 Task: Set up a new hire's desk with all necessary office supplies and equipment.
Action: Mouse moved to (543, 465)
Screenshot: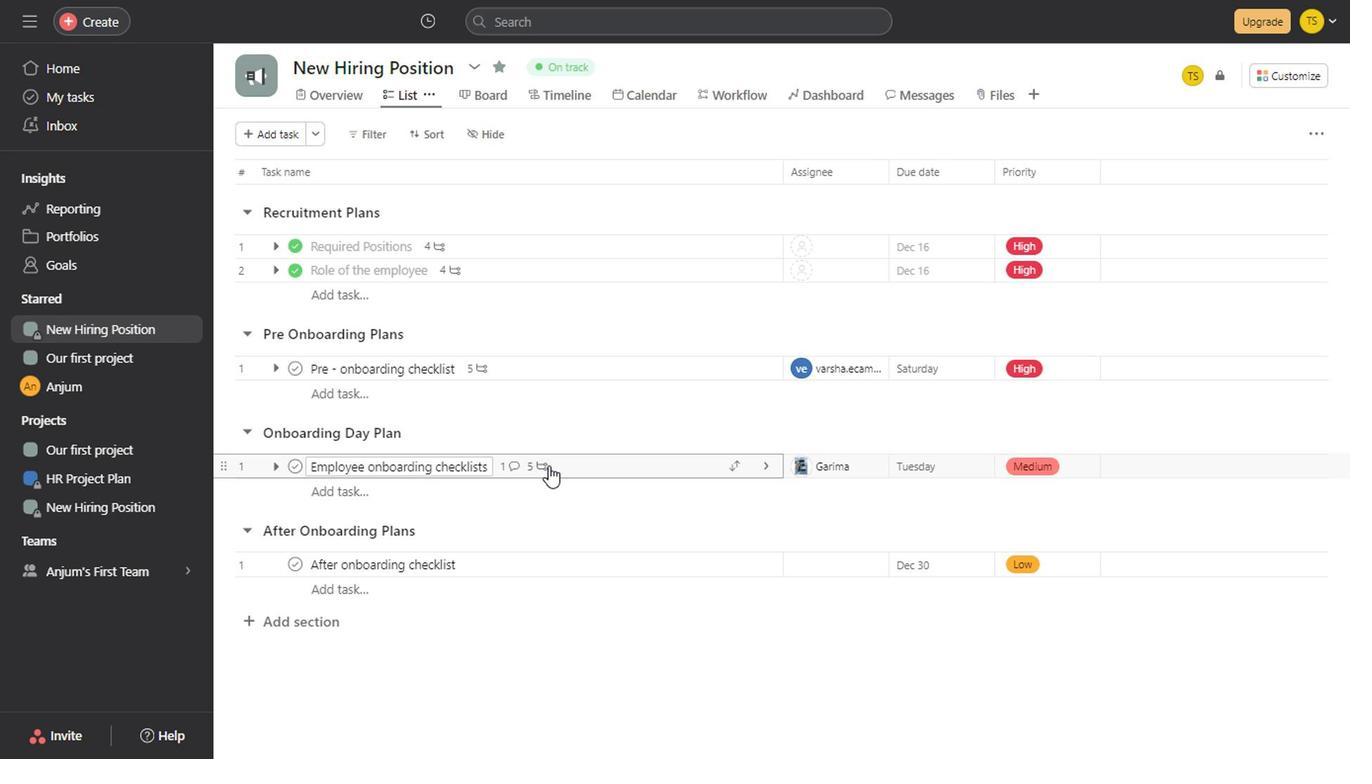 
Action: Mouse pressed left at (543, 465)
Screenshot: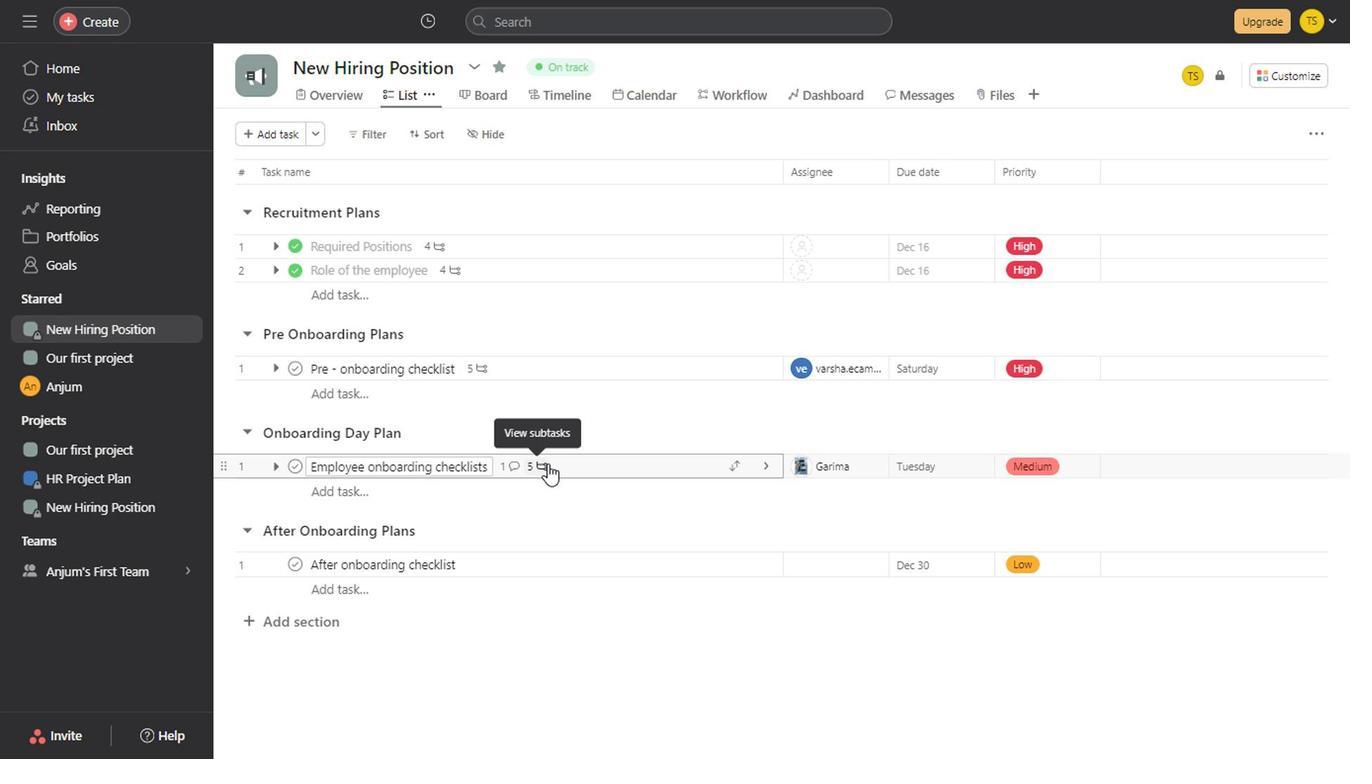 
Action: Mouse moved to (105, 453)
Screenshot: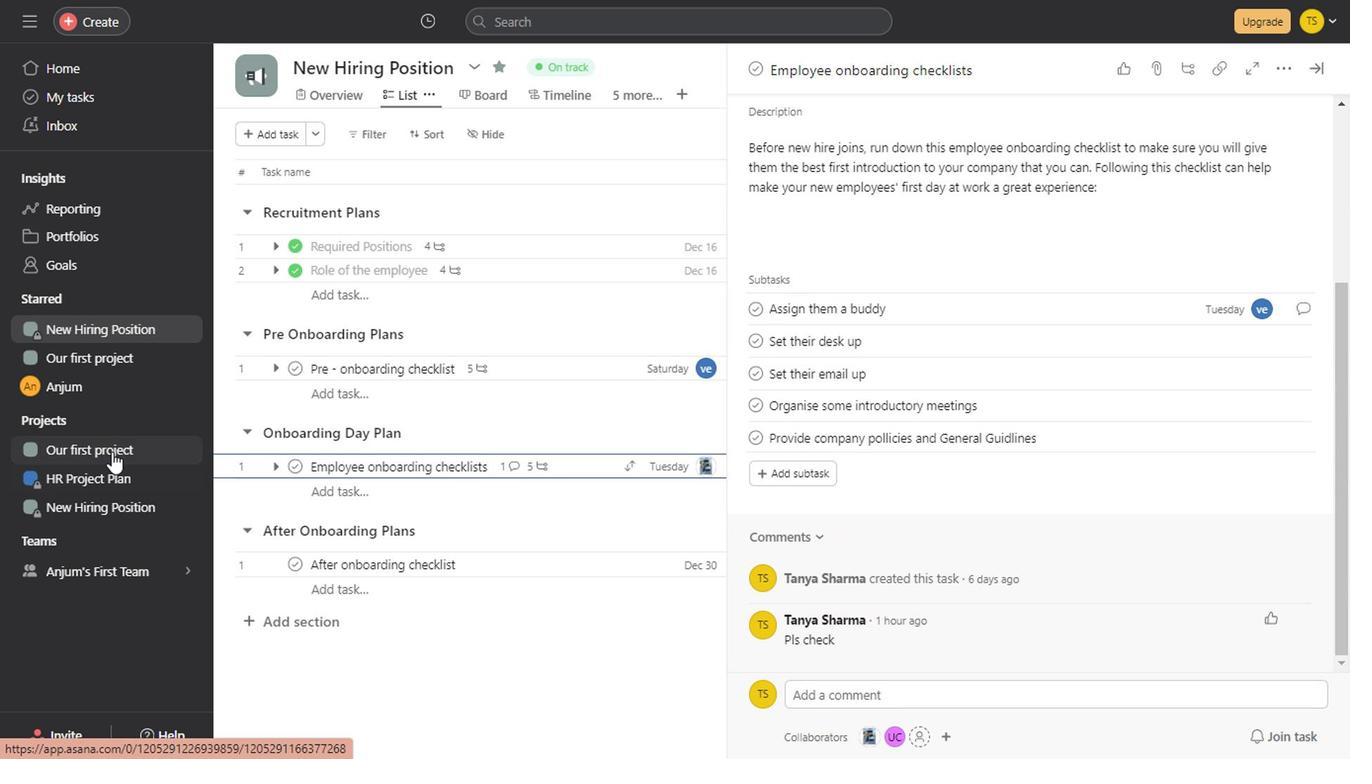 
Action: Mouse pressed left at (105, 453)
Screenshot: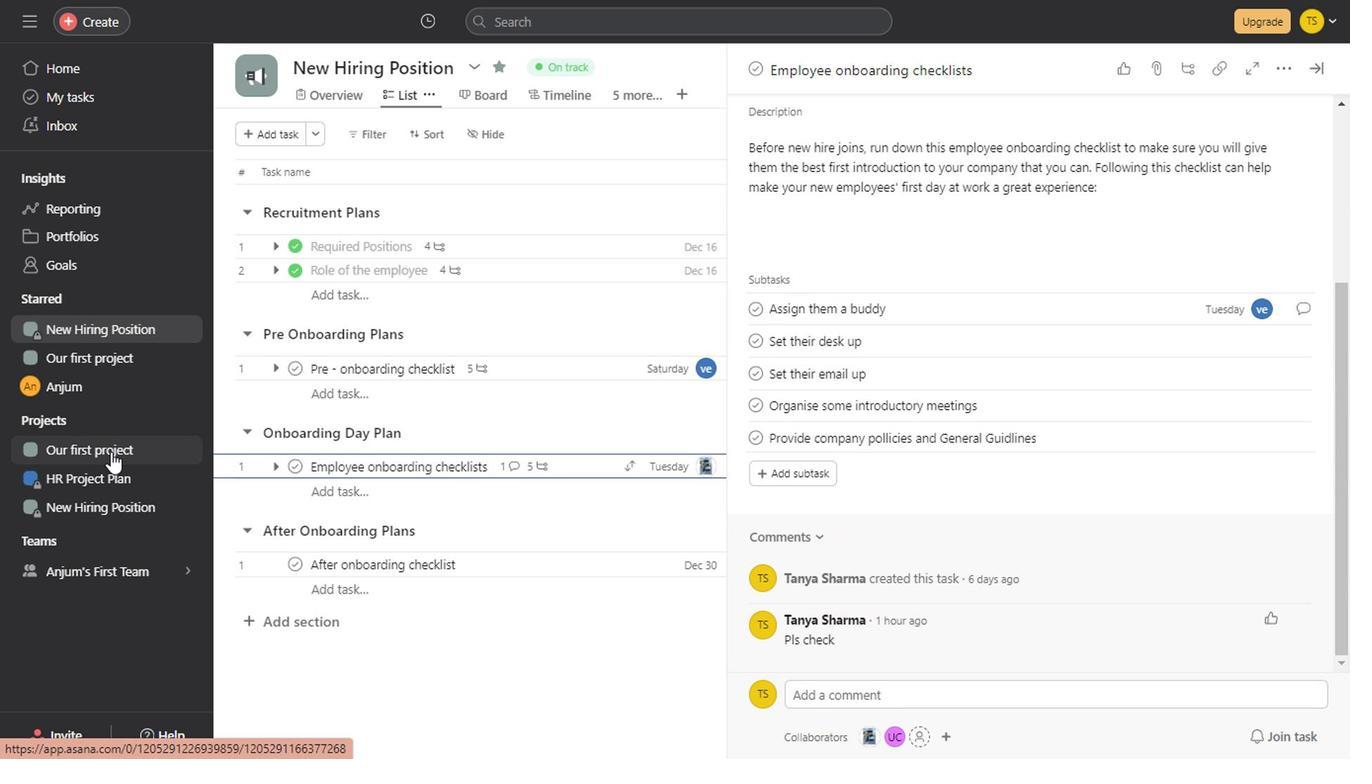 
Action: Mouse moved to (399, 106)
Screenshot: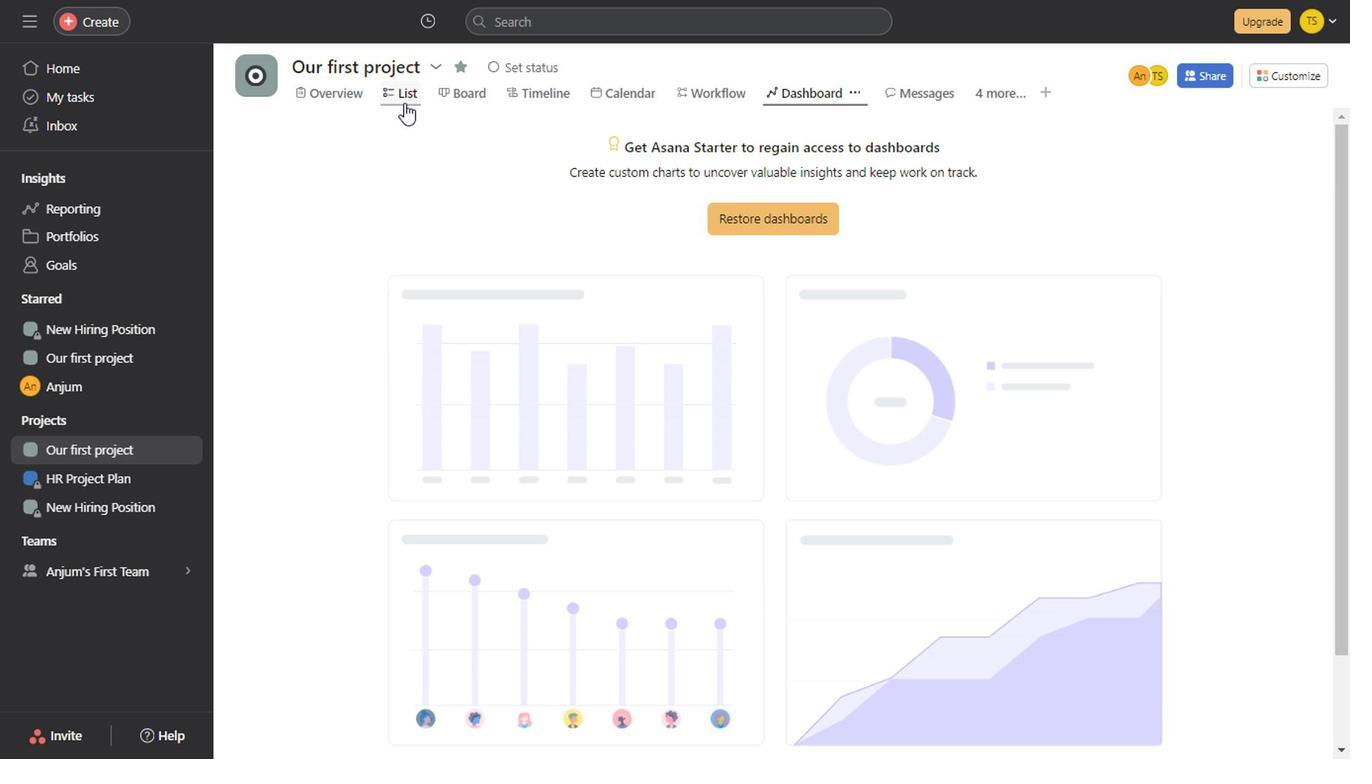 
Action: Mouse pressed left at (399, 106)
Screenshot: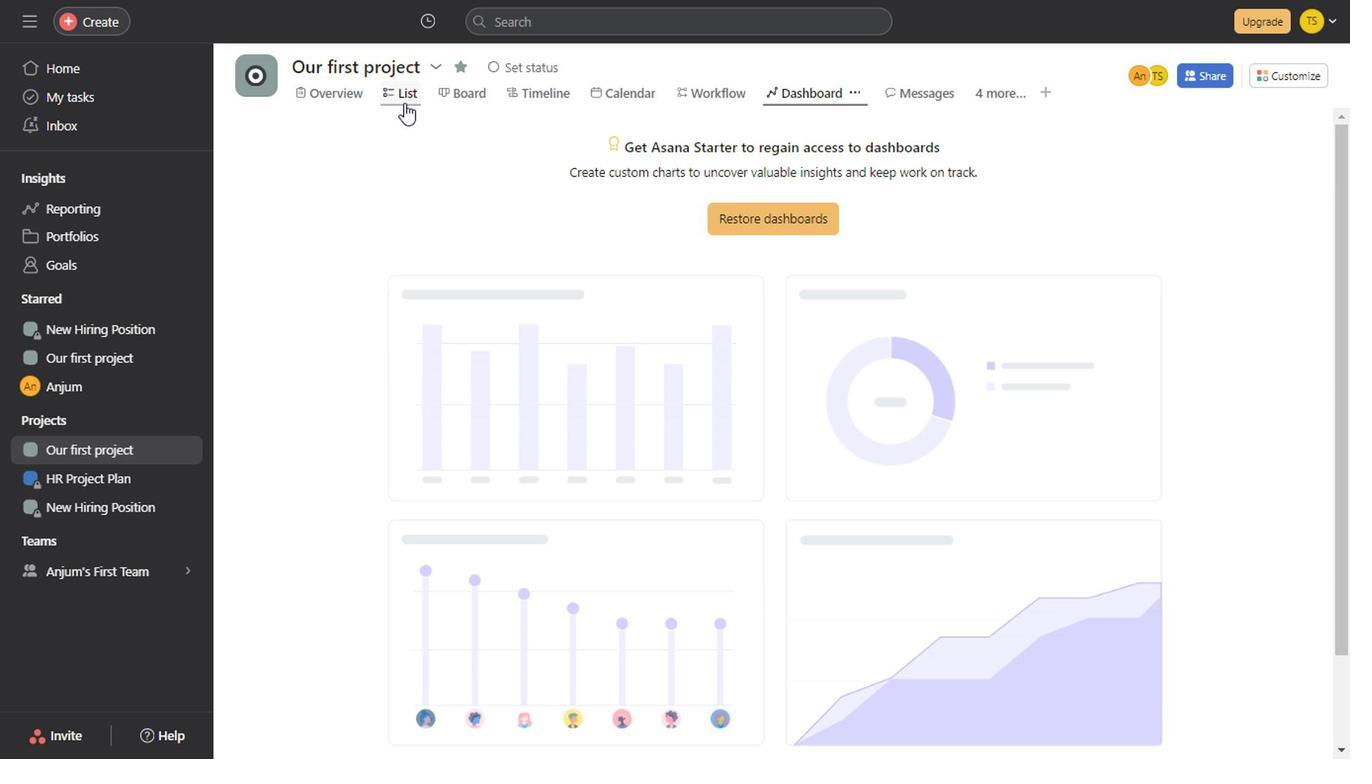 
Action: Mouse moved to (399, 93)
Screenshot: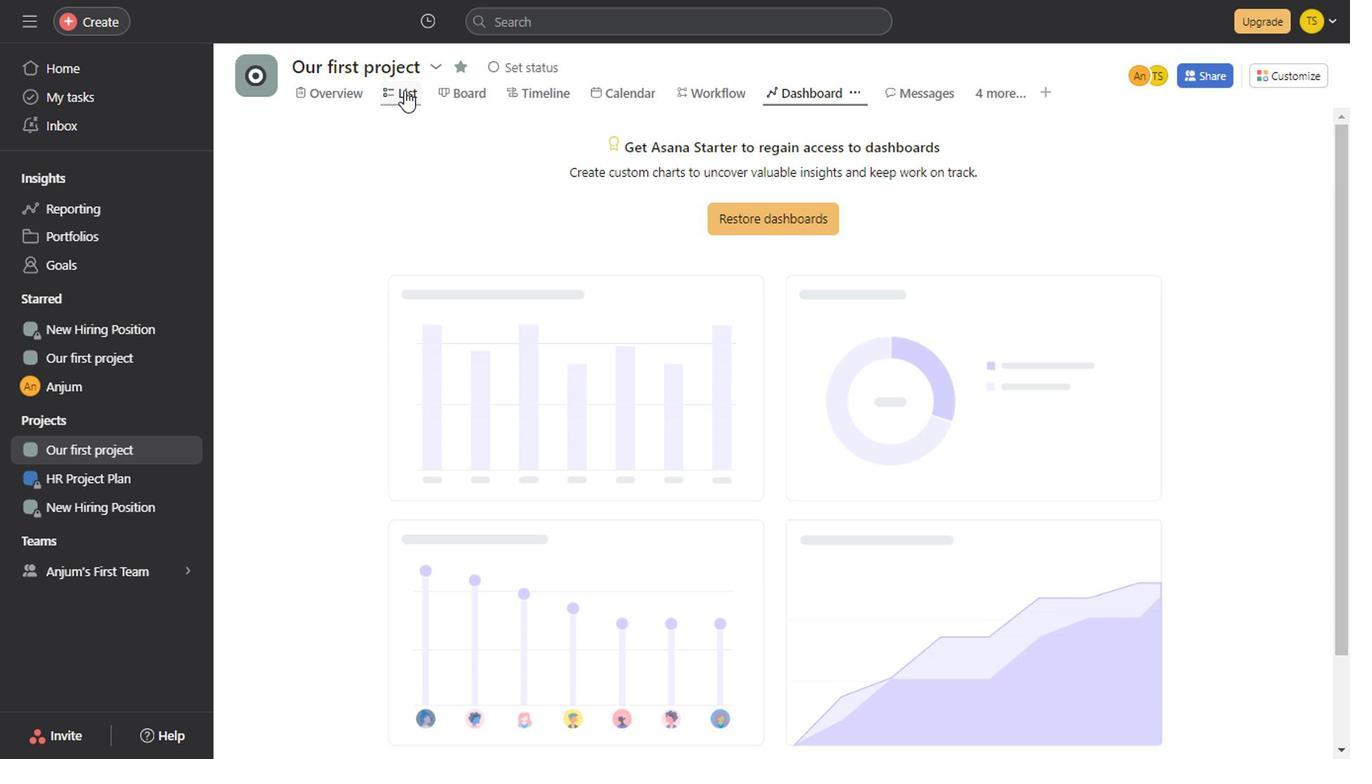 
Action: Mouse pressed left at (399, 93)
Screenshot: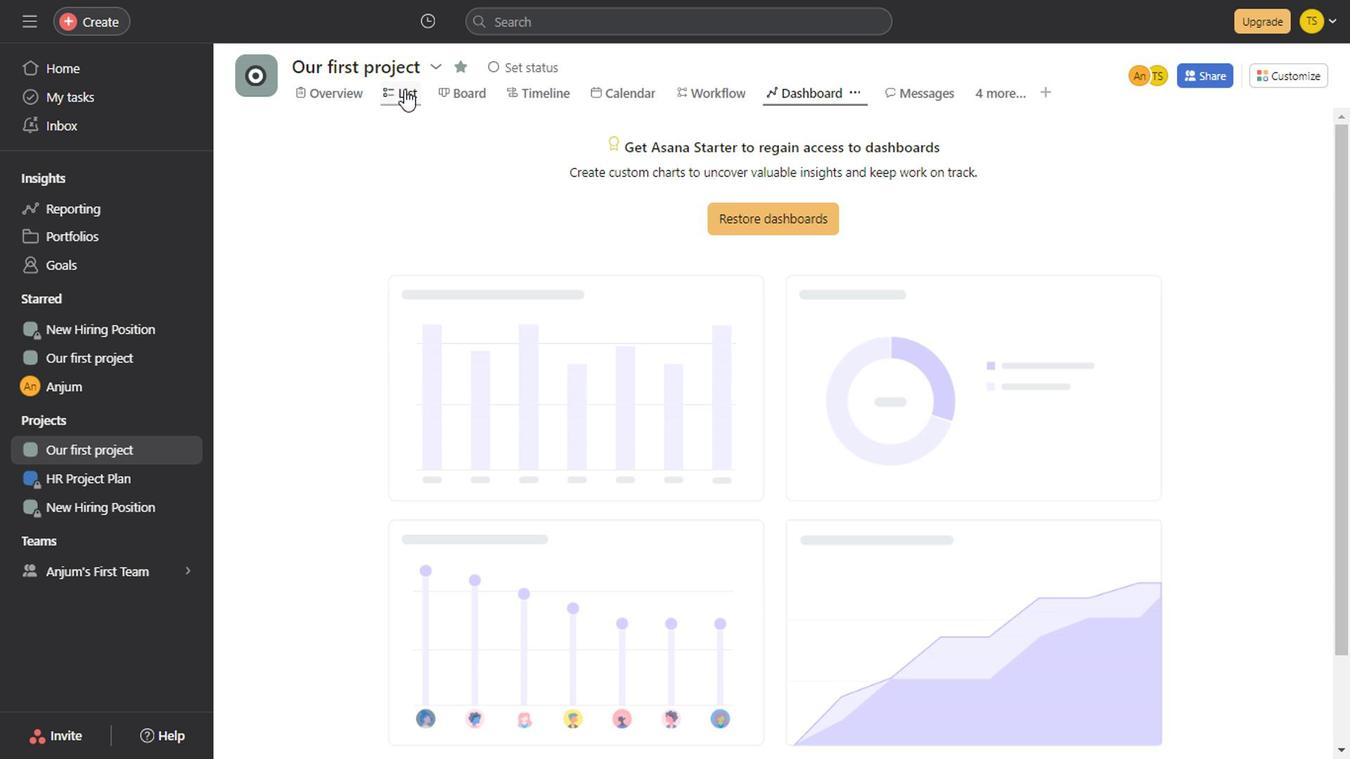 
Action: Mouse moved to (455, 248)
Screenshot: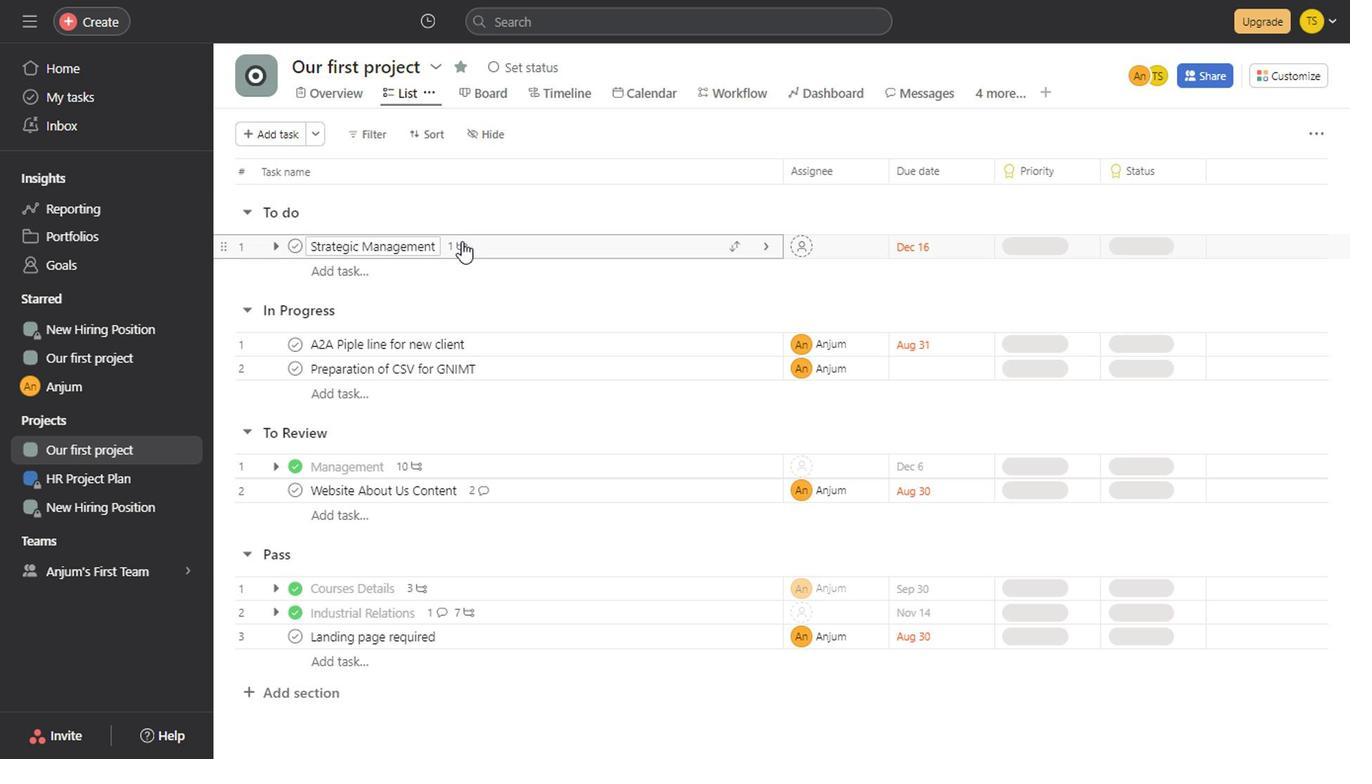 
Action: Mouse pressed left at (455, 248)
Screenshot: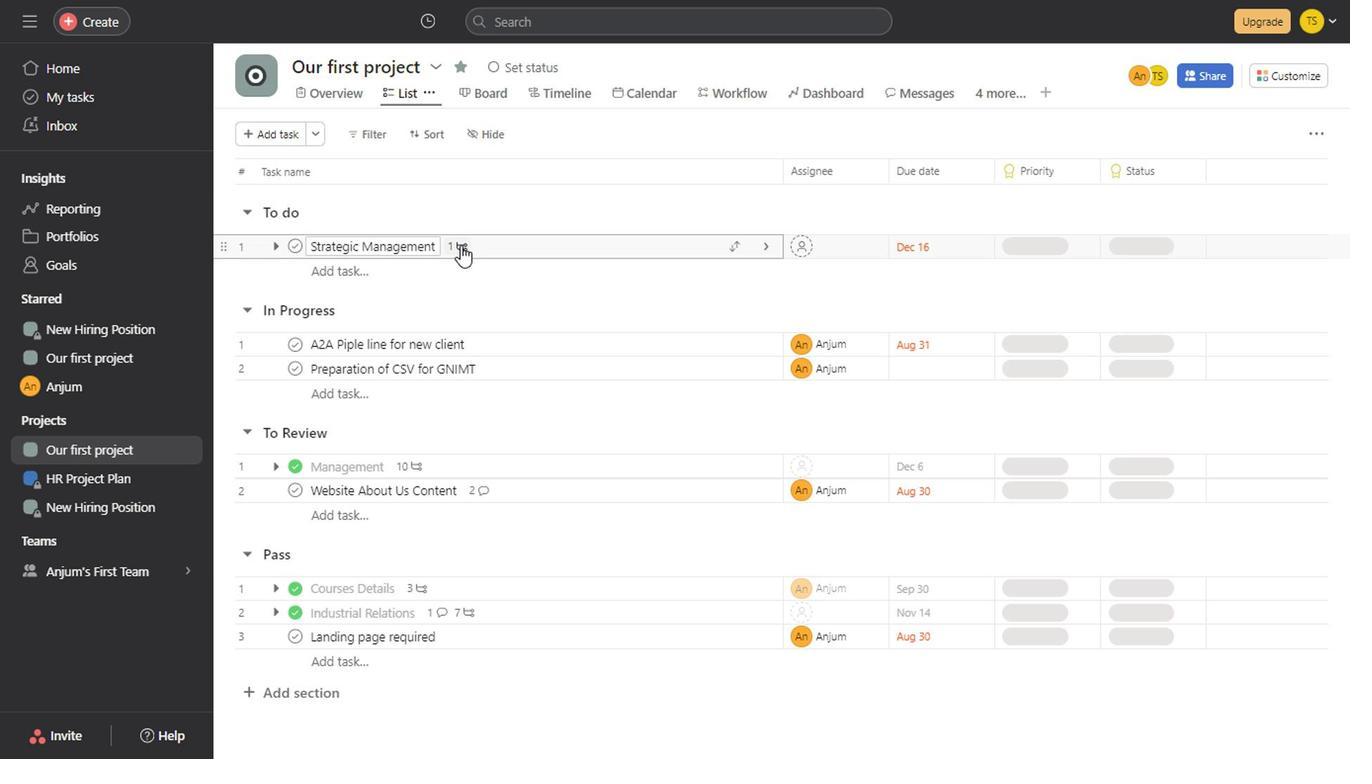 
Action: Mouse moved to (992, 322)
Screenshot: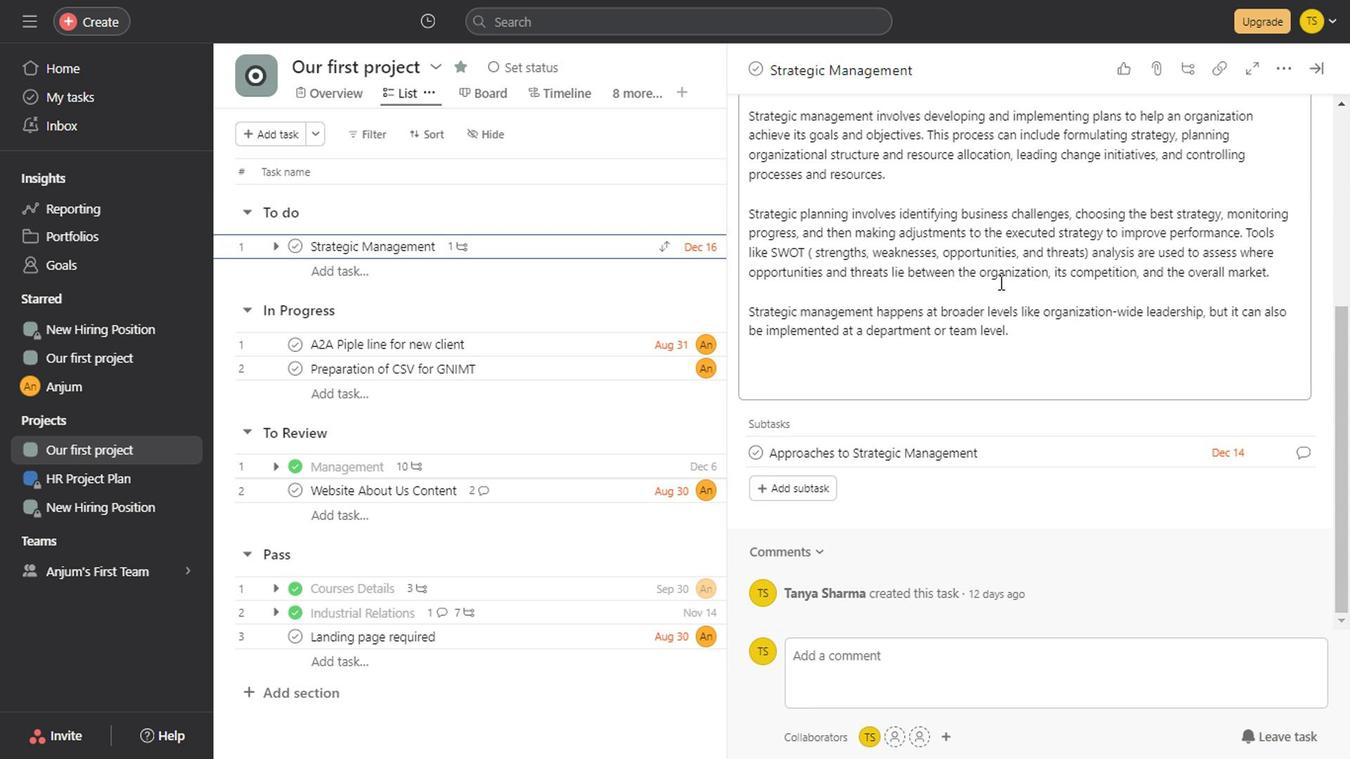 
Action: Mouse scrolled (992, 324) with delta (0, 1)
Screenshot: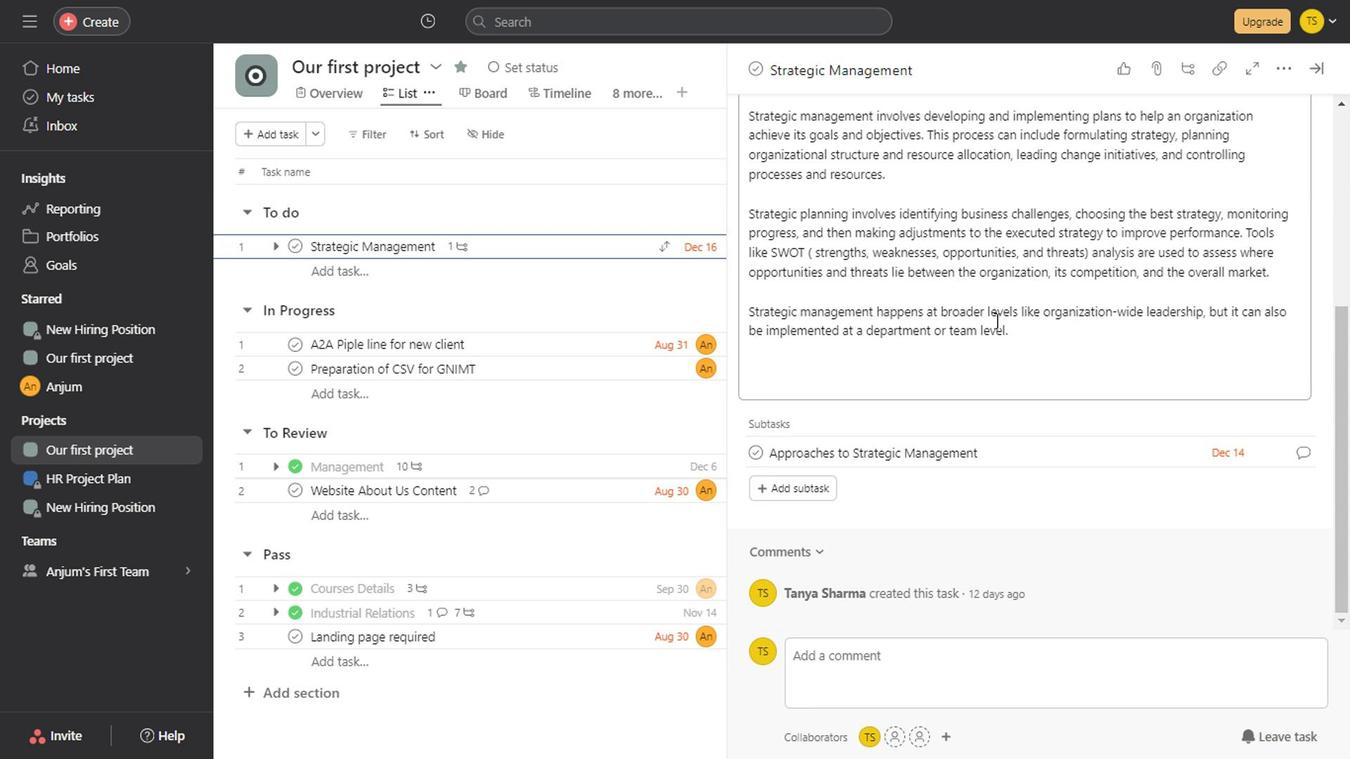 
Action: Mouse scrolled (992, 322) with delta (0, 0)
Screenshot: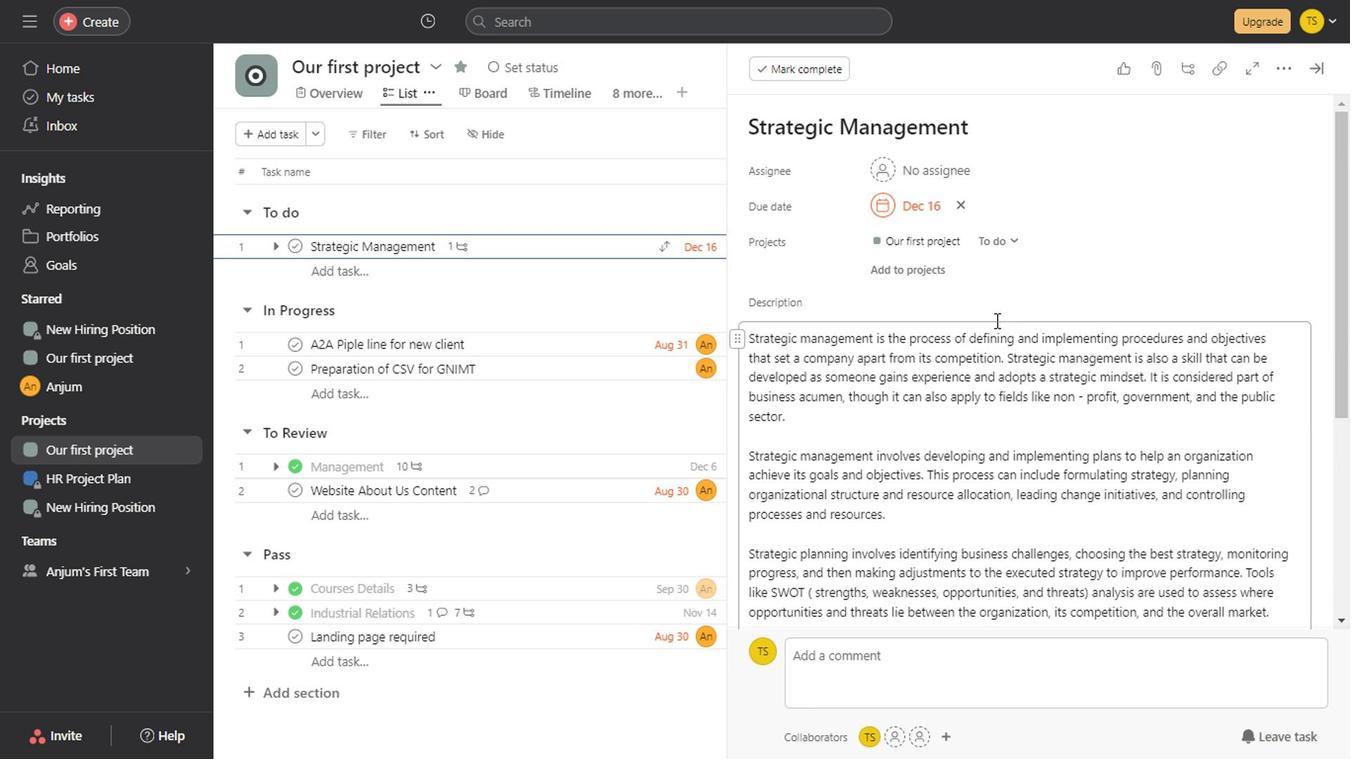 
Action: Mouse scrolled (992, 322) with delta (0, 0)
Screenshot: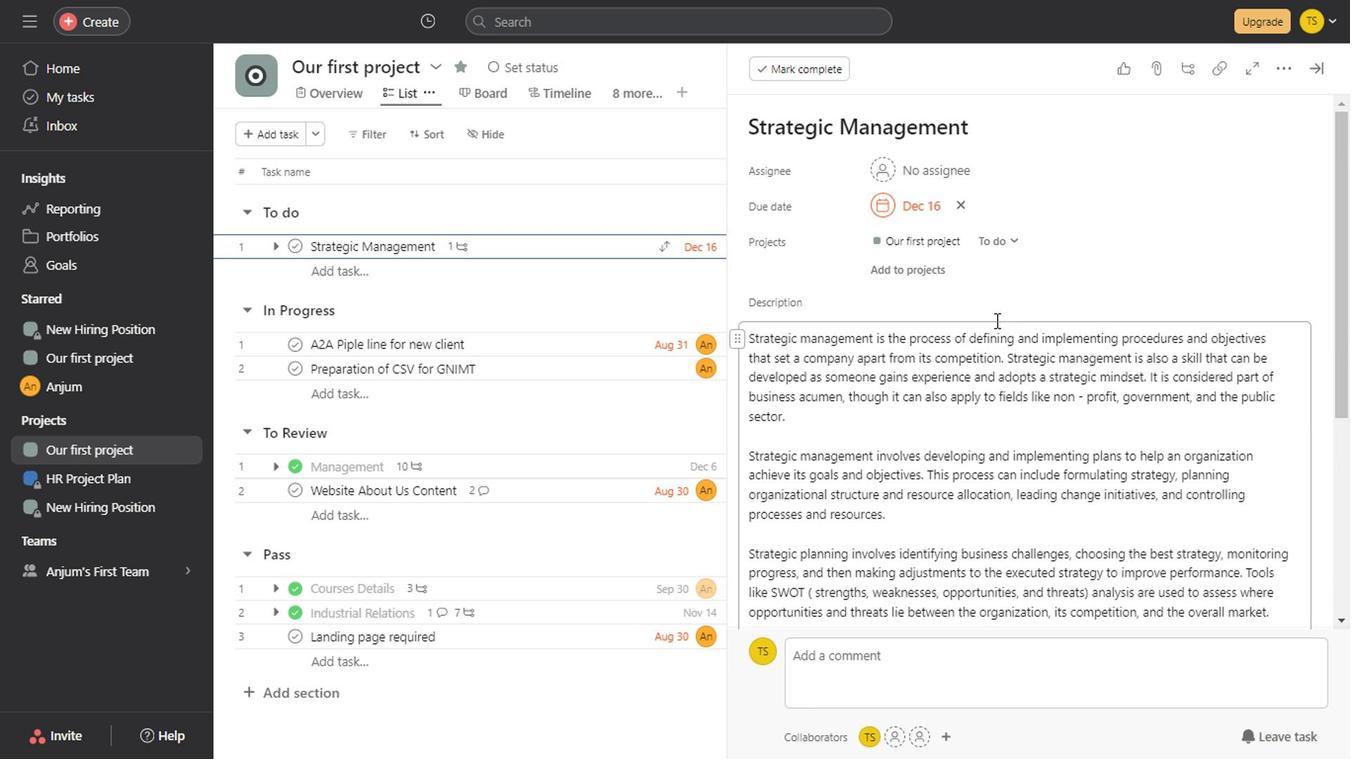
Action: Mouse scrolled (992, 322) with delta (0, 0)
Screenshot: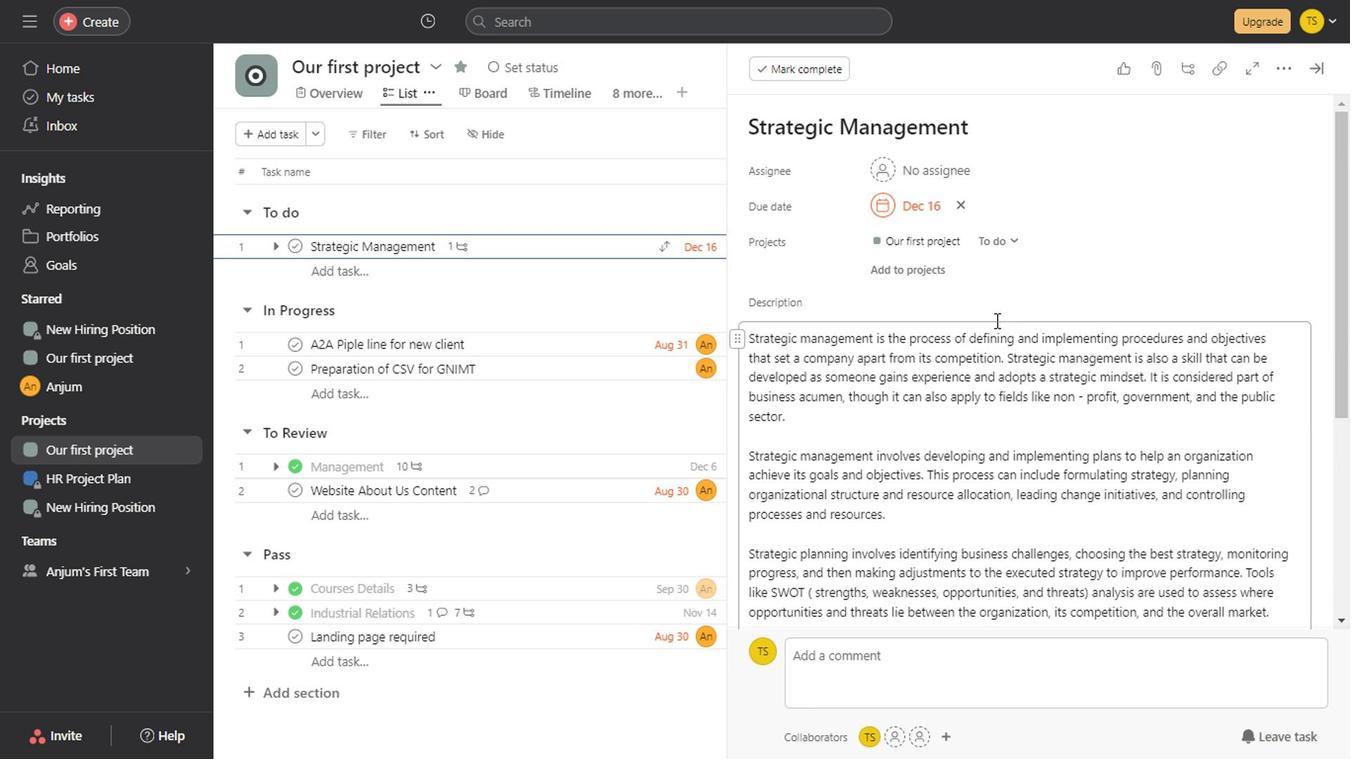 
Action: Mouse scrolled (992, 322) with delta (0, 0)
Screenshot: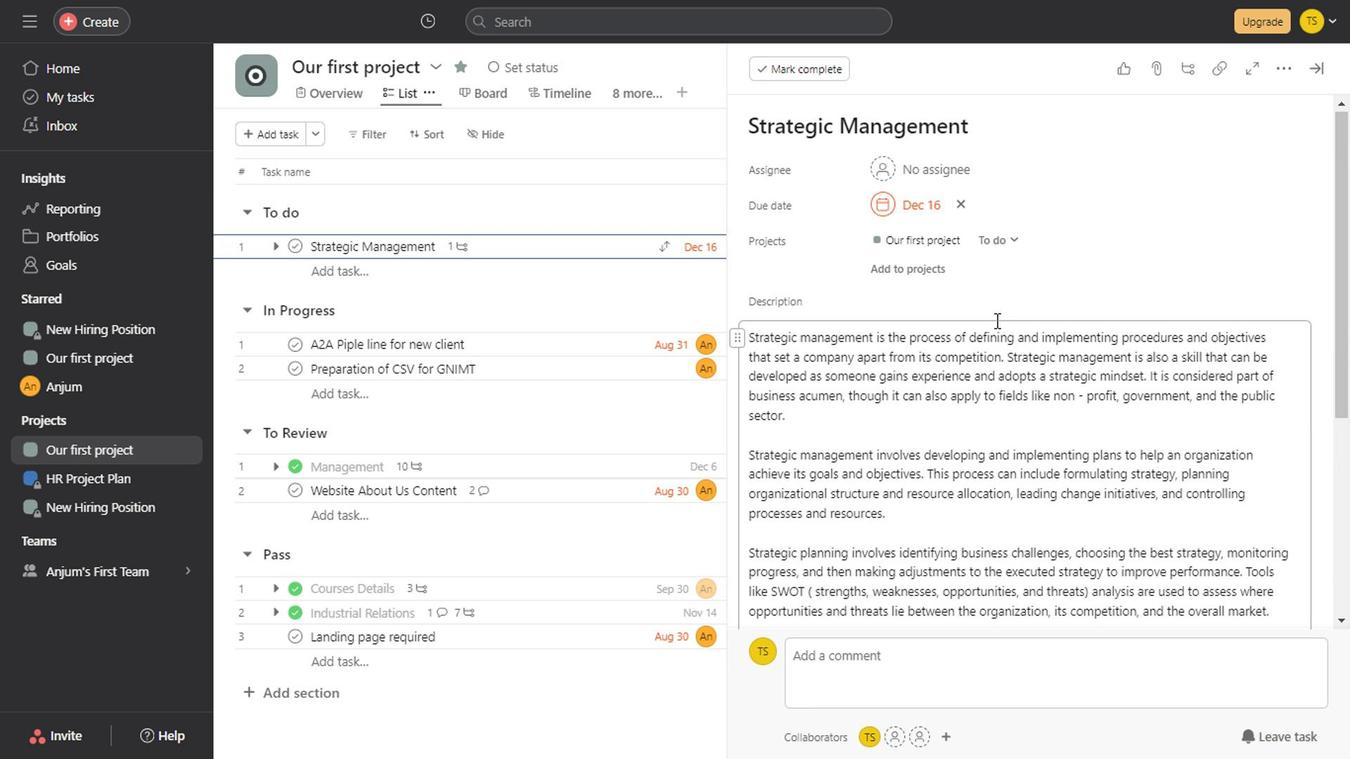 
Action: Mouse scrolled (992, 322) with delta (0, 0)
Screenshot: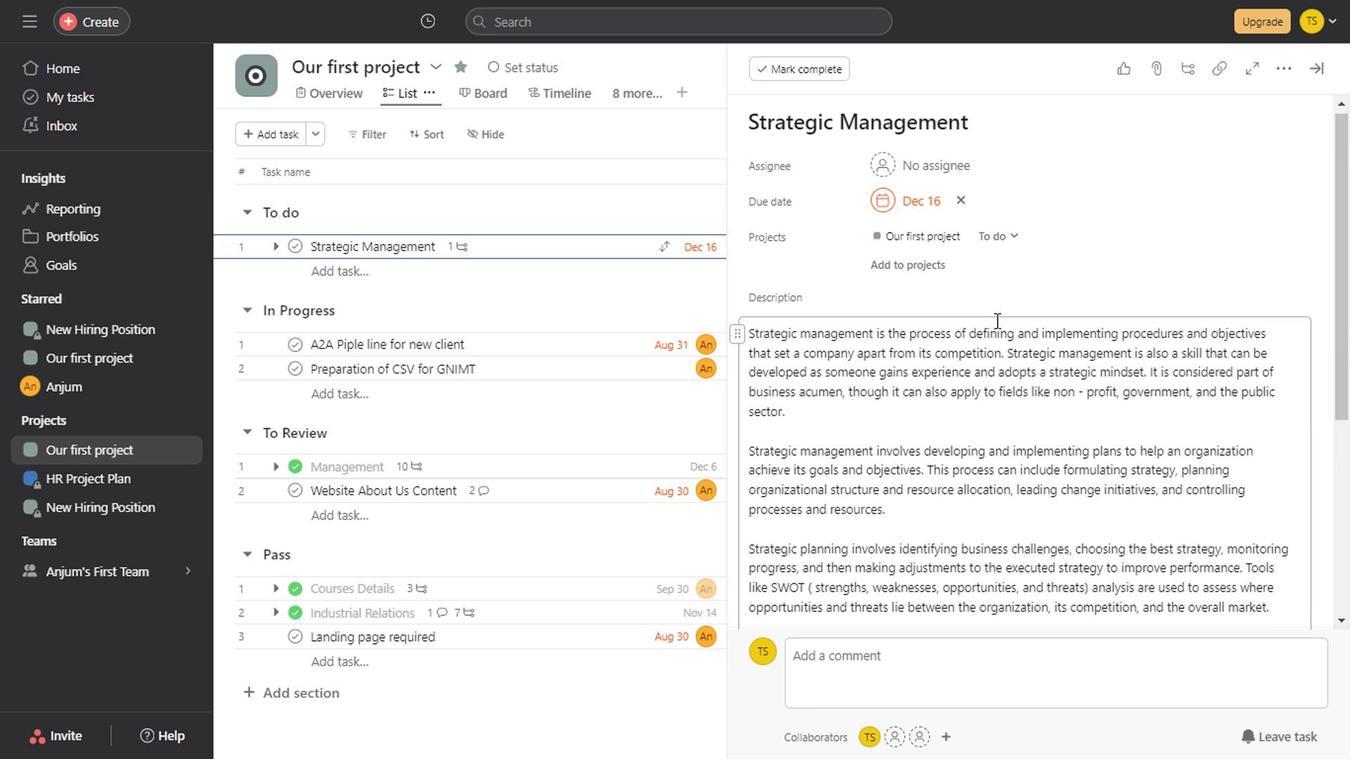 
Action: Mouse scrolled (992, 322) with delta (0, 0)
Screenshot: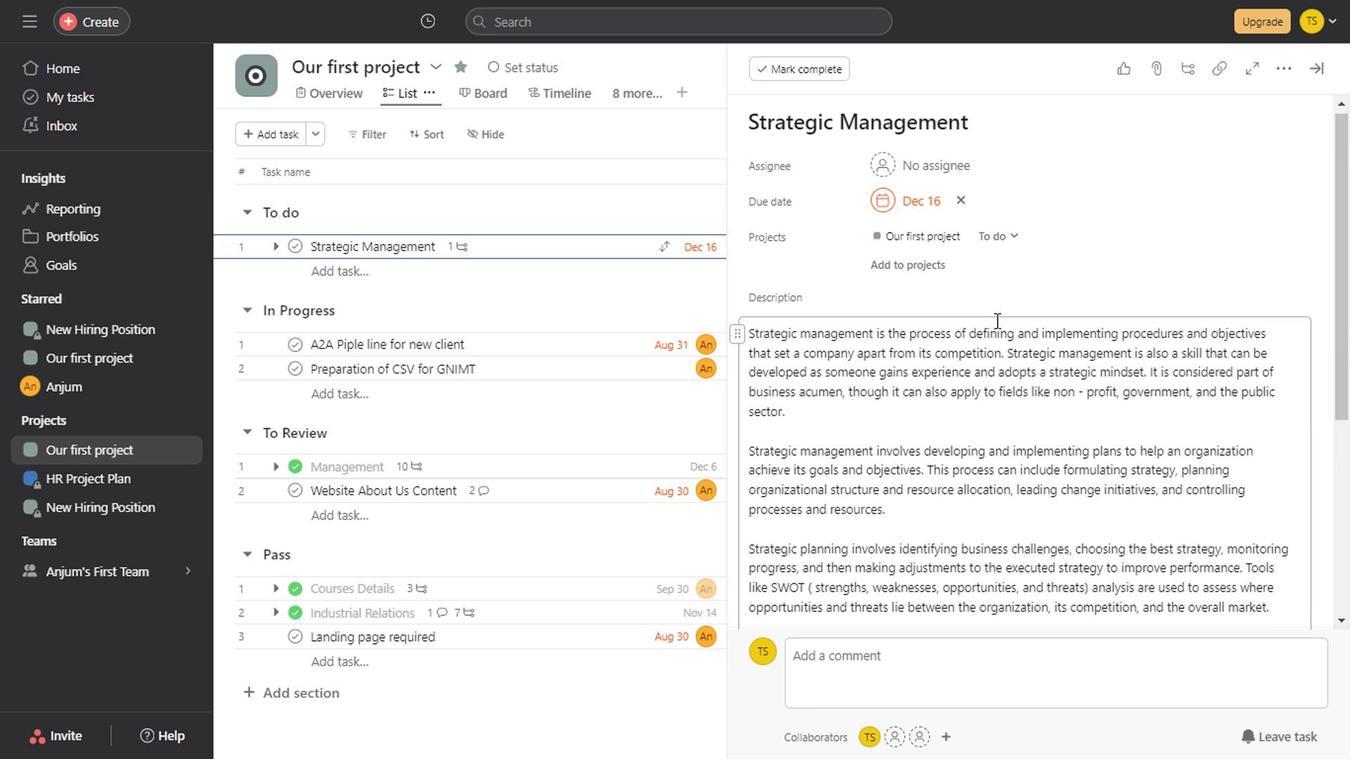 
Action: Mouse scrolled (992, 322) with delta (0, 0)
Screenshot: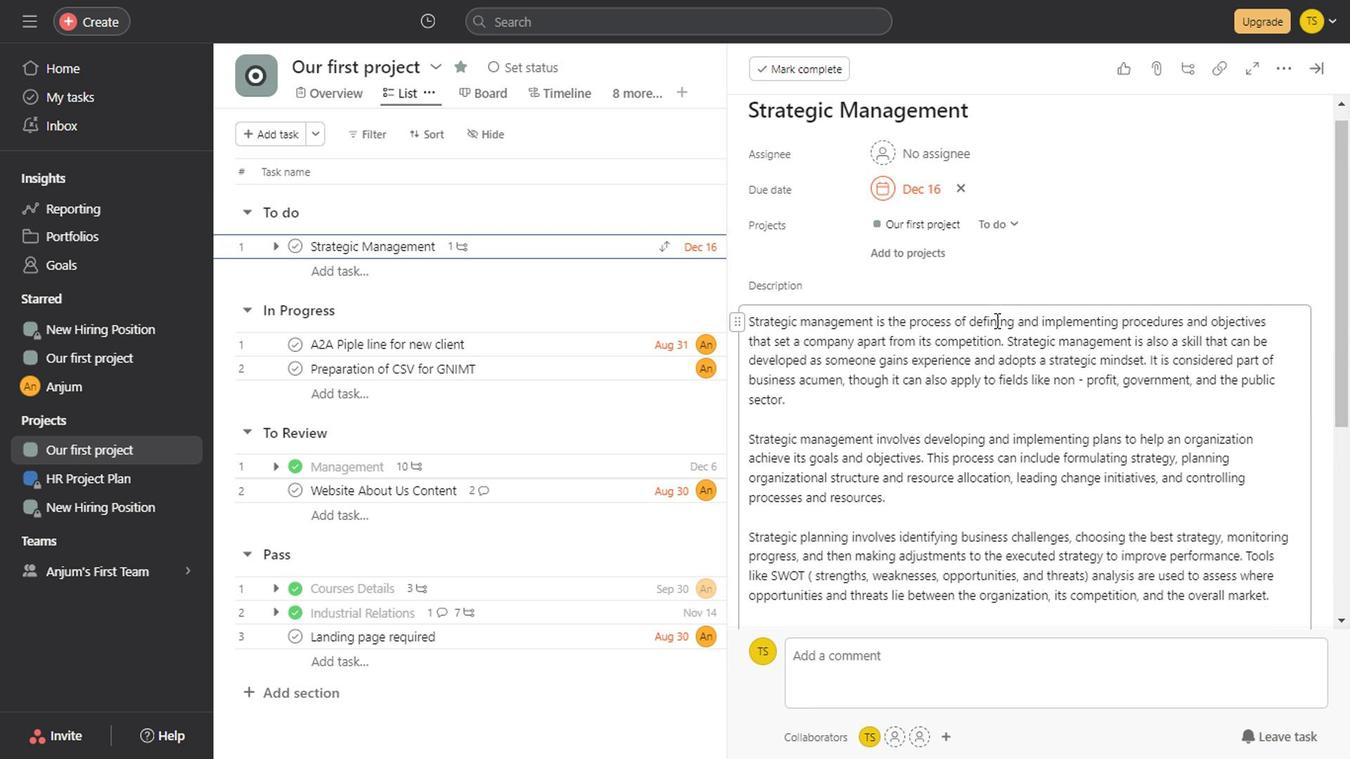 
Action: Mouse scrolled (992, 322) with delta (0, 0)
Screenshot: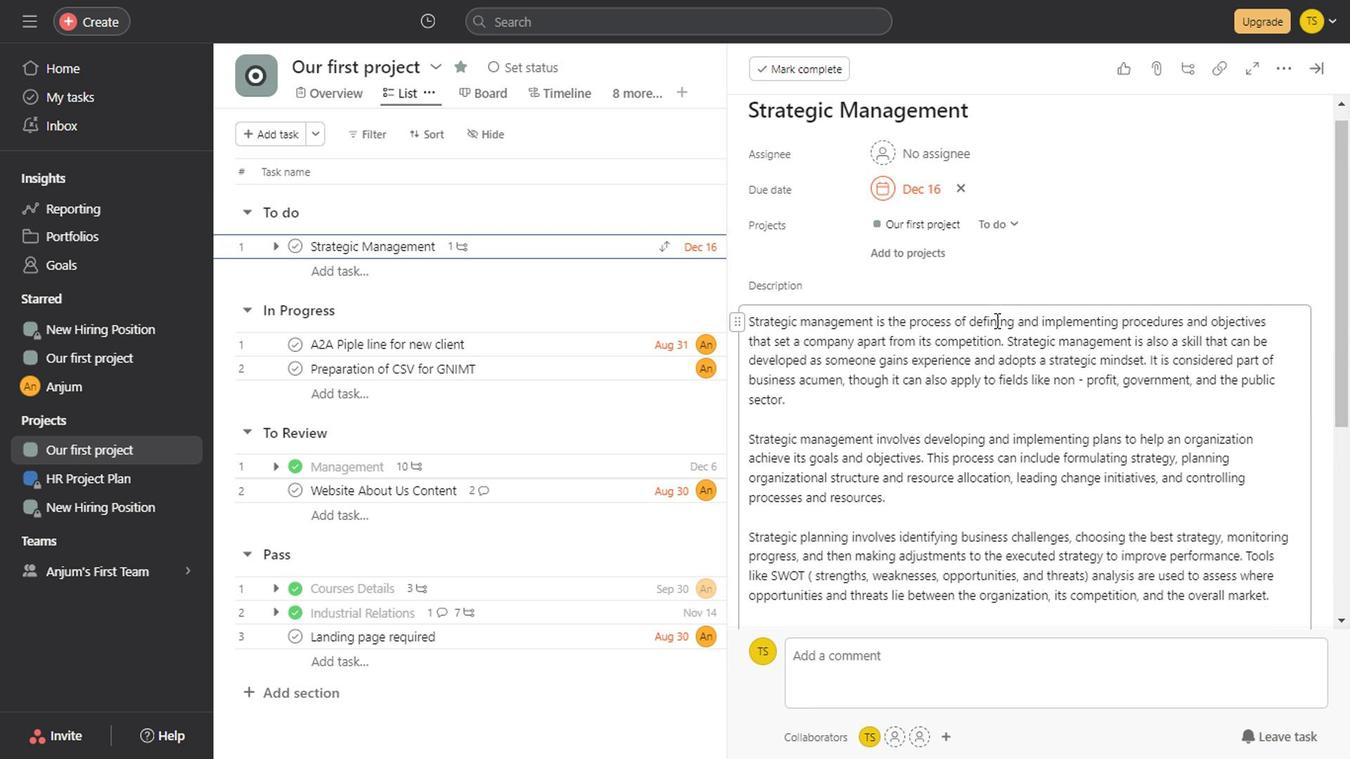 
Action: Mouse scrolled (992, 322) with delta (0, 0)
Screenshot: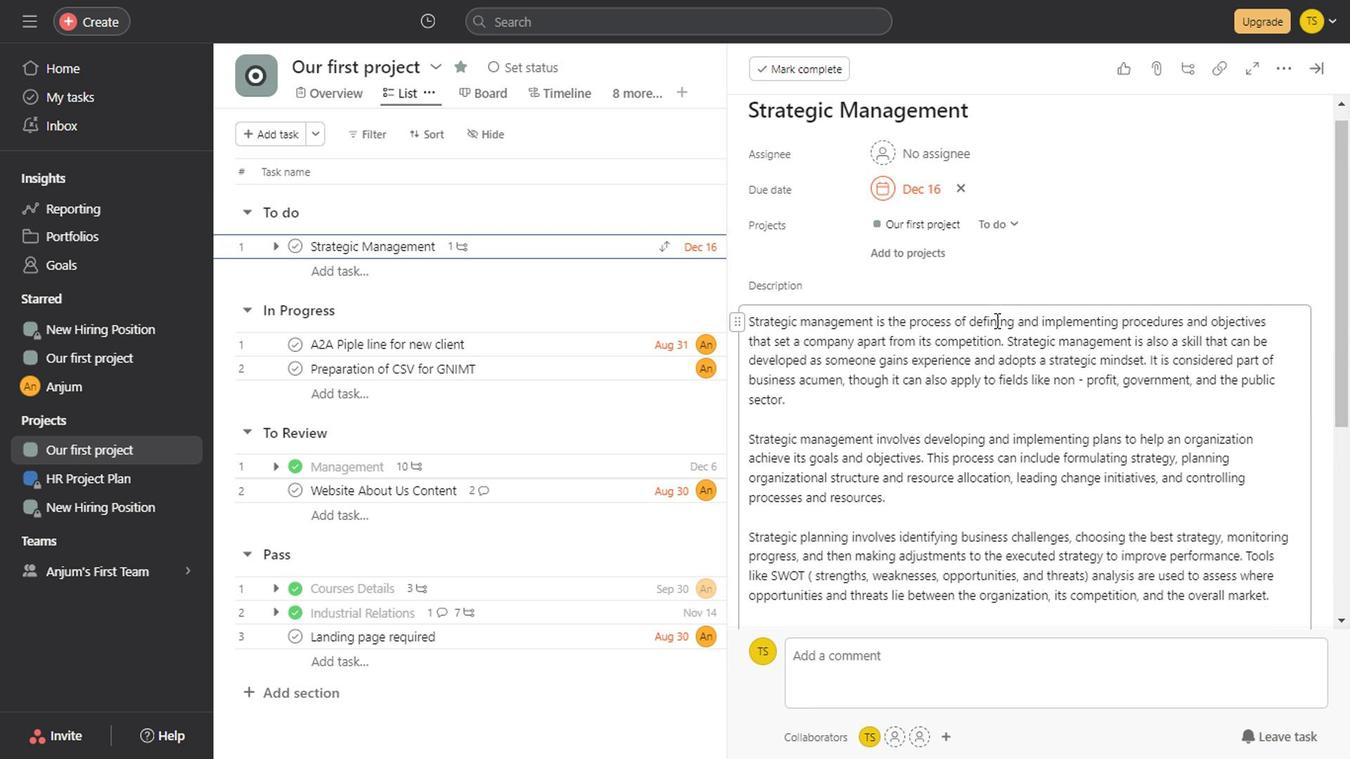 
Action: Mouse scrolled (992, 322) with delta (0, 0)
Screenshot: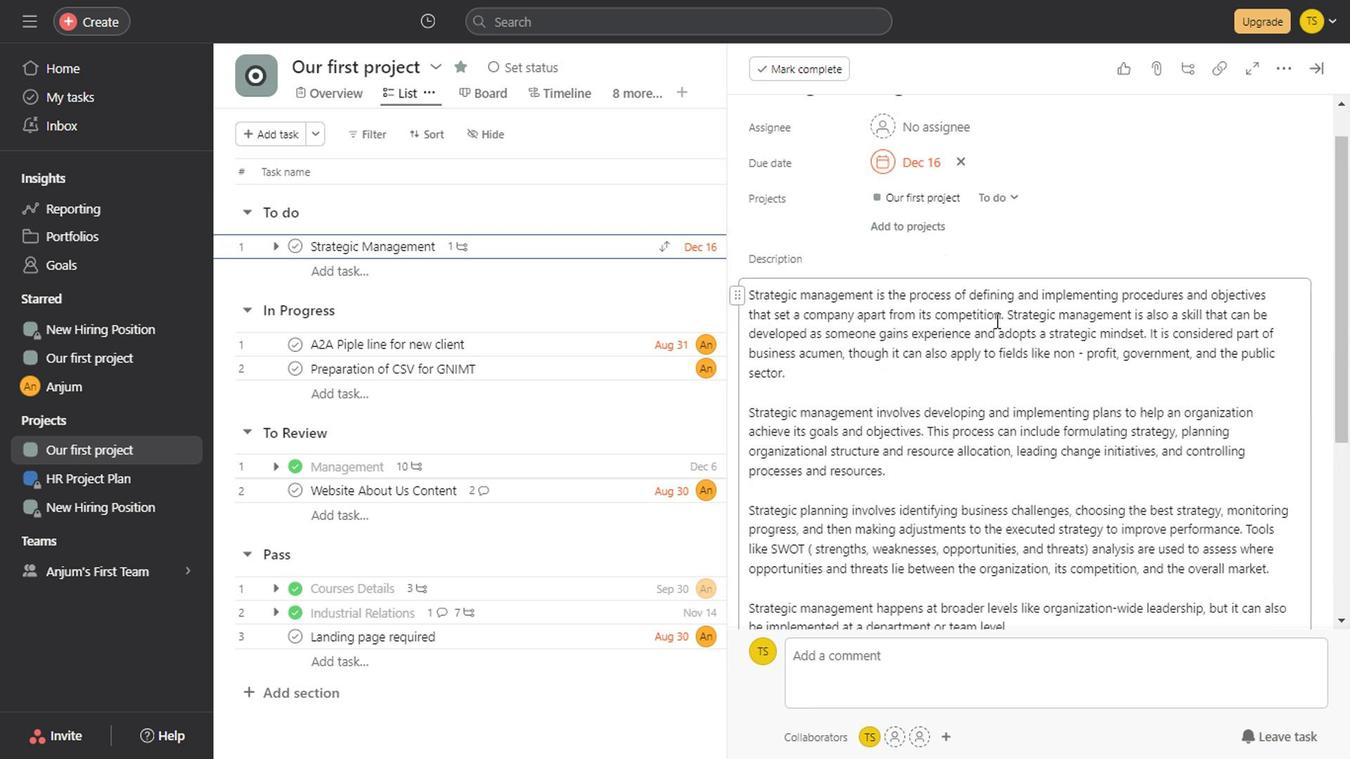 
Action: Mouse scrolled (992, 322) with delta (0, 0)
Screenshot: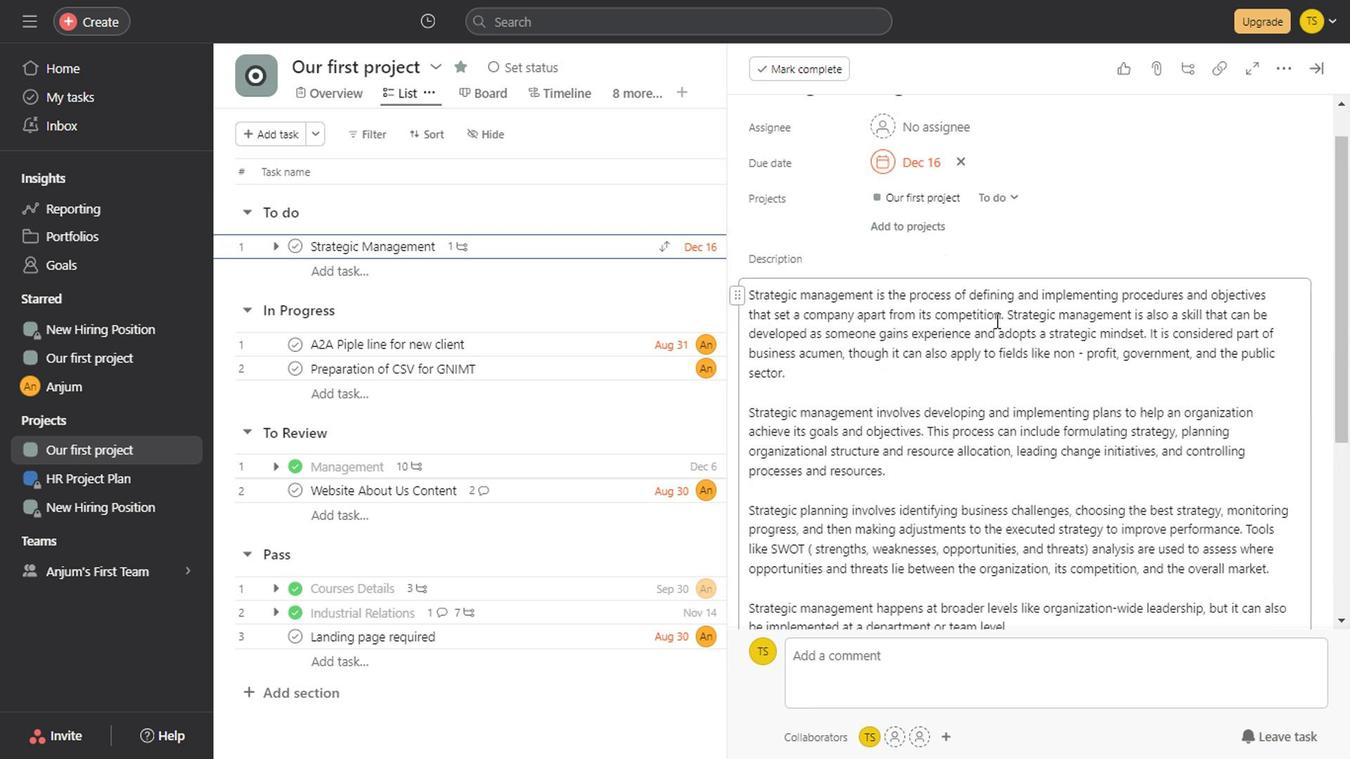 
Action: Mouse scrolled (992, 322) with delta (0, 0)
Screenshot: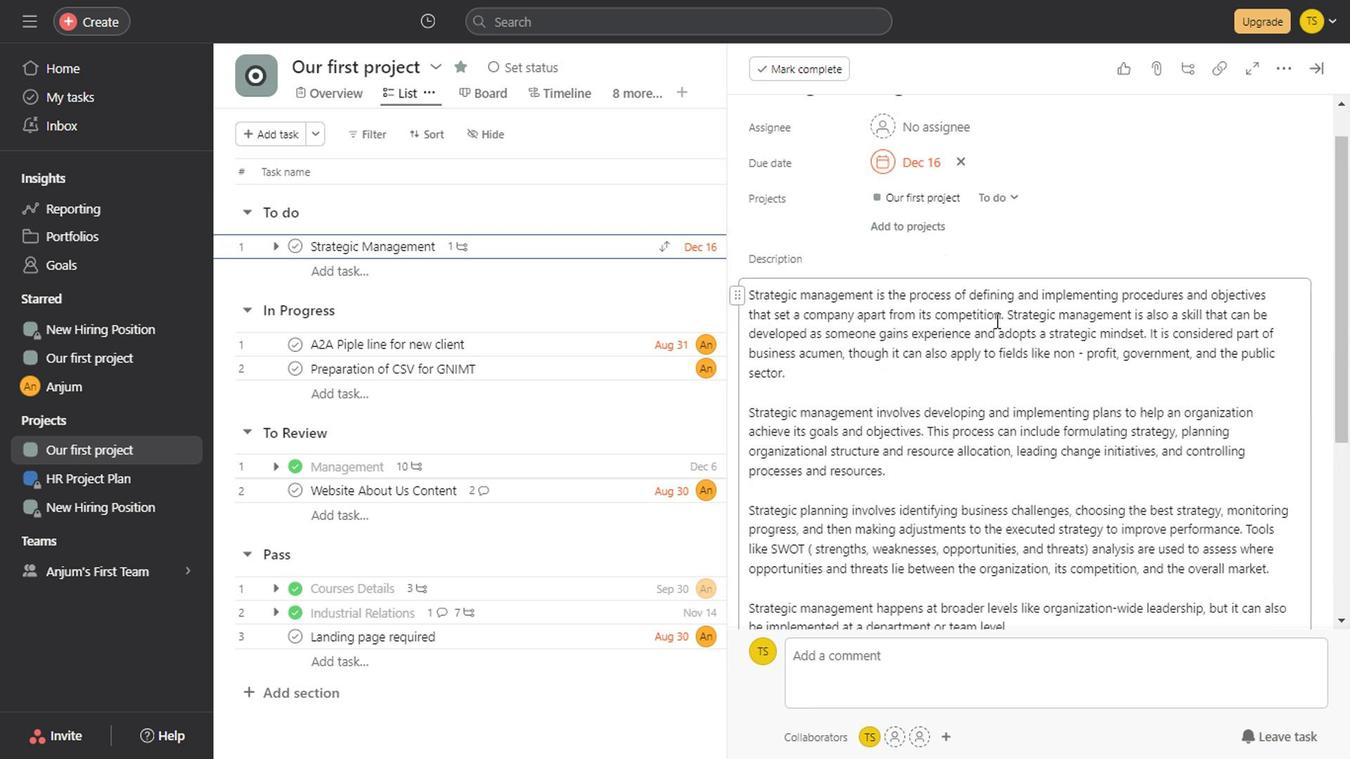 
Action: Mouse scrolled (992, 322) with delta (0, 0)
Screenshot: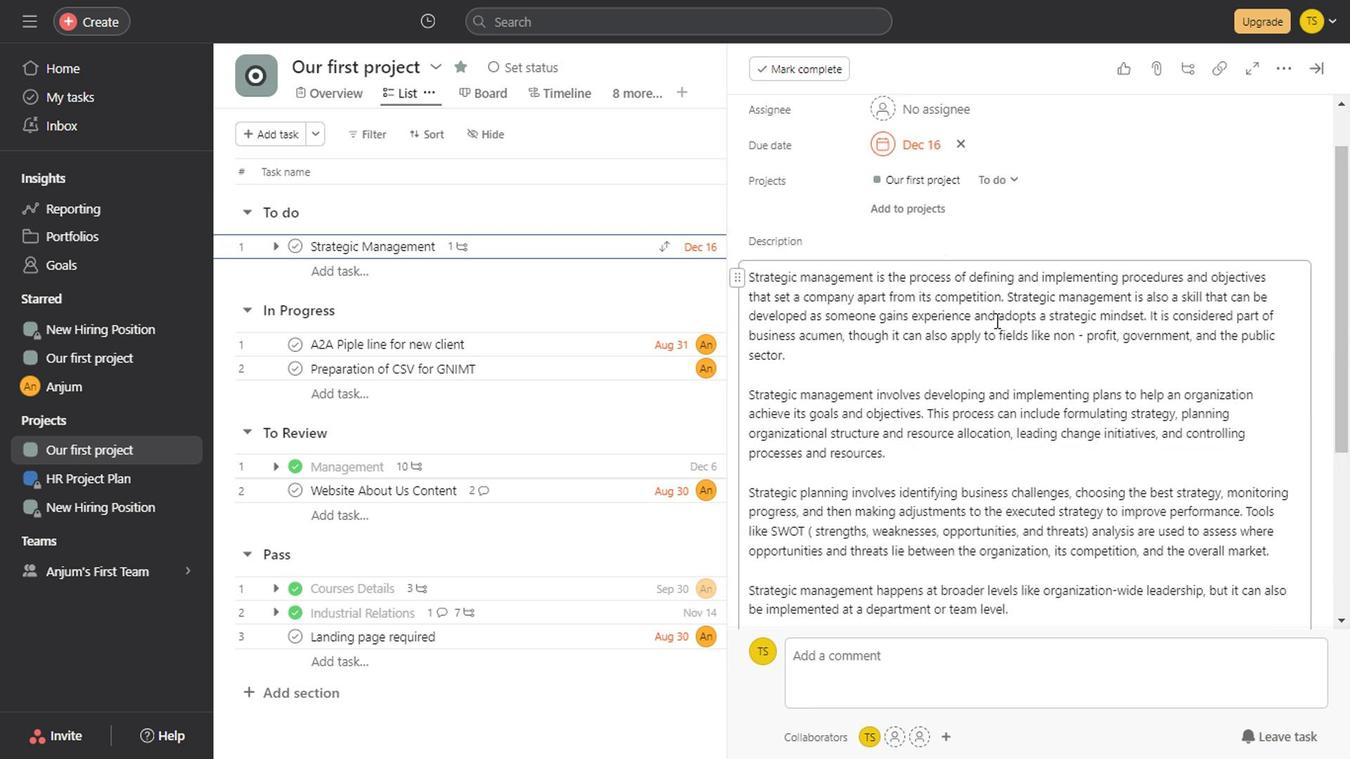 
Action: Mouse scrolled (992, 322) with delta (0, 0)
Screenshot: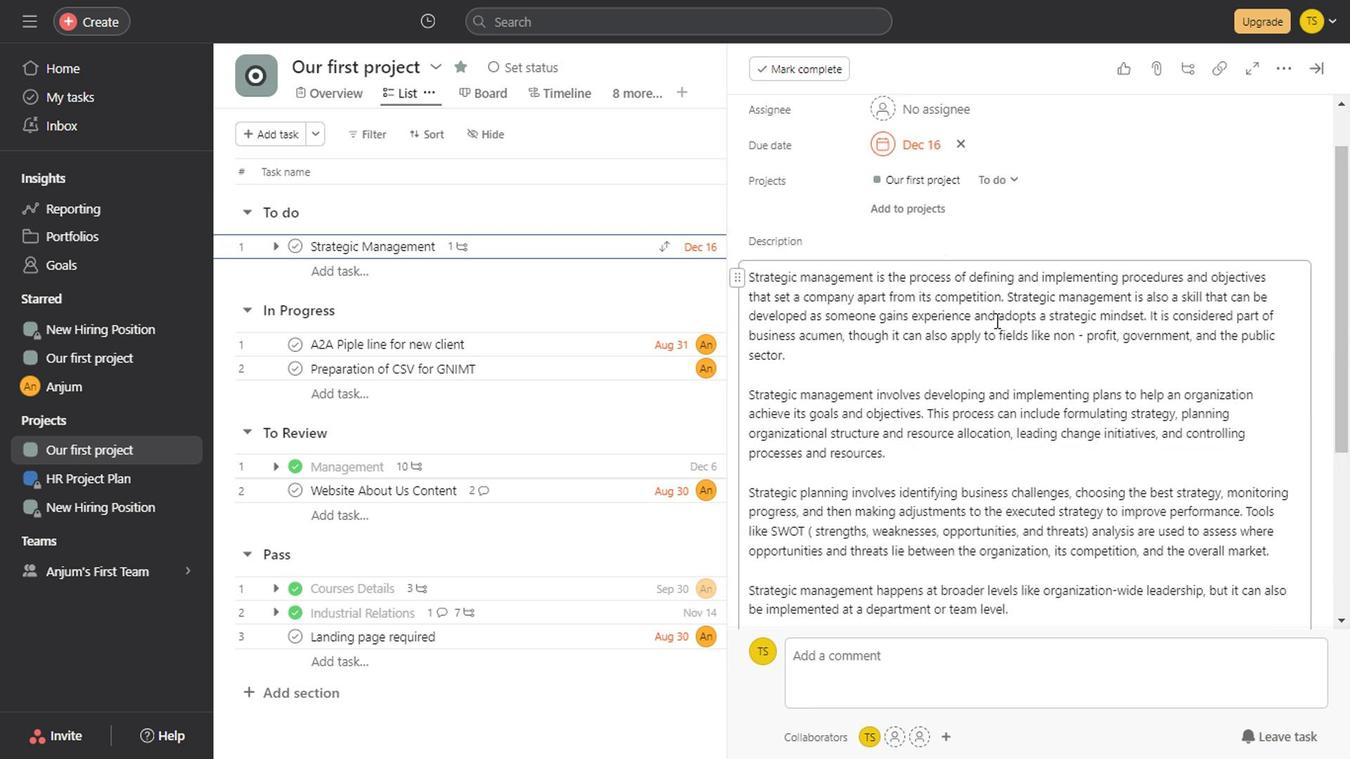 
Action: Mouse scrolled (992, 322) with delta (0, 0)
Screenshot: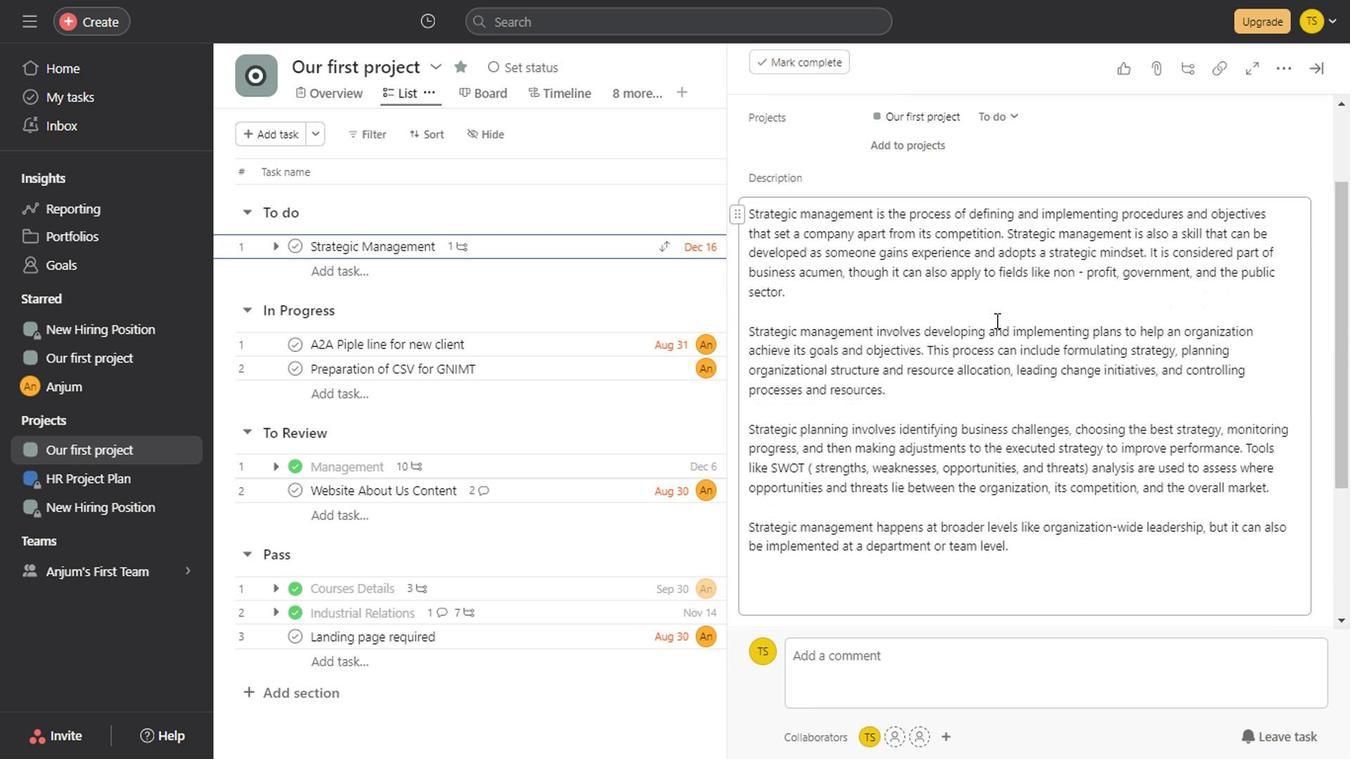 
Action: Mouse scrolled (992, 322) with delta (0, 0)
Screenshot: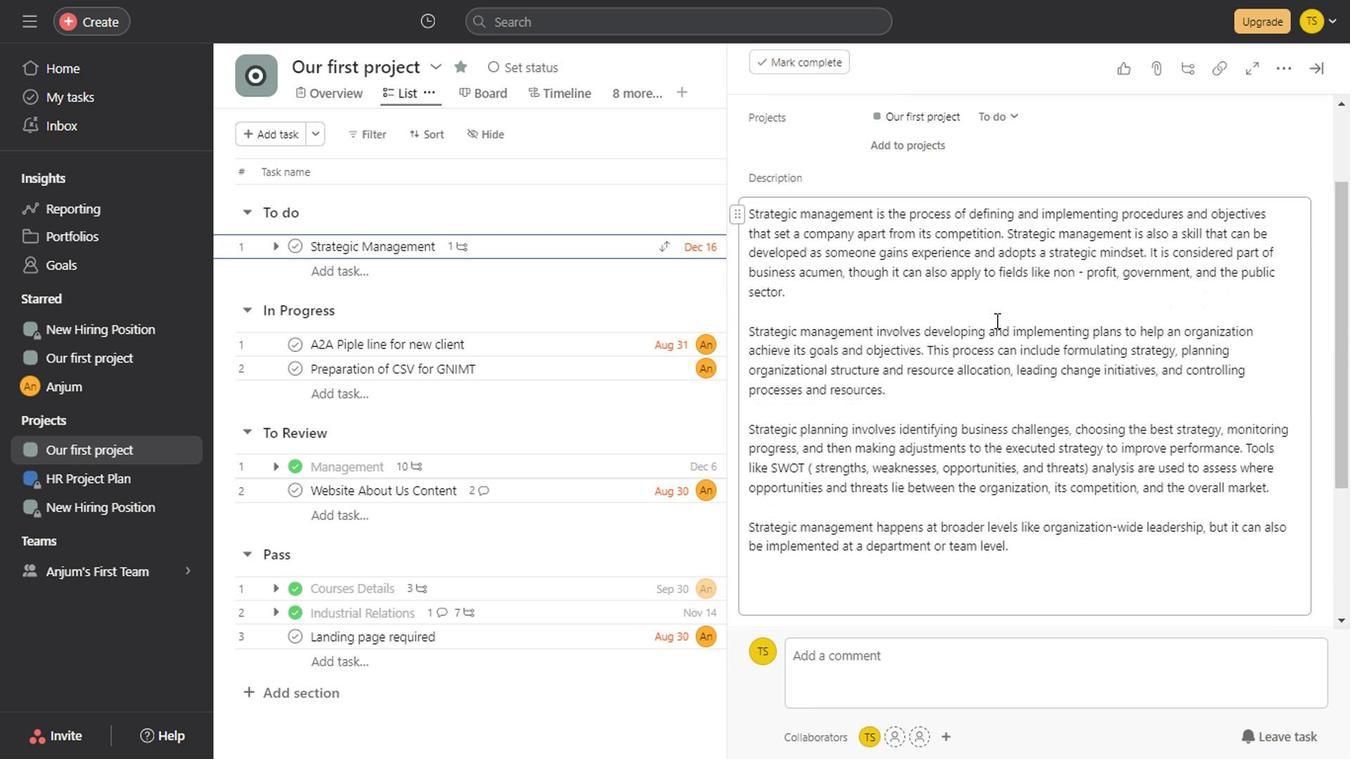 
Action: Mouse scrolled (992, 322) with delta (0, 0)
Screenshot: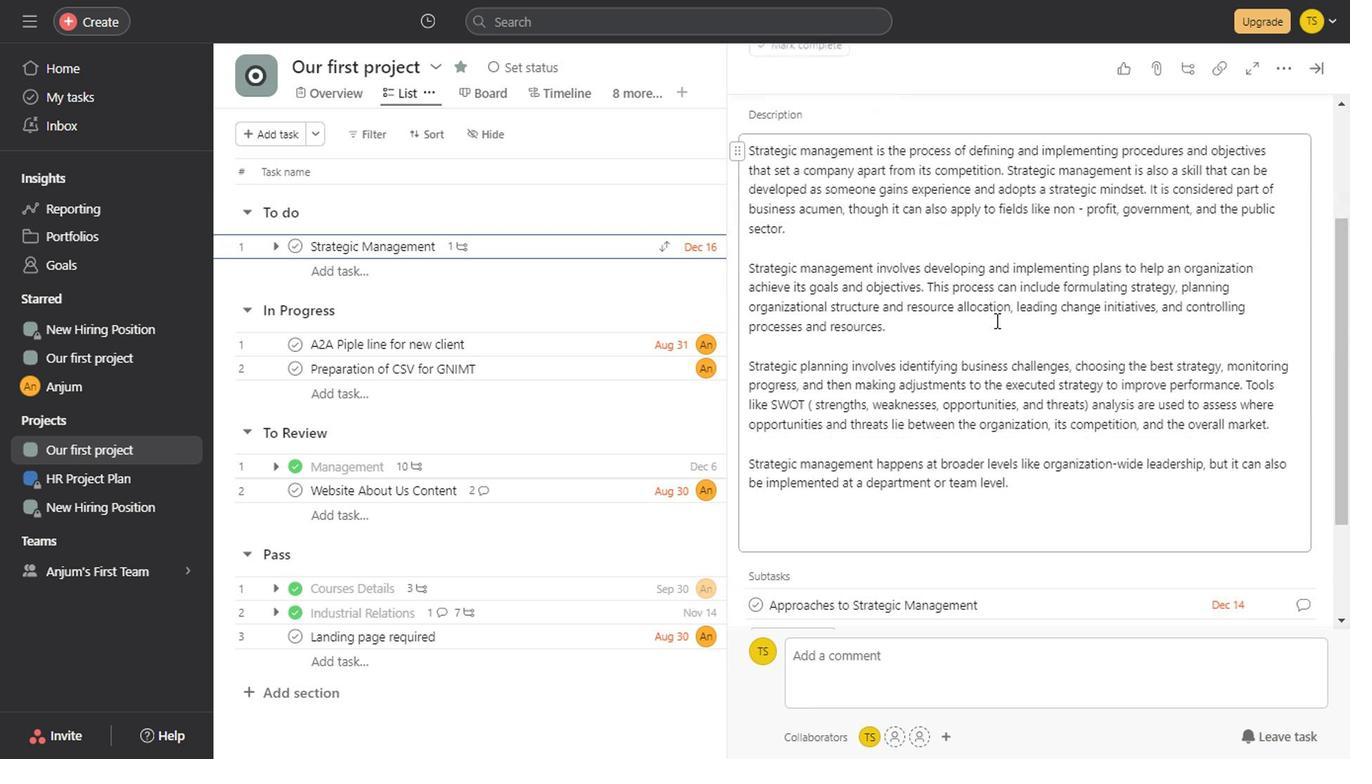 
Action: Mouse scrolled (992, 322) with delta (0, 0)
Screenshot: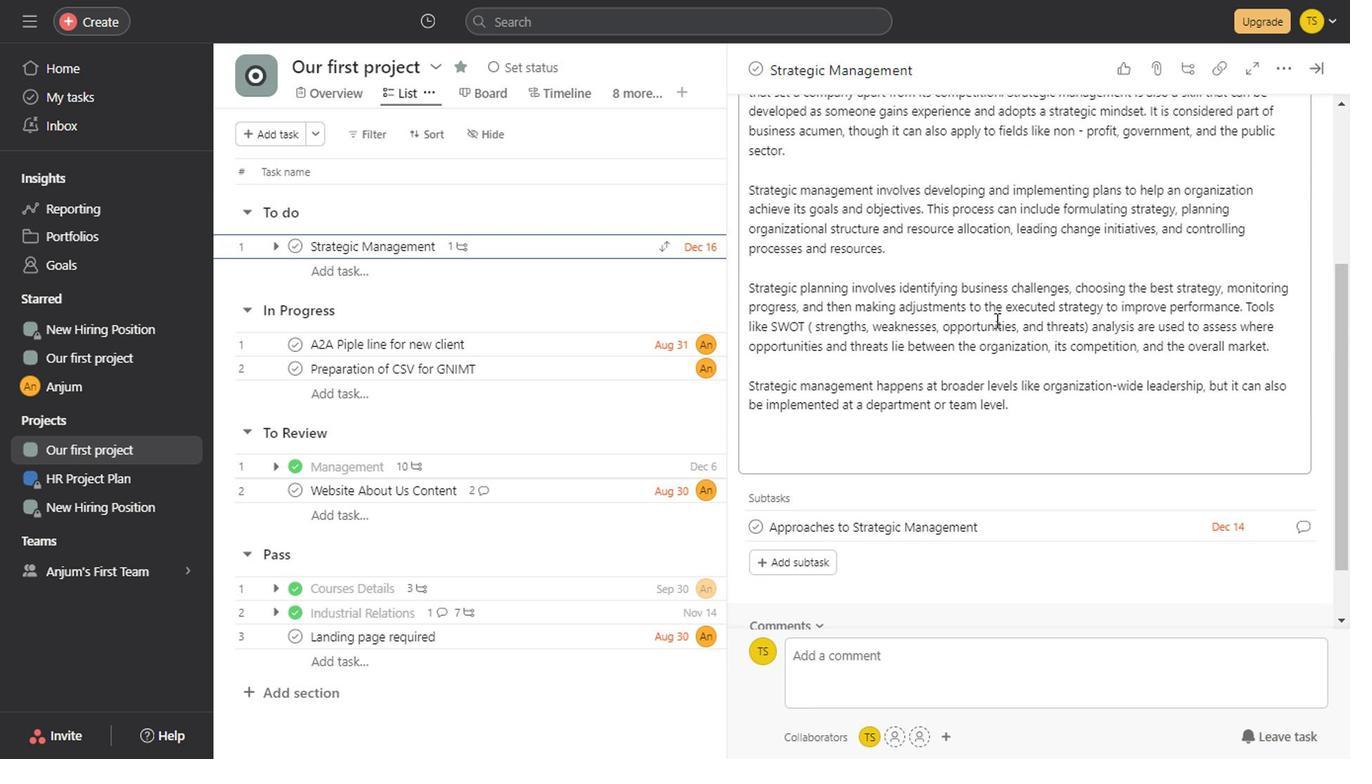 
Action: Mouse scrolled (992, 322) with delta (0, 0)
Screenshot: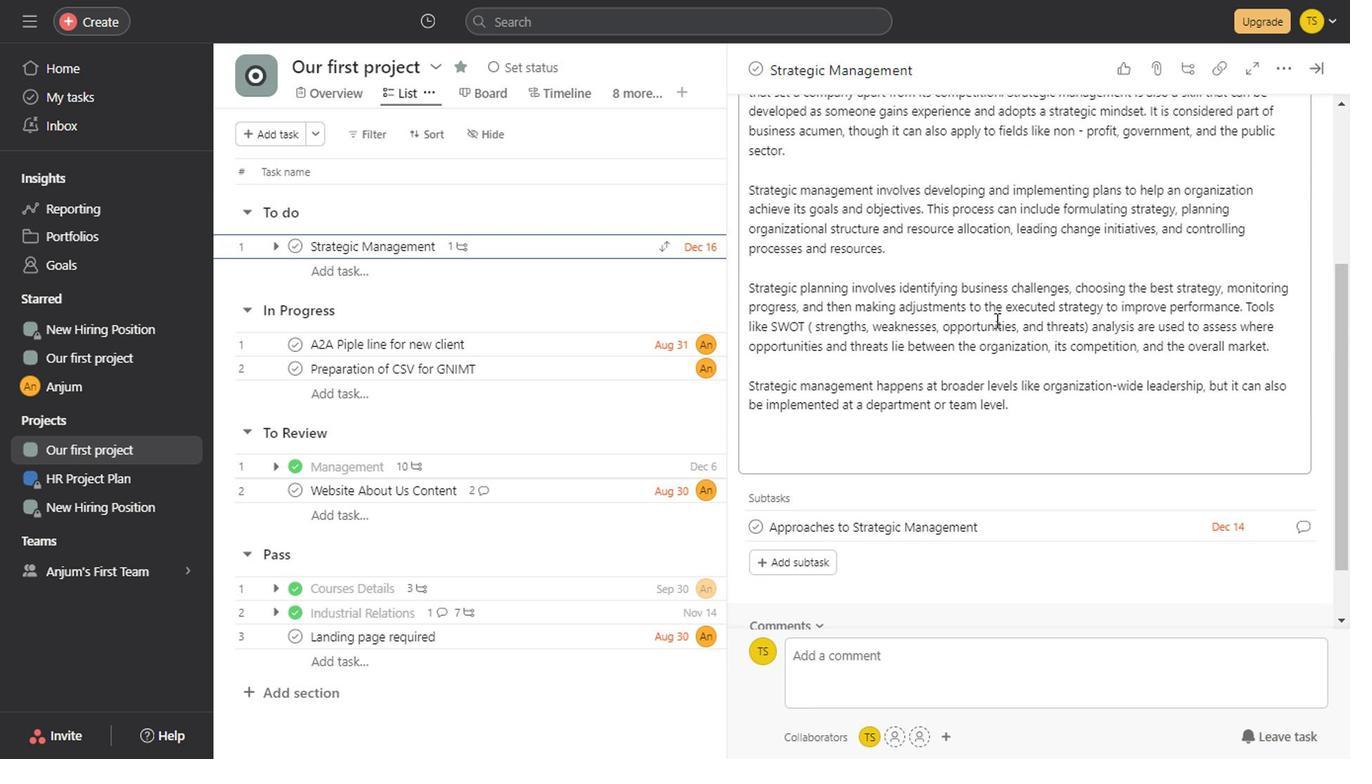 
Action: Mouse scrolled (992, 322) with delta (0, 0)
Screenshot: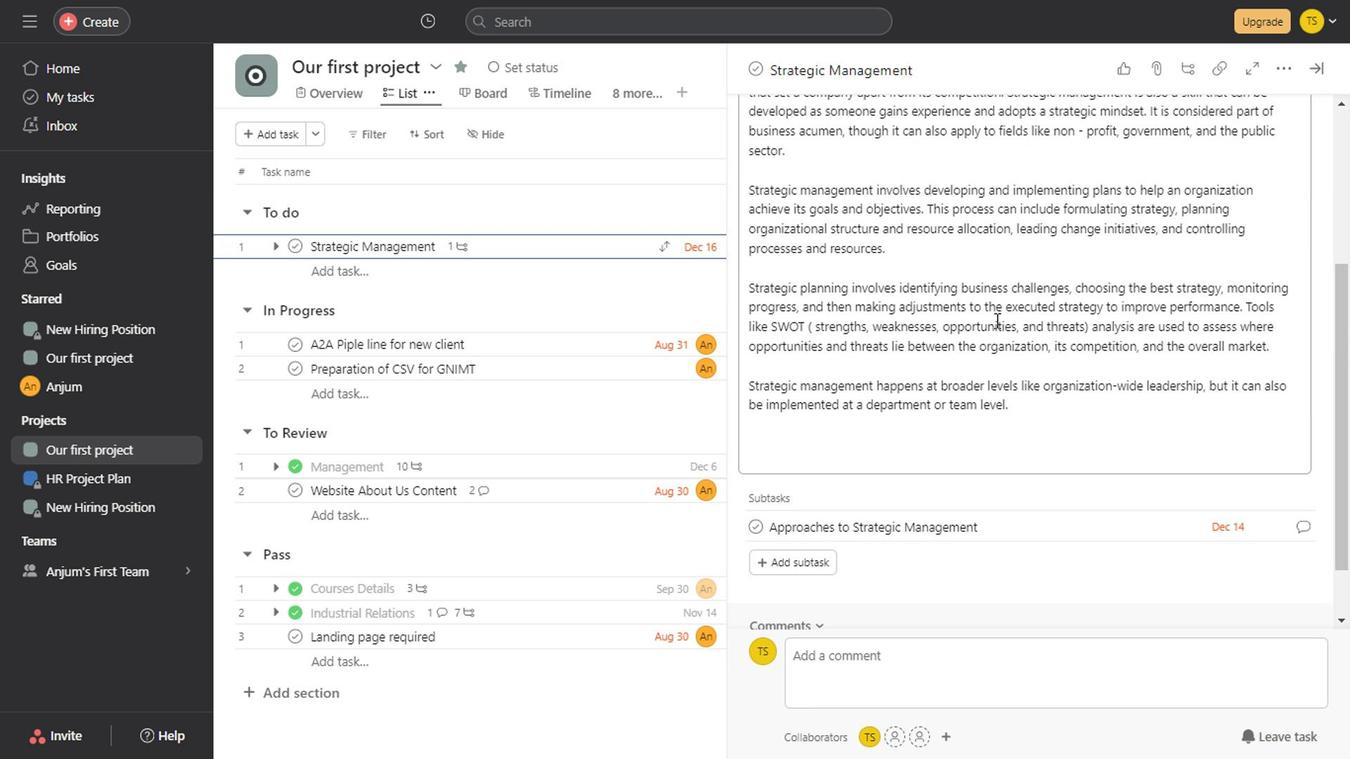 
Action: Mouse scrolled (992, 322) with delta (0, 0)
Screenshot: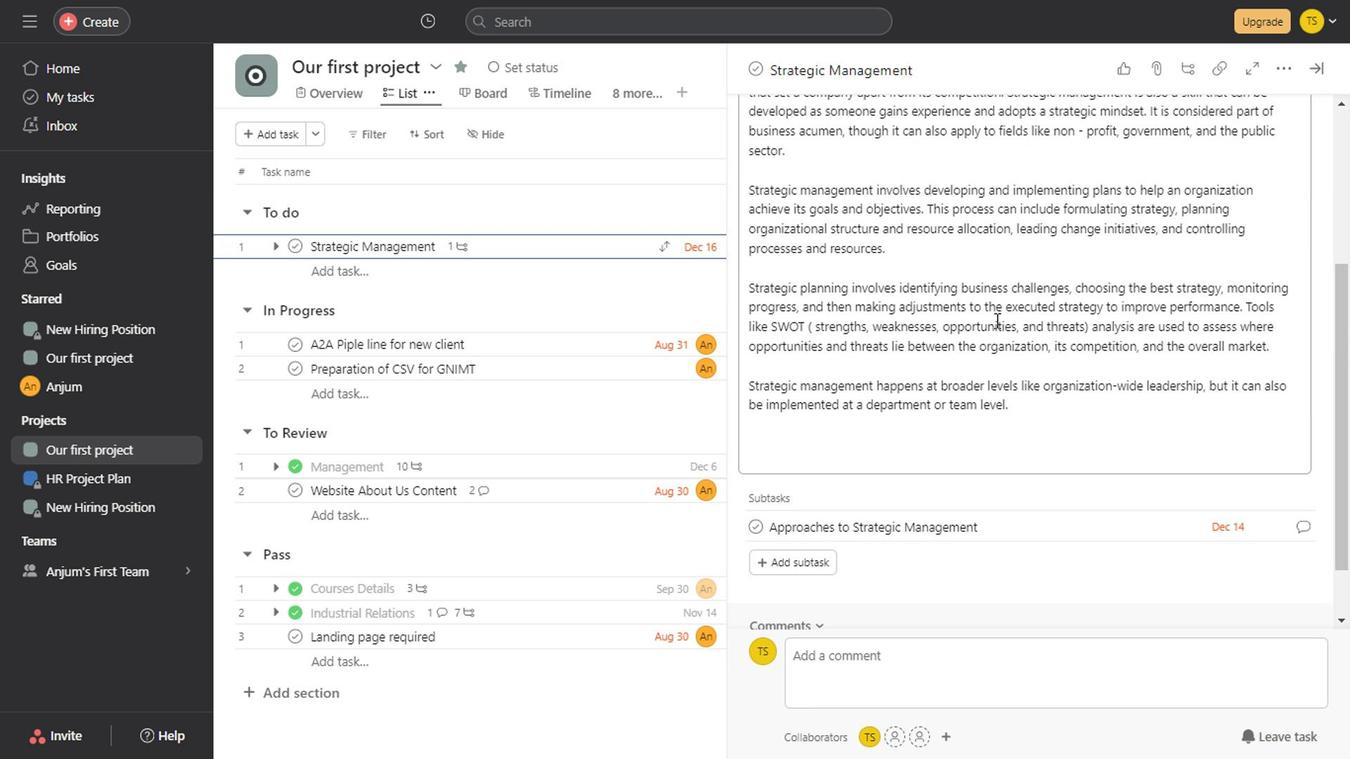 
Action: Mouse scrolled (992, 322) with delta (0, 0)
Screenshot: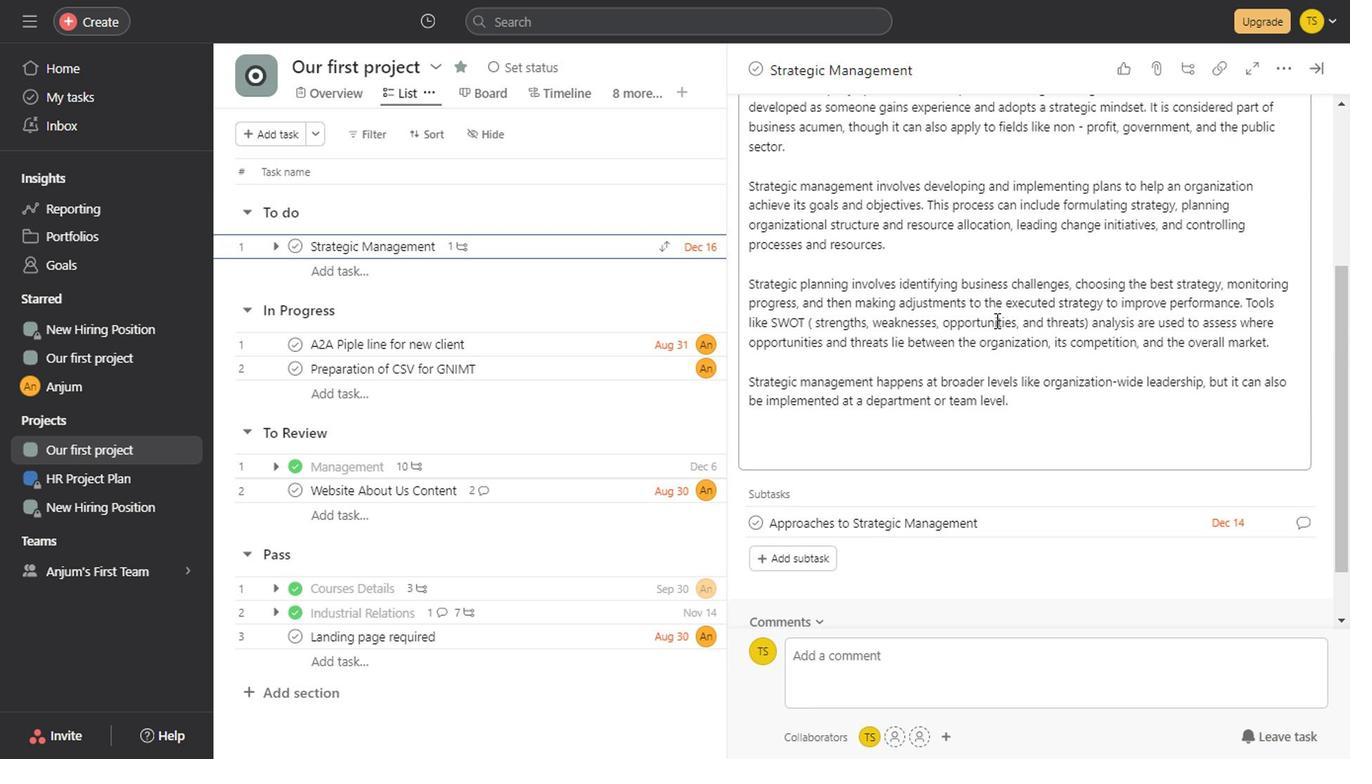 
Action: Mouse scrolled (992, 322) with delta (0, 0)
Screenshot: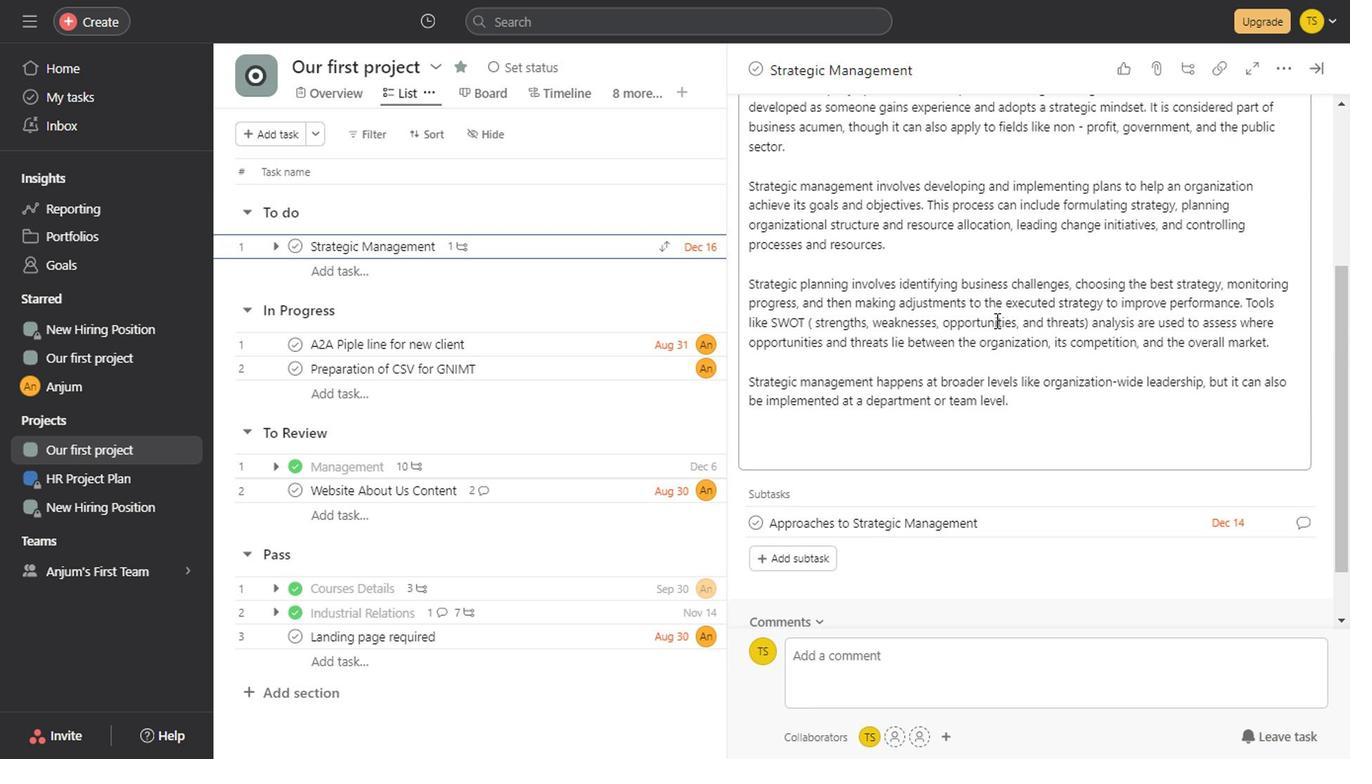 
Action: Mouse scrolled (992, 322) with delta (0, 0)
Screenshot: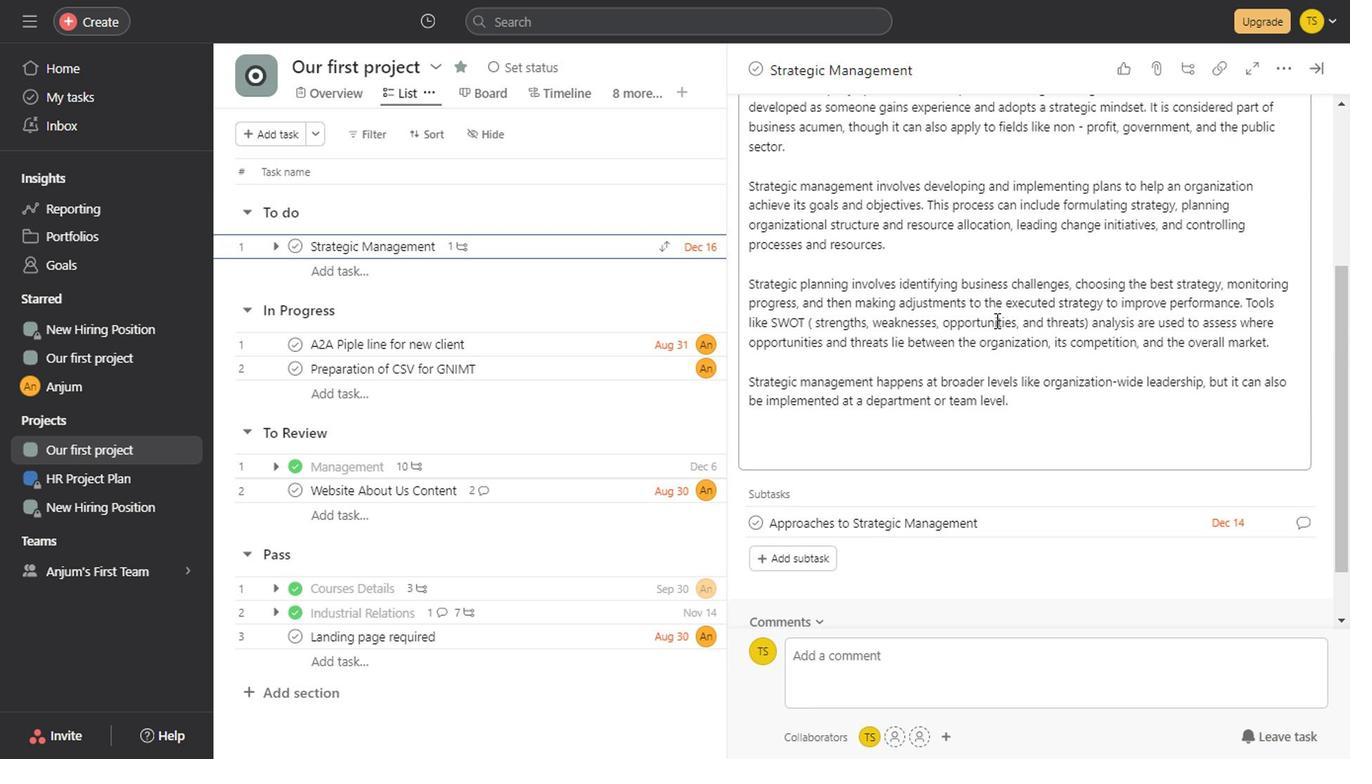 
Action: Mouse scrolled (992, 322) with delta (0, 0)
Screenshot: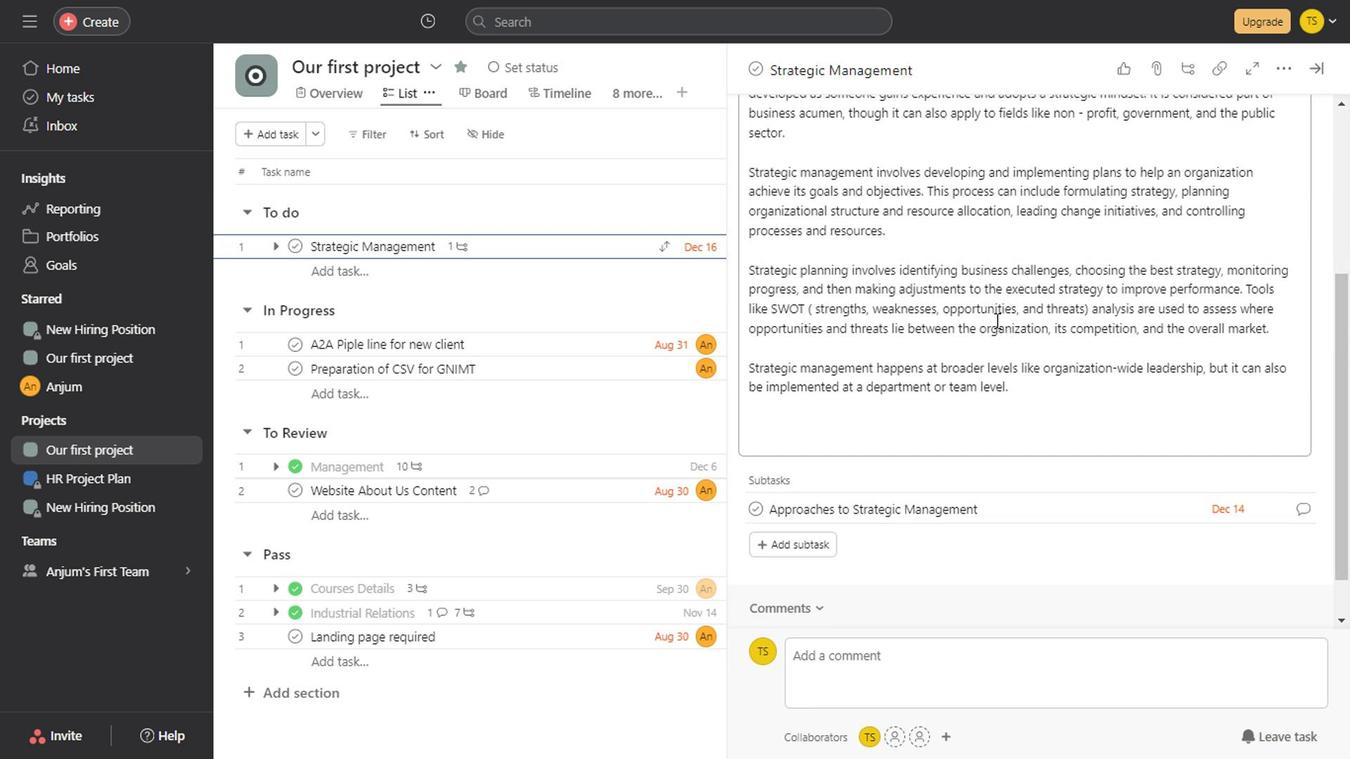 
Action: Mouse scrolled (992, 322) with delta (0, 0)
Screenshot: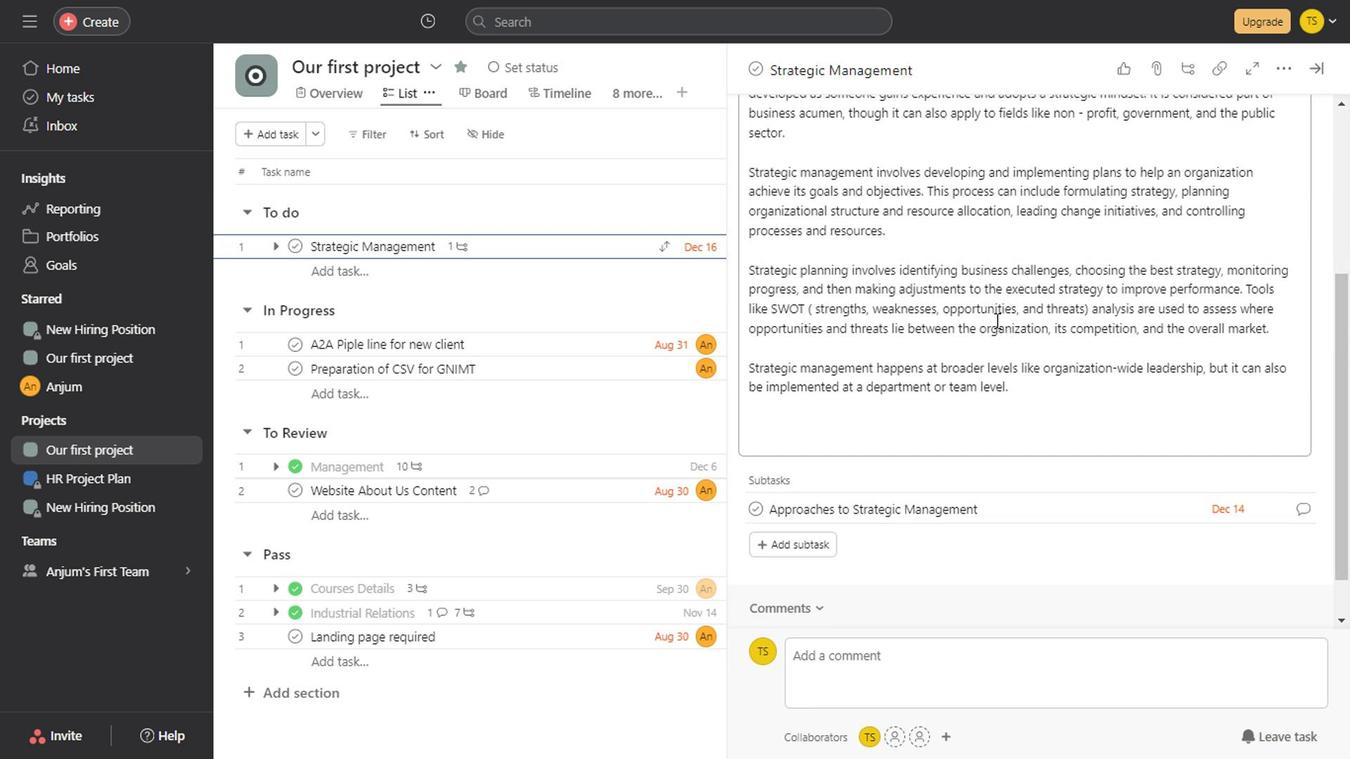 
Action: Mouse scrolled (992, 322) with delta (0, 0)
Screenshot: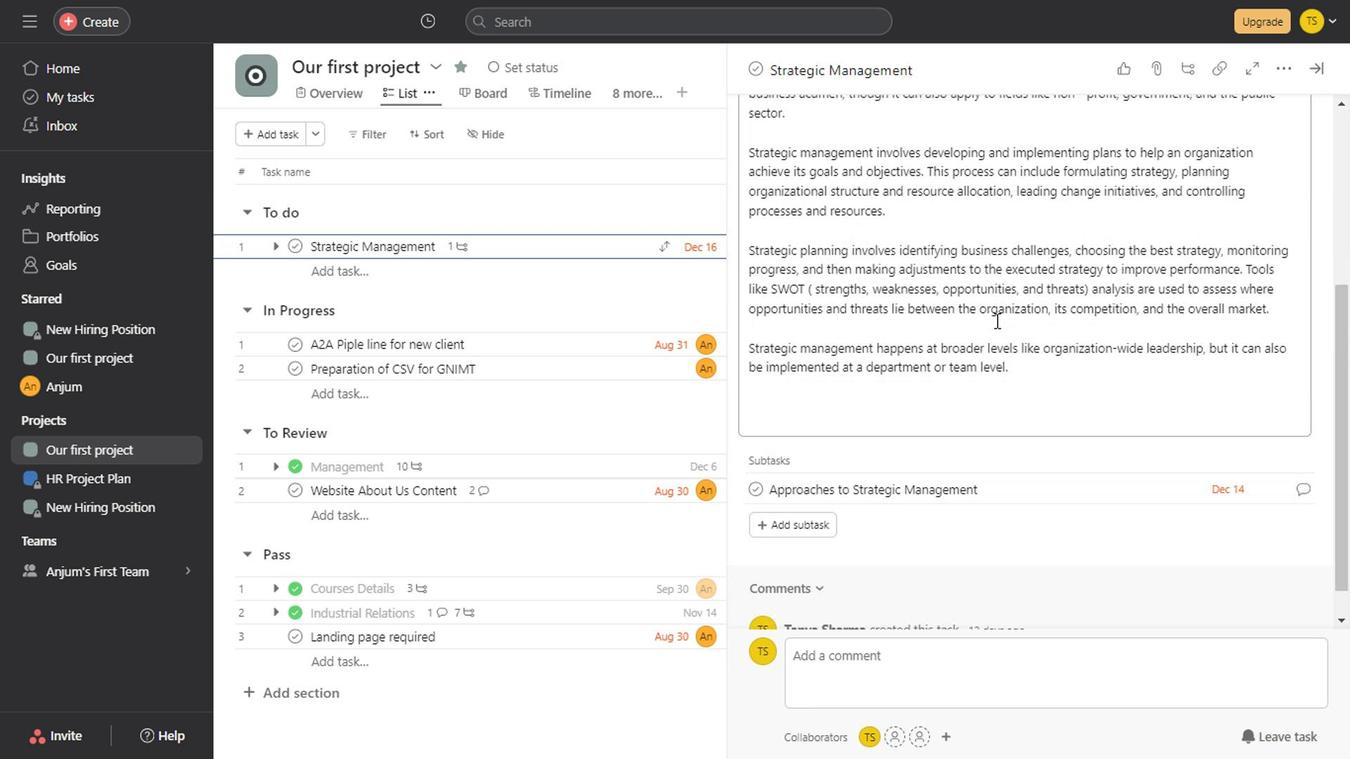 
Action: Mouse scrolled (992, 322) with delta (0, 0)
Screenshot: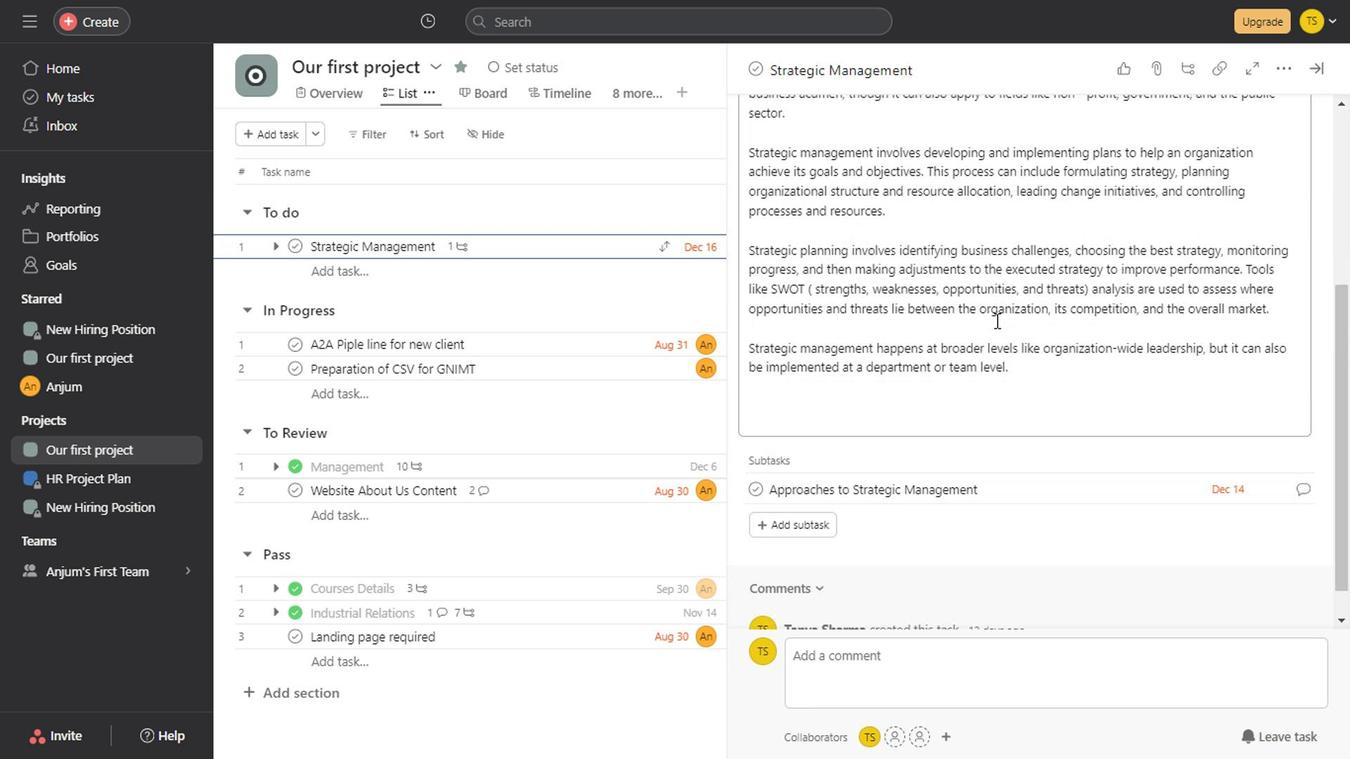 
Action: Mouse scrolled (992, 322) with delta (0, 0)
Screenshot: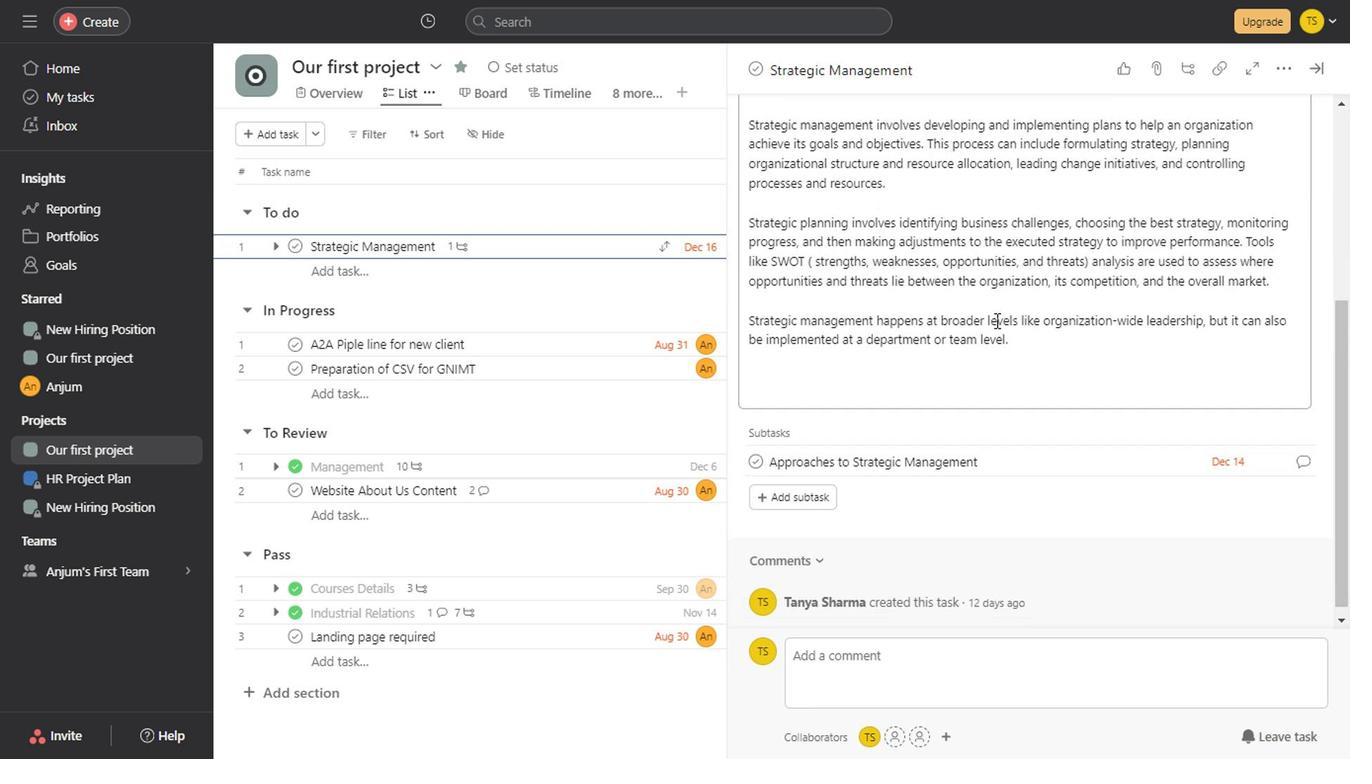 
Action: Mouse scrolled (992, 322) with delta (0, 0)
Screenshot: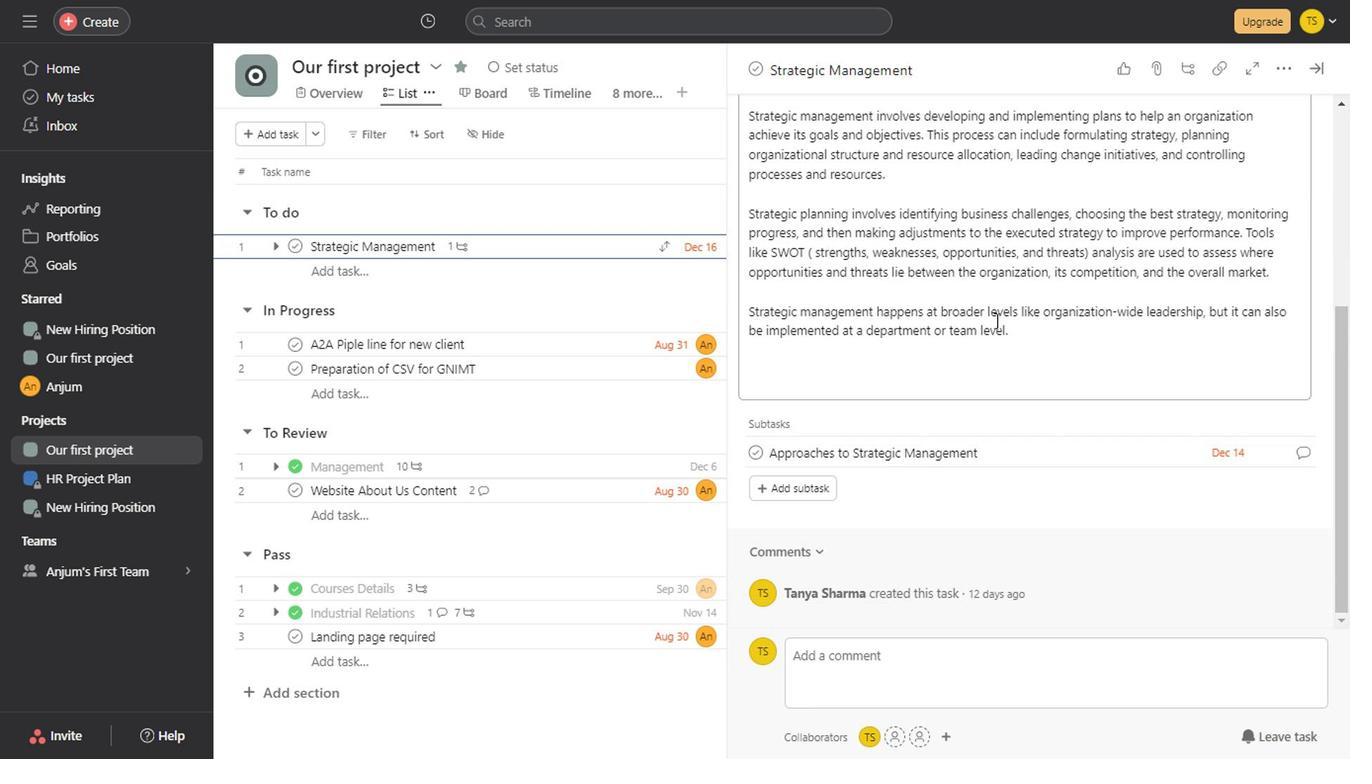 
Action: Mouse moved to (572, 414)
Screenshot: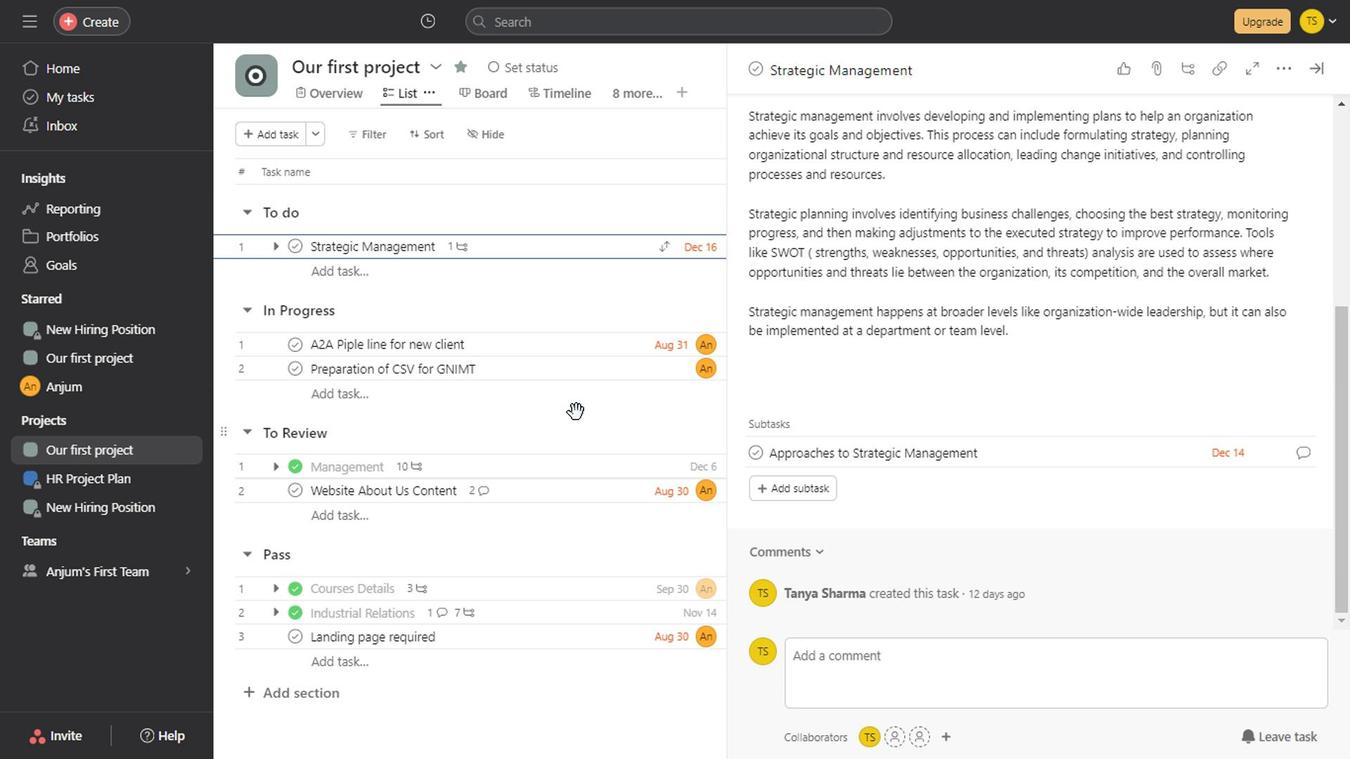 
Action: Mouse pressed left at (572, 414)
Screenshot: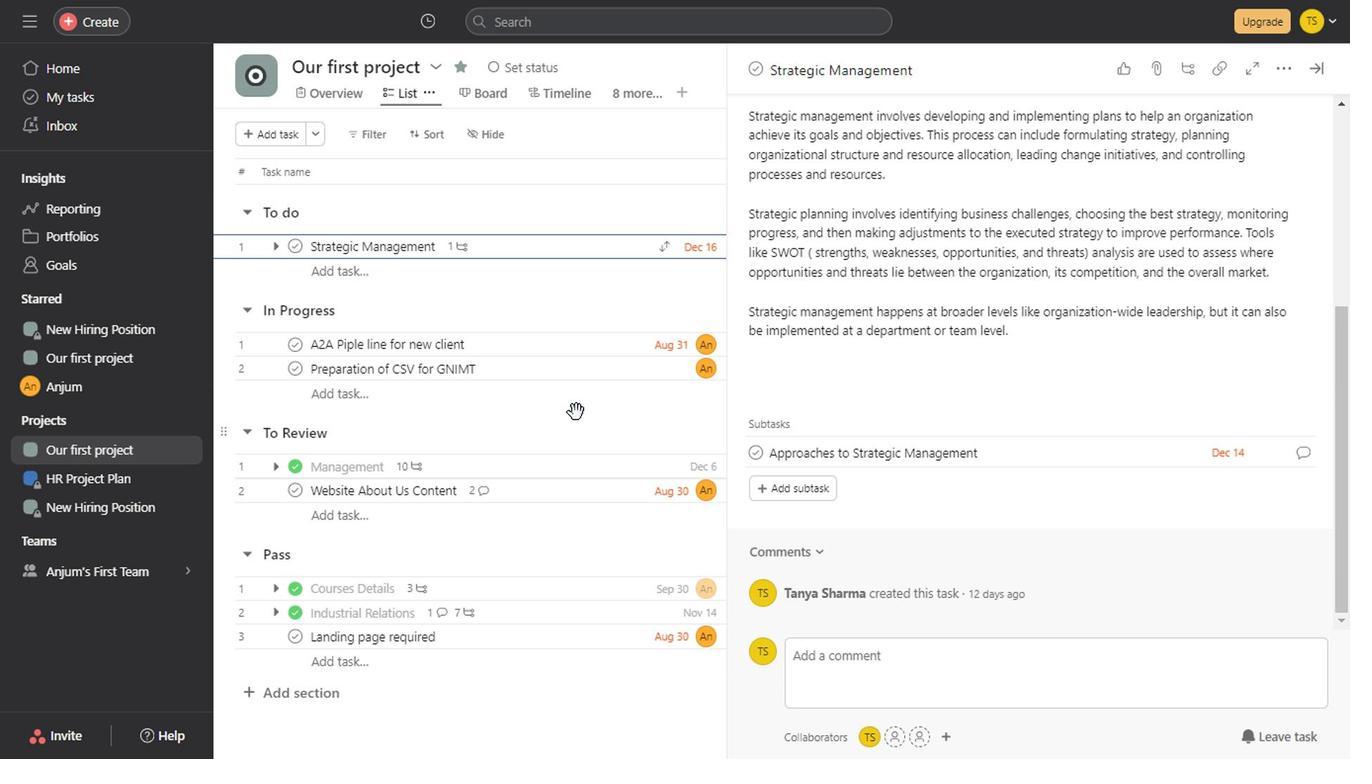 
Action: Mouse moved to (485, 94)
Screenshot: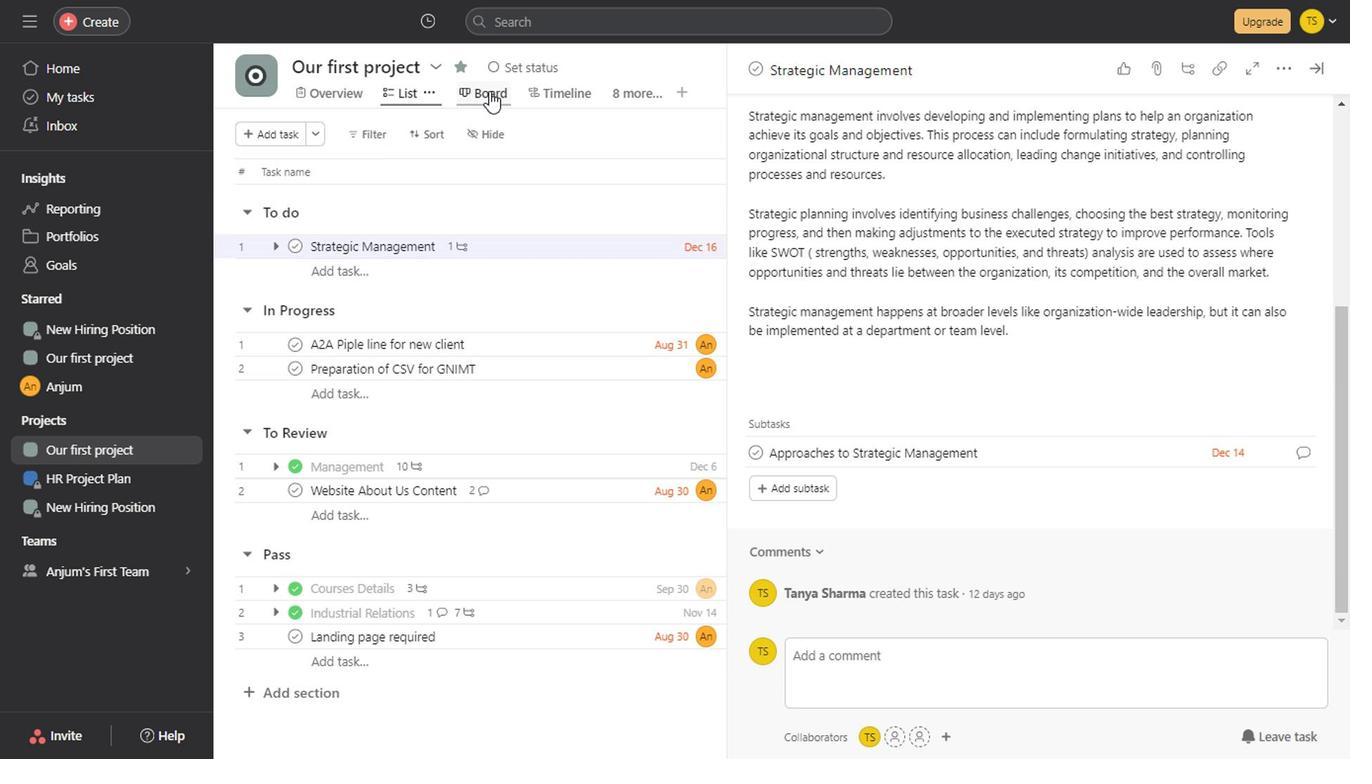 
Action: Mouse pressed left at (485, 94)
Screenshot: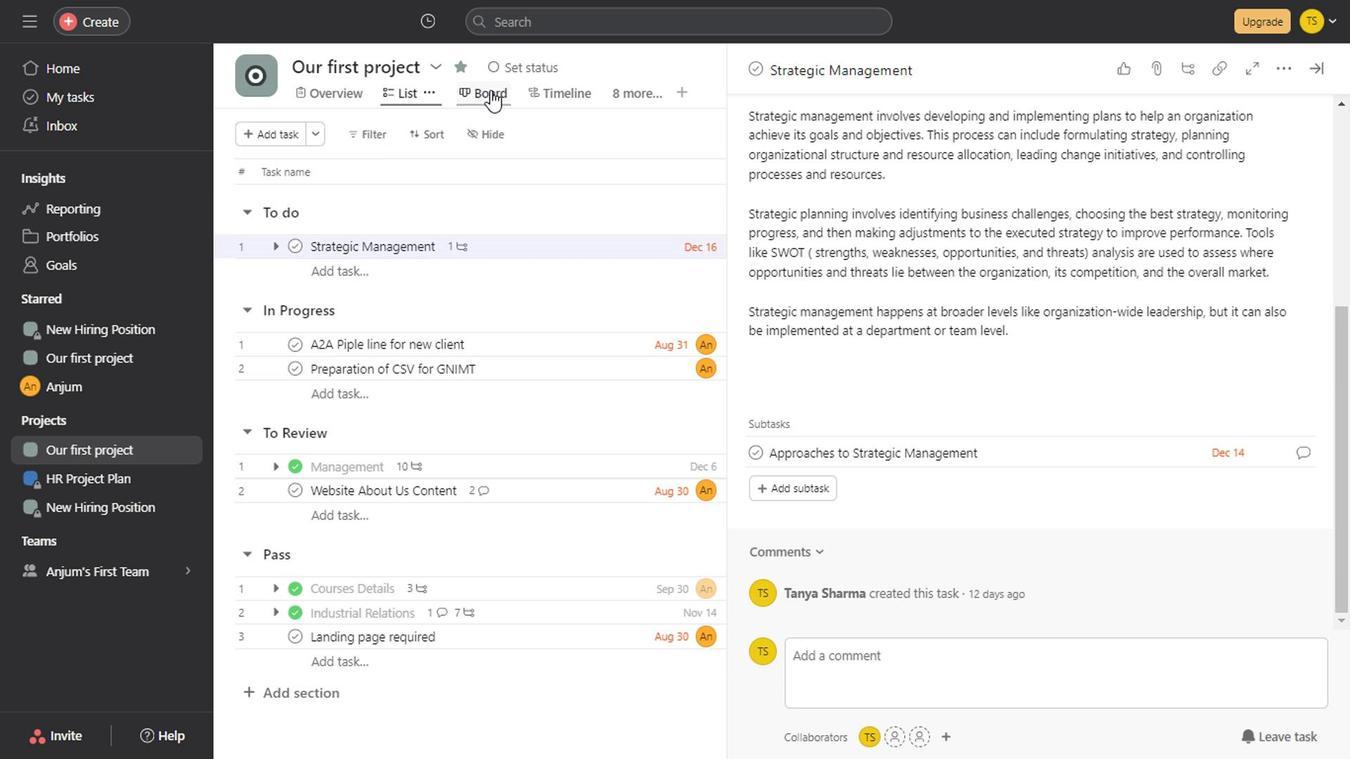 
Action: Mouse moved to (1032, 420)
Screenshot: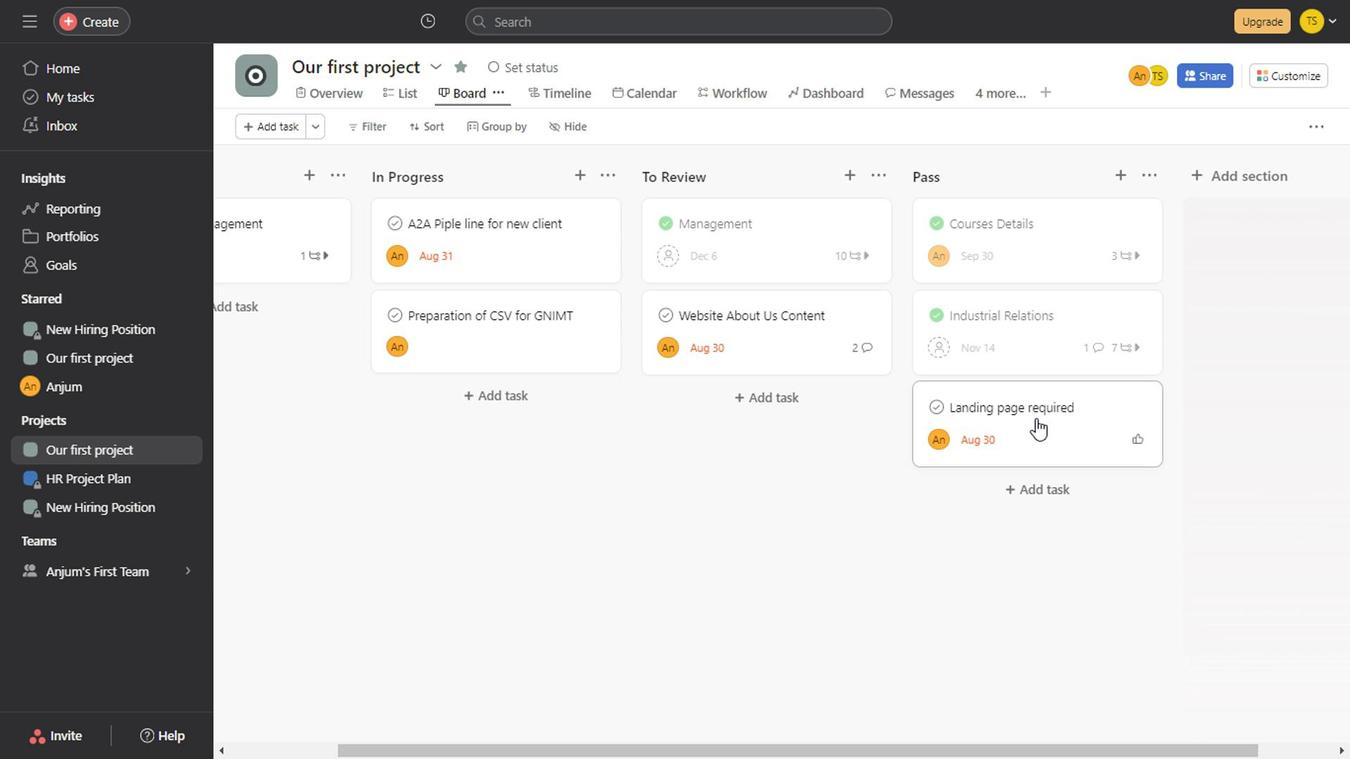 
Action: Mouse pressed left at (1032, 420)
Screenshot: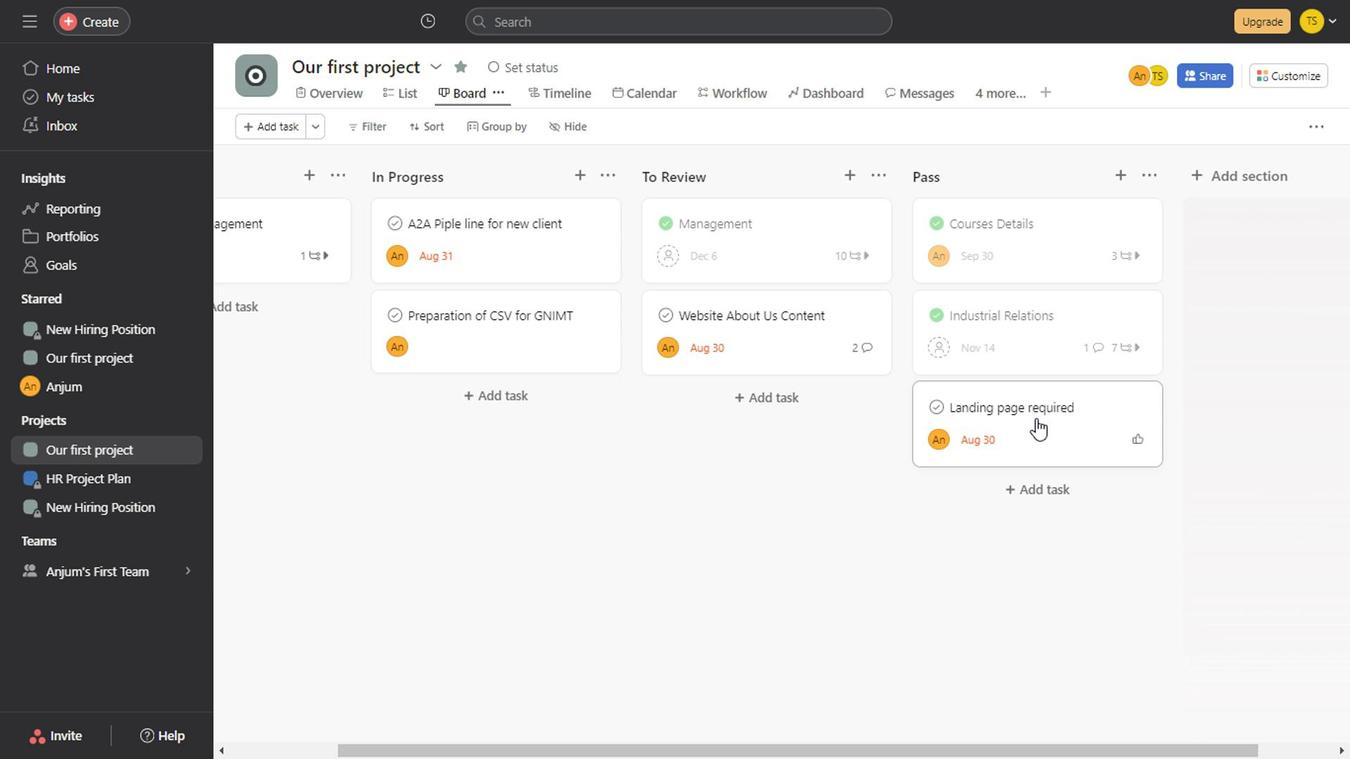 
Action: Mouse moved to (529, 588)
Screenshot: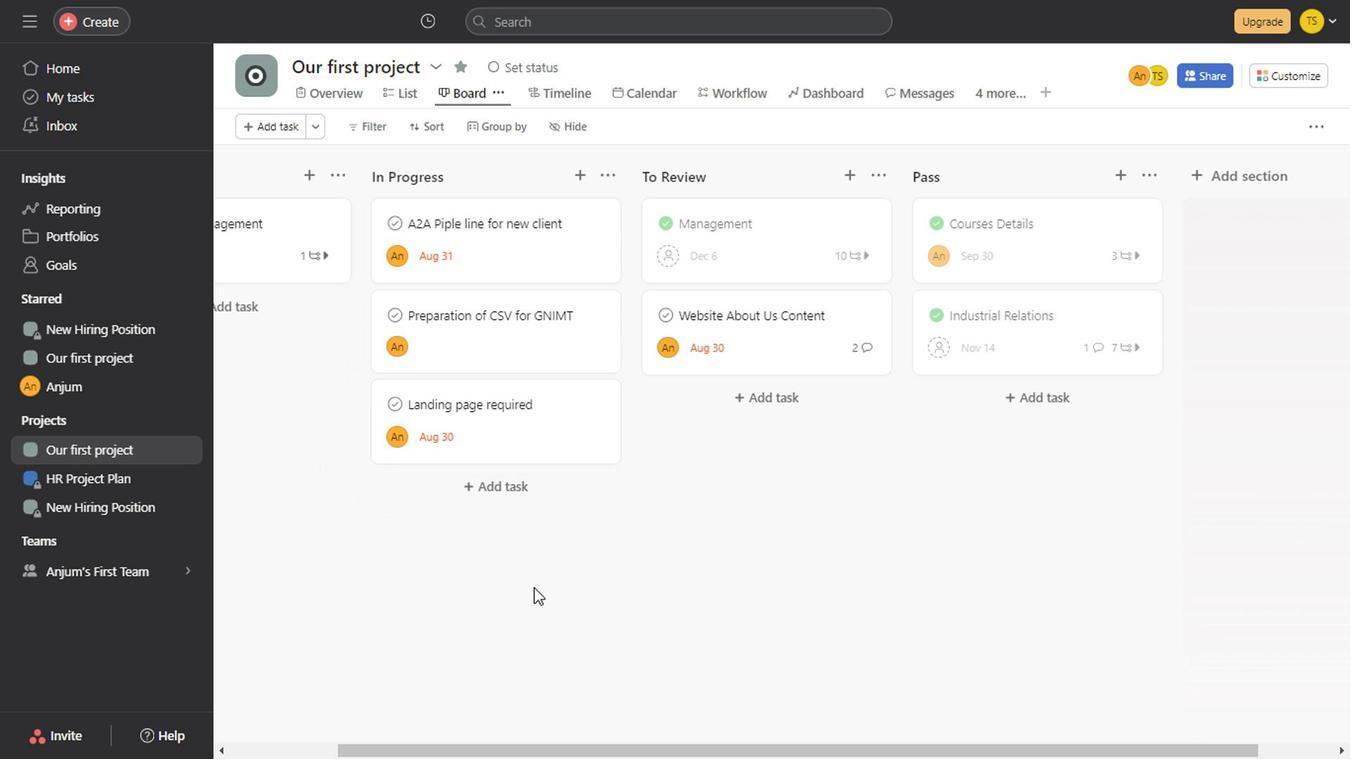 
Action: Mouse pressed left at (529, 588)
Screenshot: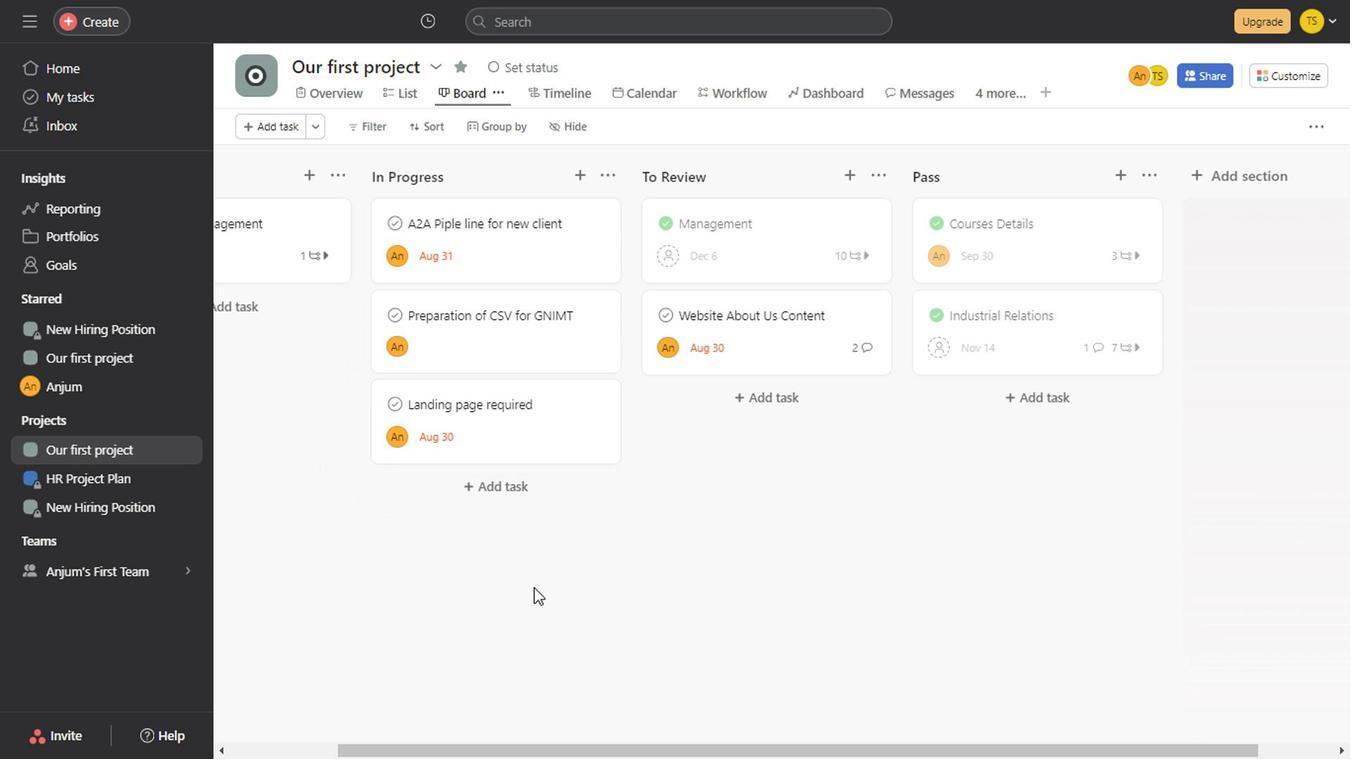 
Action: Mouse moved to (1031, 343)
Screenshot: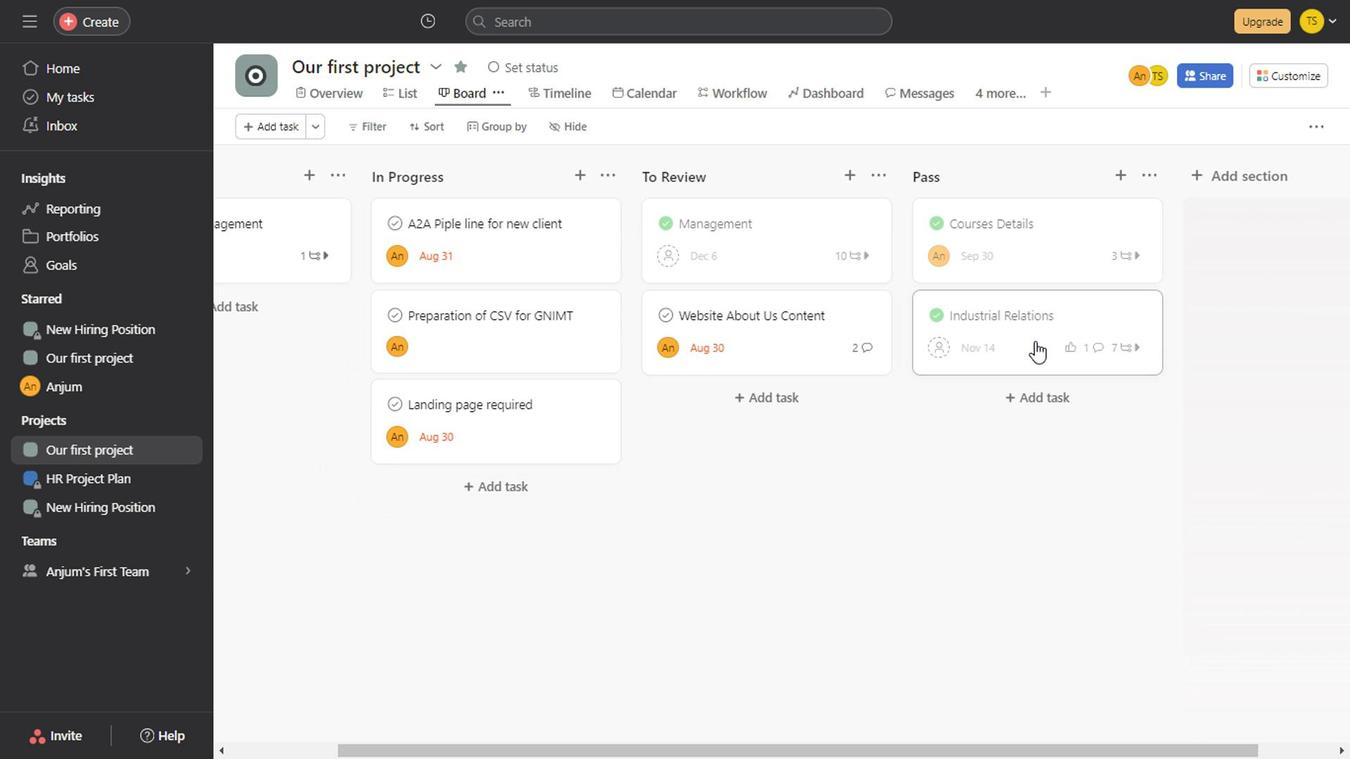 
Action: Mouse pressed left at (1031, 343)
Screenshot: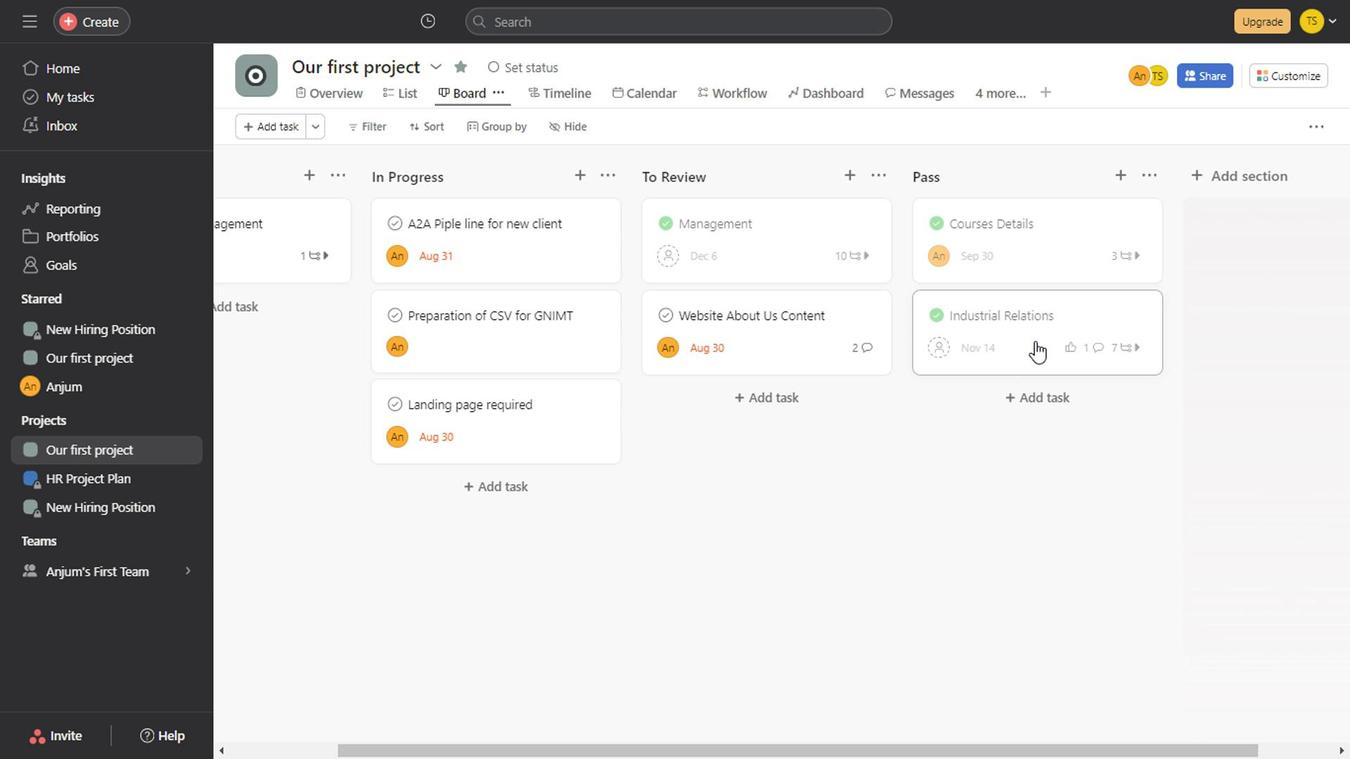 
Action: Mouse moved to (1103, 398)
Screenshot: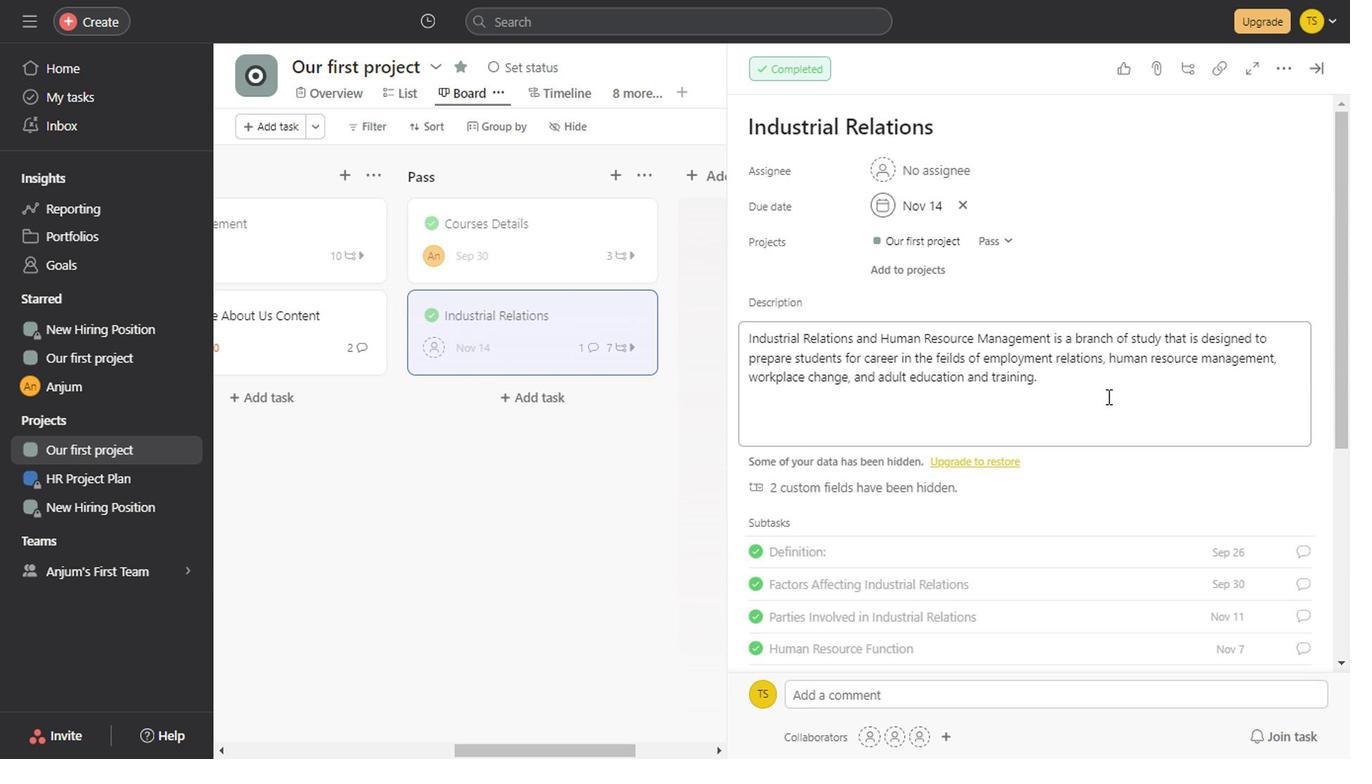 
Action: Mouse scrolled (1103, 397) with delta (0, -1)
Screenshot: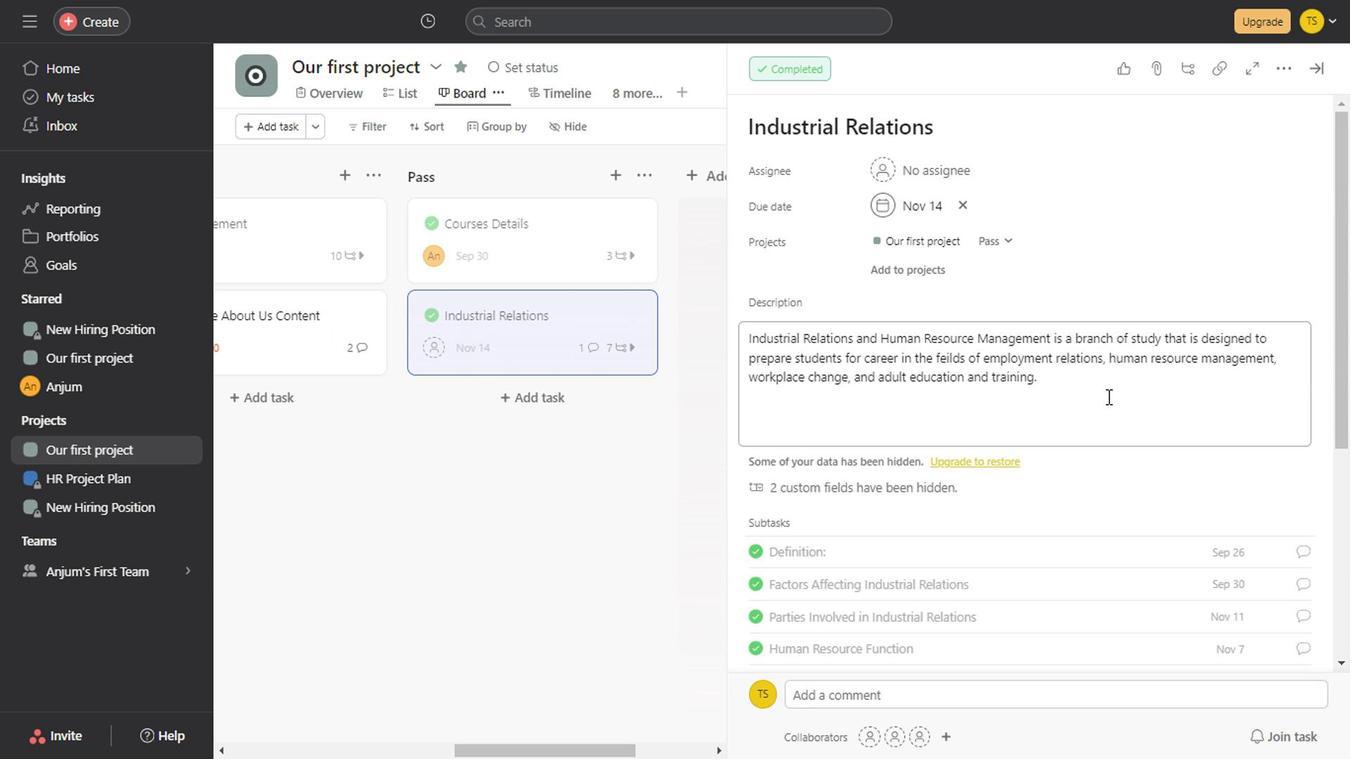 
Action: Mouse scrolled (1103, 397) with delta (0, -1)
Screenshot: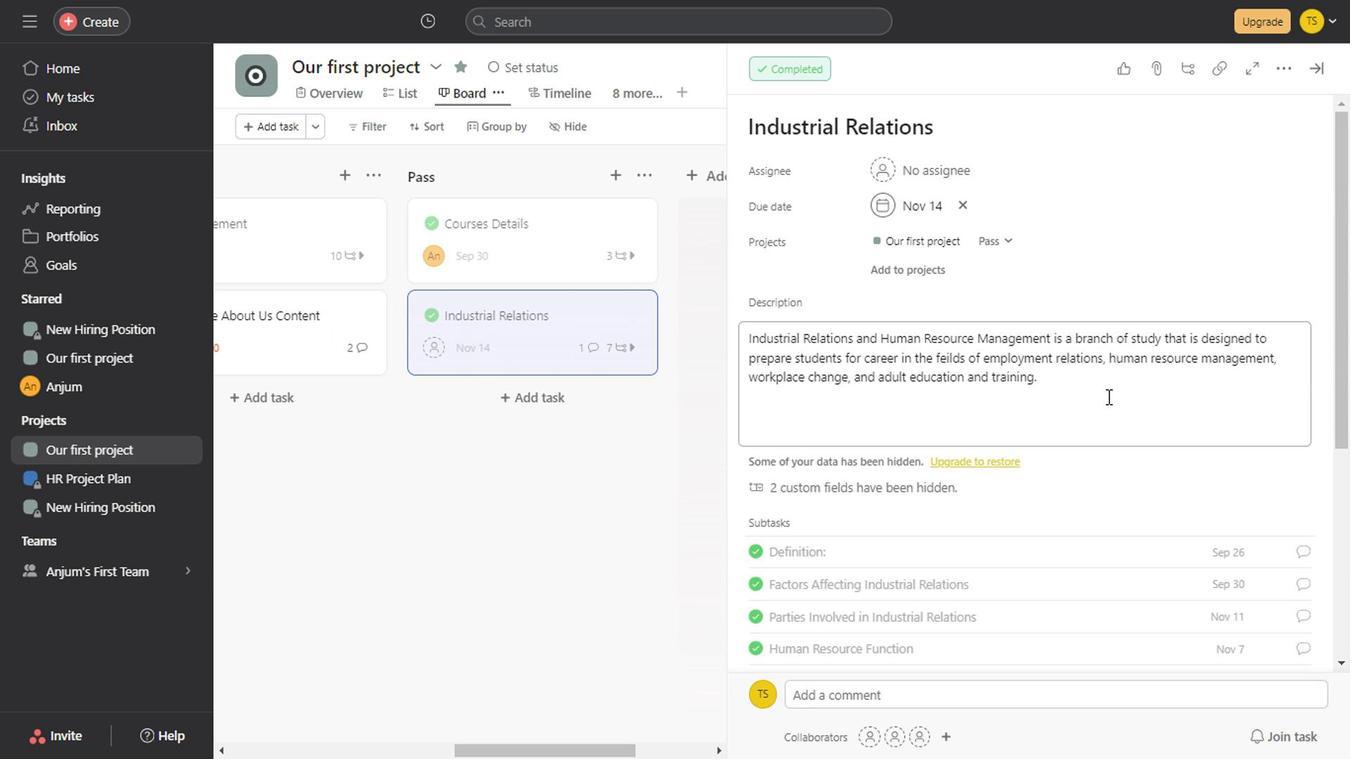 
Action: Mouse scrolled (1103, 397) with delta (0, -1)
Screenshot: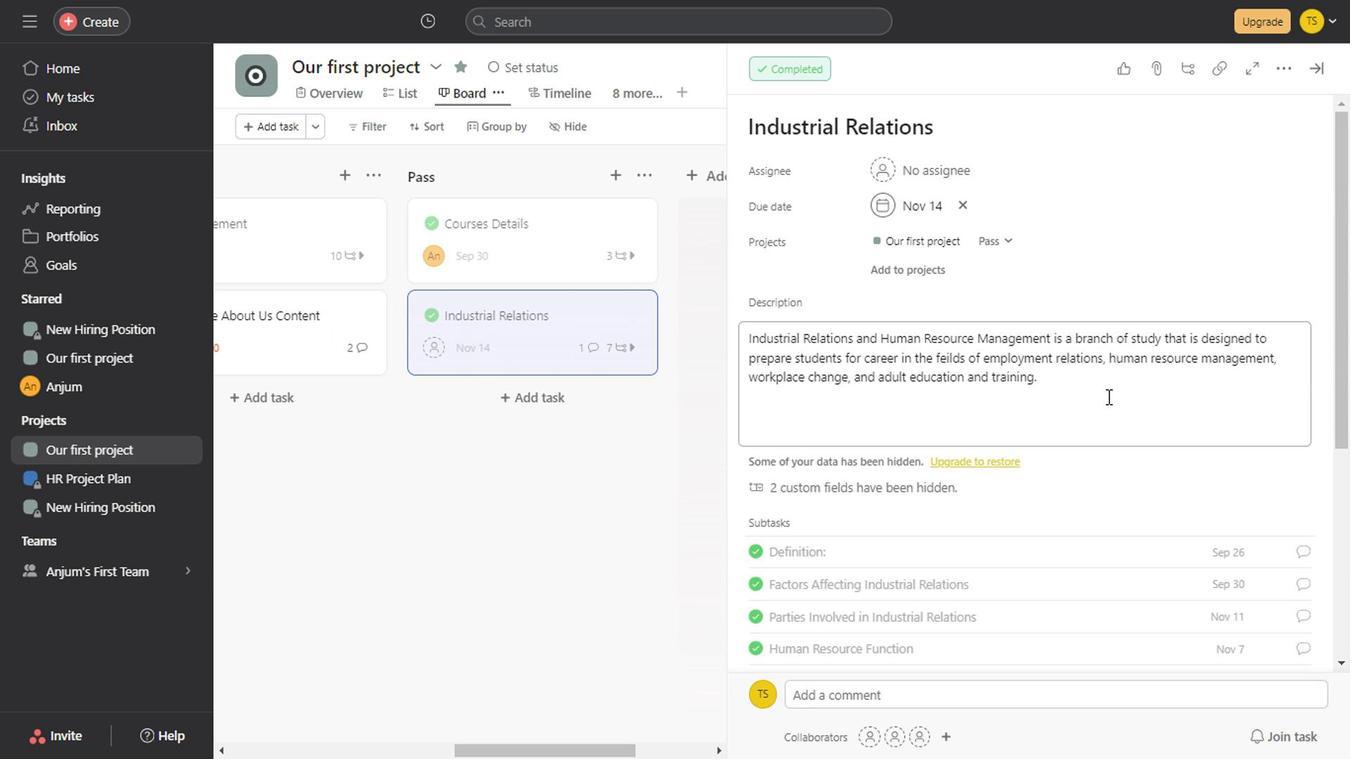 
Action: Mouse scrolled (1103, 397) with delta (0, -1)
Screenshot: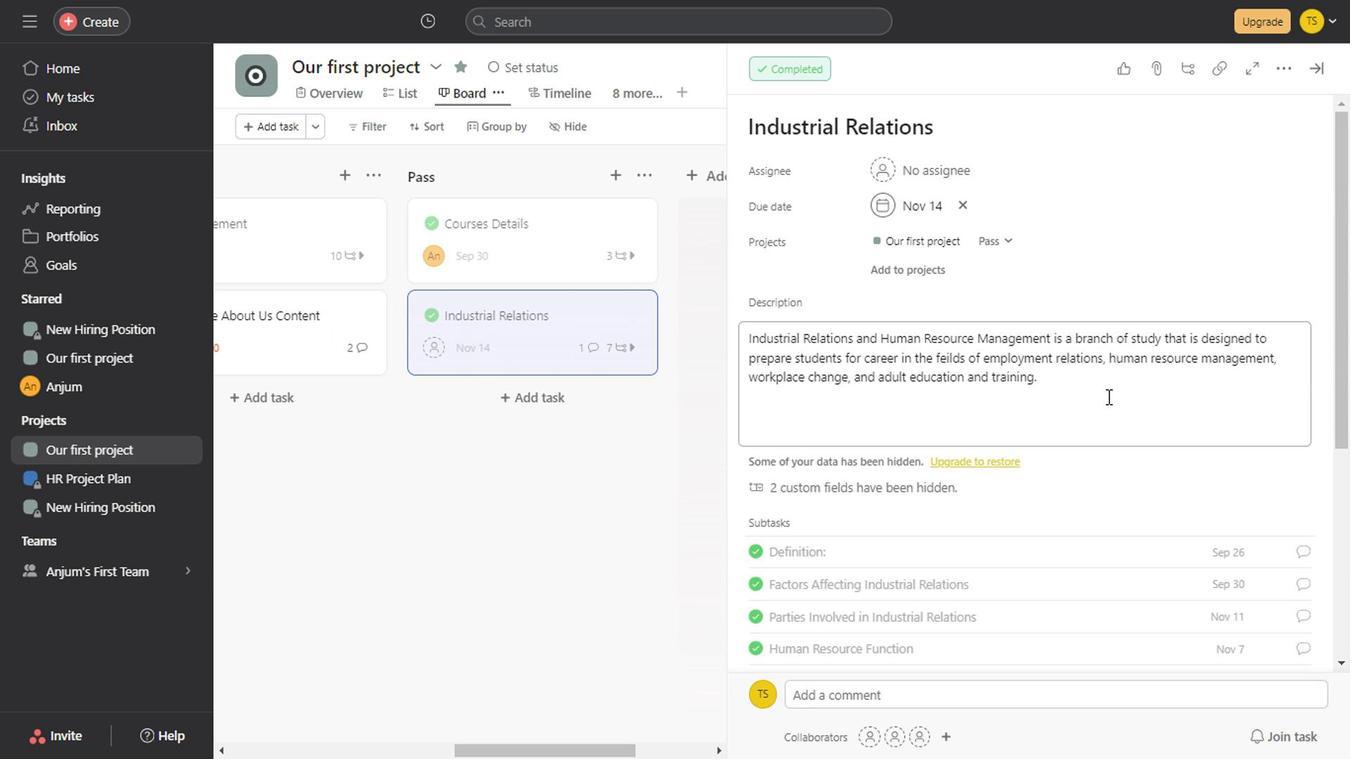 
Action: Mouse scrolled (1103, 397) with delta (0, -1)
Screenshot: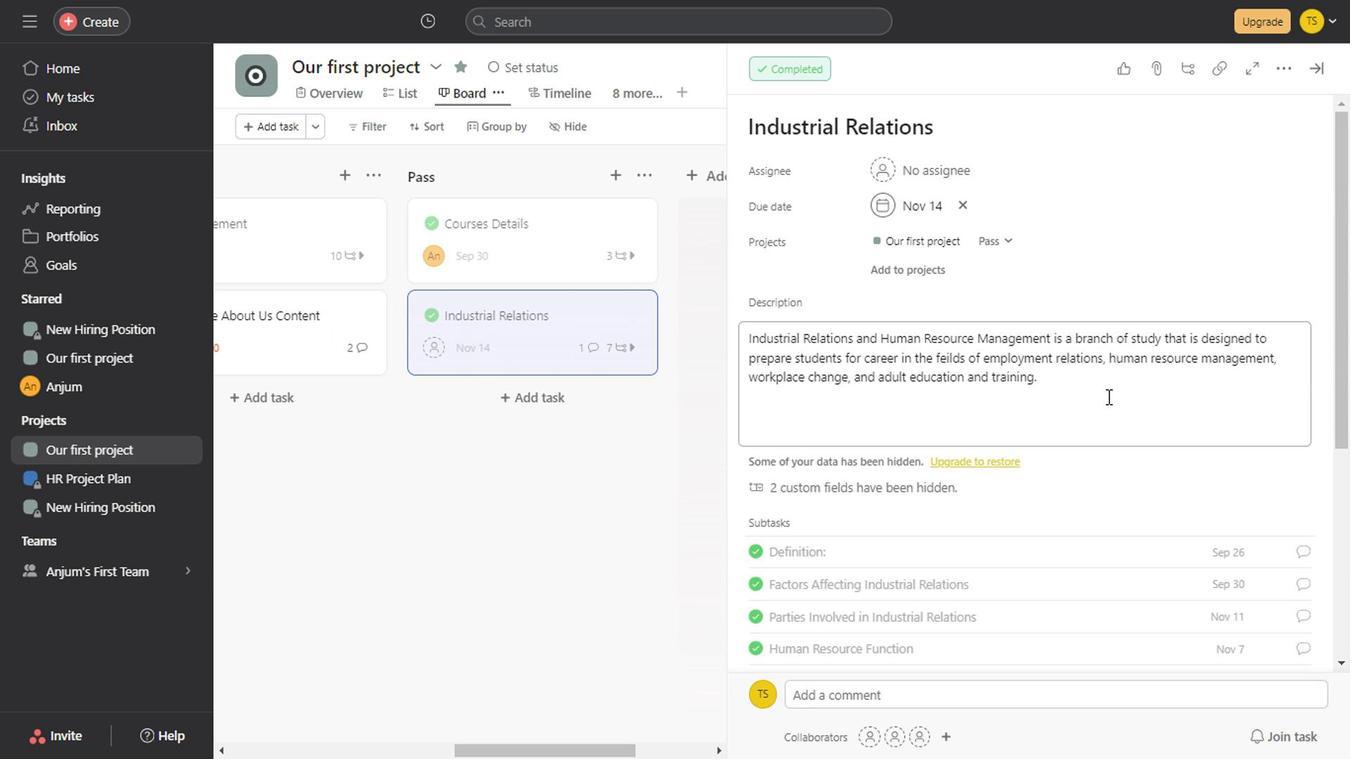 
Action: Mouse scrolled (1103, 397) with delta (0, -1)
Screenshot: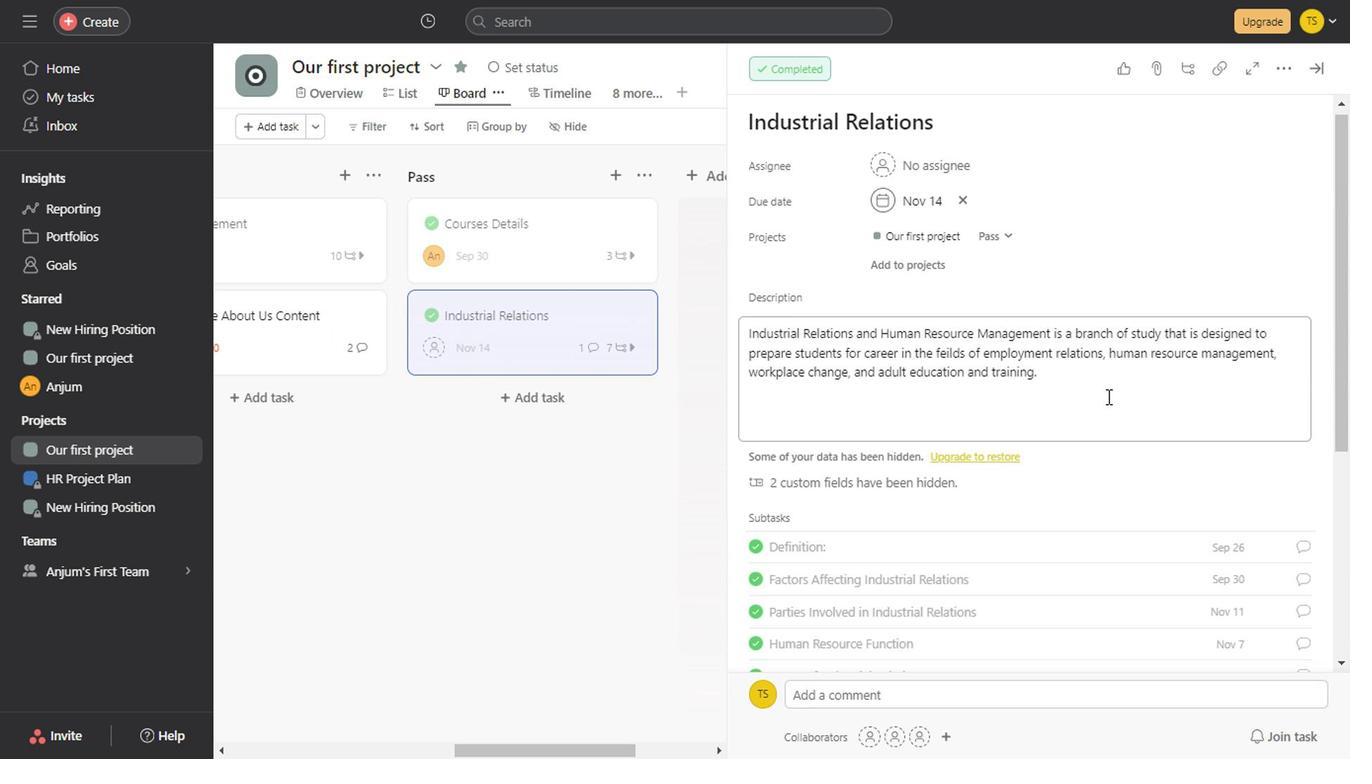 
Action: Mouse scrolled (1103, 397) with delta (0, -1)
Screenshot: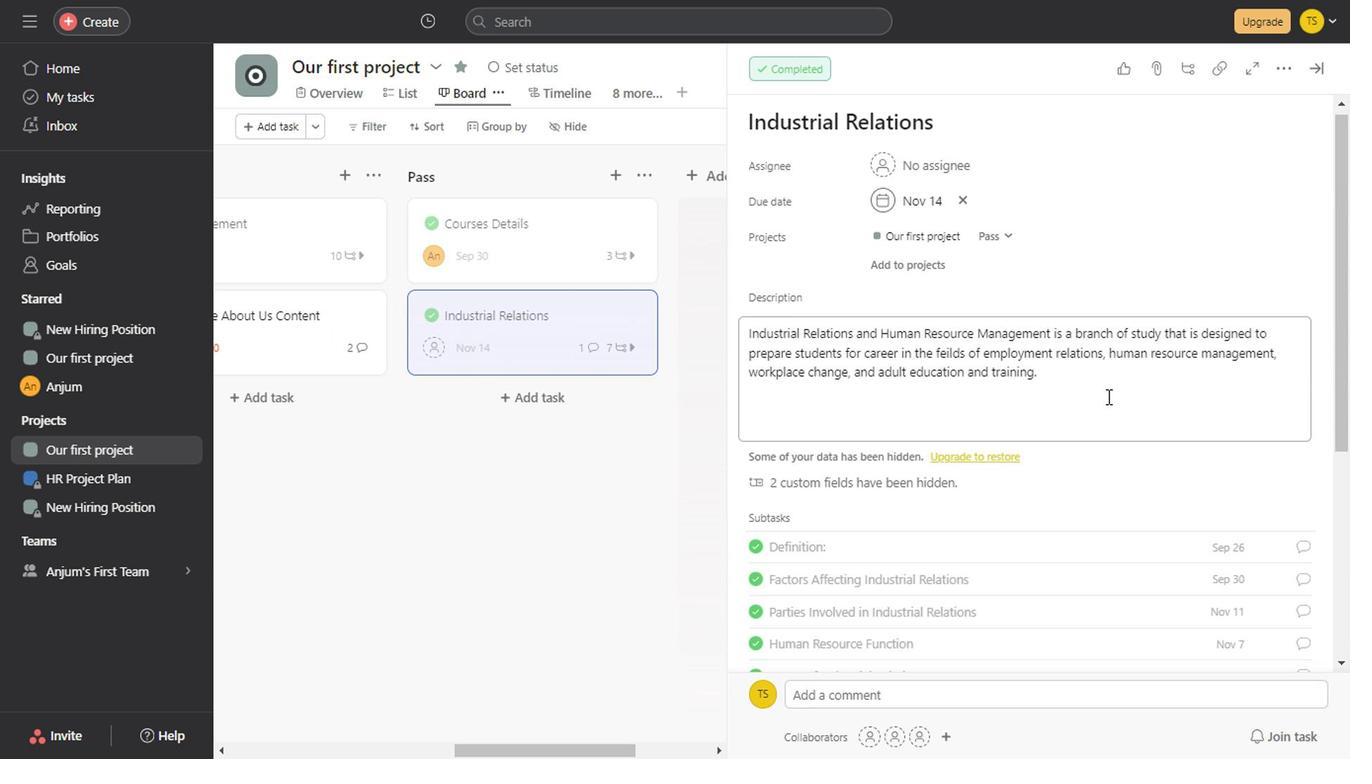 
Action: Mouse scrolled (1103, 397) with delta (0, -1)
Screenshot: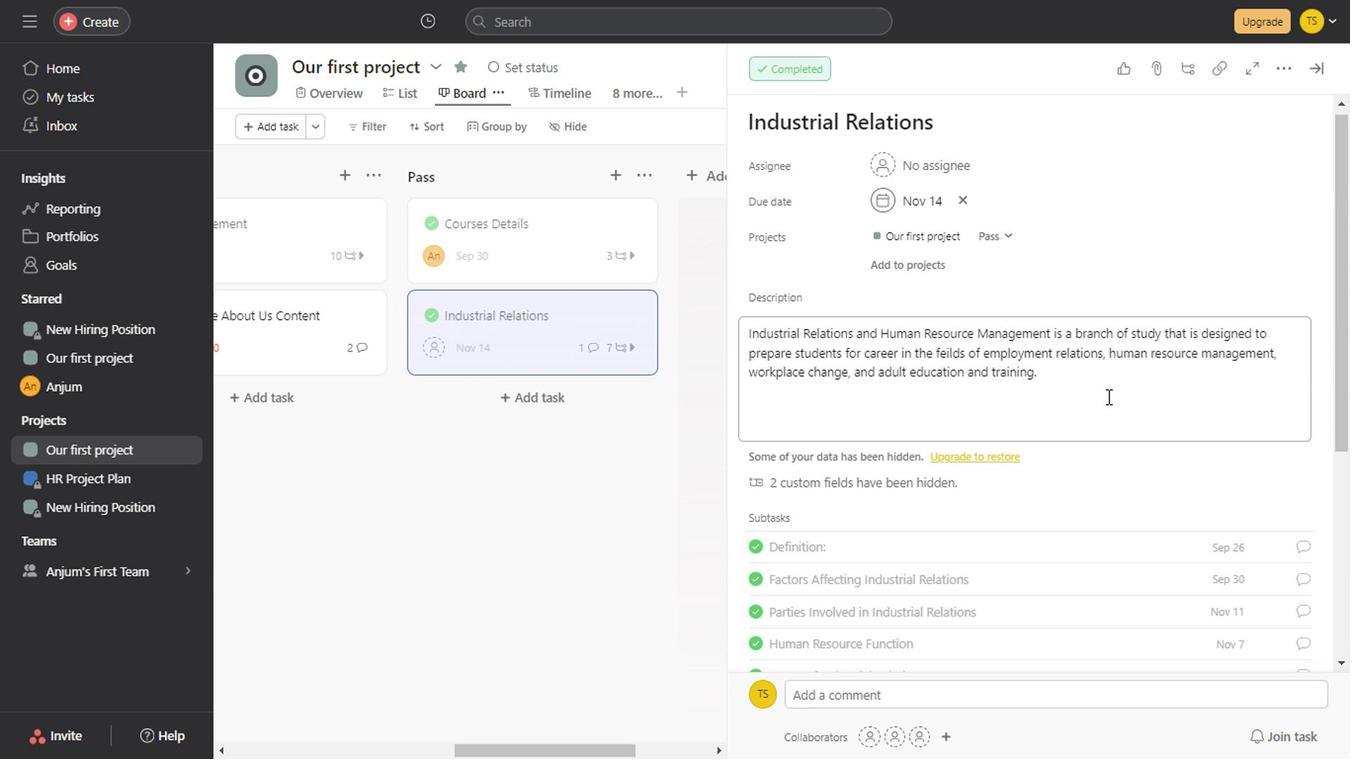
Action: Mouse scrolled (1103, 397) with delta (0, -1)
Screenshot: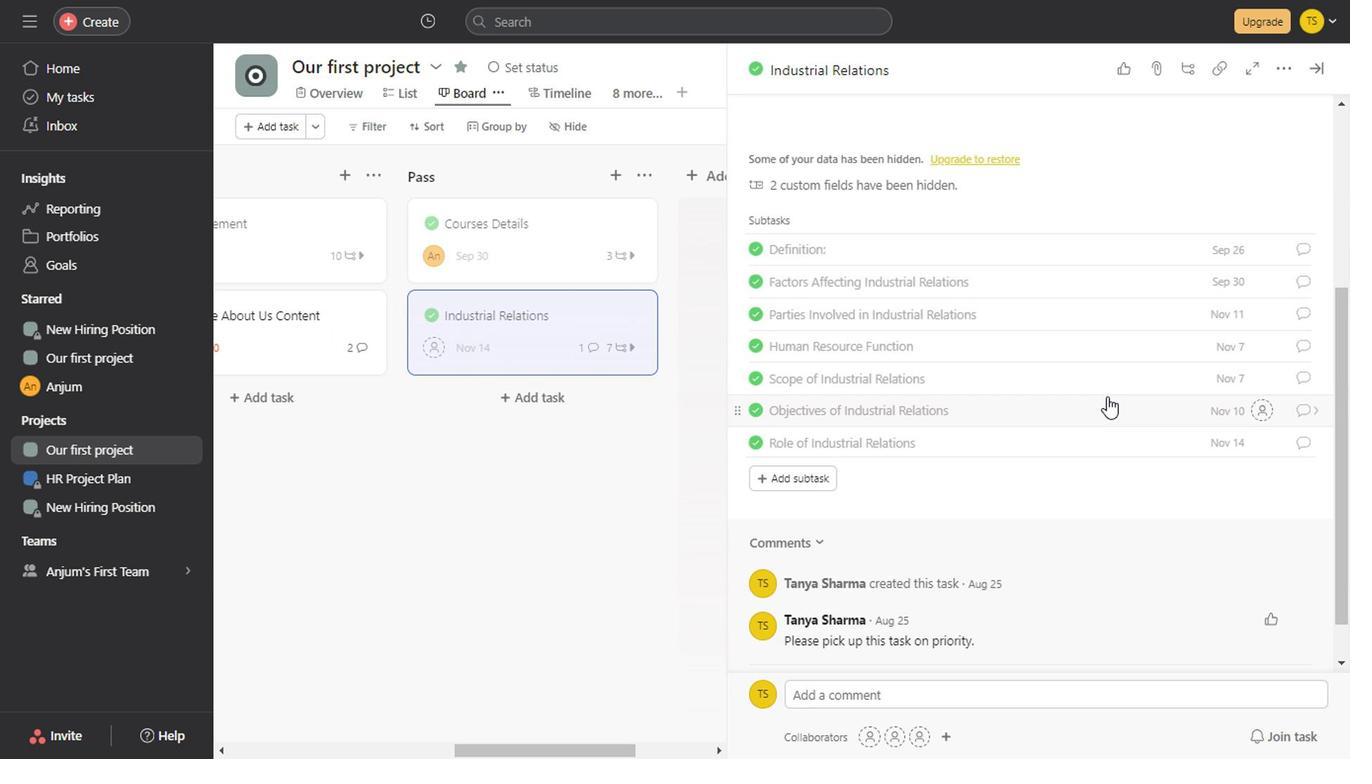 
Action: Mouse scrolled (1103, 397) with delta (0, -1)
Screenshot: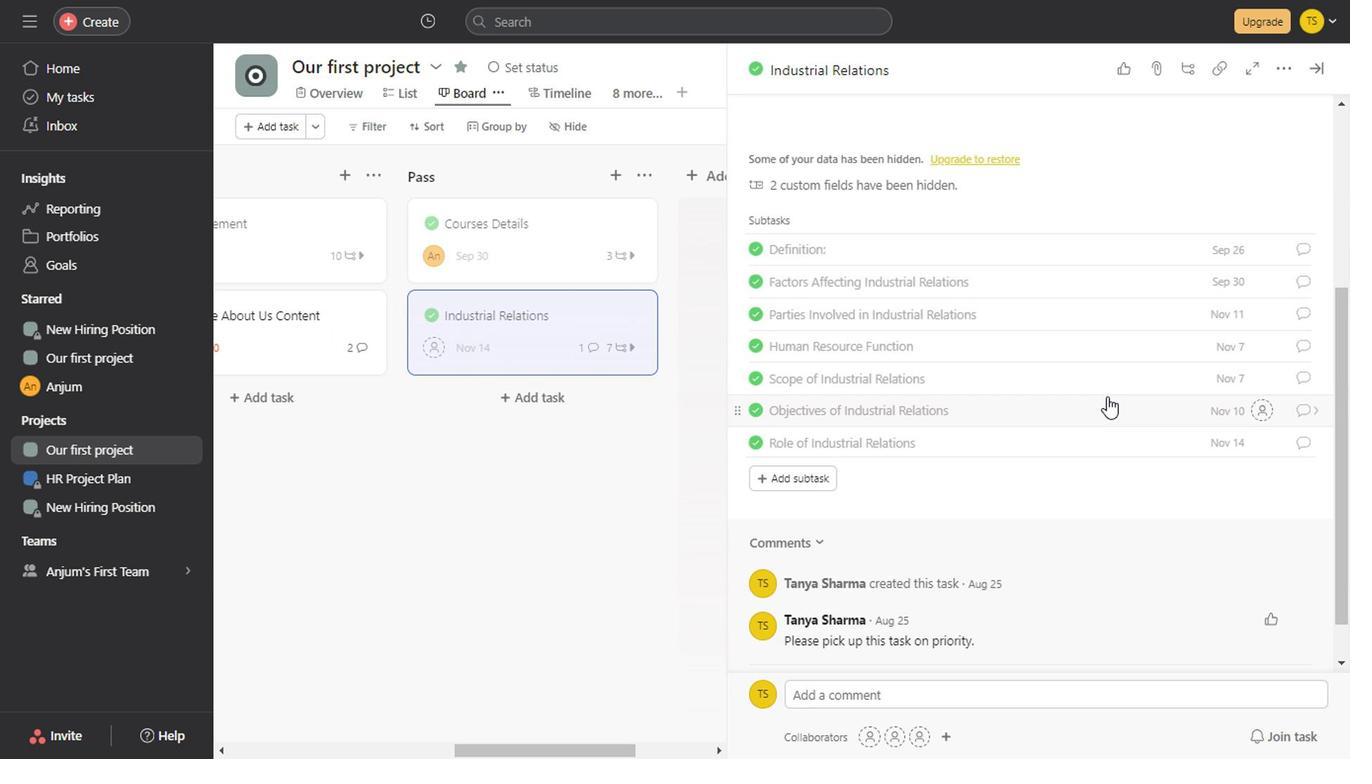 
Action: Mouse scrolled (1103, 397) with delta (0, -1)
Screenshot: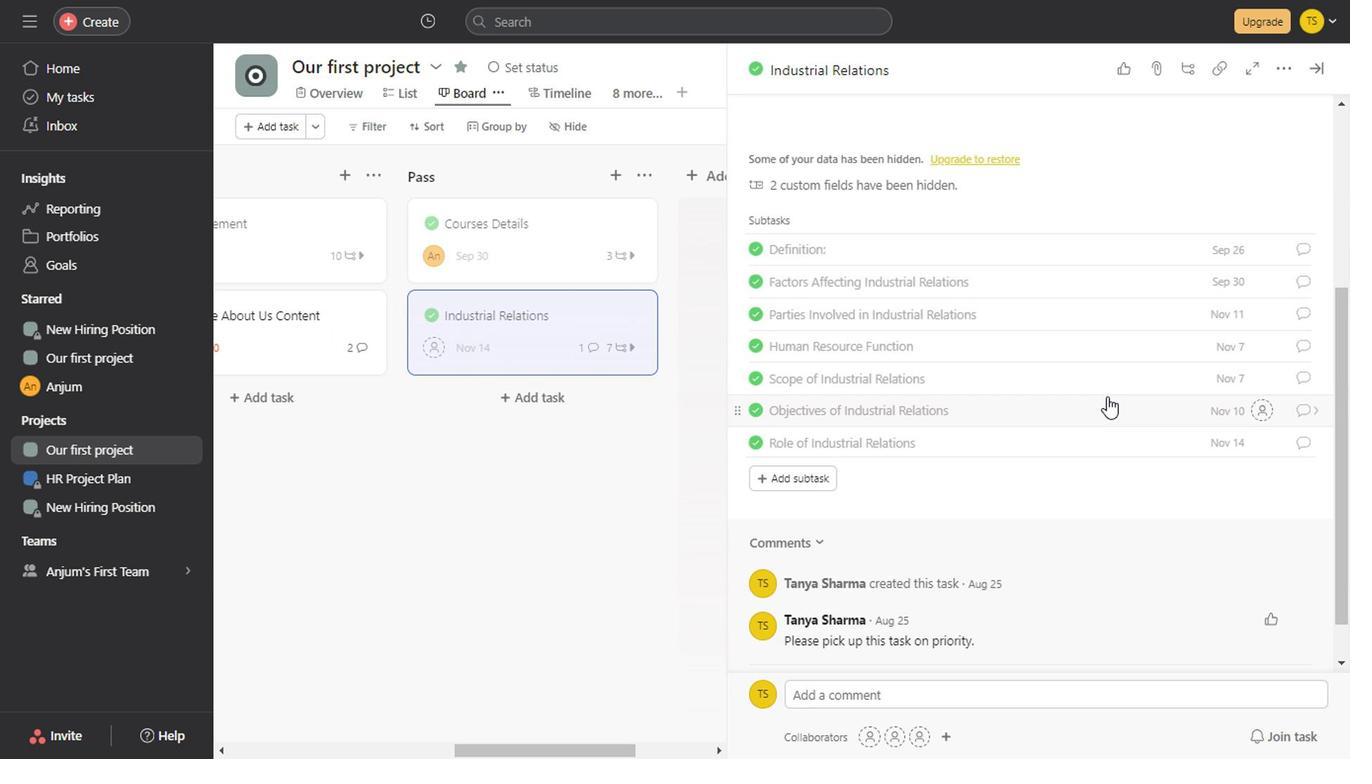 
Action: Mouse scrolled (1103, 397) with delta (0, -1)
Screenshot: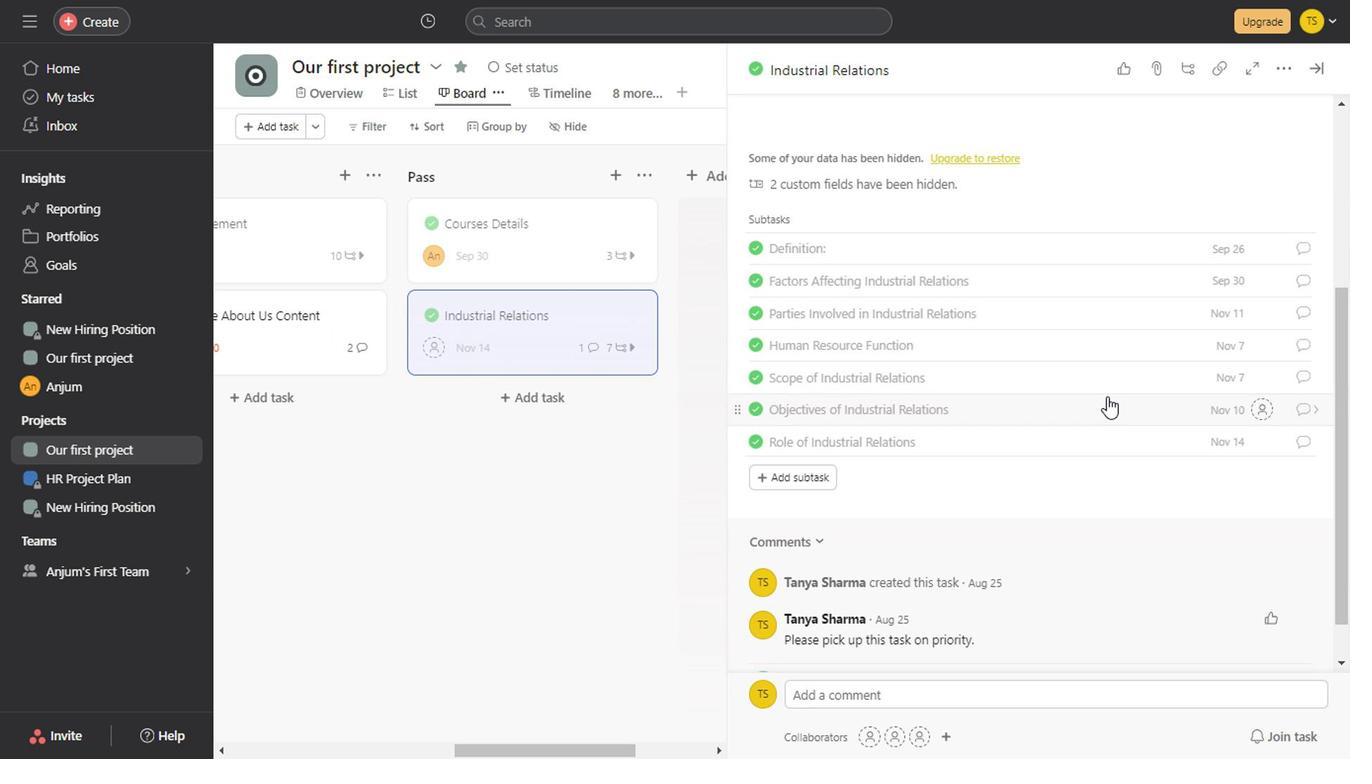 
Action: Mouse scrolled (1103, 397) with delta (0, -1)
Screenshot: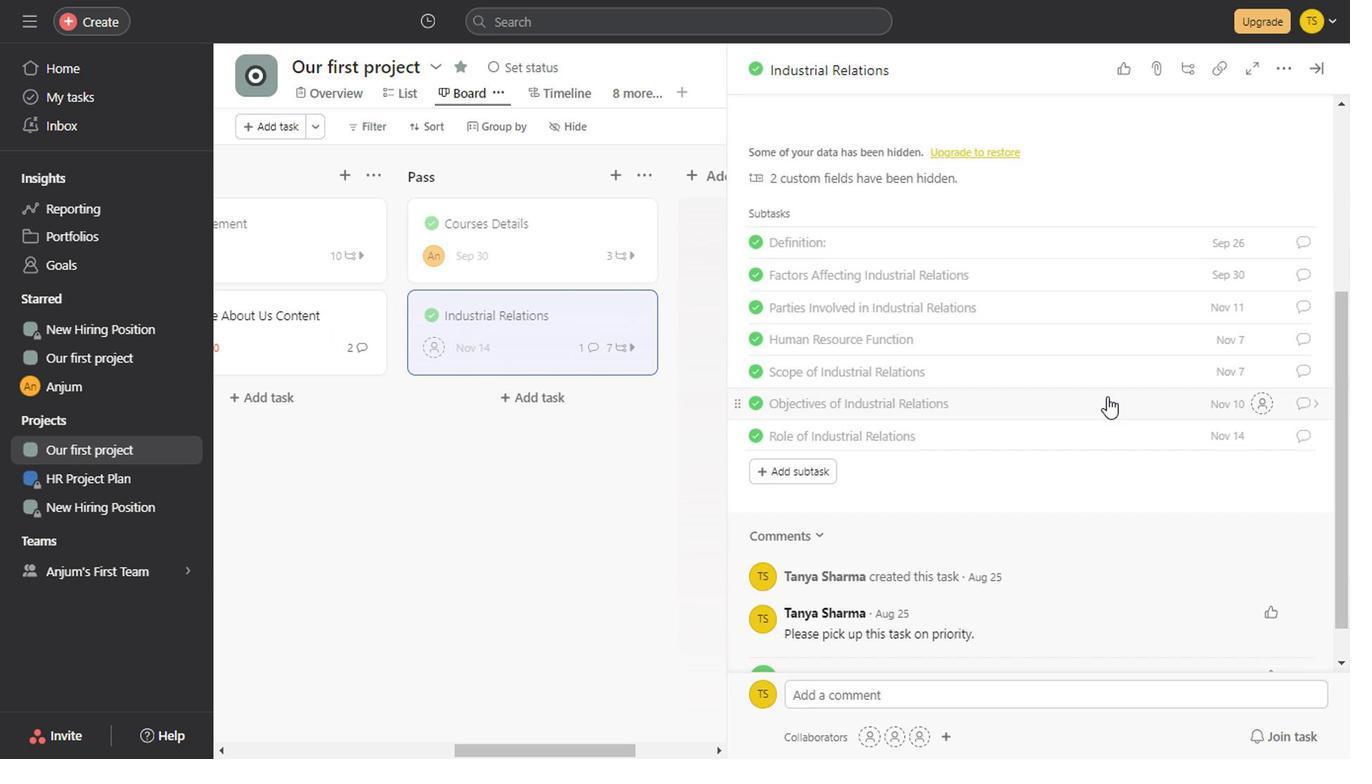 
Action: Mouse scrolled (1103, 397) with delta (0, -1)
Screenshot: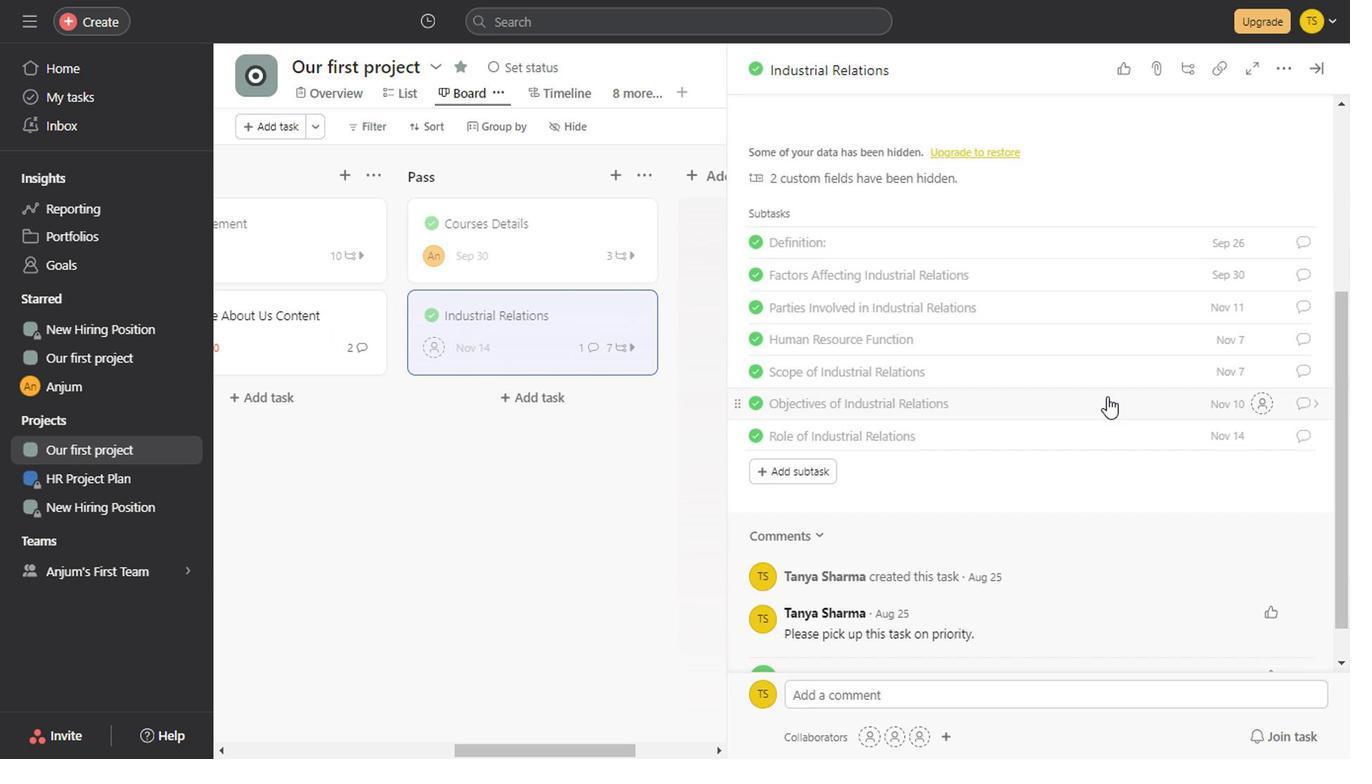 
Action: Mouse scrolled (1103, 397) with delta (0, -1)
Screenshot: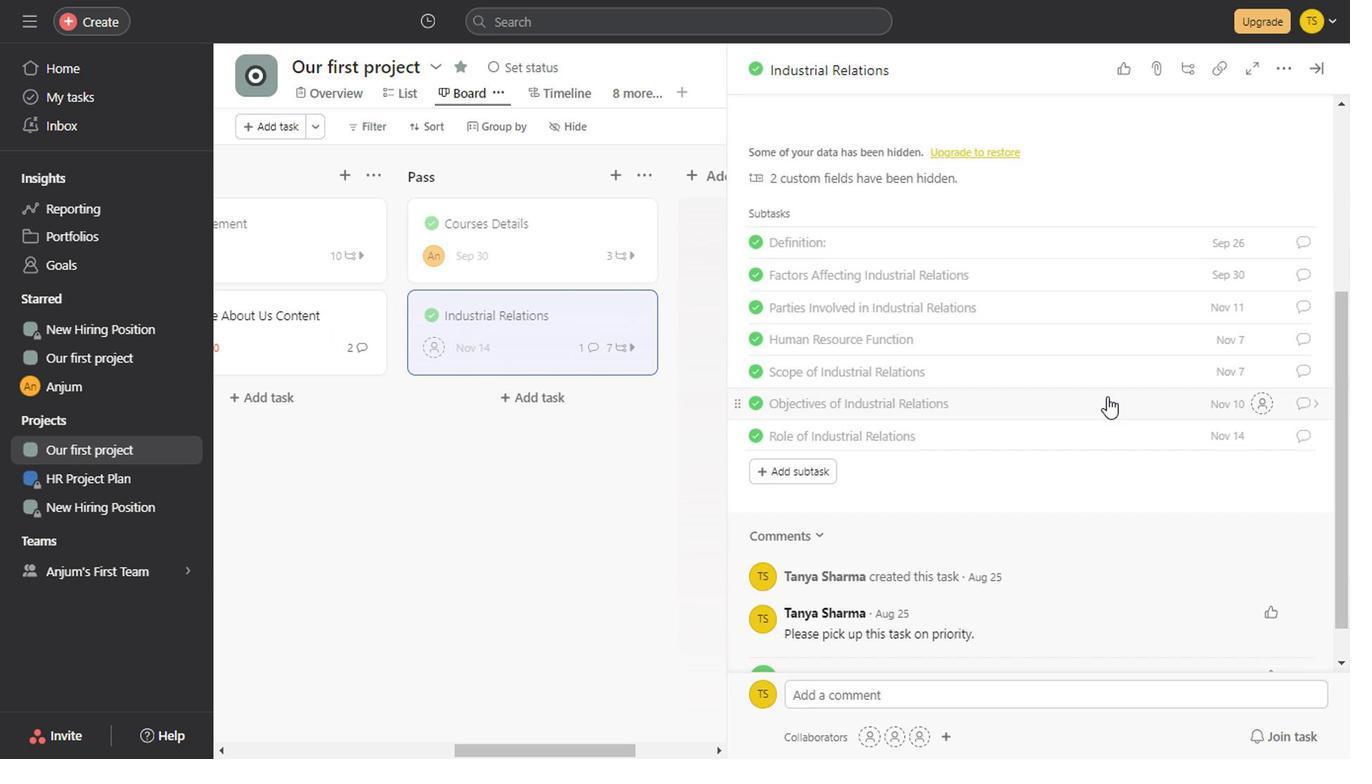 
Action: Mouse scrolled (1103, 397) with delta (0, -1)
Screenshot: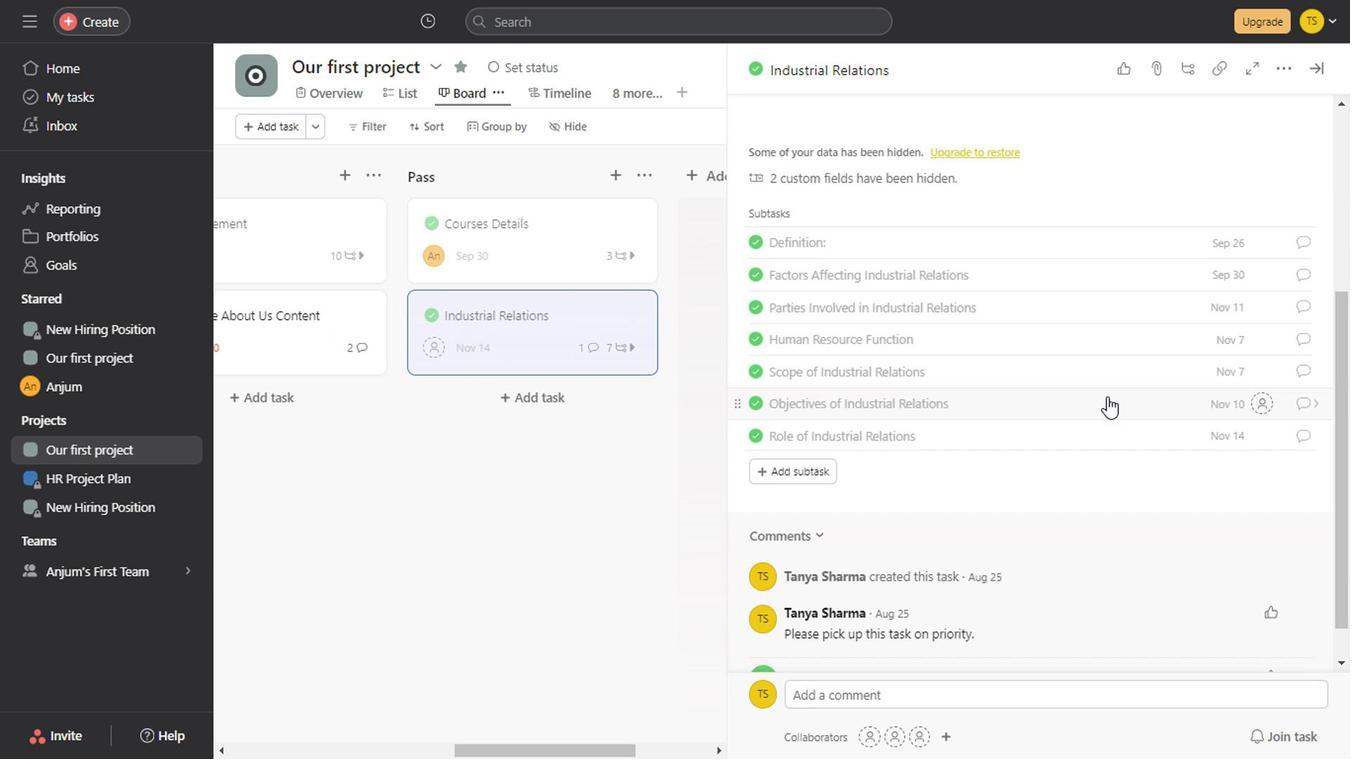 
Action: Mouse scrolled (1103, 397) with delta (0, -1)
Screenshot: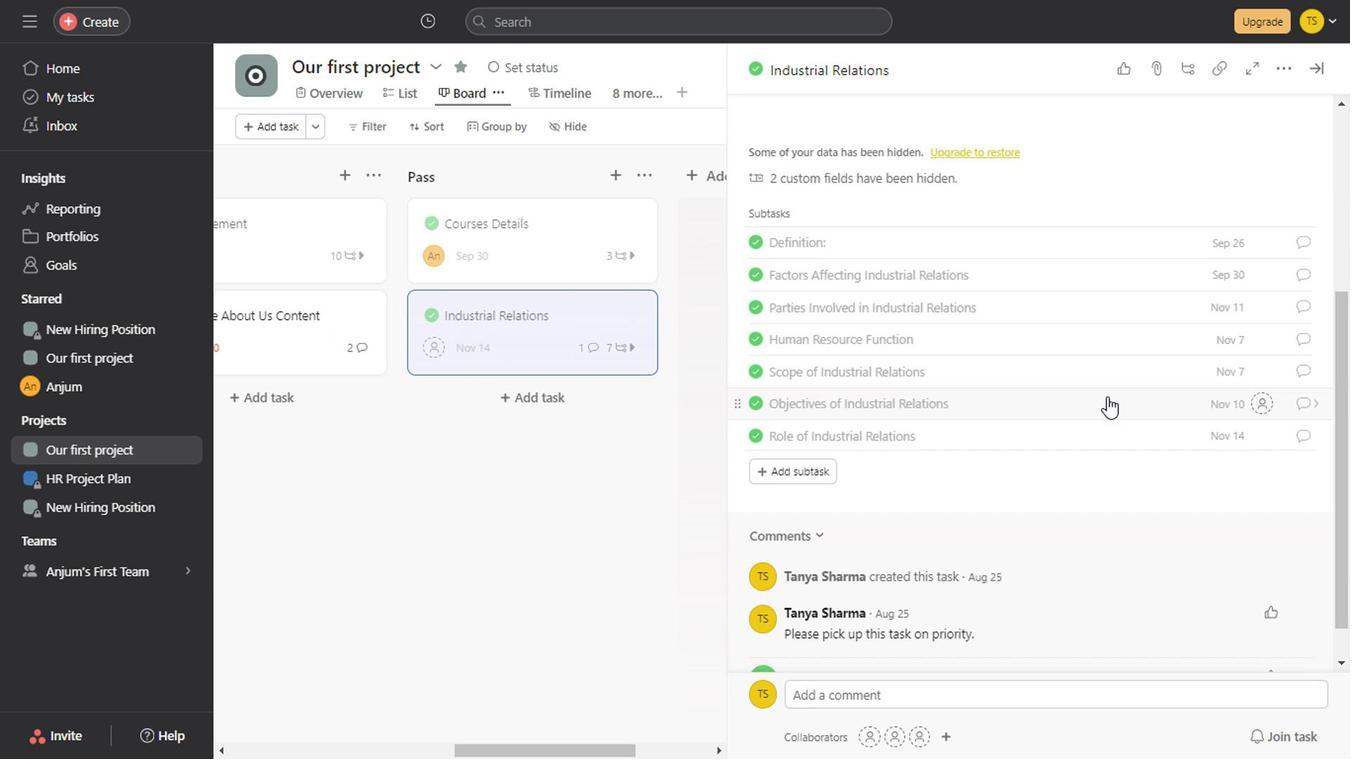 
Action: Mouse scrolled (1103, 397) with delta (0, -1)
Screenshot: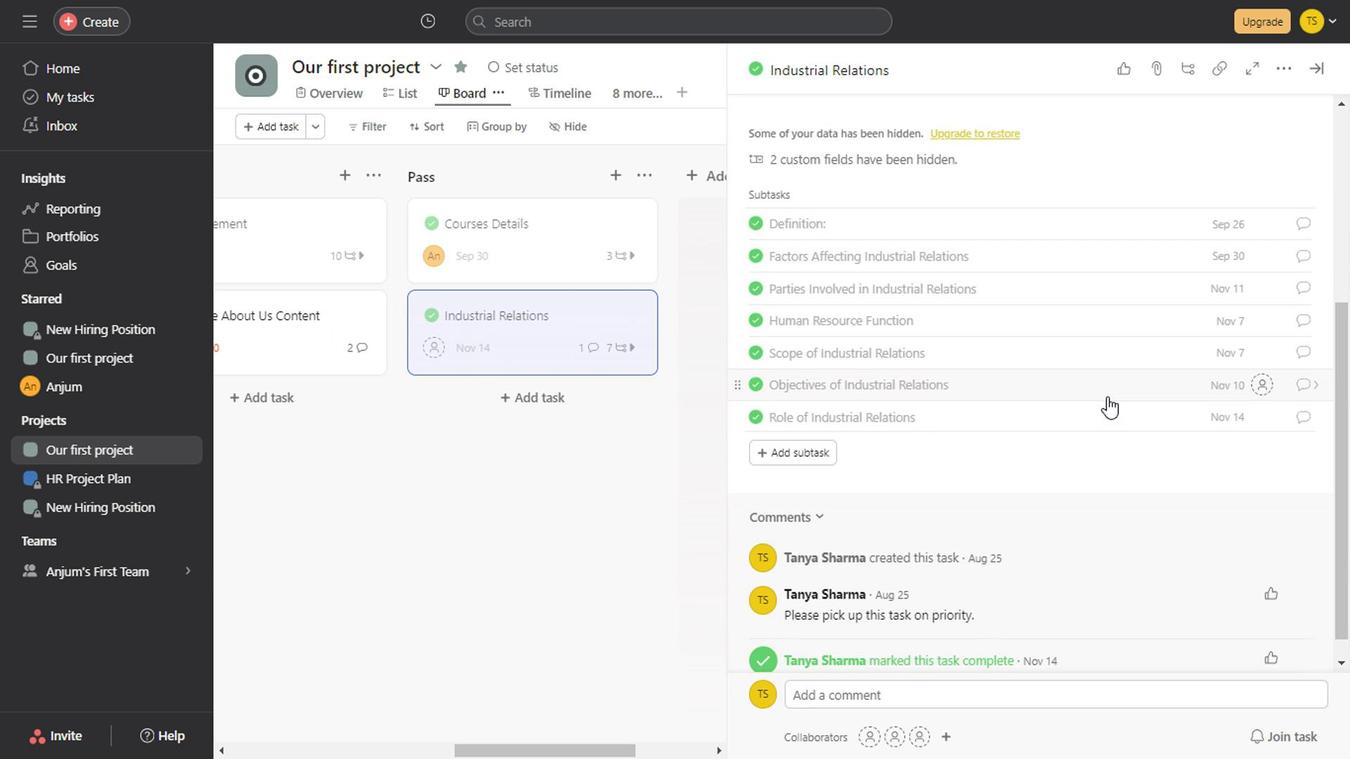 
Action: Mouse scrolled (1103, 397) with delta (0, -1)
Screenshot: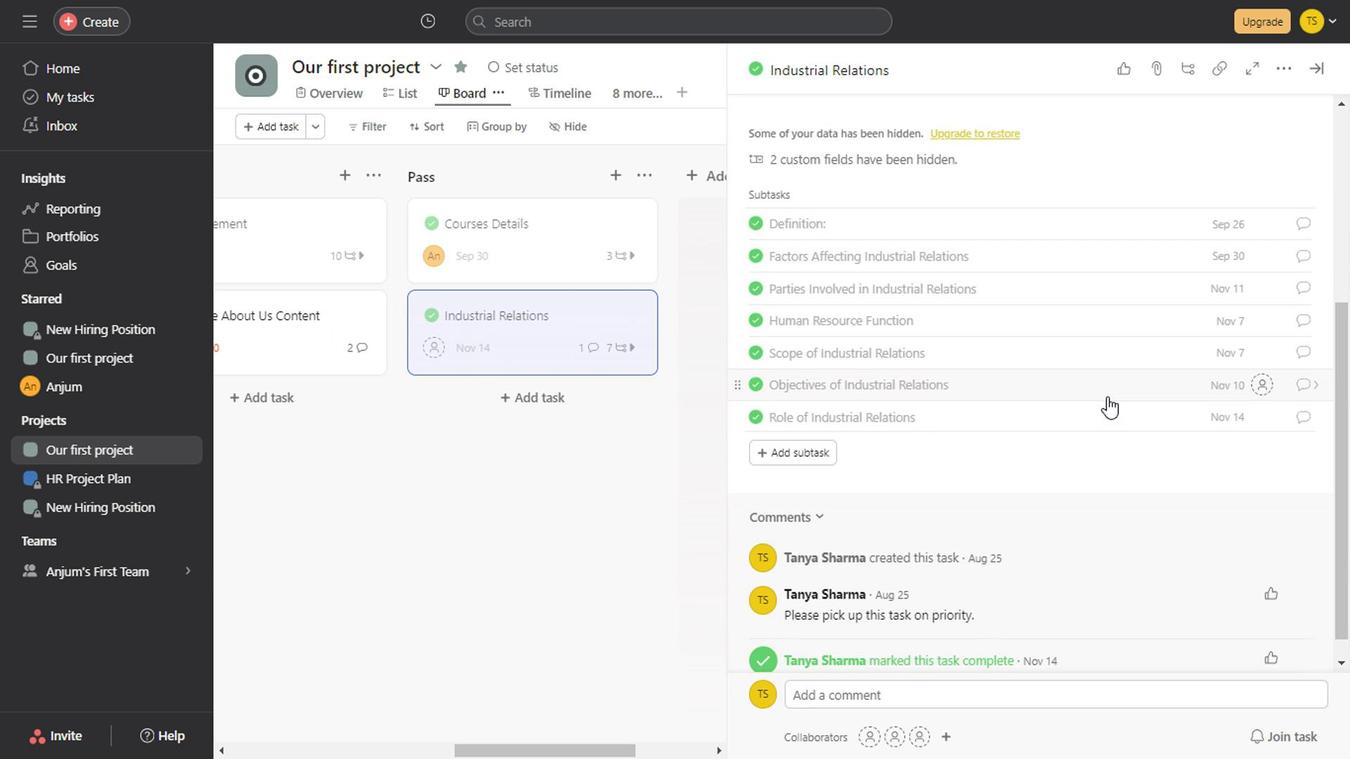 
Action: Mouse scrolled (1103, 397) with delta (0, -1)
Screenshot: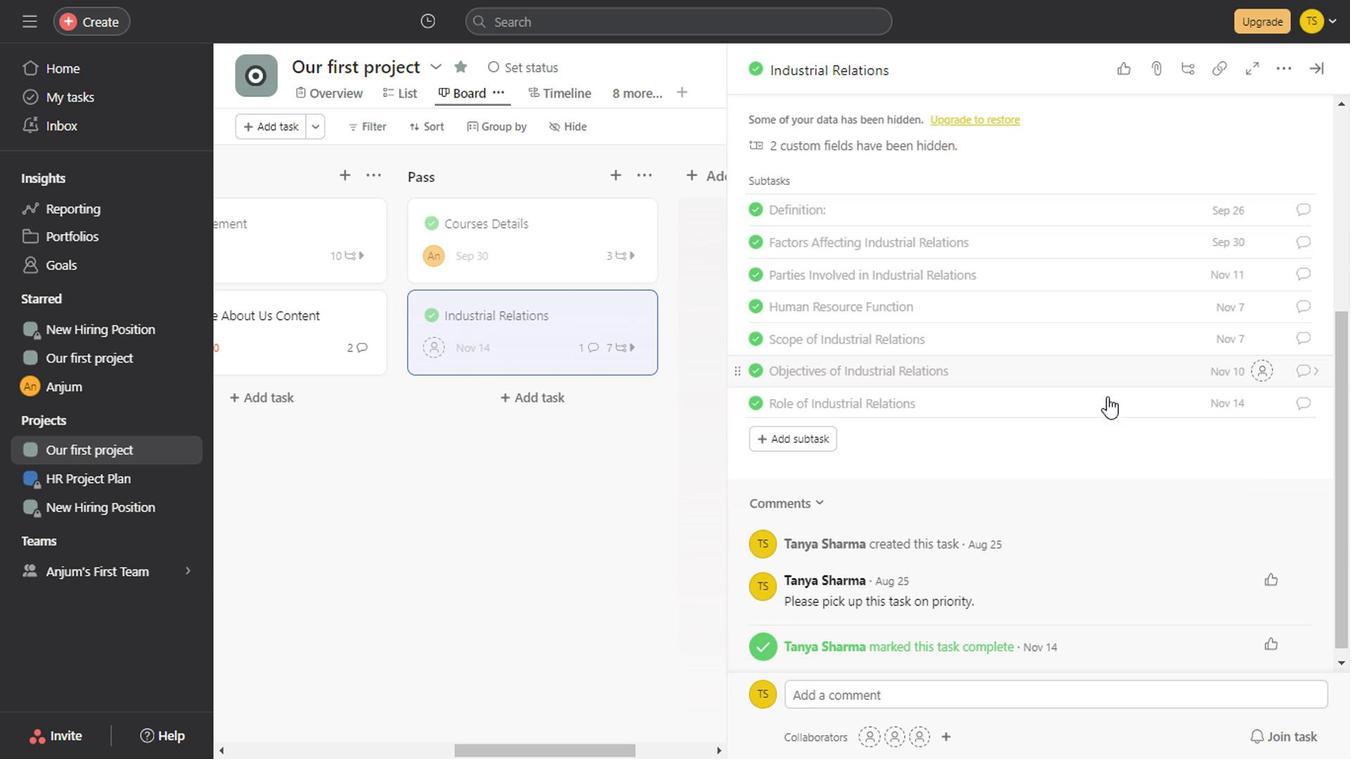 
Action: Mouse scrolled (1103, 397) with delta (0, -1)
Screenshot: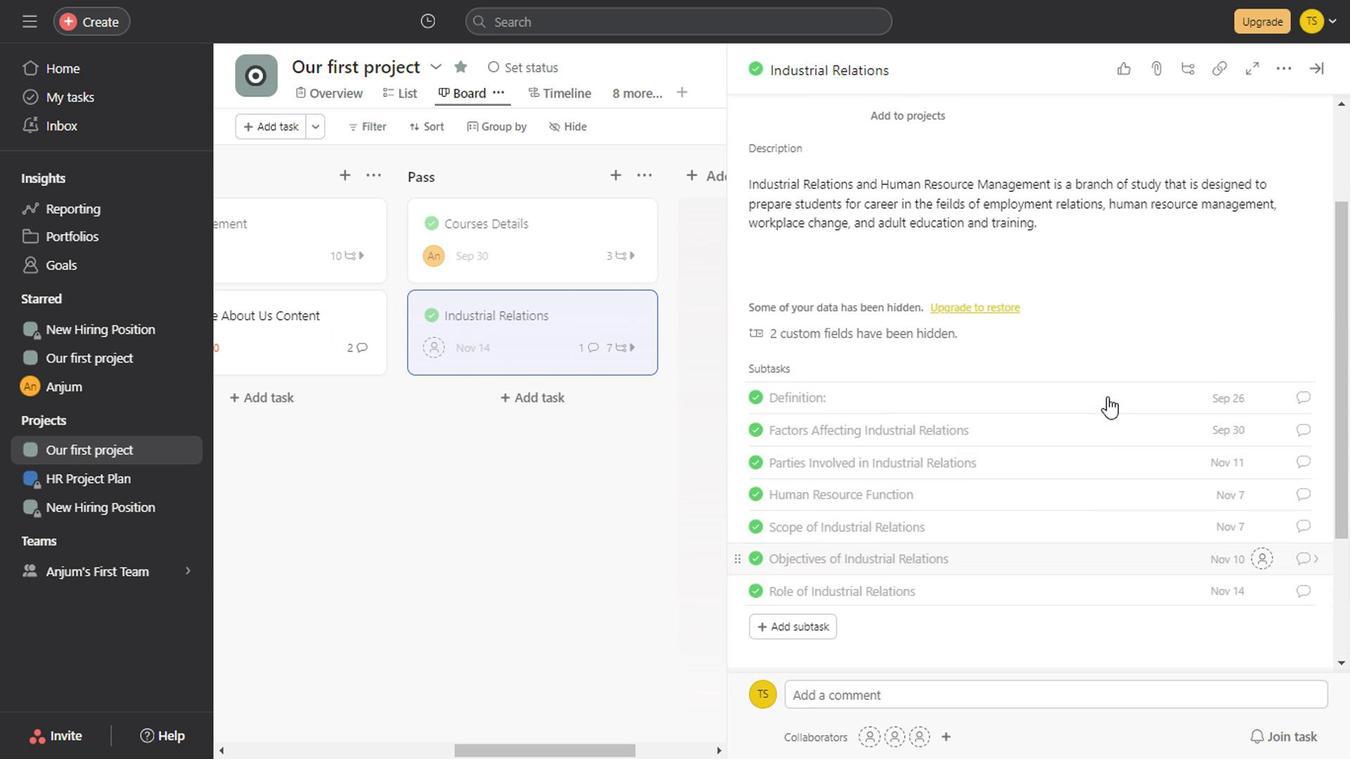
Action: Mouse scrolled (1103, 397) with delta (0, -1)
Screenshot: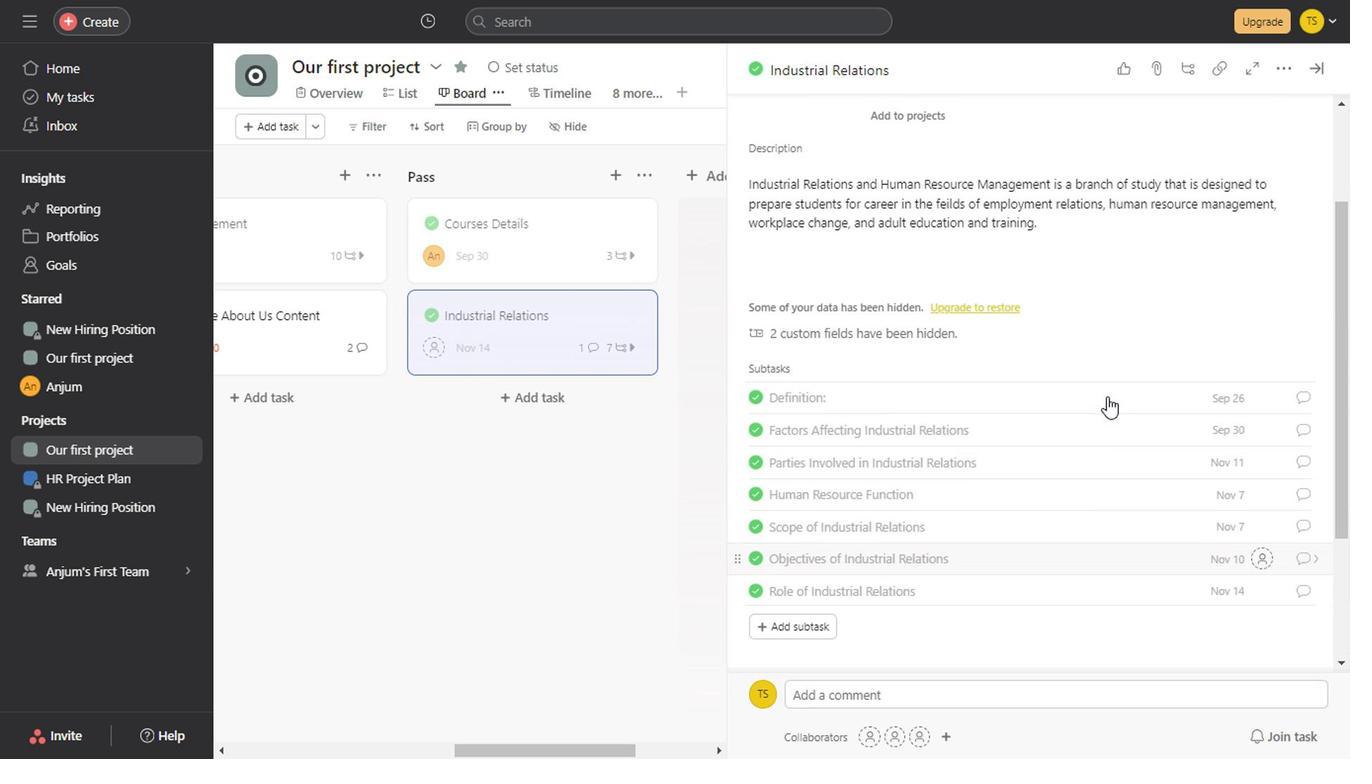 
Action: Mouse scrolled (1103, 397) with delta (0, -1)
Screenshot: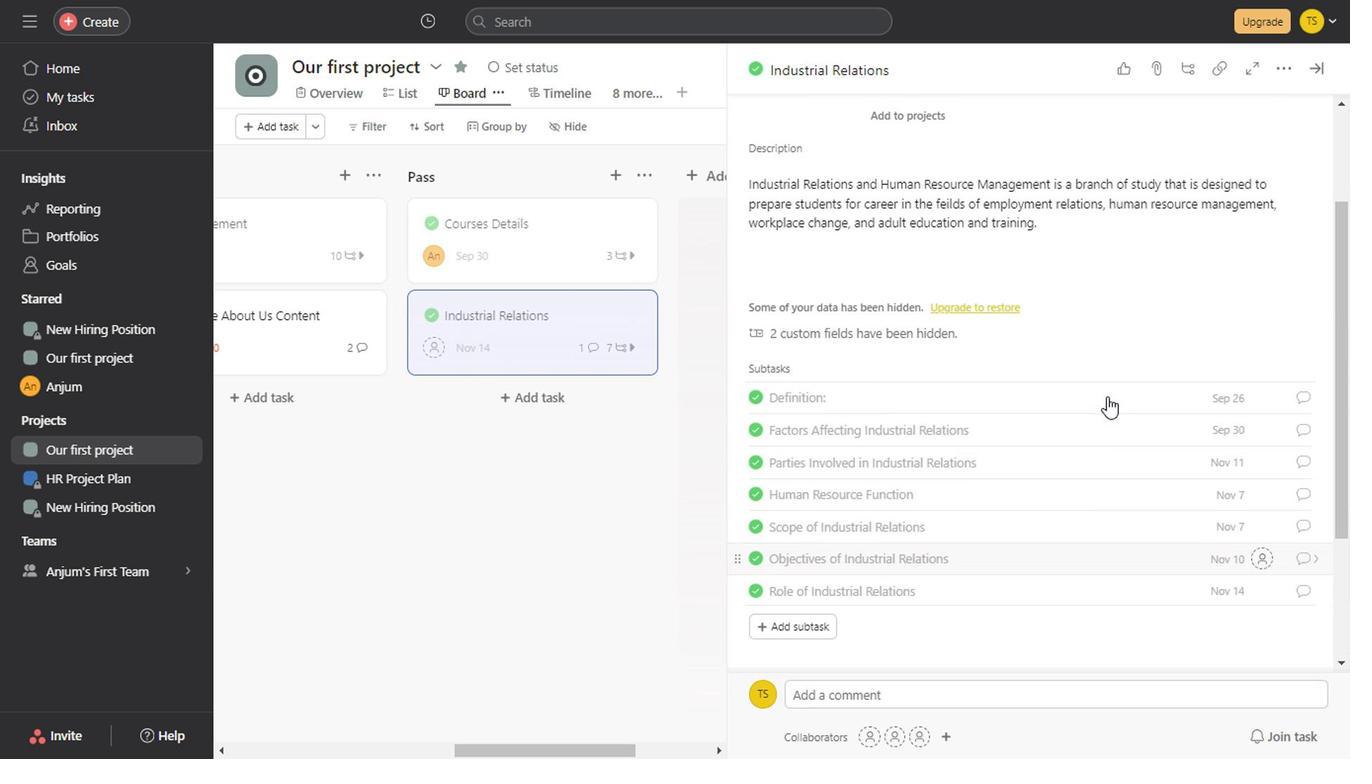 
Action: Mouse scrolled (1103, 397) with delta (0, -1)
Screenshot: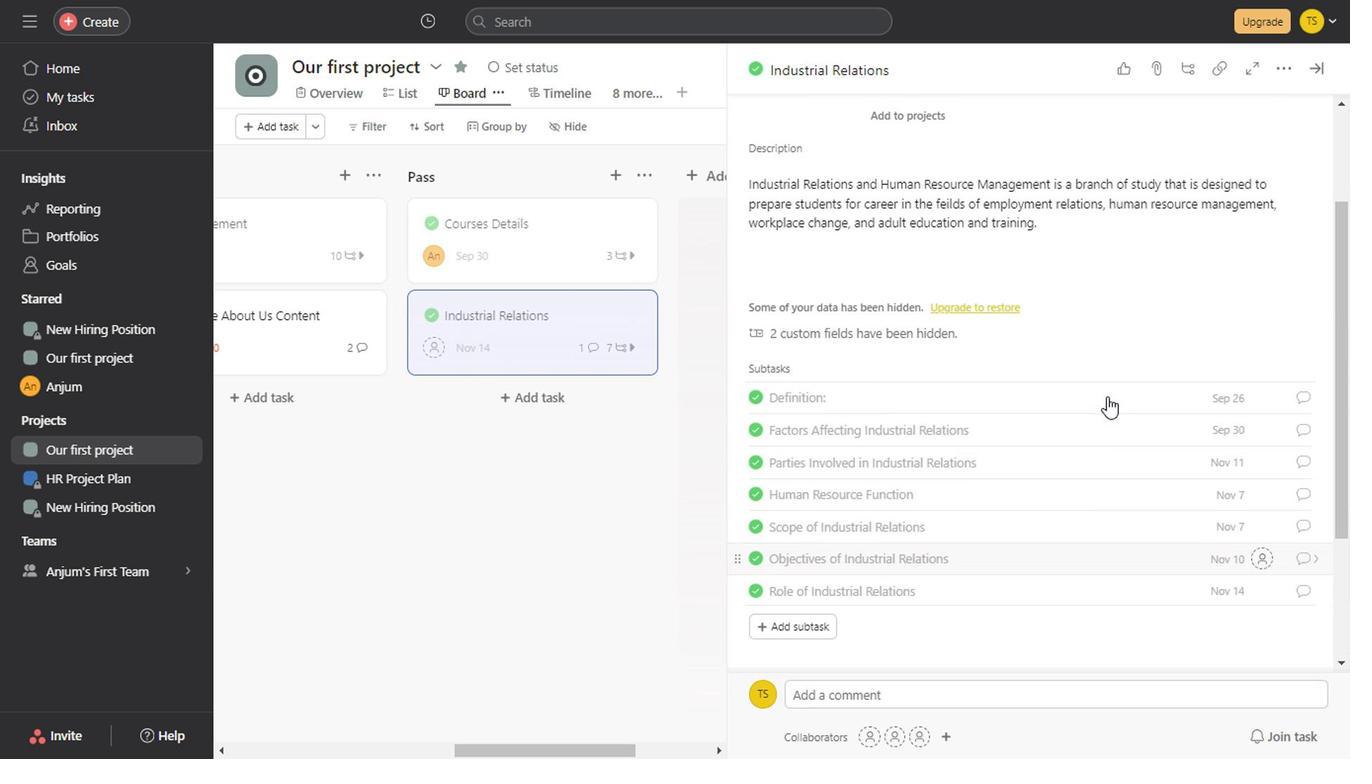
Action: Mouse scrolled (1103, 397) with delta (0, -1)
Screenshot: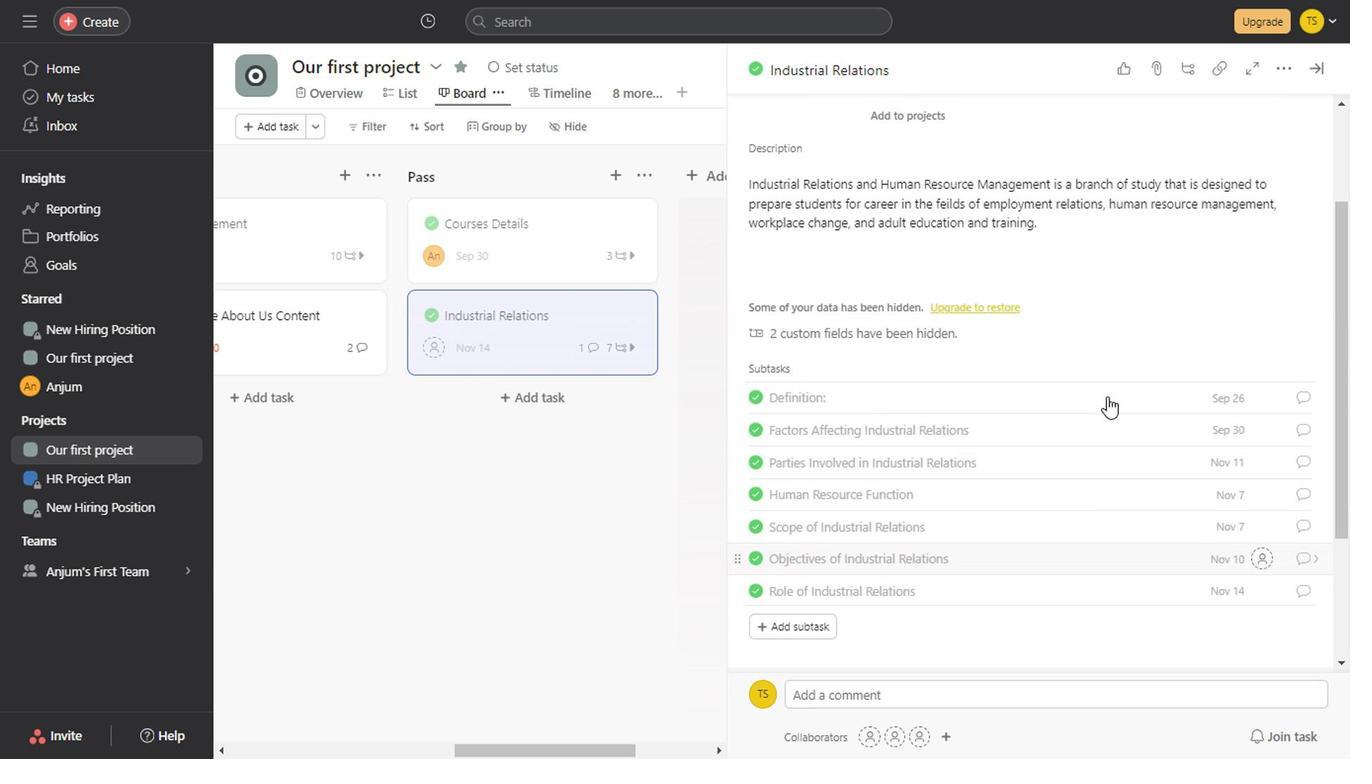 
Action: Mouse scrolled (1103, 397) with delta (0, -1)
Screenshot: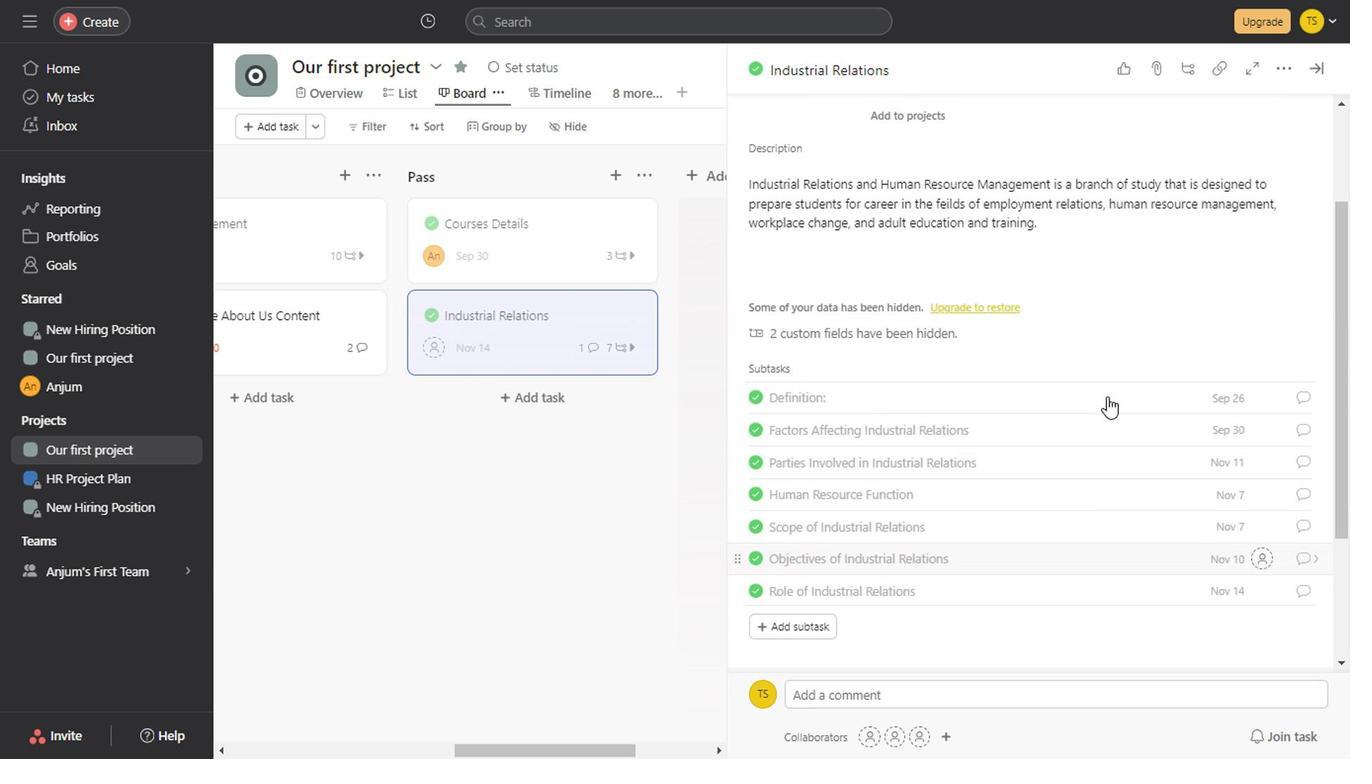 
Action: Mouse scrolled (1103, 397) with delta (0, -1)
Screenshot: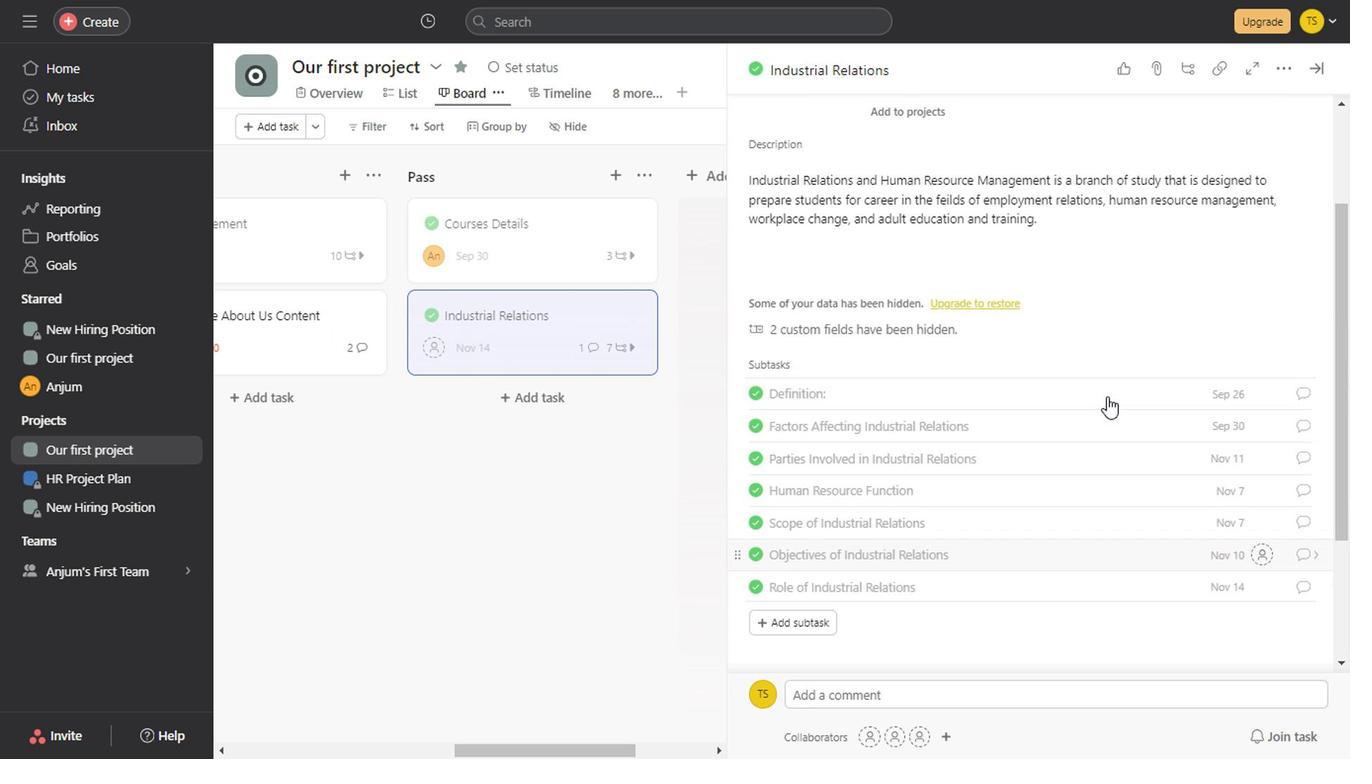 
Action: Mouse scrolled (1103, 397) with delta (0, -1)
Screenshot: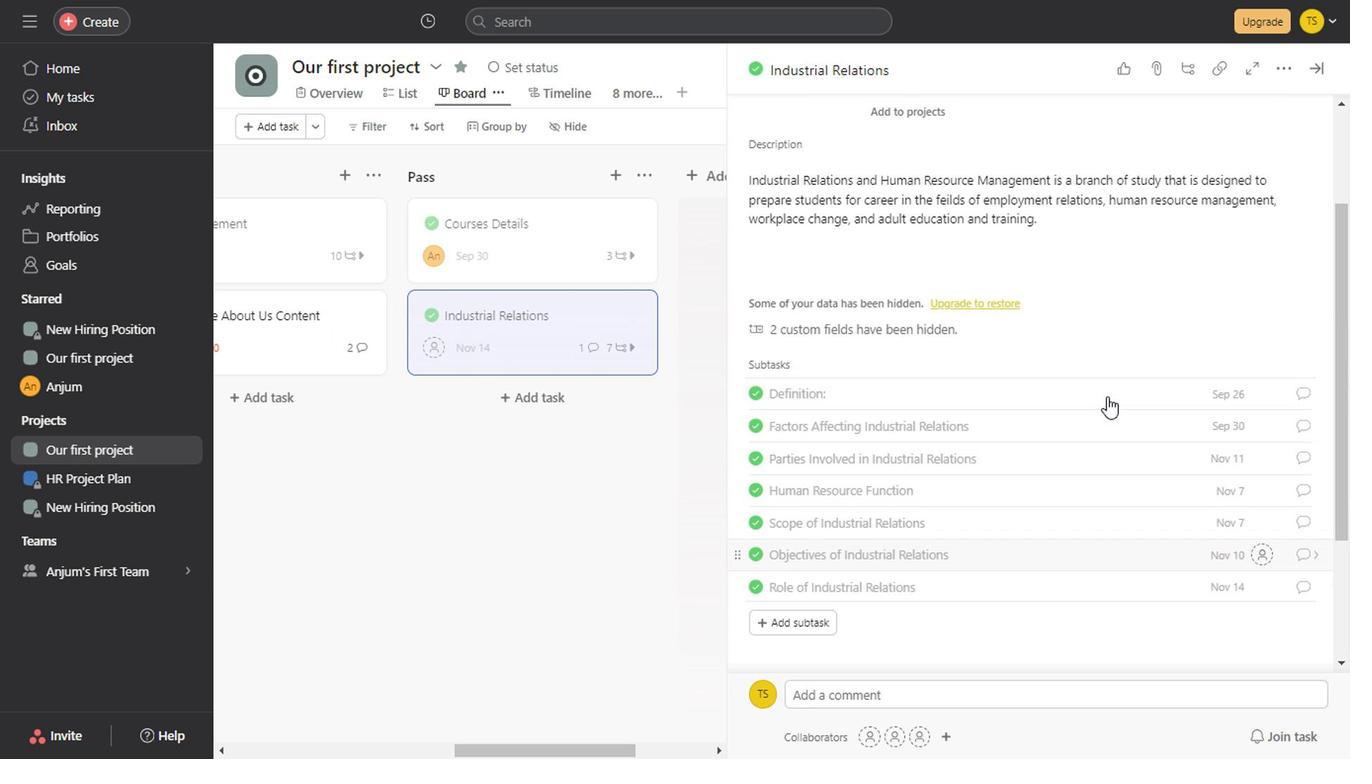 
Action: Mouse scrolled (1103, 397) with delta (0, -1)
Screenshot: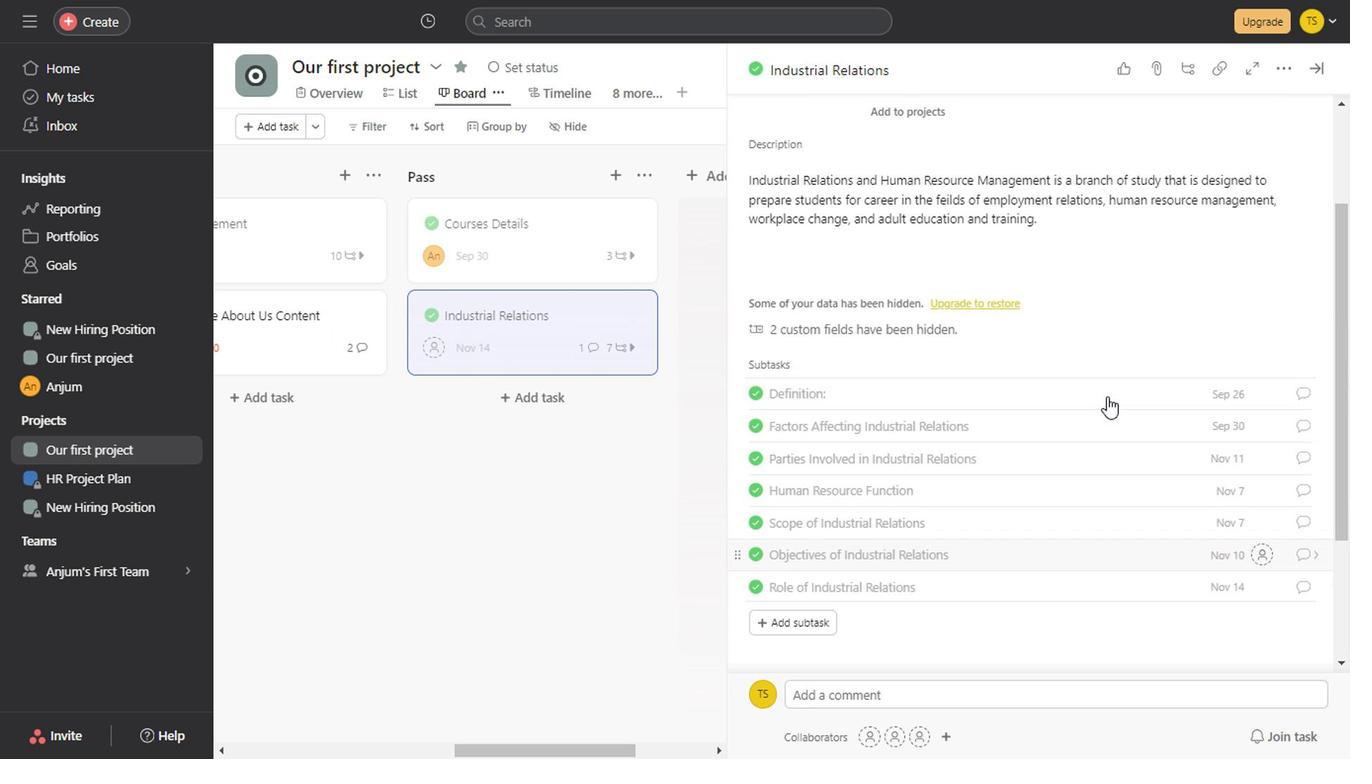 
Action: Mouse scrolled (1103, 397) with delta (0, -1)
Screenshot: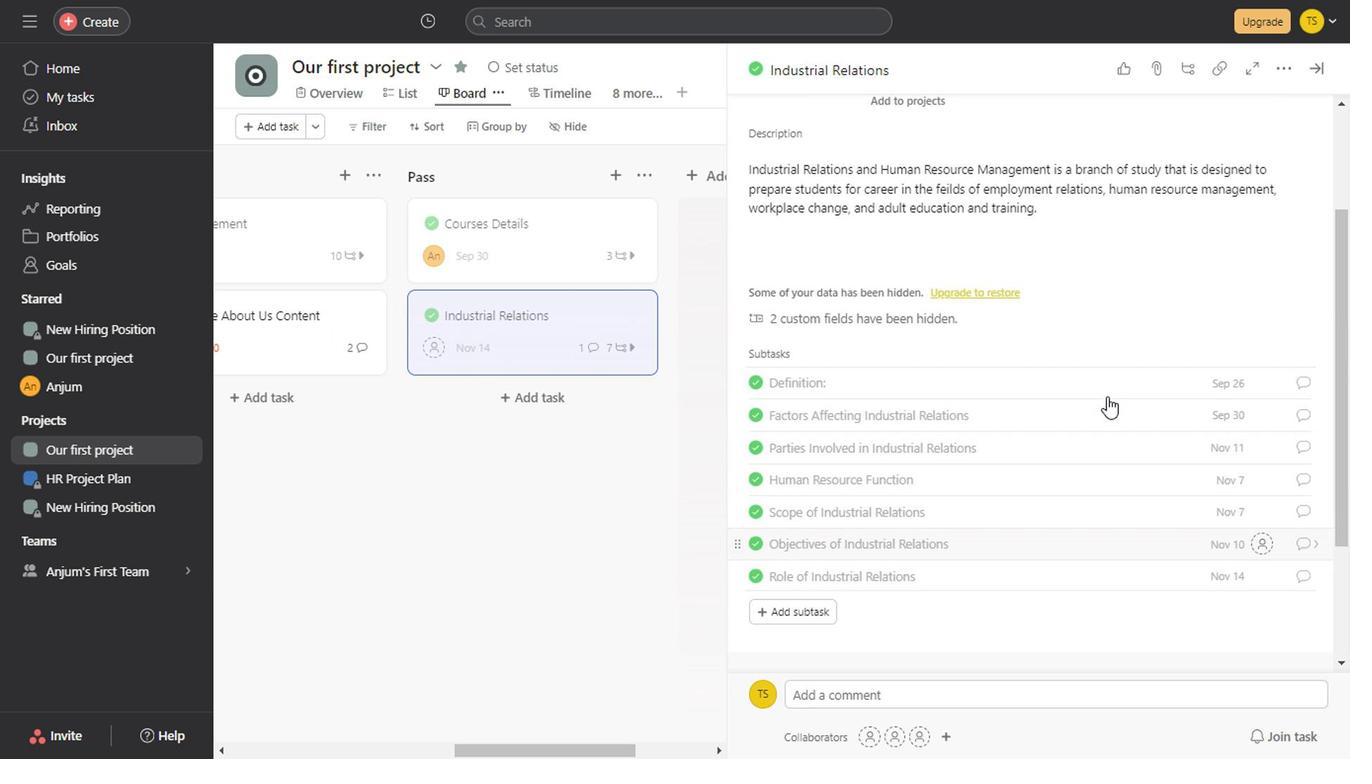 
Action: Mouse scrolled (1103, 397) with delta (0, -1)
Screenshot: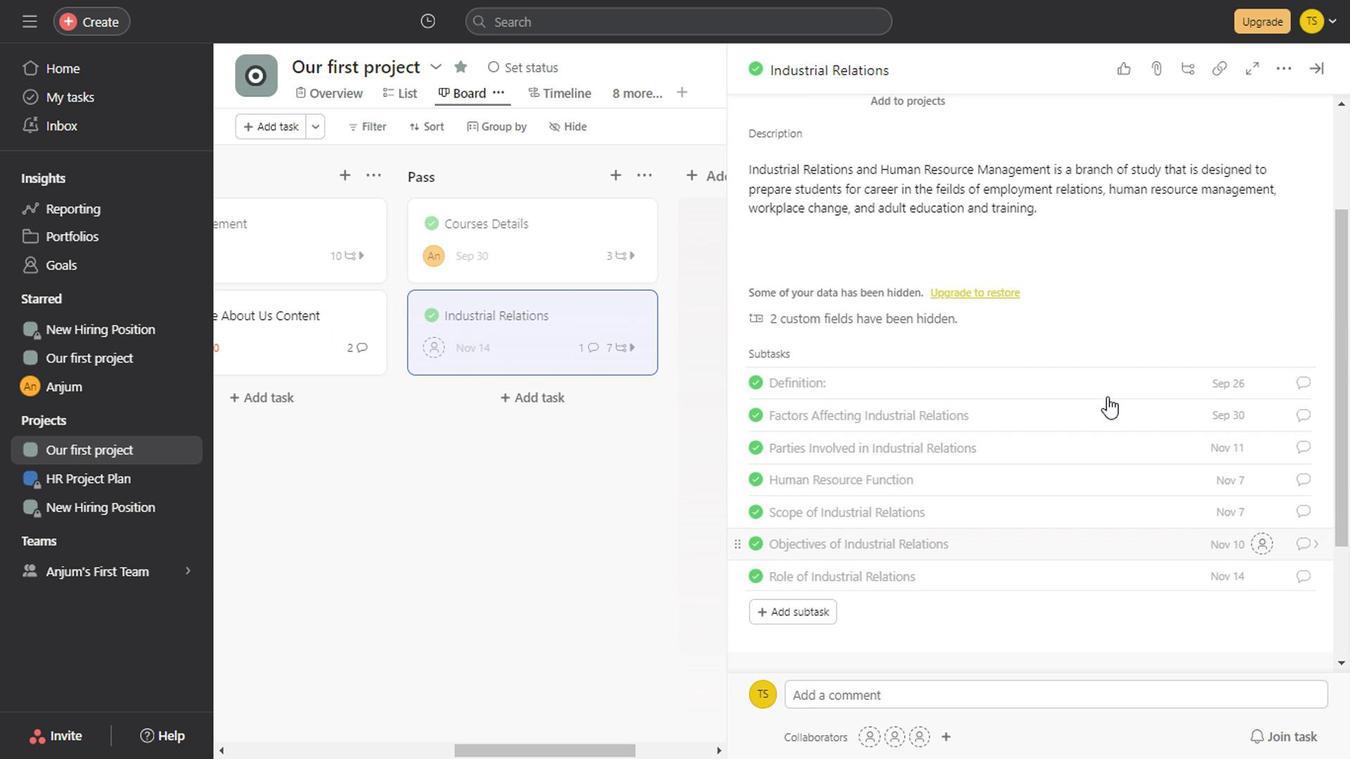 
Action: Mouse scrolled (1103, 397) with delta (0, -1)
Screenshot: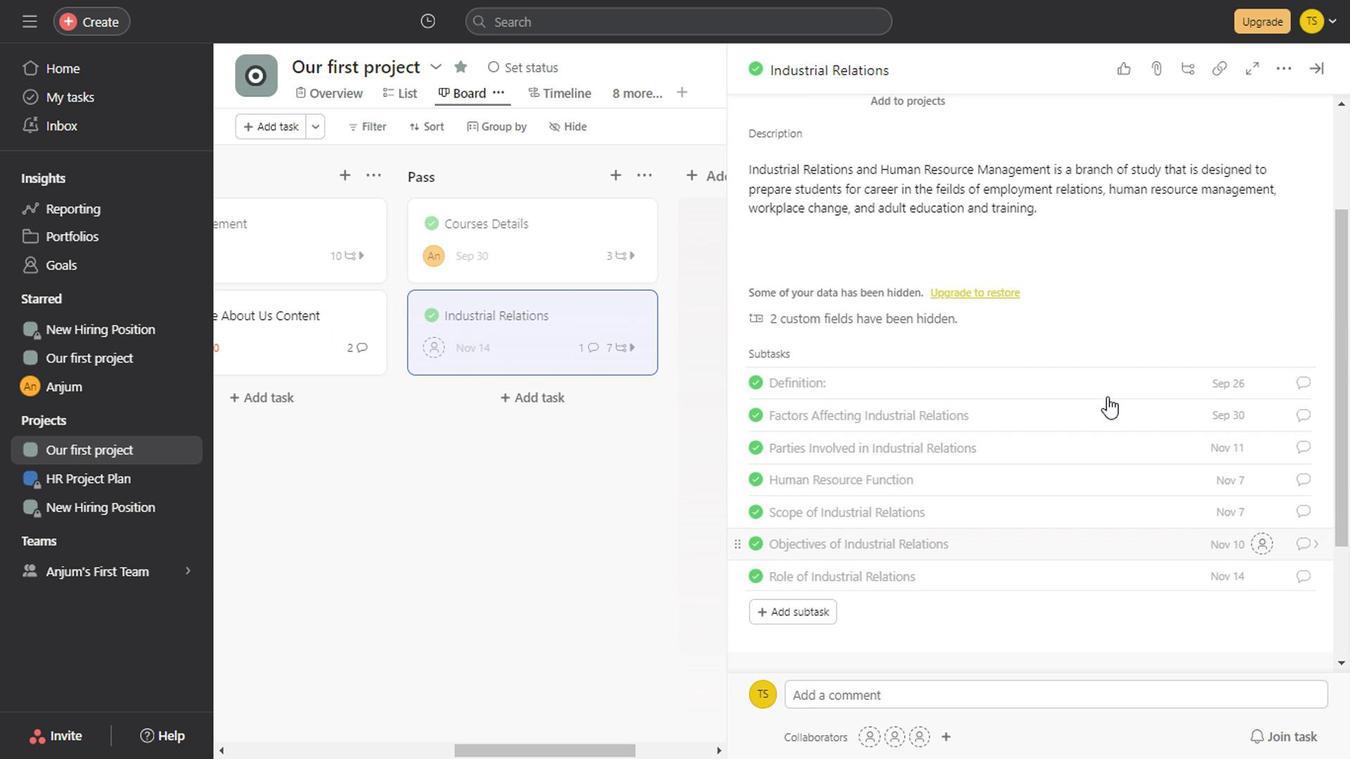 
Action: Mouse scrolled (1103, 397) with delta (0, -1)
Screenshot: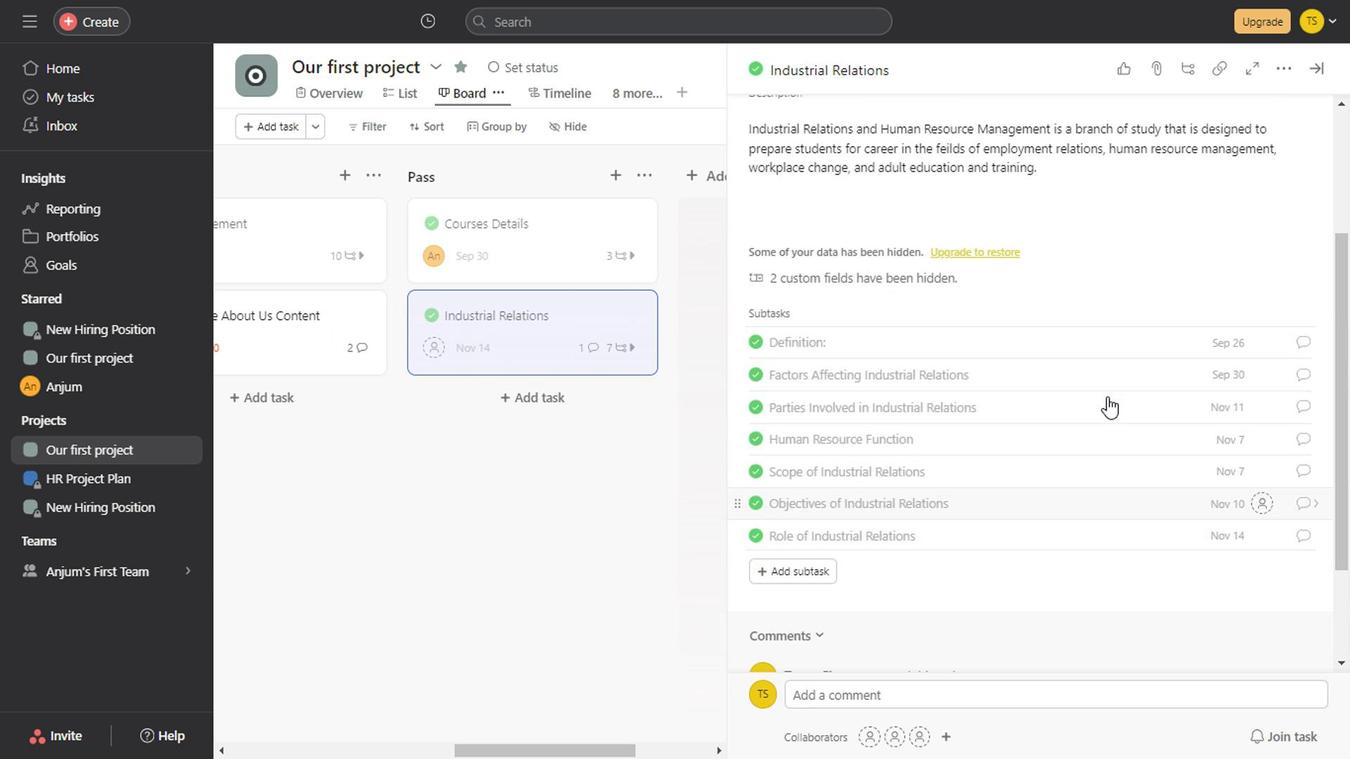 
Action: Mouse scrolled (1103, 397) with delta (0, -1)
Screenshot: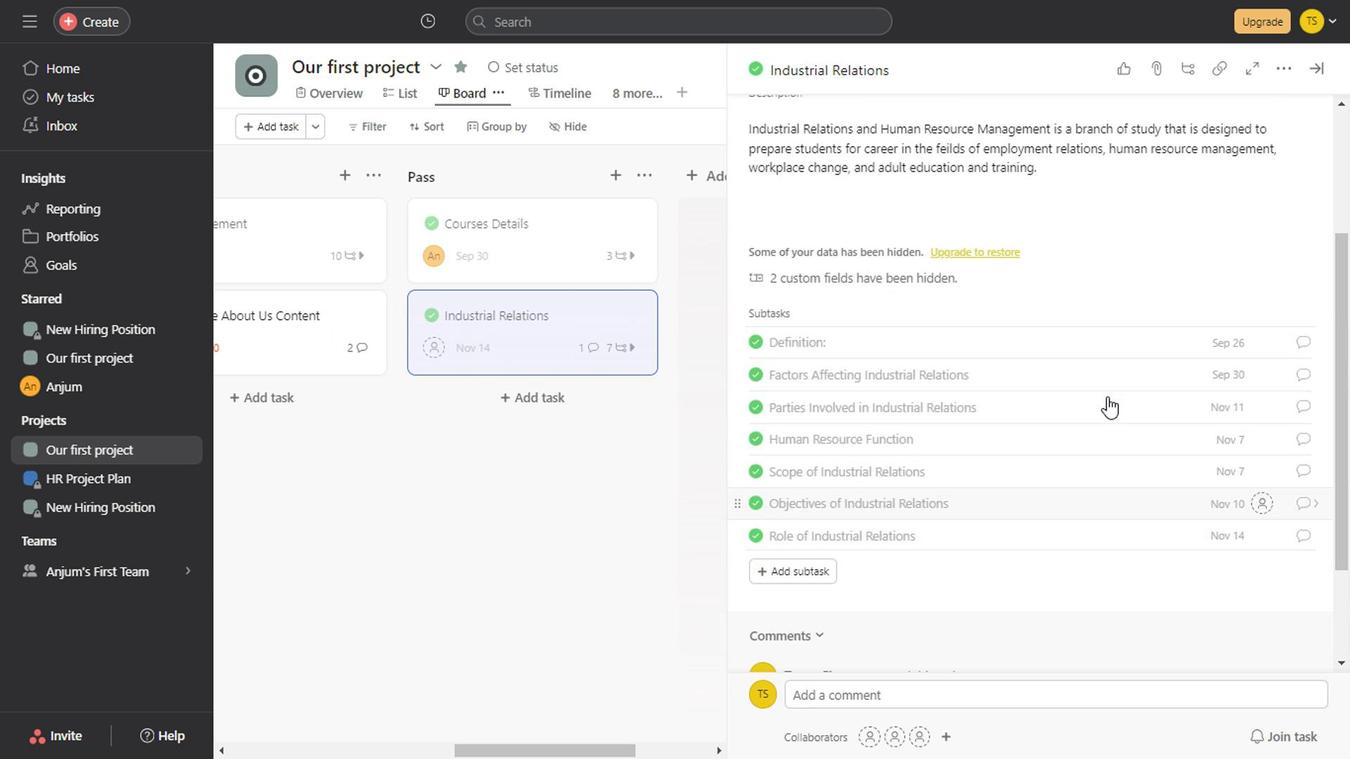 
Action: Mouse scrolled (1103, 397) with delta (0, -1)
Screenshot: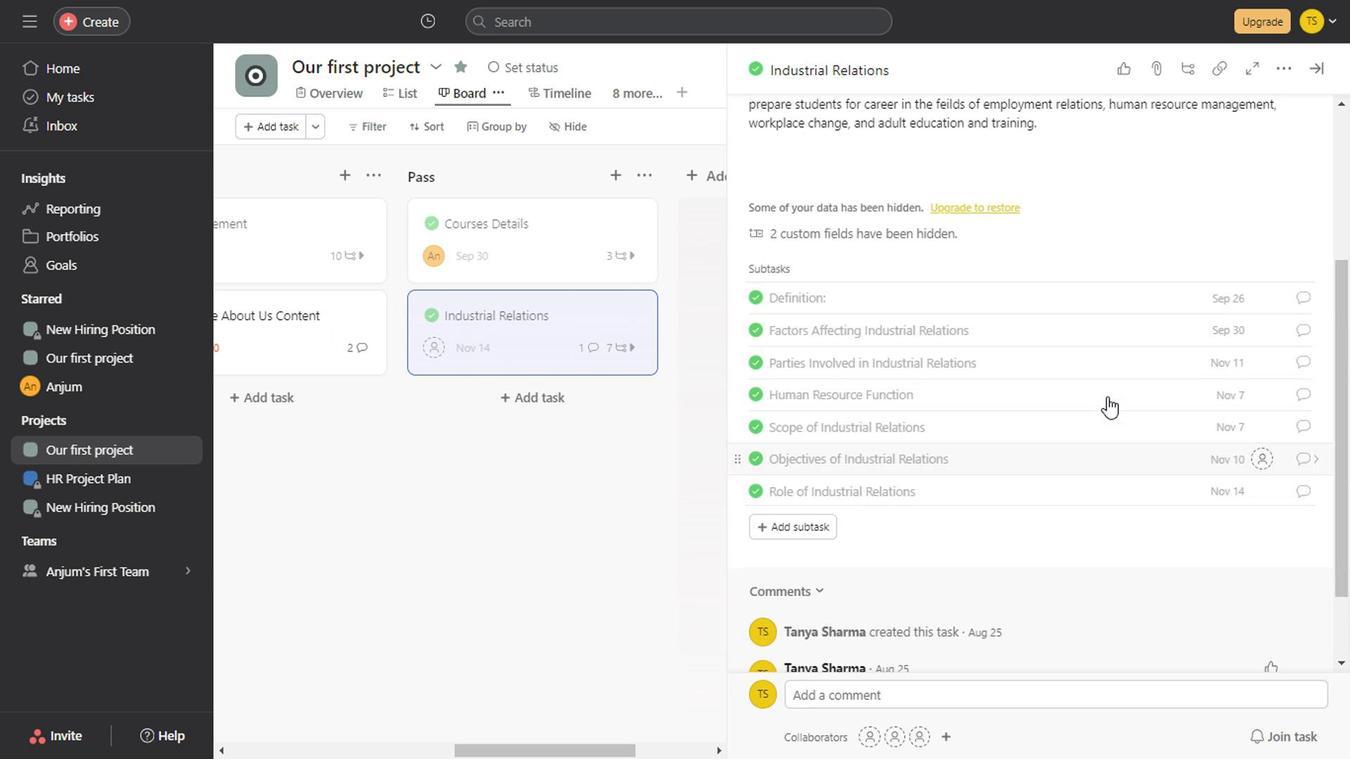 
Action: Mouse scrolled (1103, 397) with delta (0, -1)
Screenshot: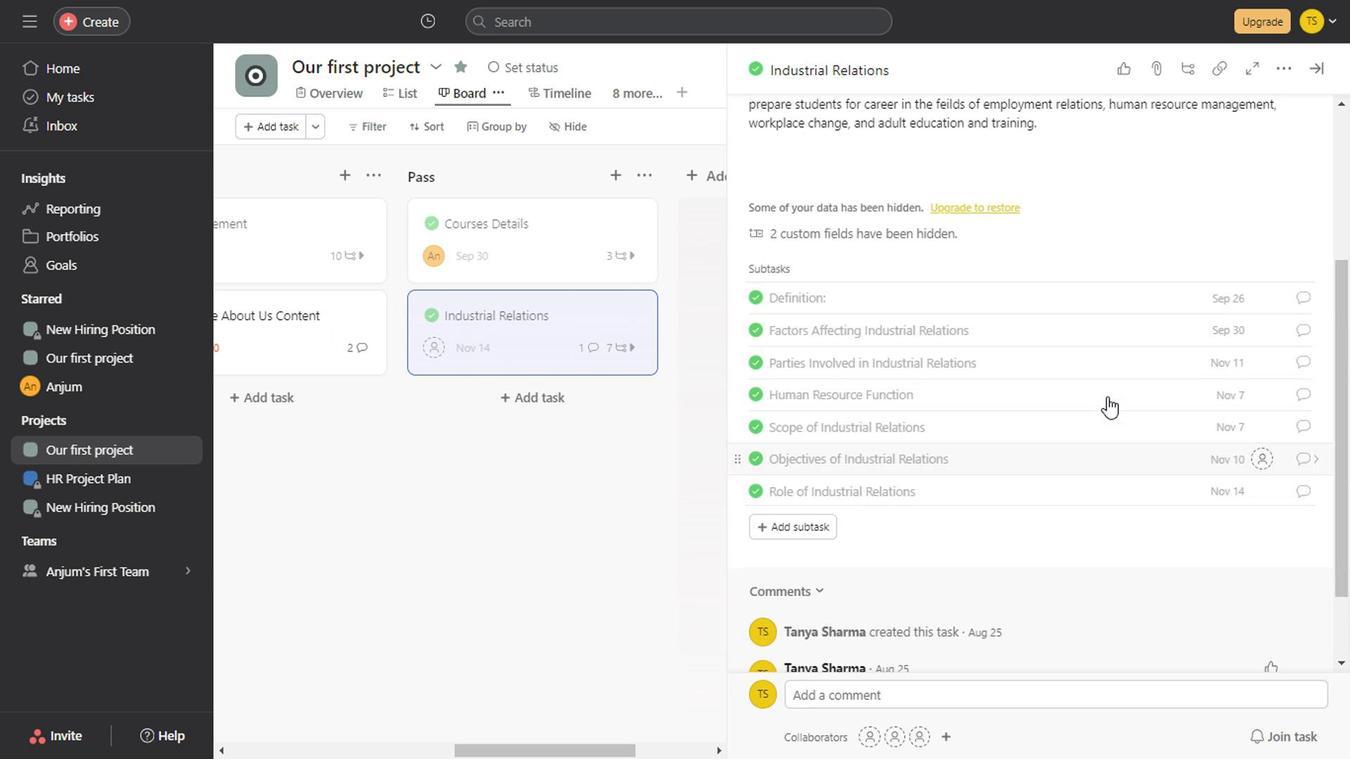 
Action: Mouse scrolled (1103, 397) with delta (0, -1)
Screenshot: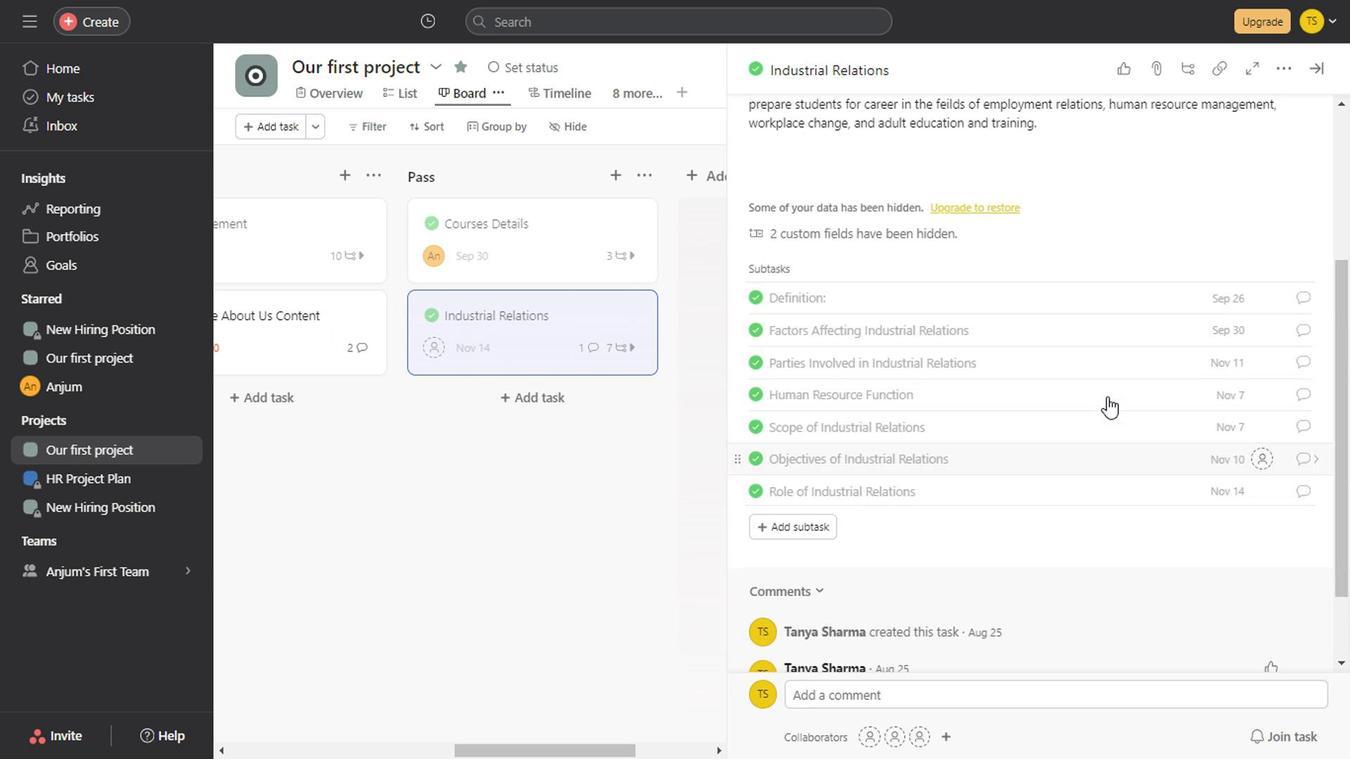 
Action: Mouse scrolled (1103, 397) with delta (0, -1)
Screenshot: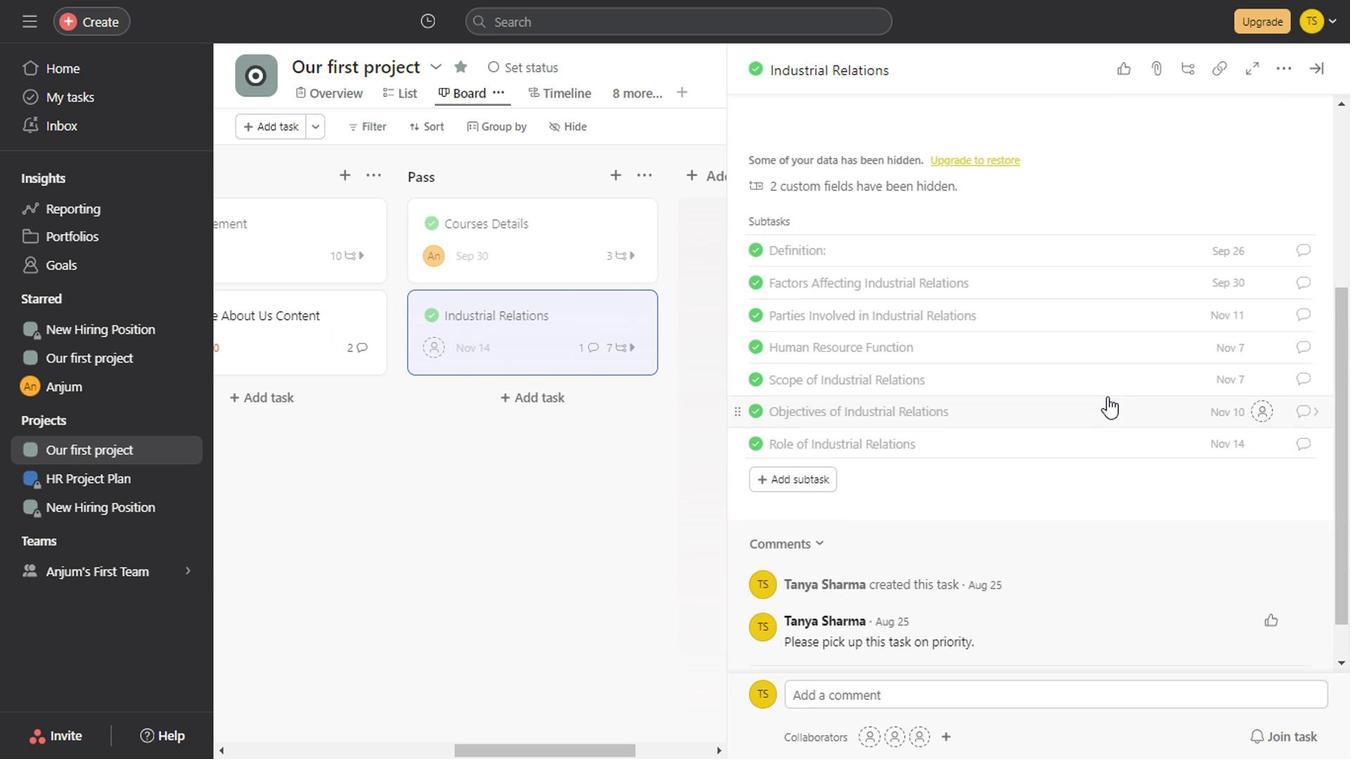 
Action: Mouse scrolled (1103, 397) with delta (0, -1)
Screenshot: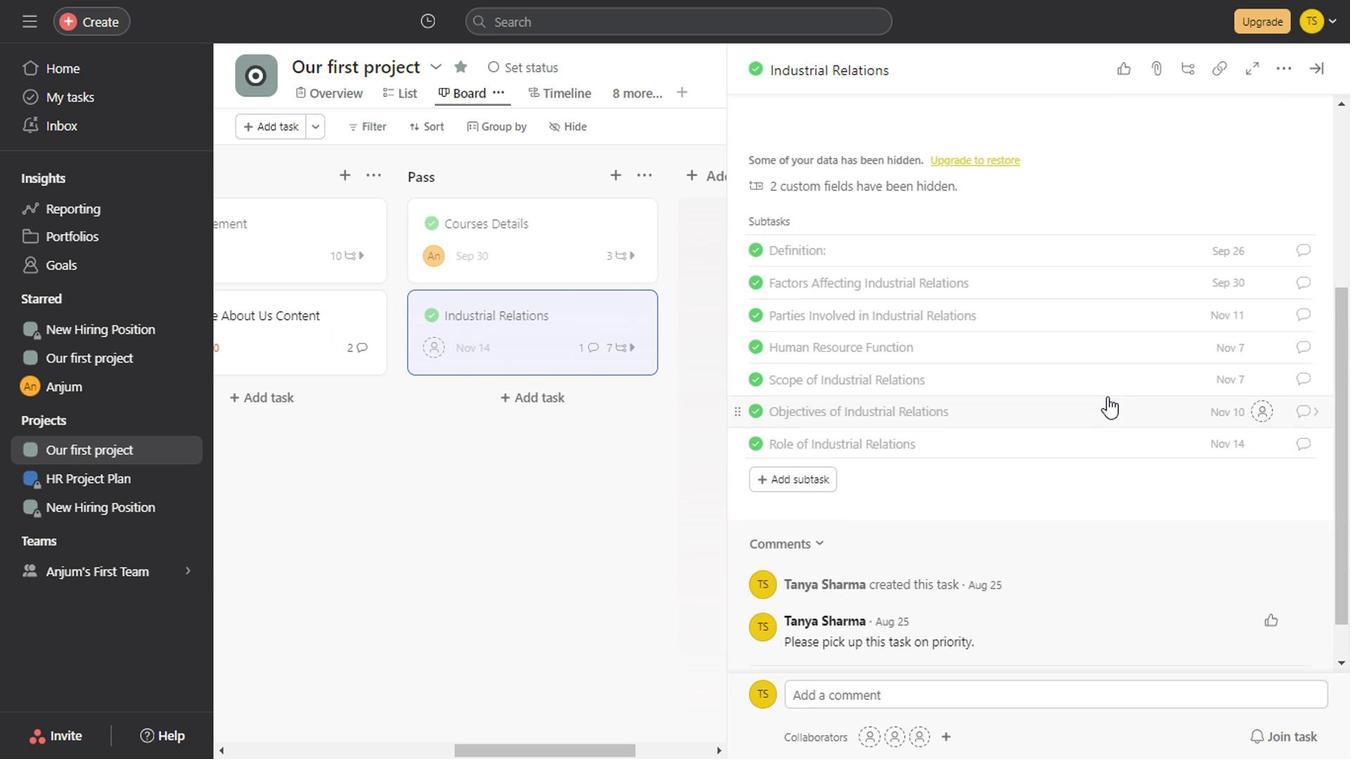 
Action: Mouse scrolled (1103, 397) with delta (0, -1)
Screenshot: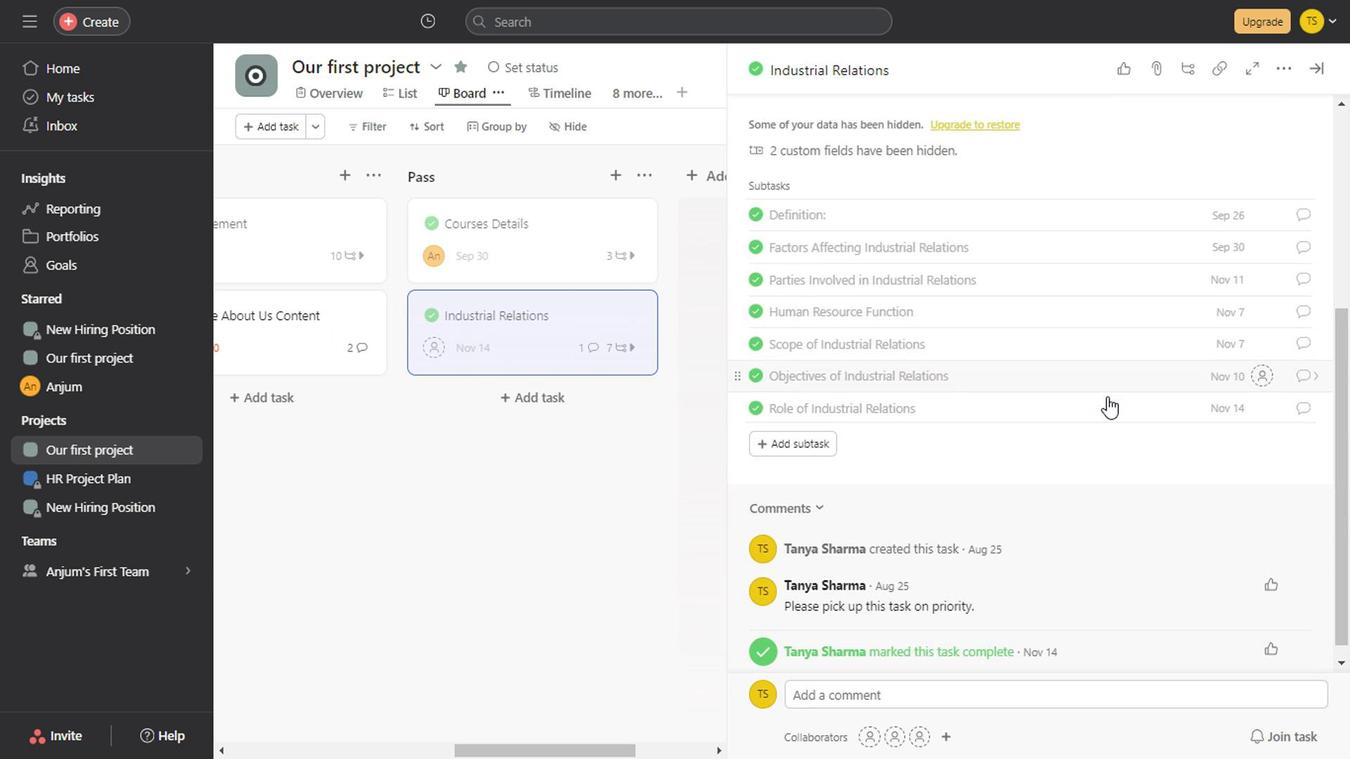 
Action: Mouse moved to (1306, 78)
Screenshot: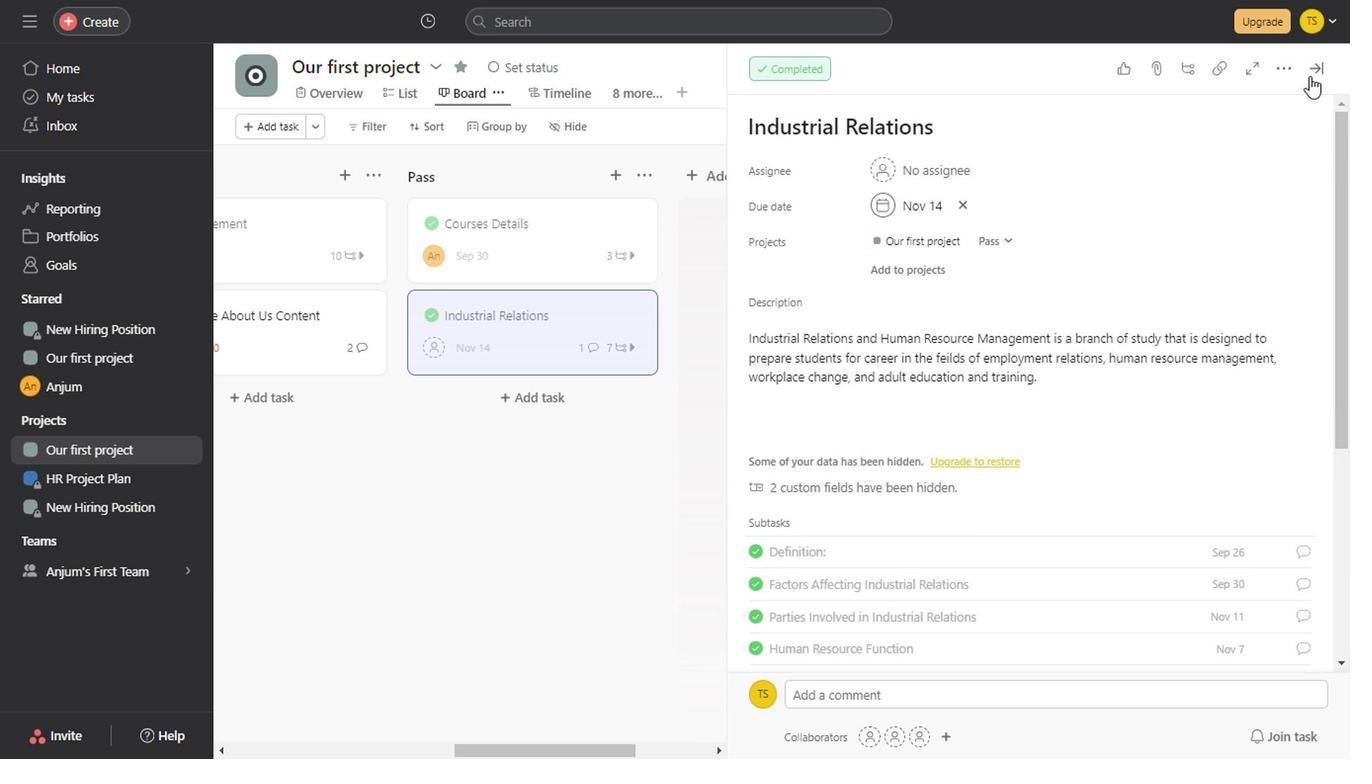 
Action: Mouse pressed left at (1306, 78)
Screenshot: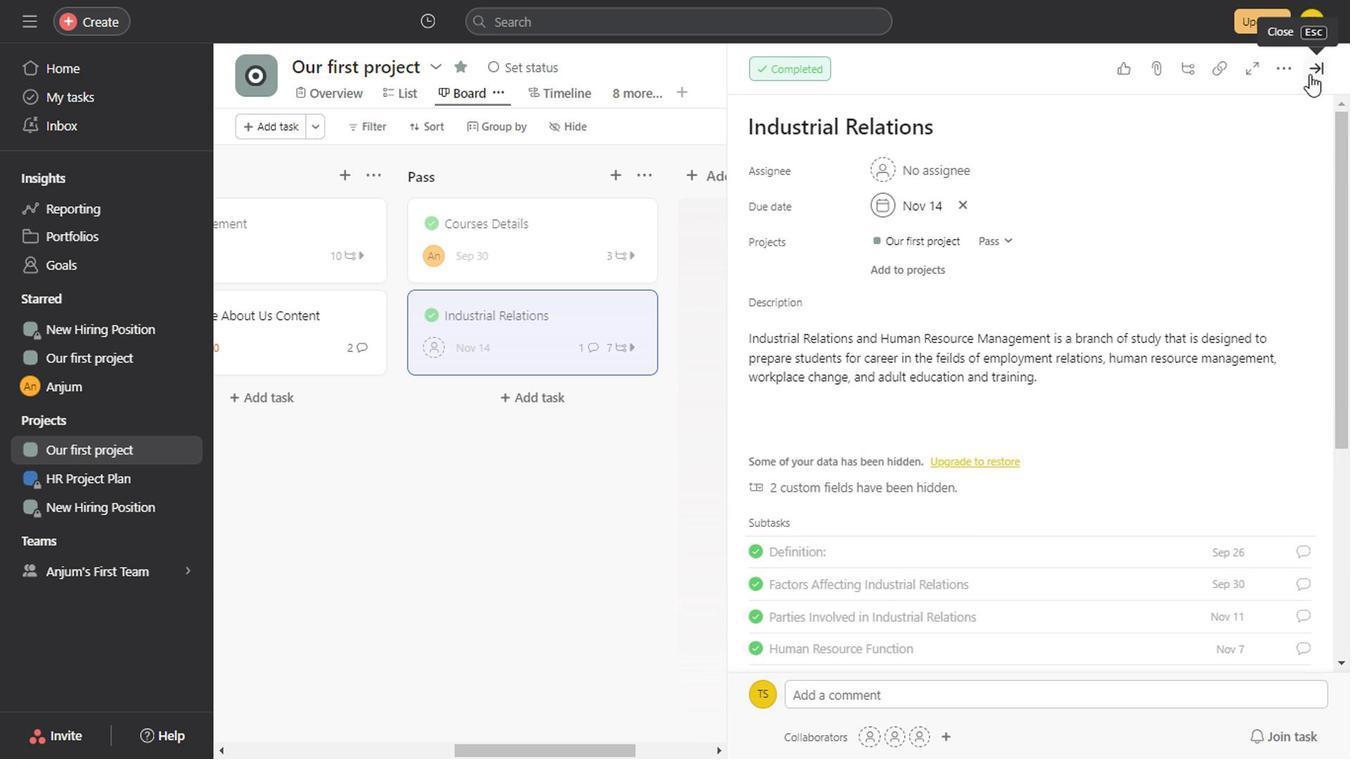 
Action: Mouse moved to (924, 256)
Screenshot: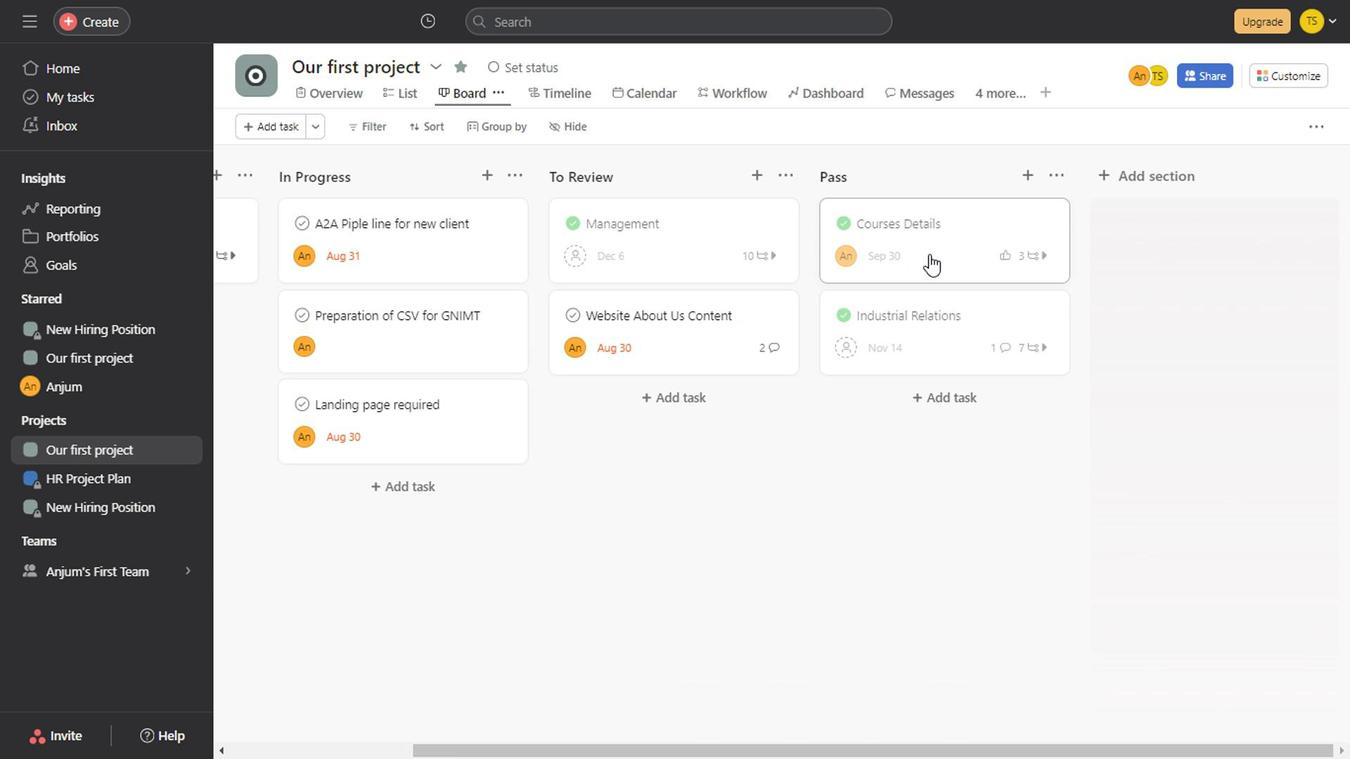 
Action: Mouse pressed left at (924, 256)
Screenshot: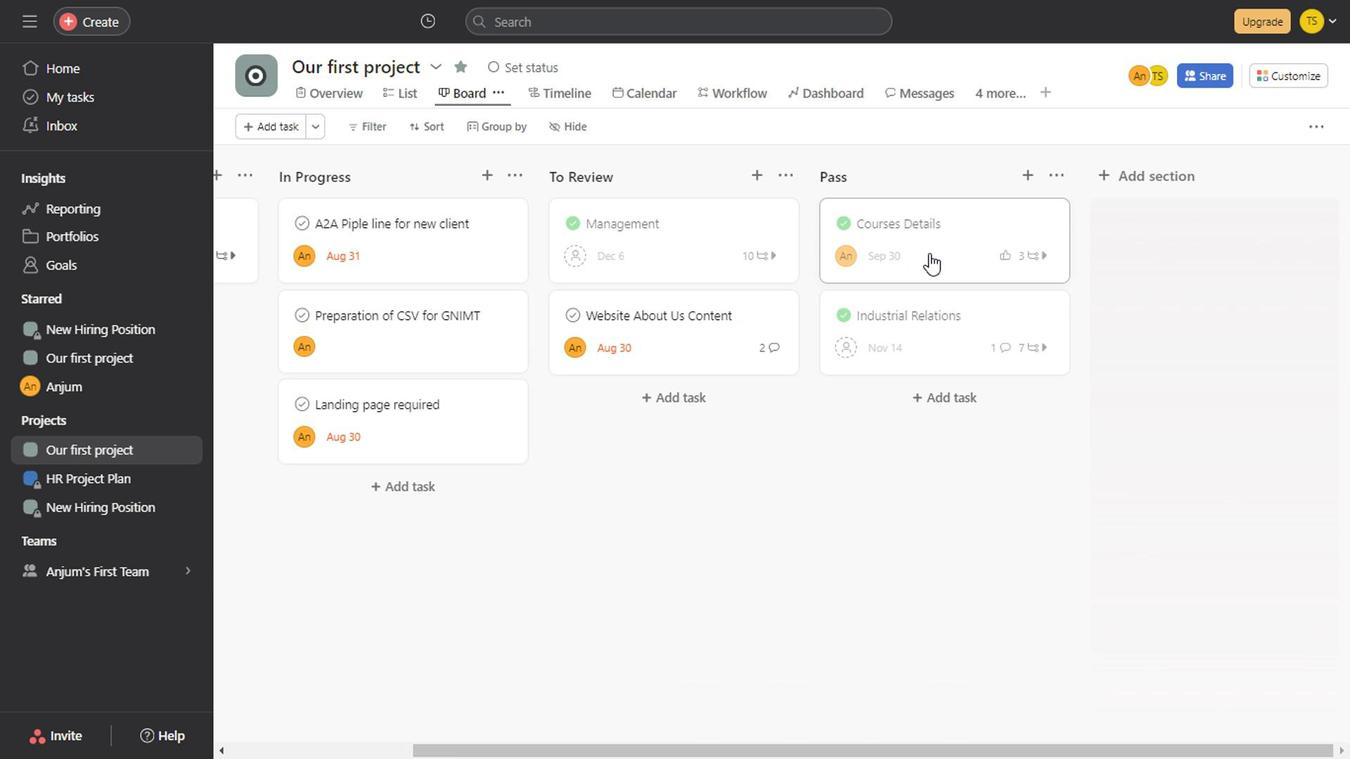 
Action: Mouse moved to (1079, 593)
Screenshot: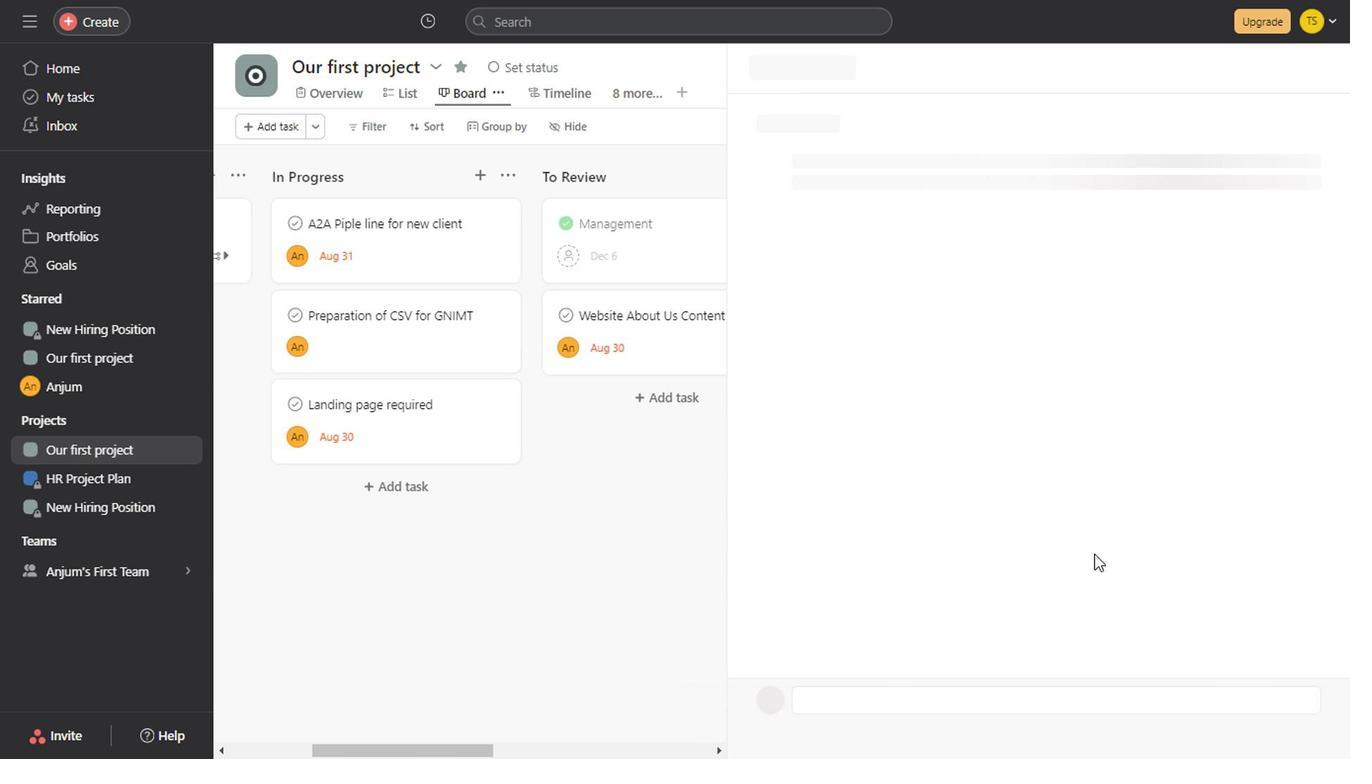 
Action: Mouse scrolled (1079, 593) with delta (0, 0)
Screenshot: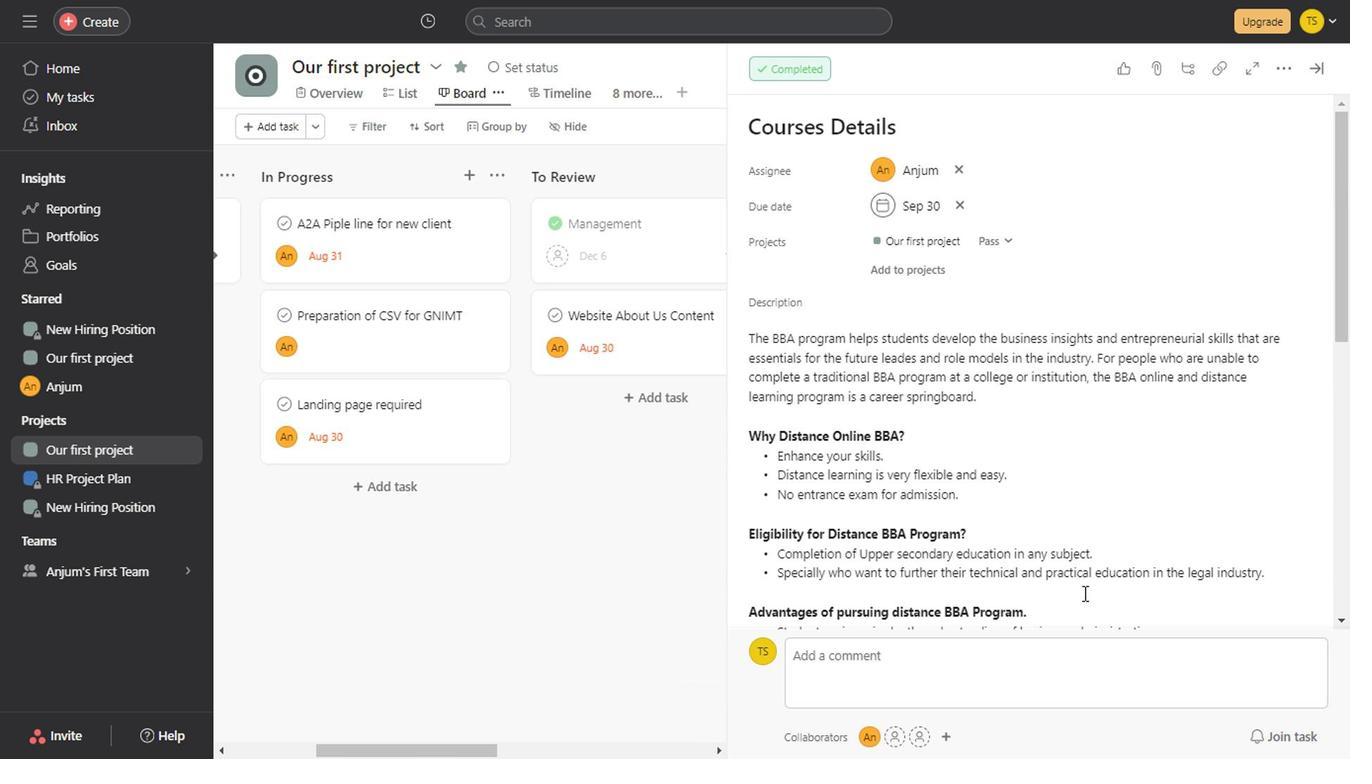 
Action: Mouse scrolled (1079, 593) with delta (0, 0)
Screenshot: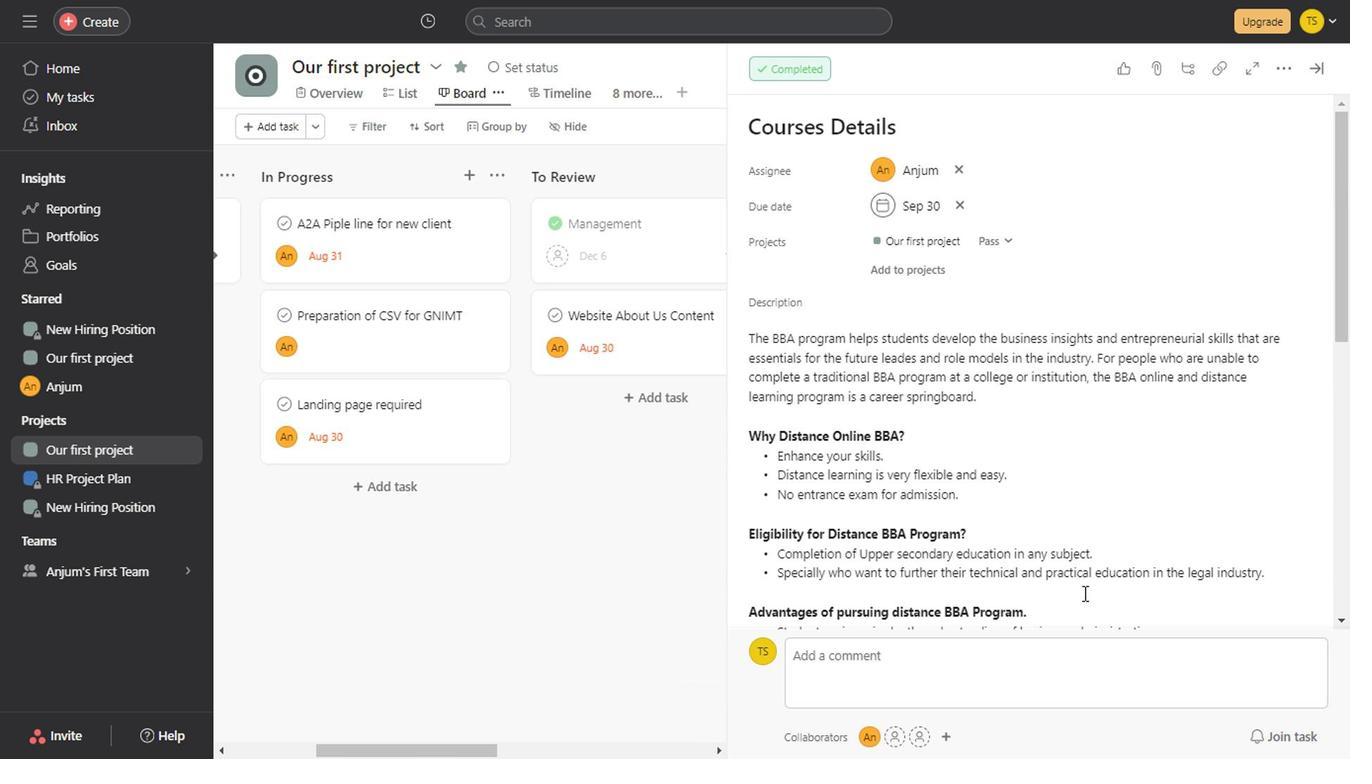 
Action: Mouse scrolled (1079, 593) with delta (0, 0)
Screenshot: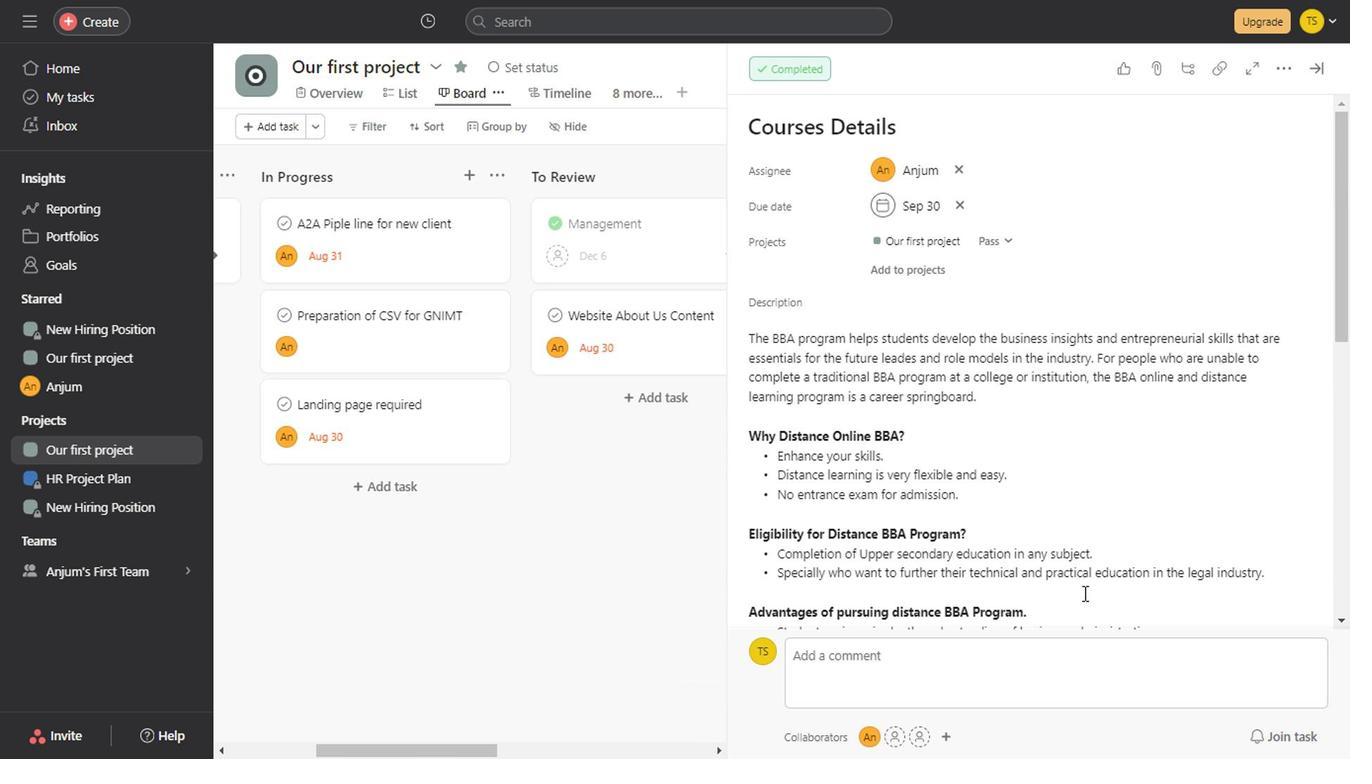 
Action: Mouse scrolled (1079, 593) with delta (0, 0)
Screenshot: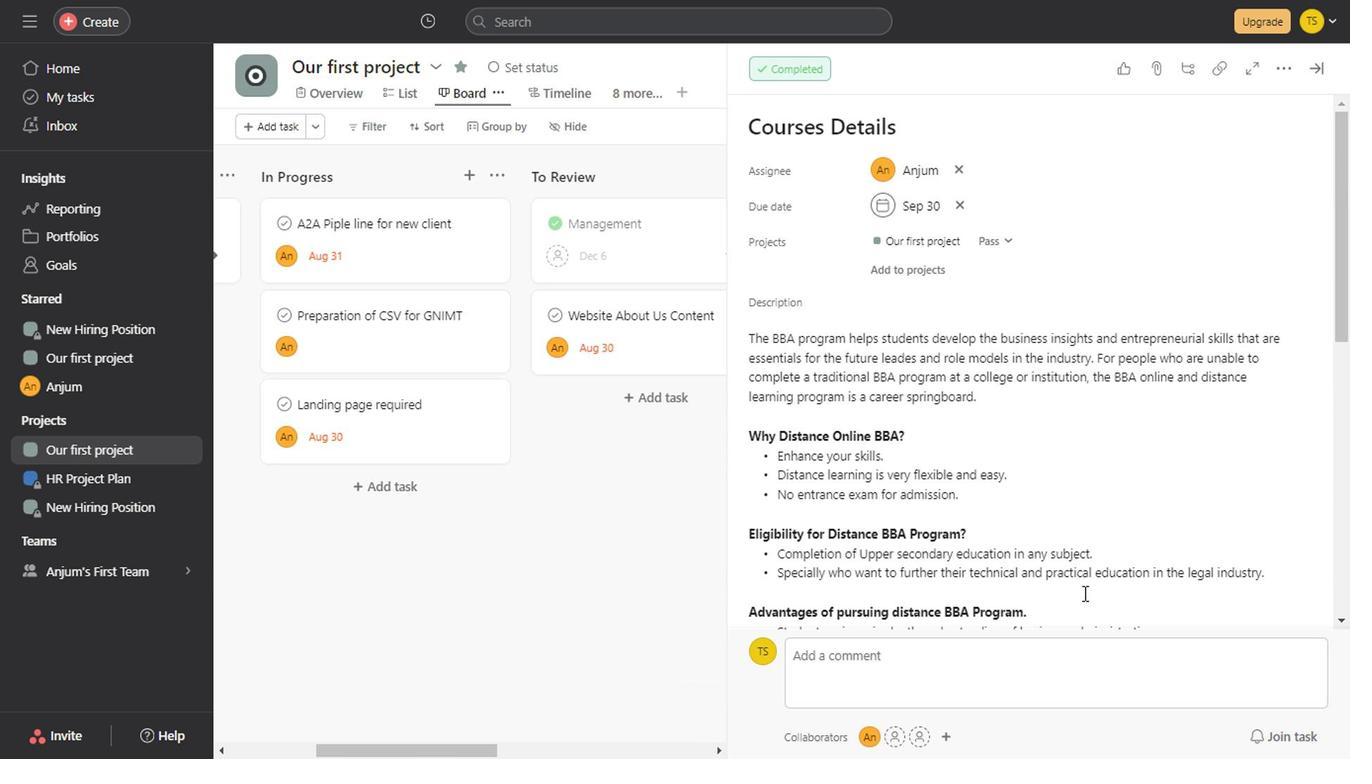 
Action: Mouse scrolled (1079, 593) with delta (0, 0)
Screenshot: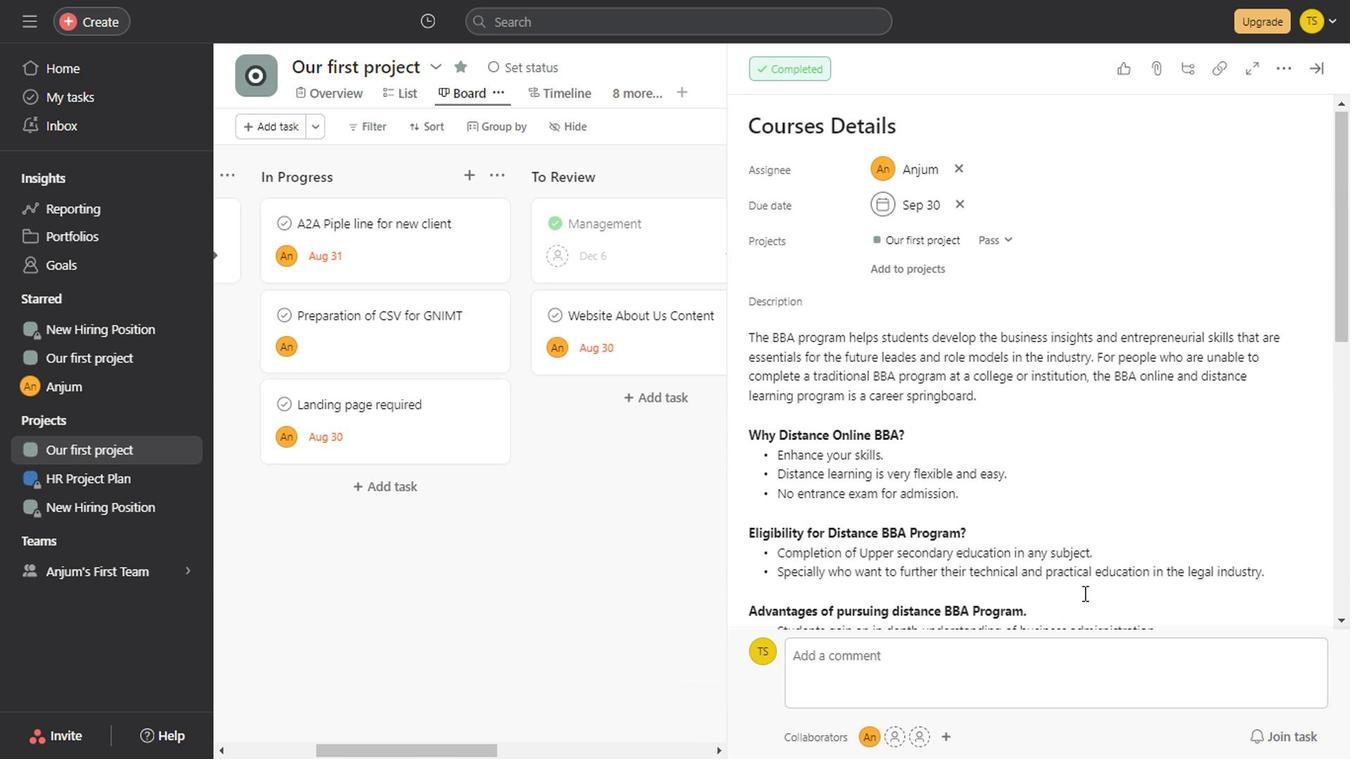 
Action: Mouse scrolled (1079, 593) with delta (0, 0)
Screenshot: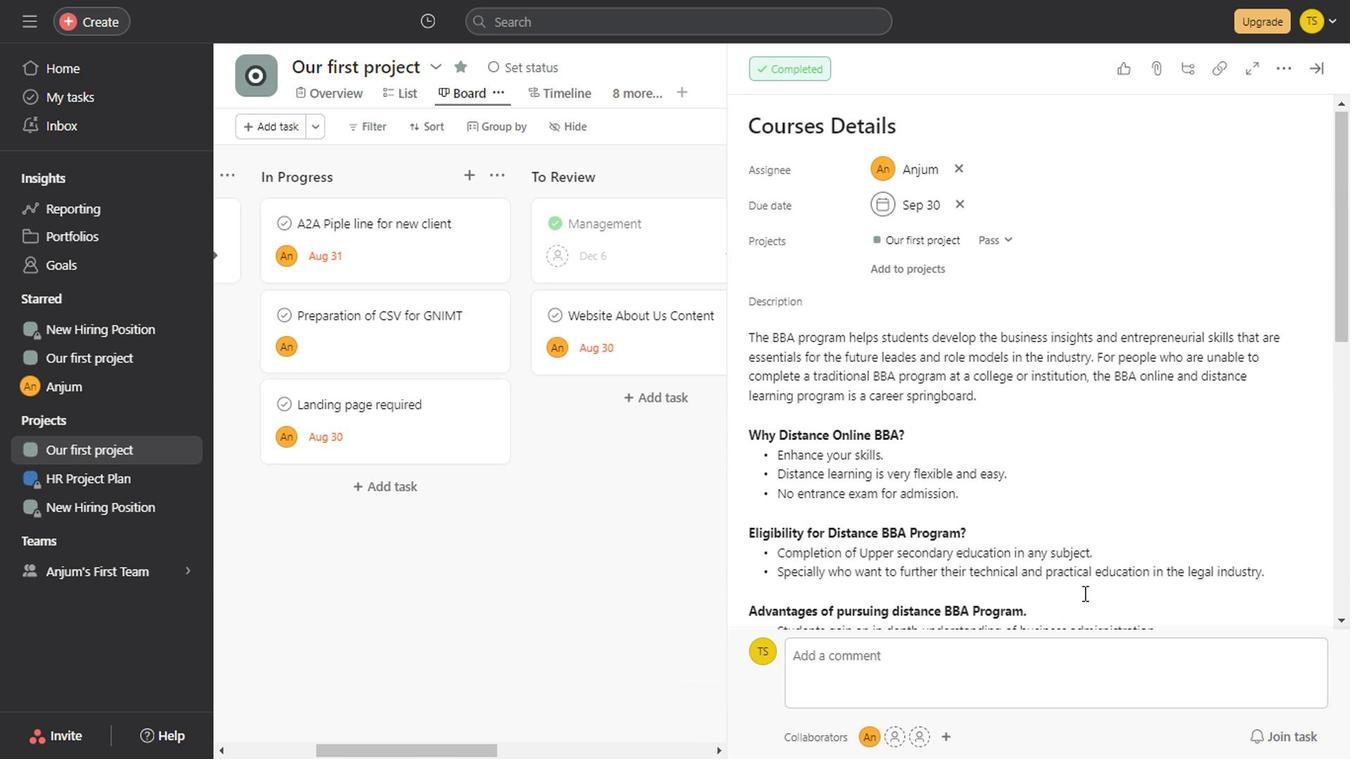 
Action: Mouse scrolled (1079, 593) with delta (0, 0)
Screenshot: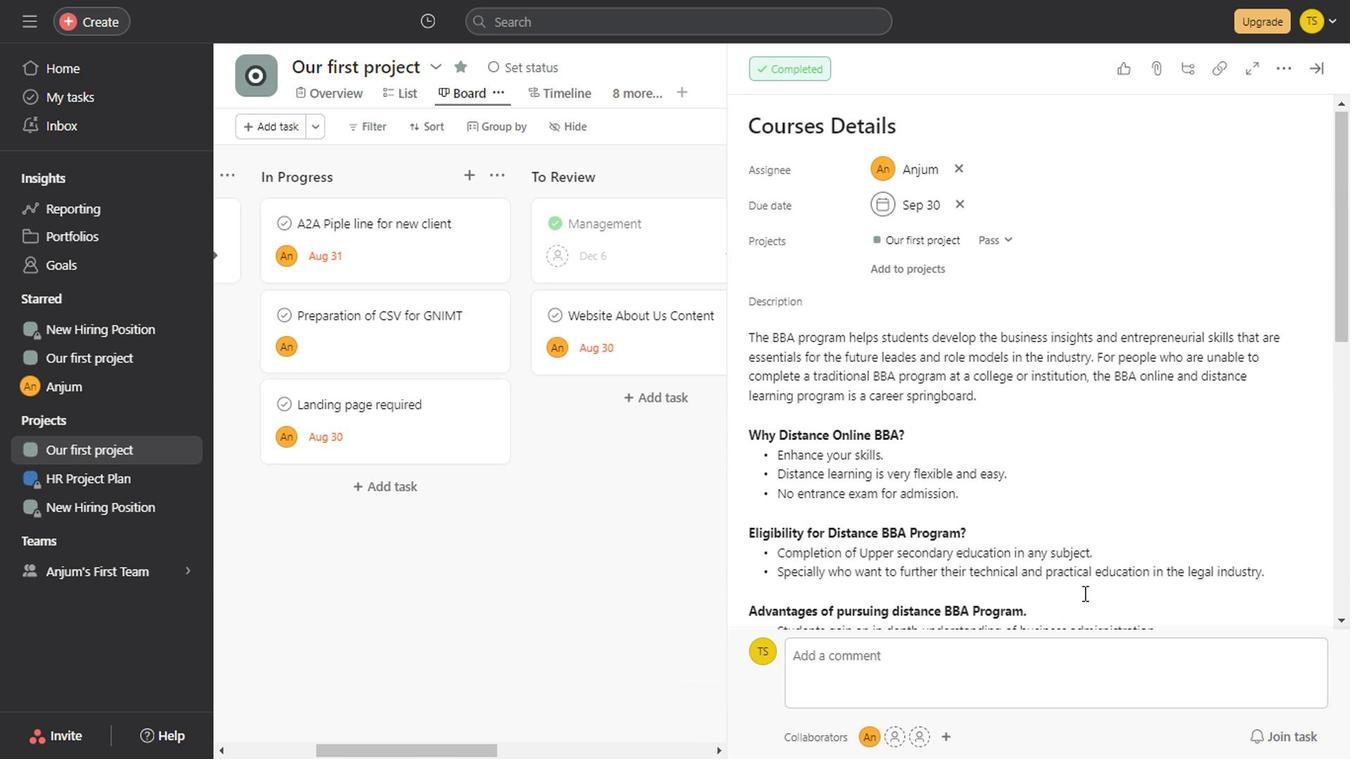 
Action: Mouse scrolled (1079, 593) with delta (0, 0)
Screenshot: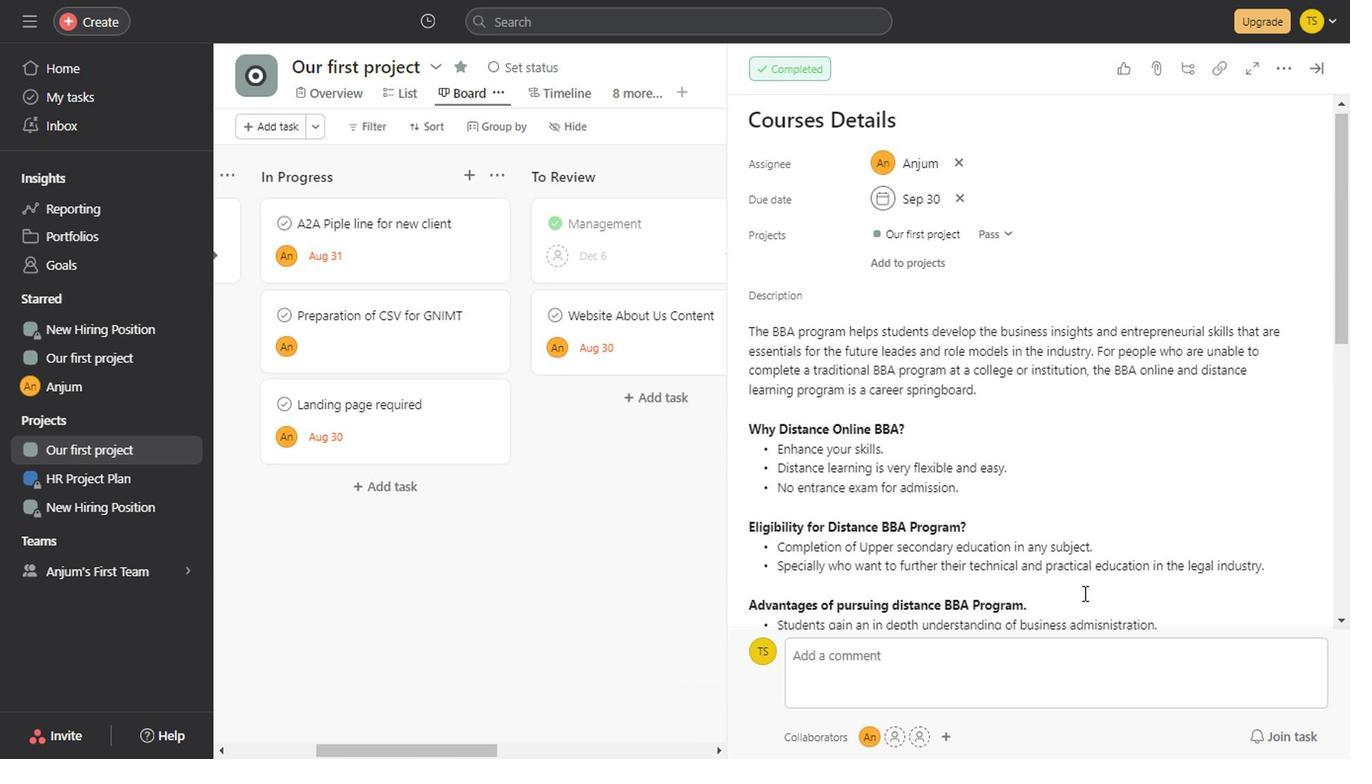 
Action: Mouse scrolled (1079, 593) with delta (0, 0)
Screenshot: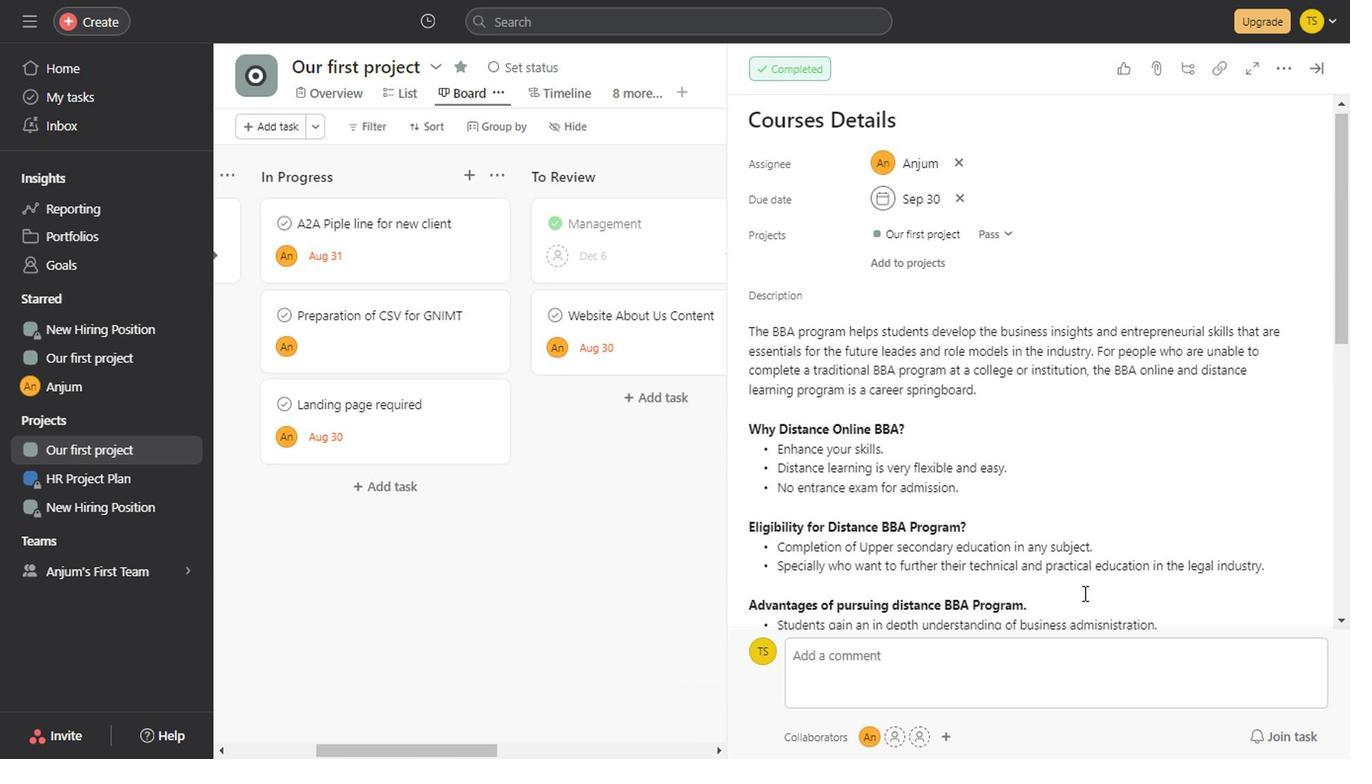 
Action: Mouse scrolled (1079, 593) with delta (0, 0)
Screenshot: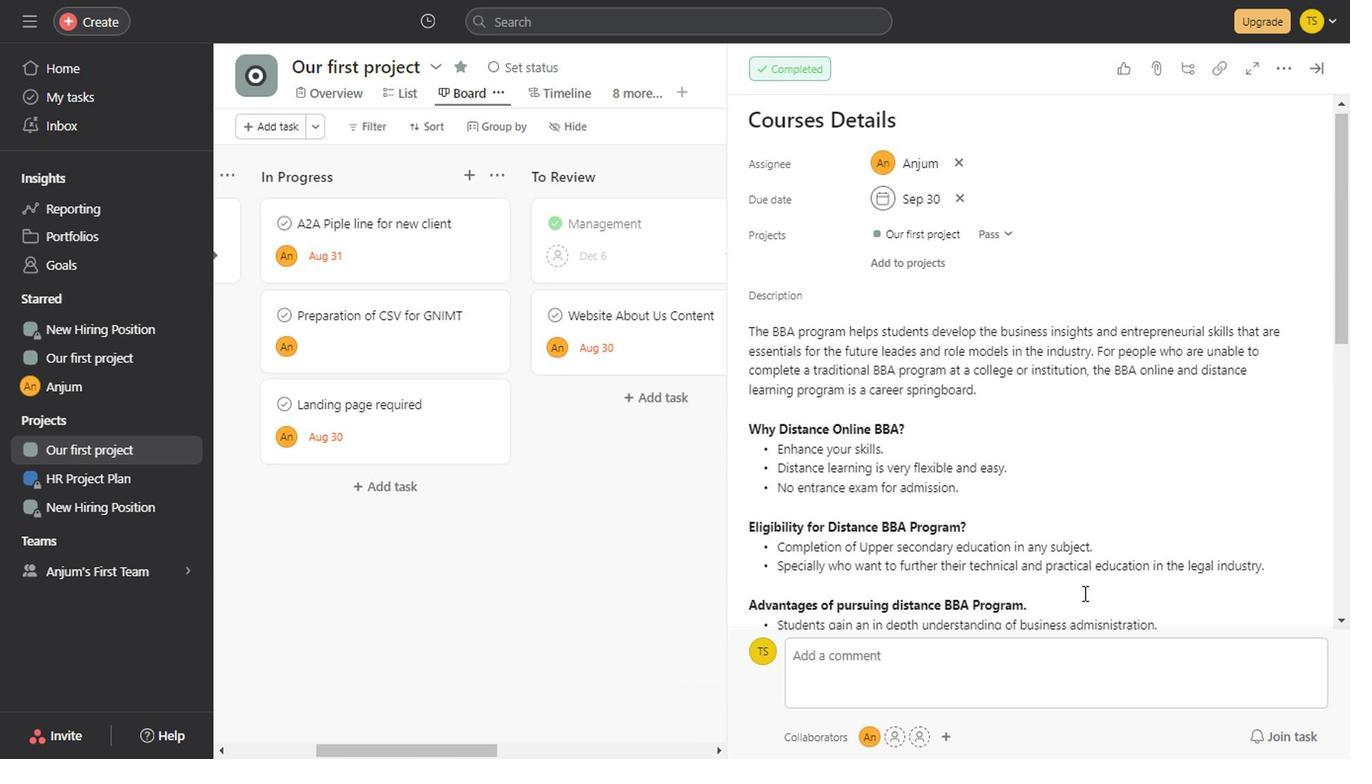 
Action: Mouse scrolled (1079, 593) with delta (0, 0)
Screenshot: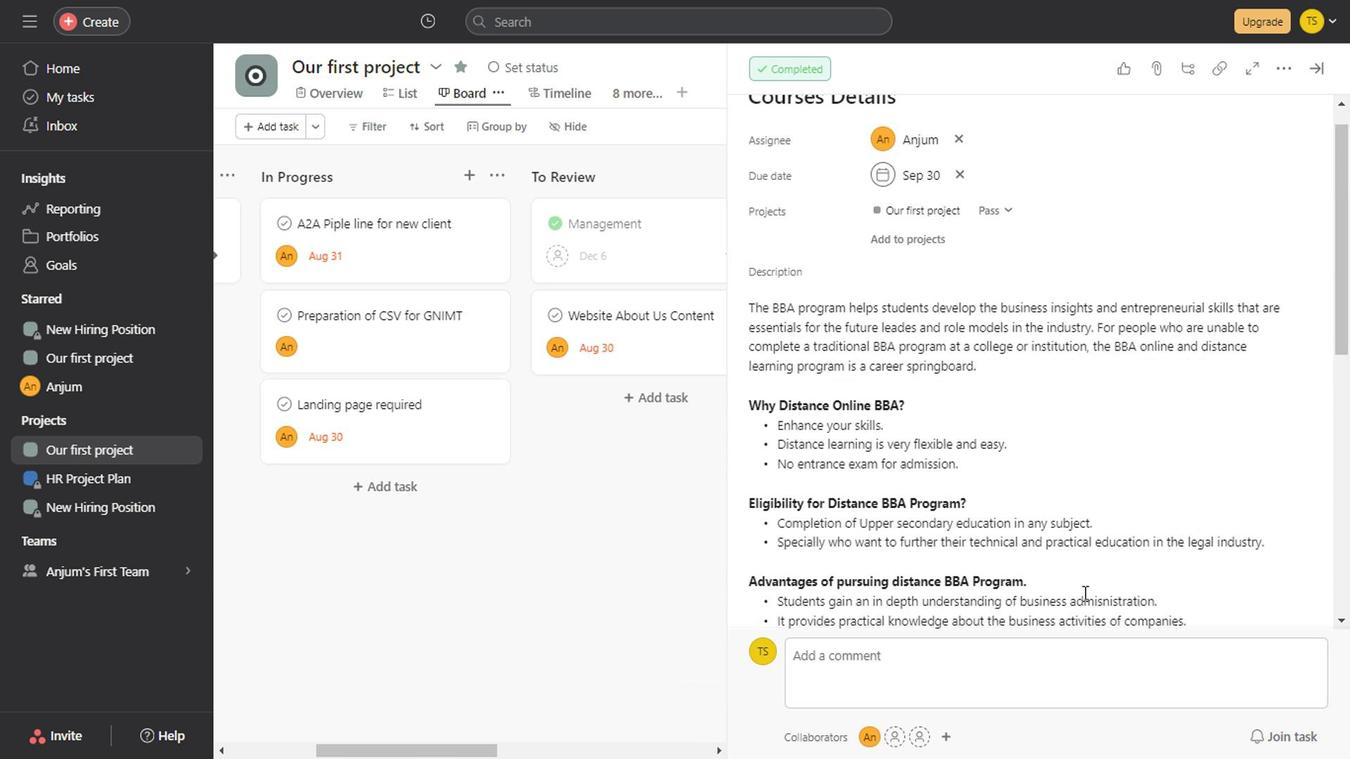 
Action: Mouse scrolled (1079, 593) with delta (0, 0)
Screenshot: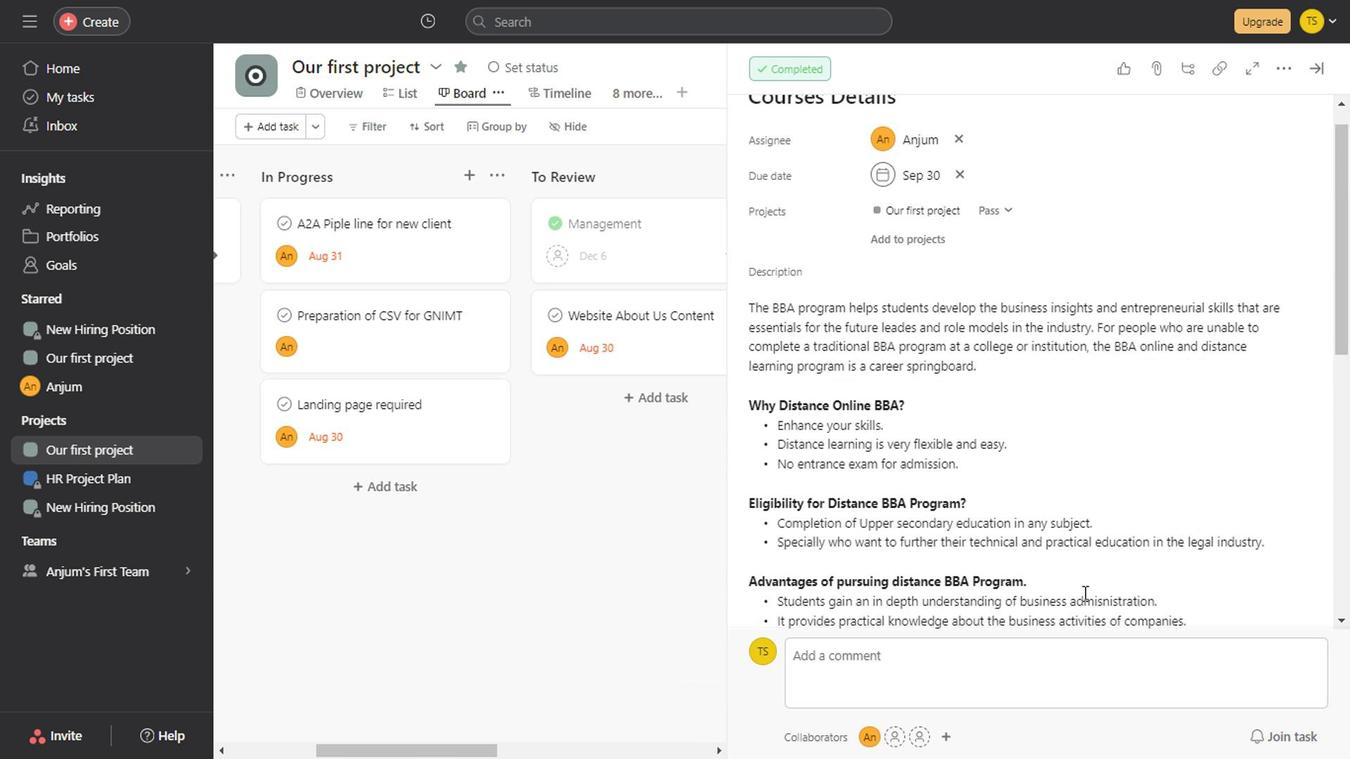
Action: Mouse scrolled (1079, 593) with delta (0, 0)
Screenshot: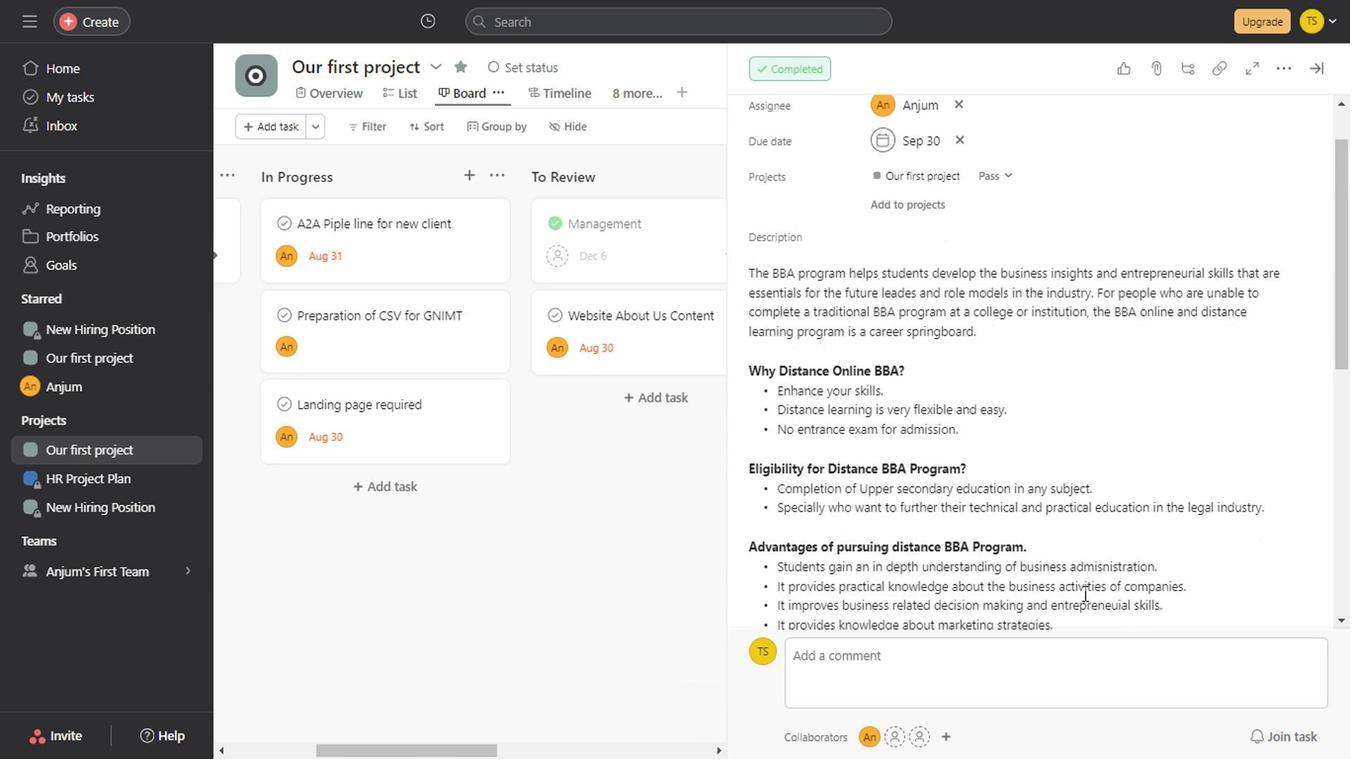 
Action: Mouse scrolled (1079, 593) with delta (0, 0)
Screenshot: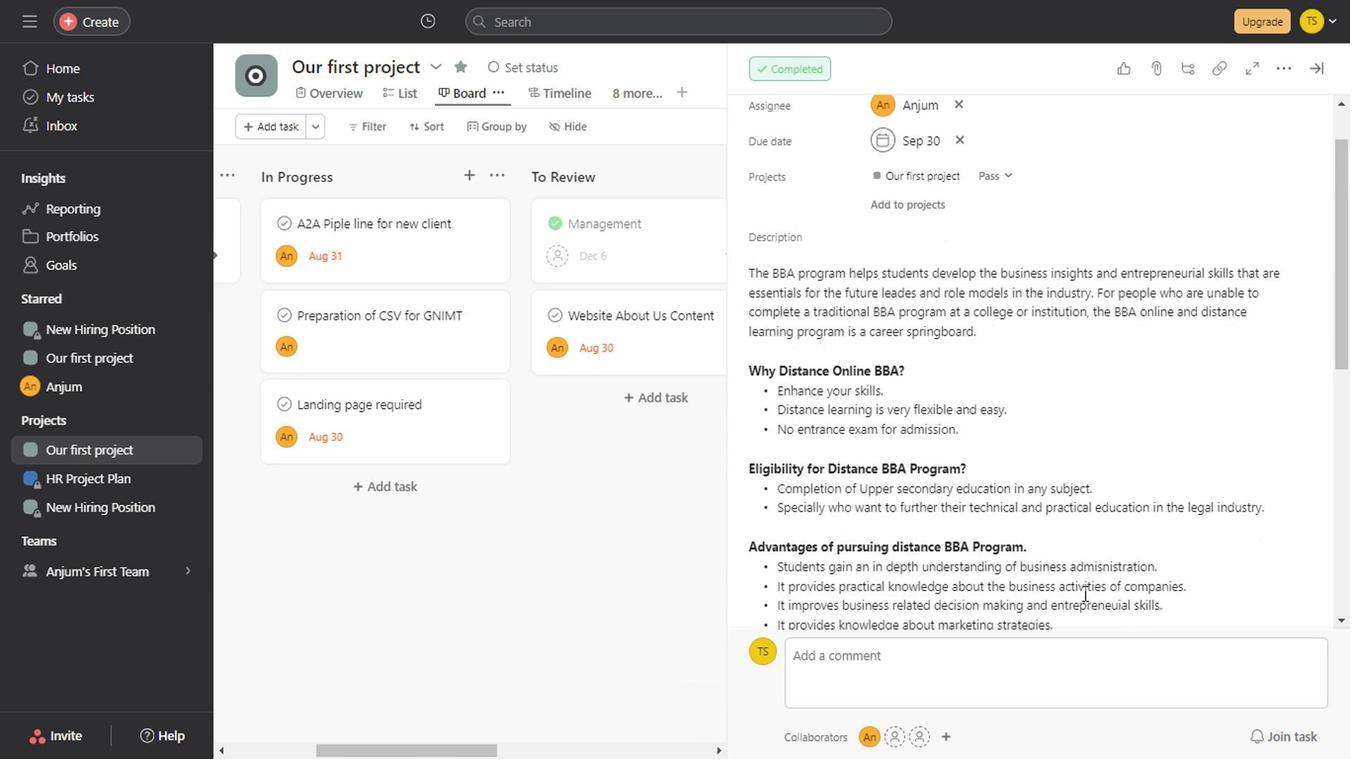 
Action: Mouse scrolled (1079, 593) with delta (0, 0)
Screenshot: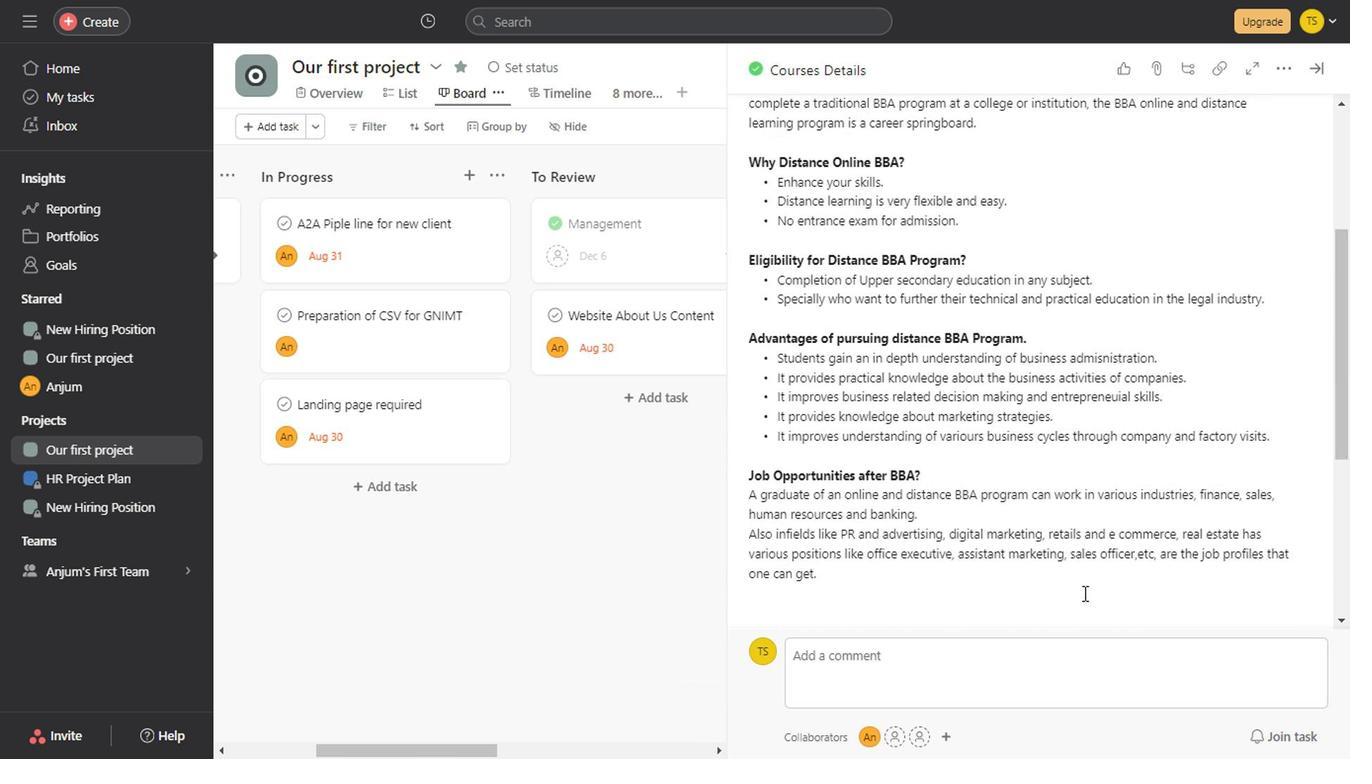 
Action: Mouse scrolled (1079, 593) with delta (0, 0)
Screenshot: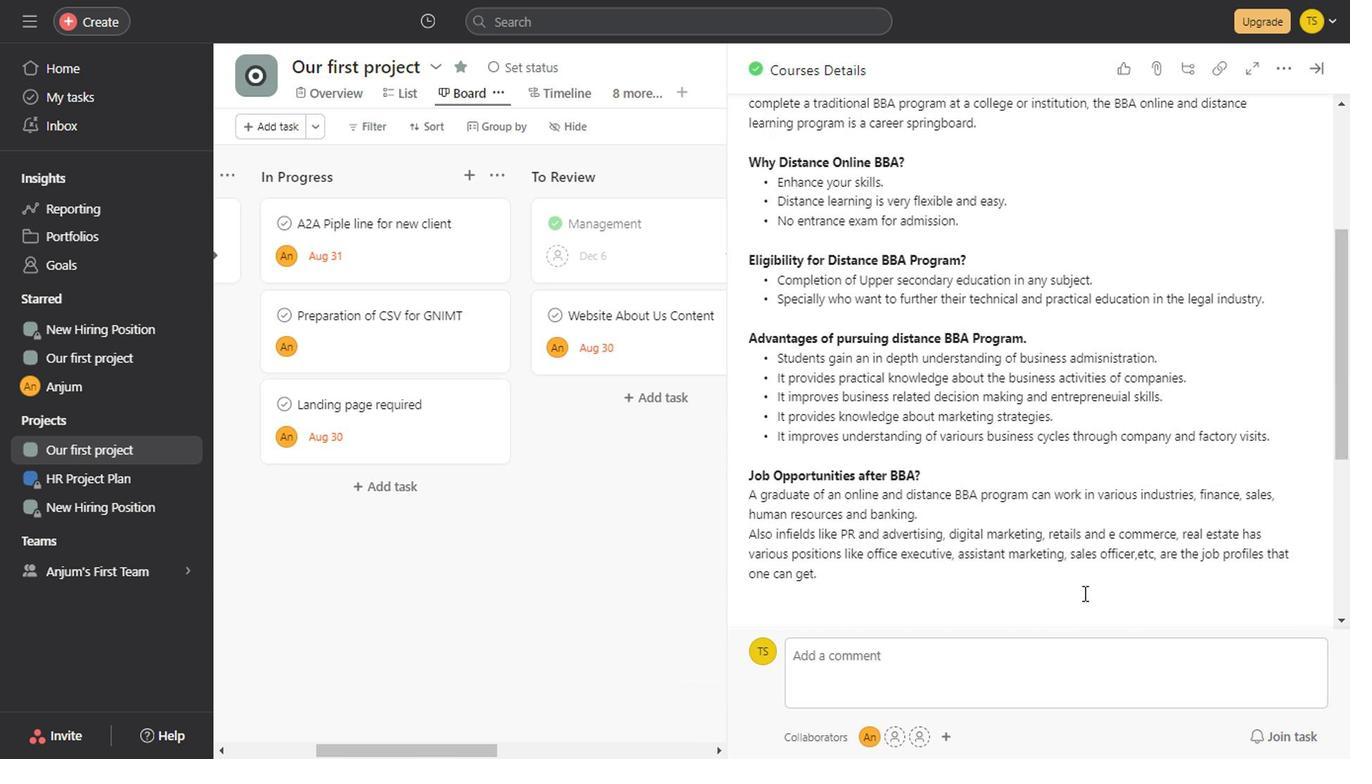 
Action: Mouse scrolled (1079, 593) with delta (0, 0)
Screenshot: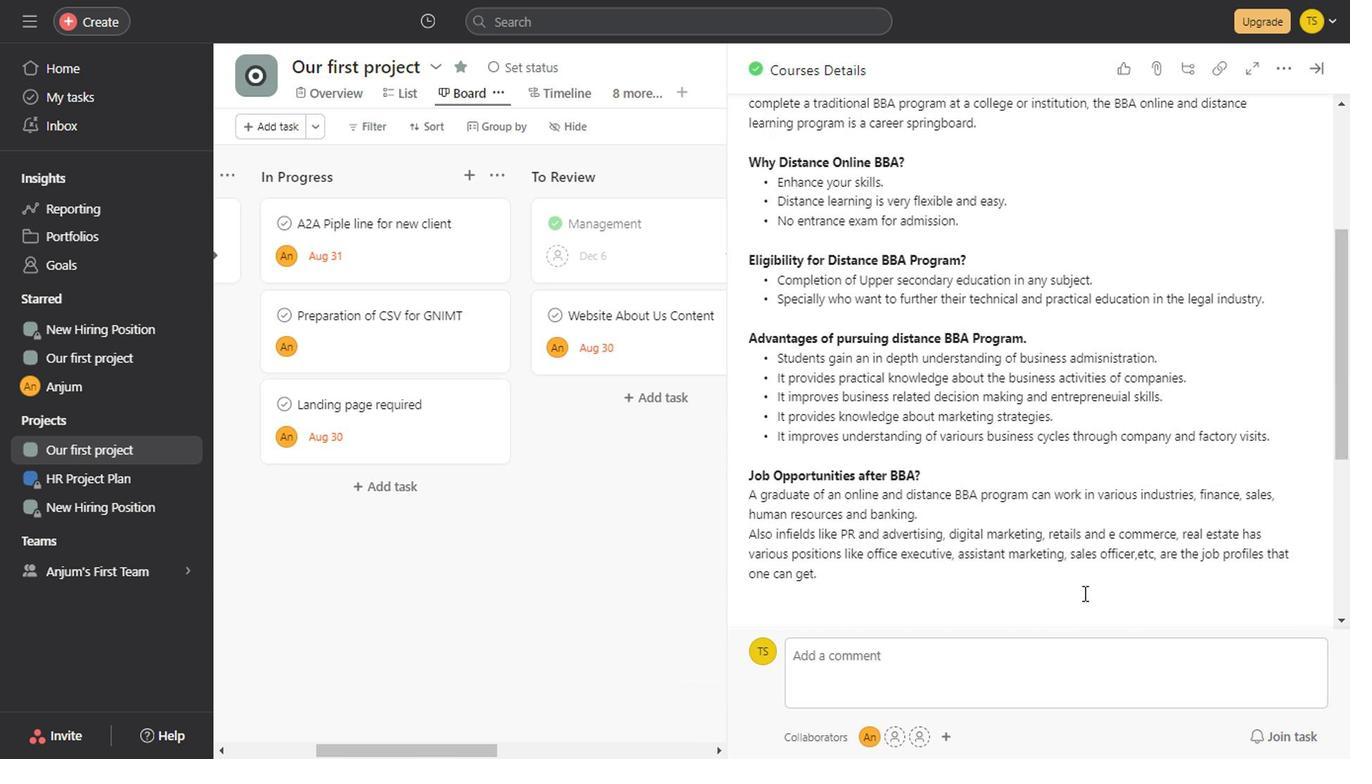 
Action: Mouse scrolled (1079, 593) with delta (0, 0)
Screenshot: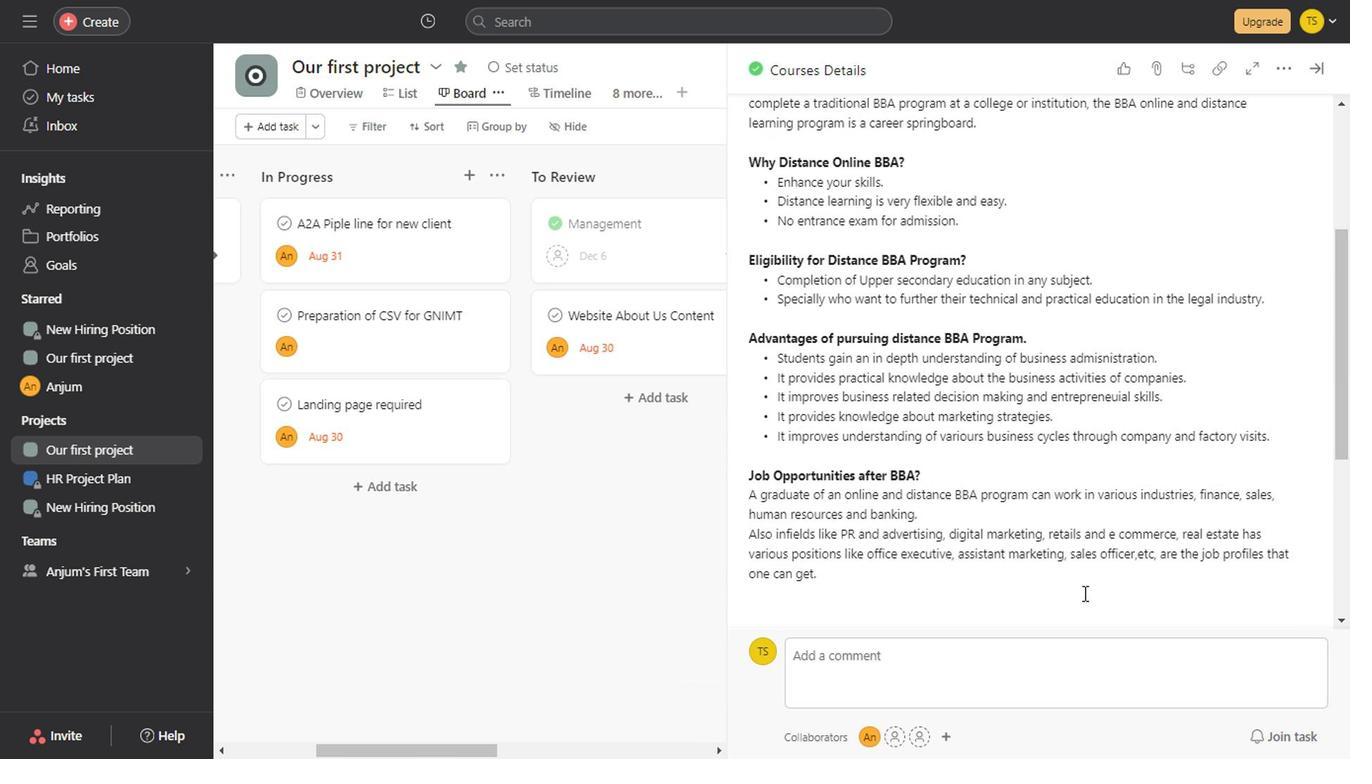 
Action: Mouse scrolled (1079, 593) with delta (0, 0)
Screenshot: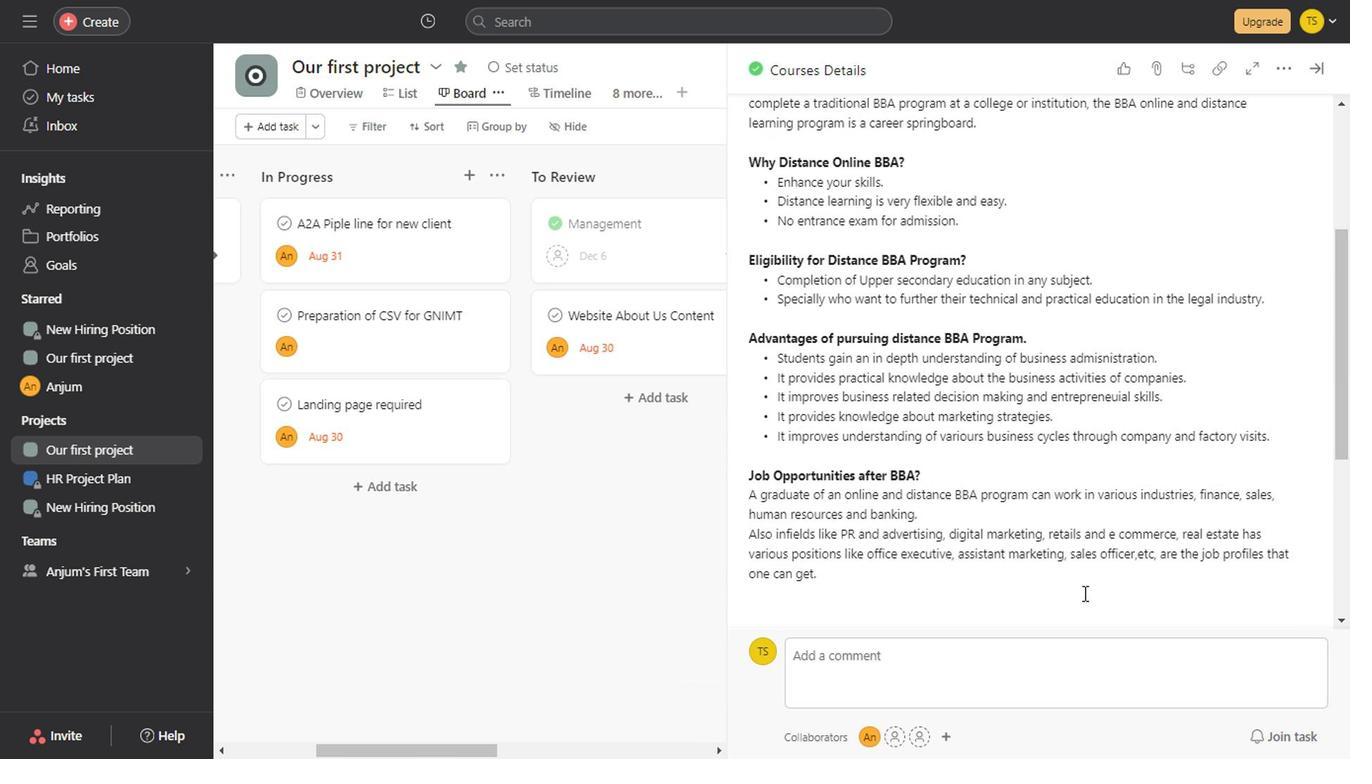 
Action: Mouse scrolled (1079, 593) with delta (0, 0)
Screenshot: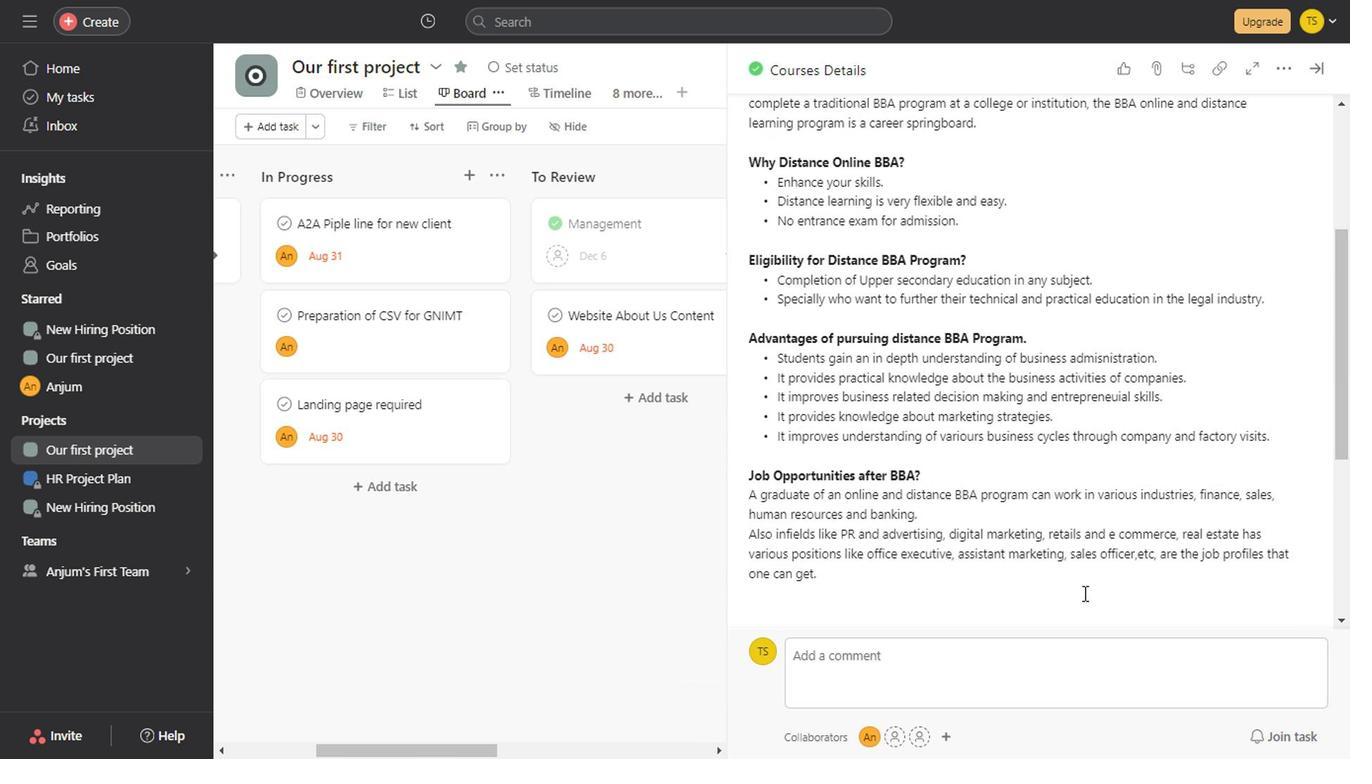 
Action: Mouse scrolled (1079, 593) with delta (0, 0)
Screenshot: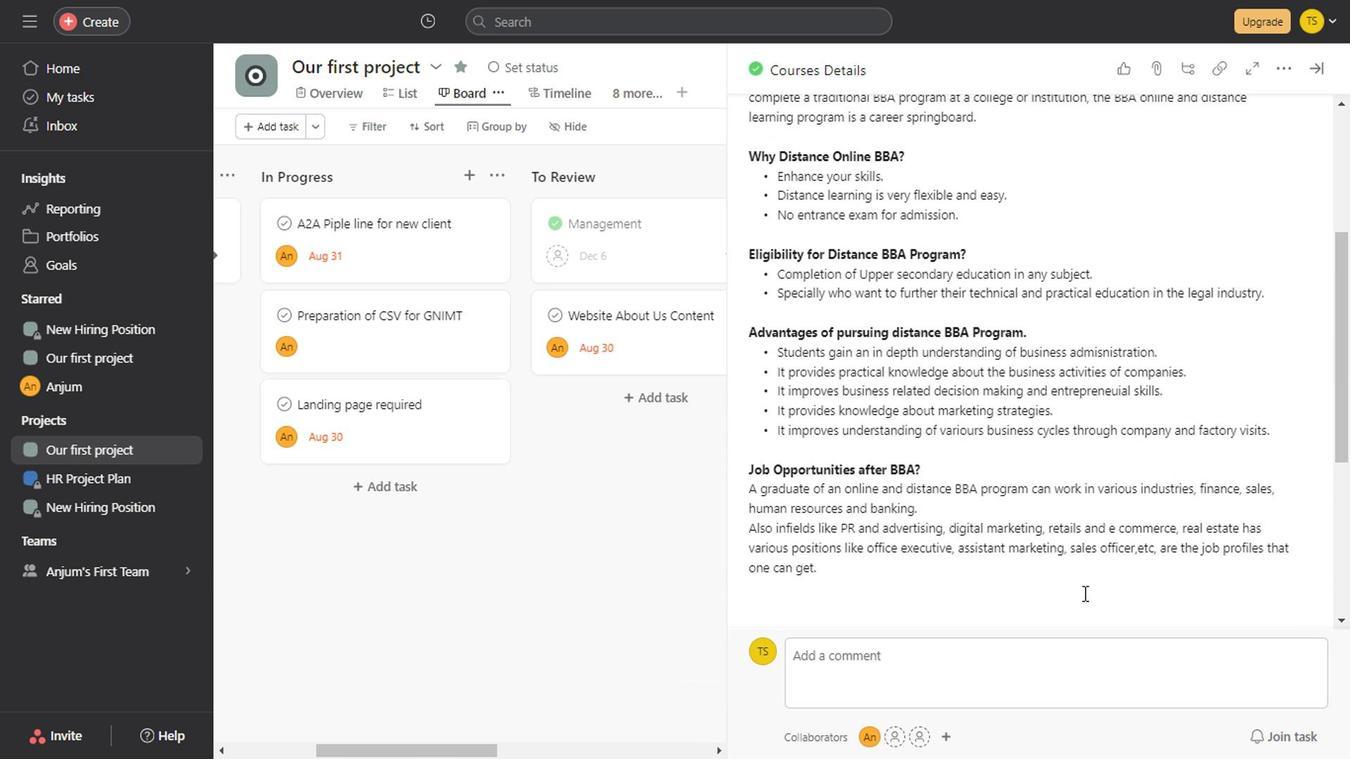 
Action: Mouse scrolled (1079, 593) with delta (0, 0)
Screenshot: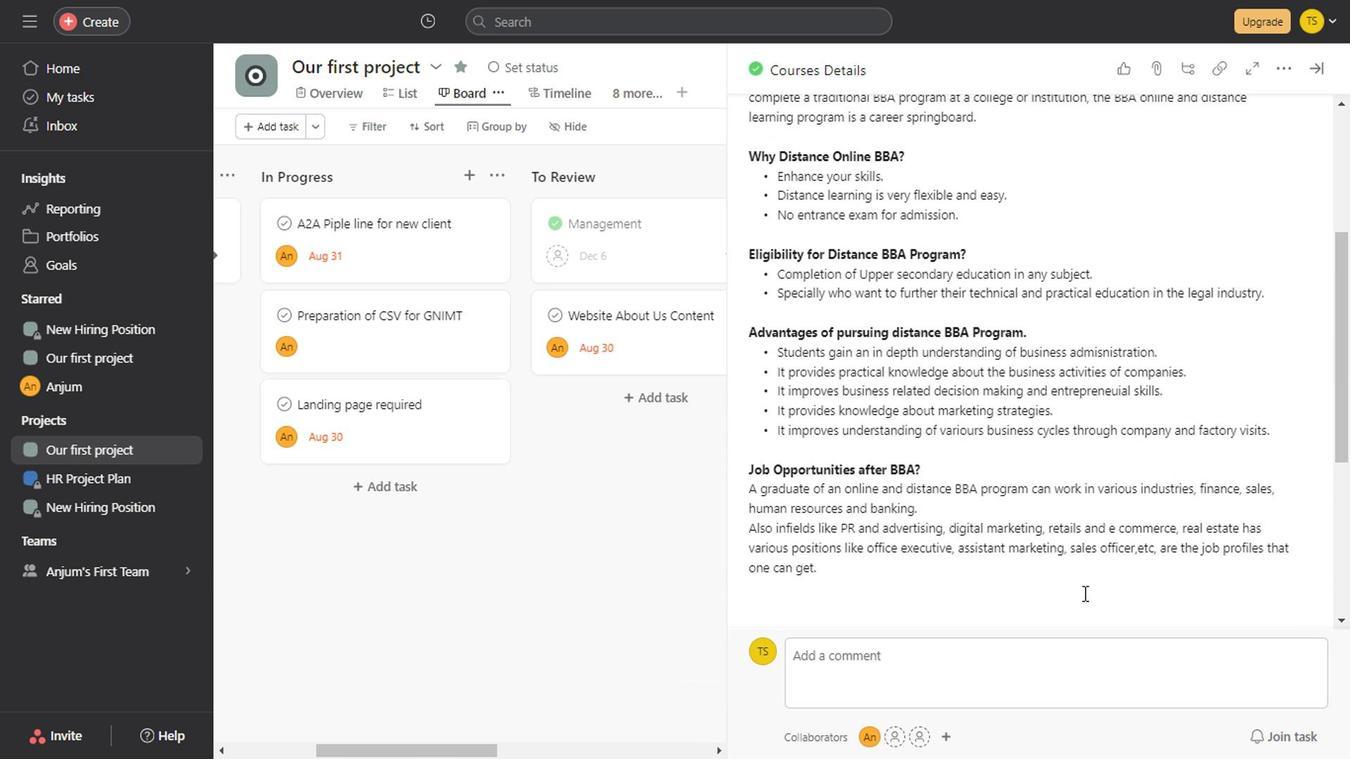 
Action: Mouse scrolled (1079, 593) with delta (0, 0)
Screenshot: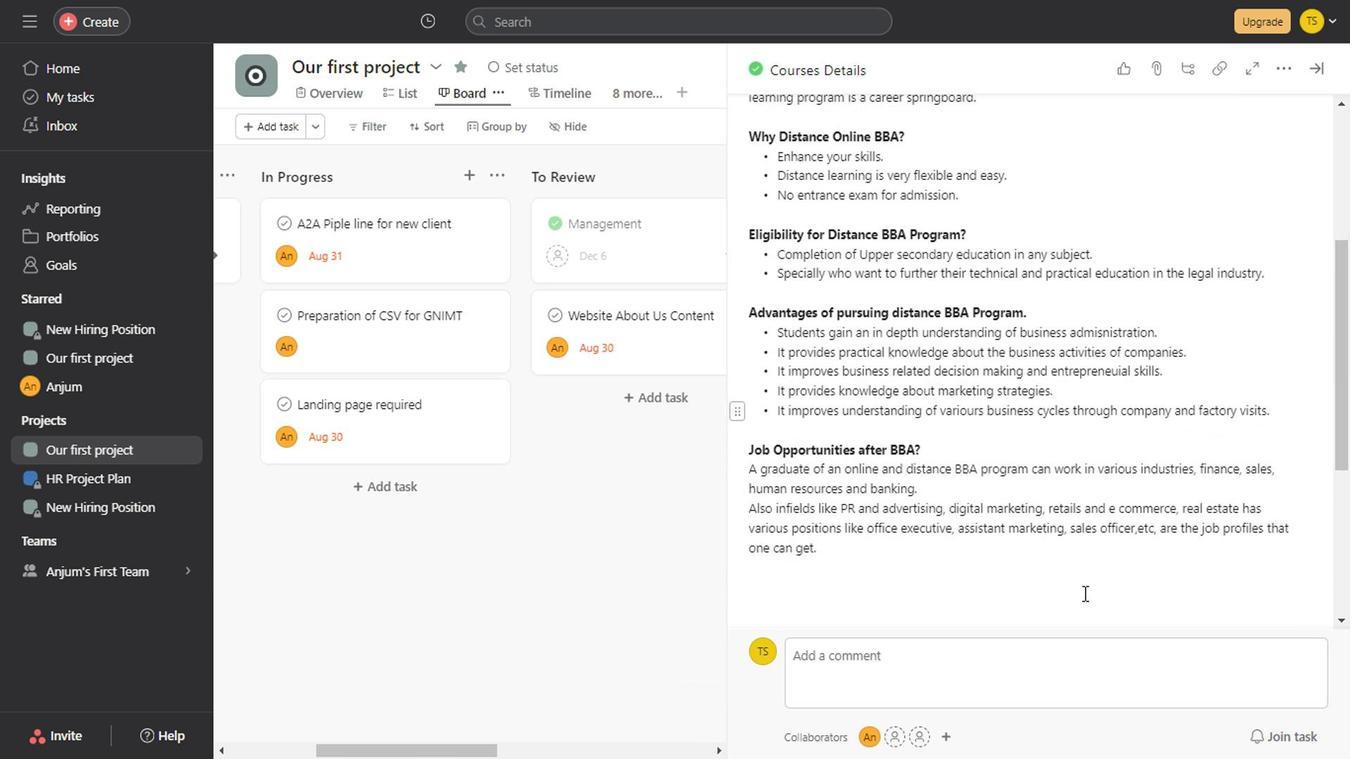 
Action: Mouse scrolled (1079, 593) with delta (0, 0)
Screenshot: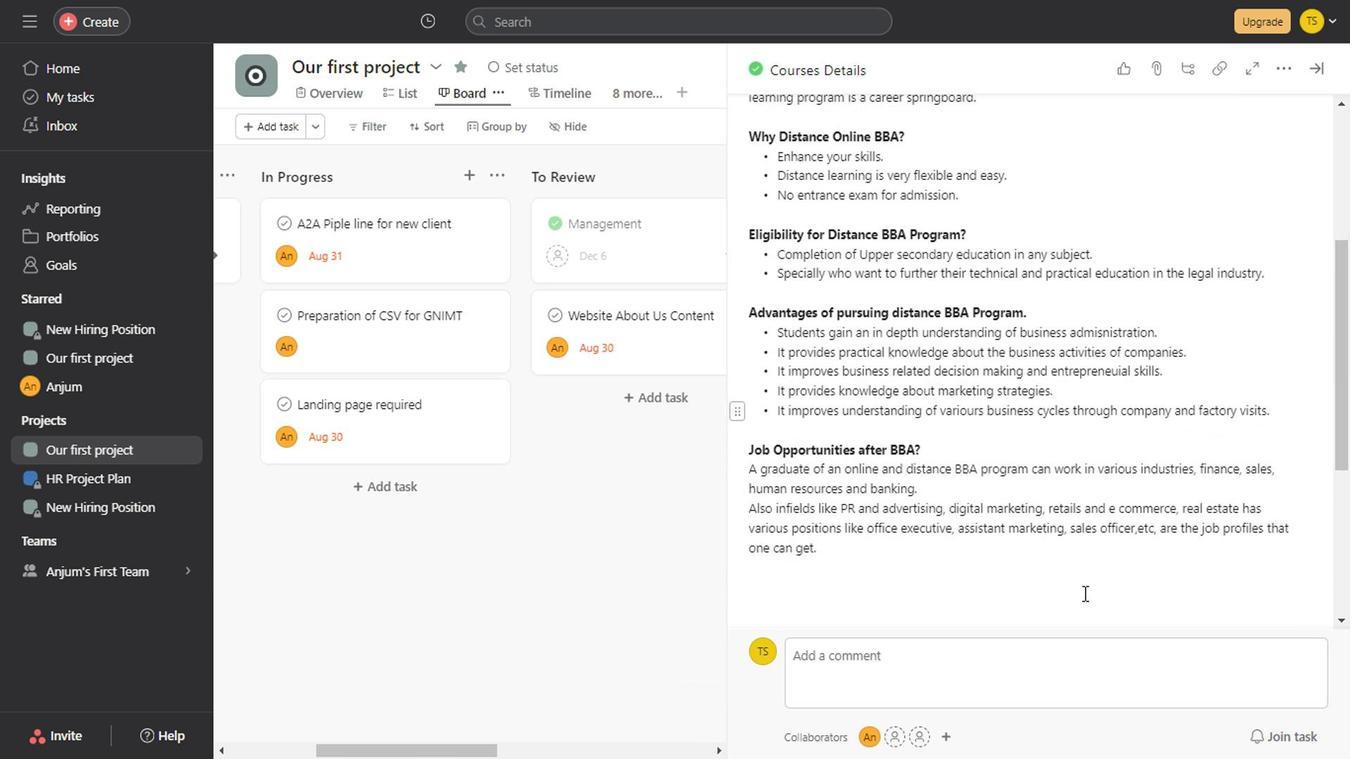 
Action: Mouse scrolled (1079, 593) with delta (0, 0)
Screenshot: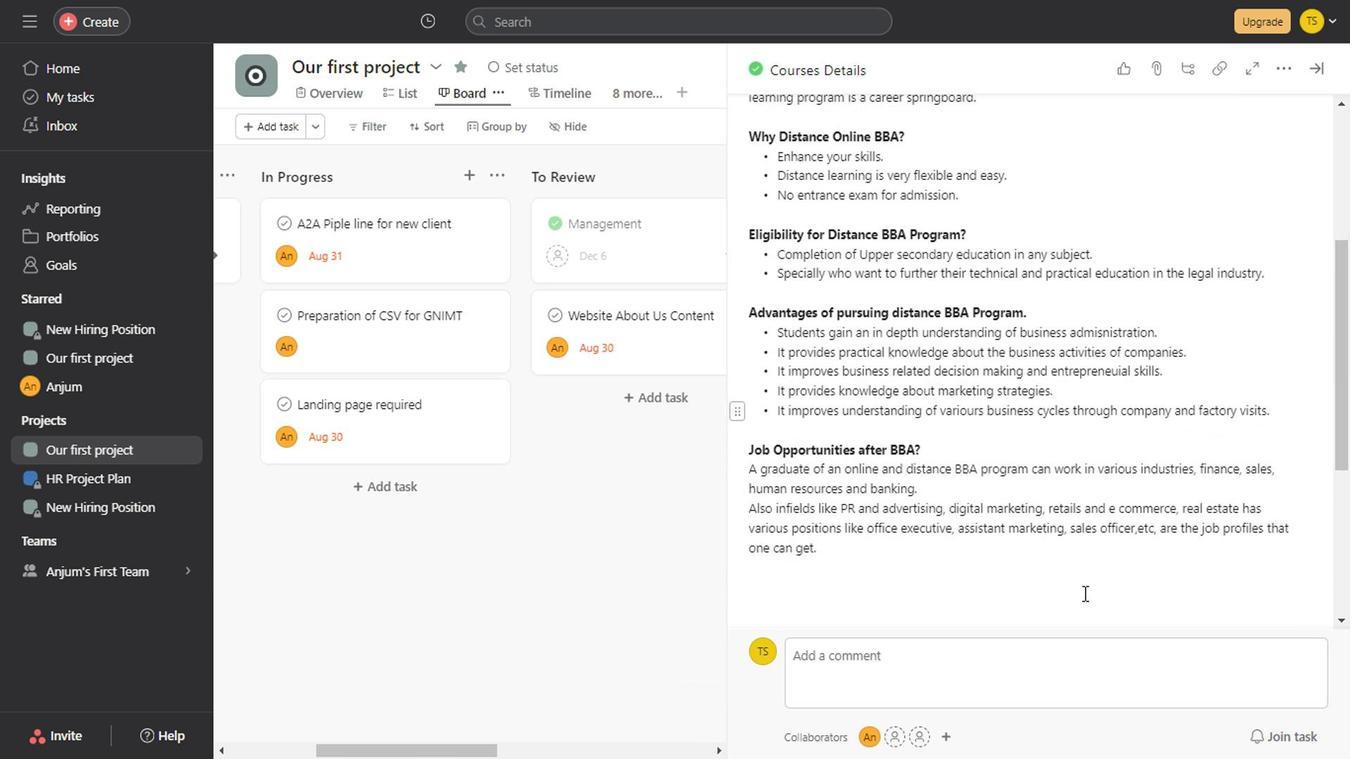 
Action: Mouse scrolled (1079, 593) with delta (0, 0)
Screenshot: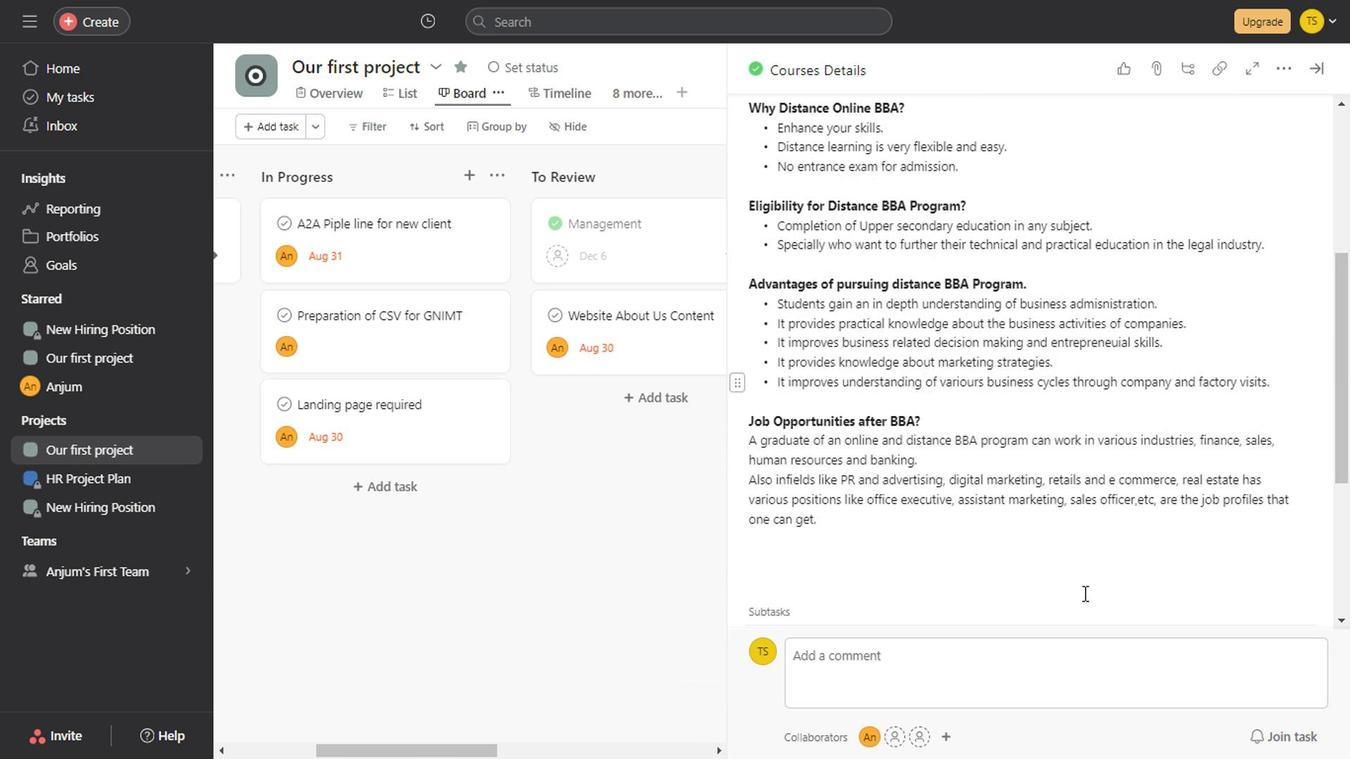
Action: Mouse scrolled (1079, 593) with delta (0, 0)
Screenshot: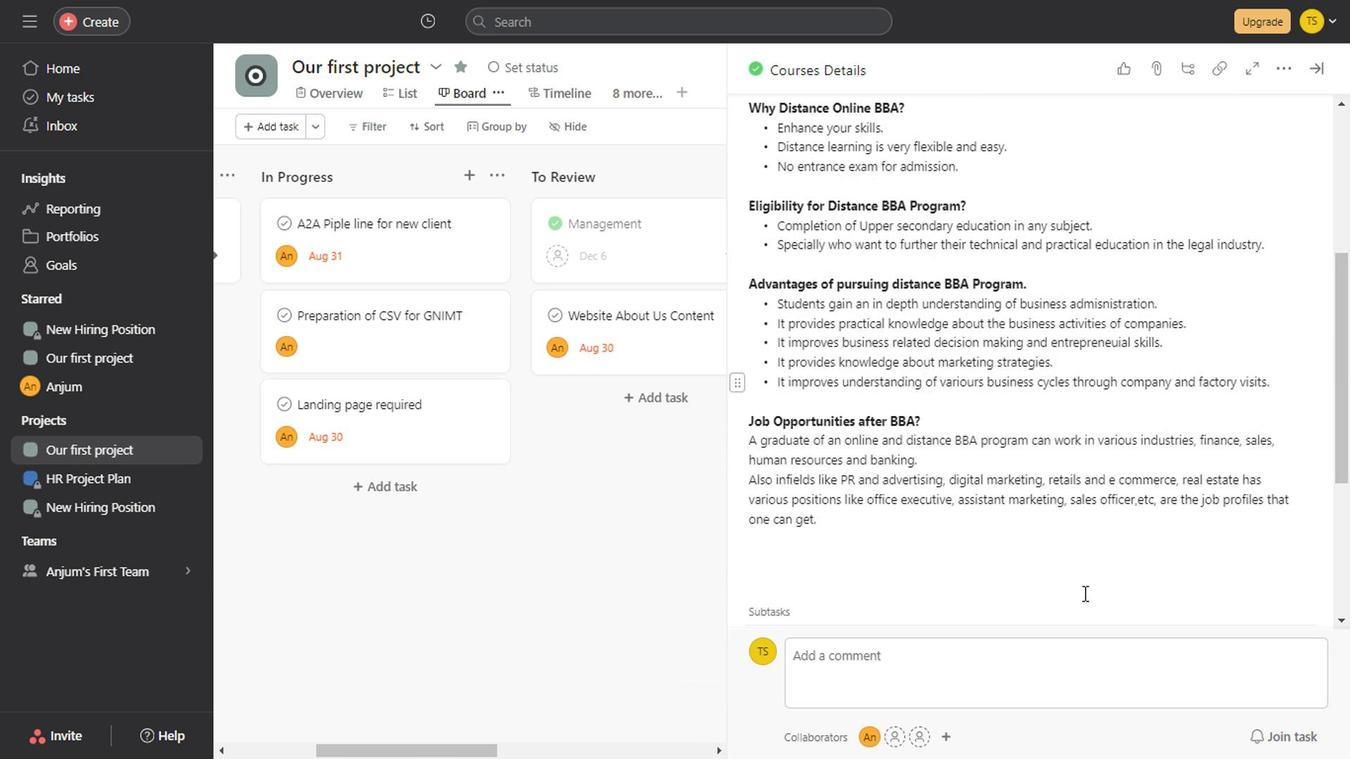 
Action: Mouse scrolled (1079, 593) with delta (0, 0)
Screenshot: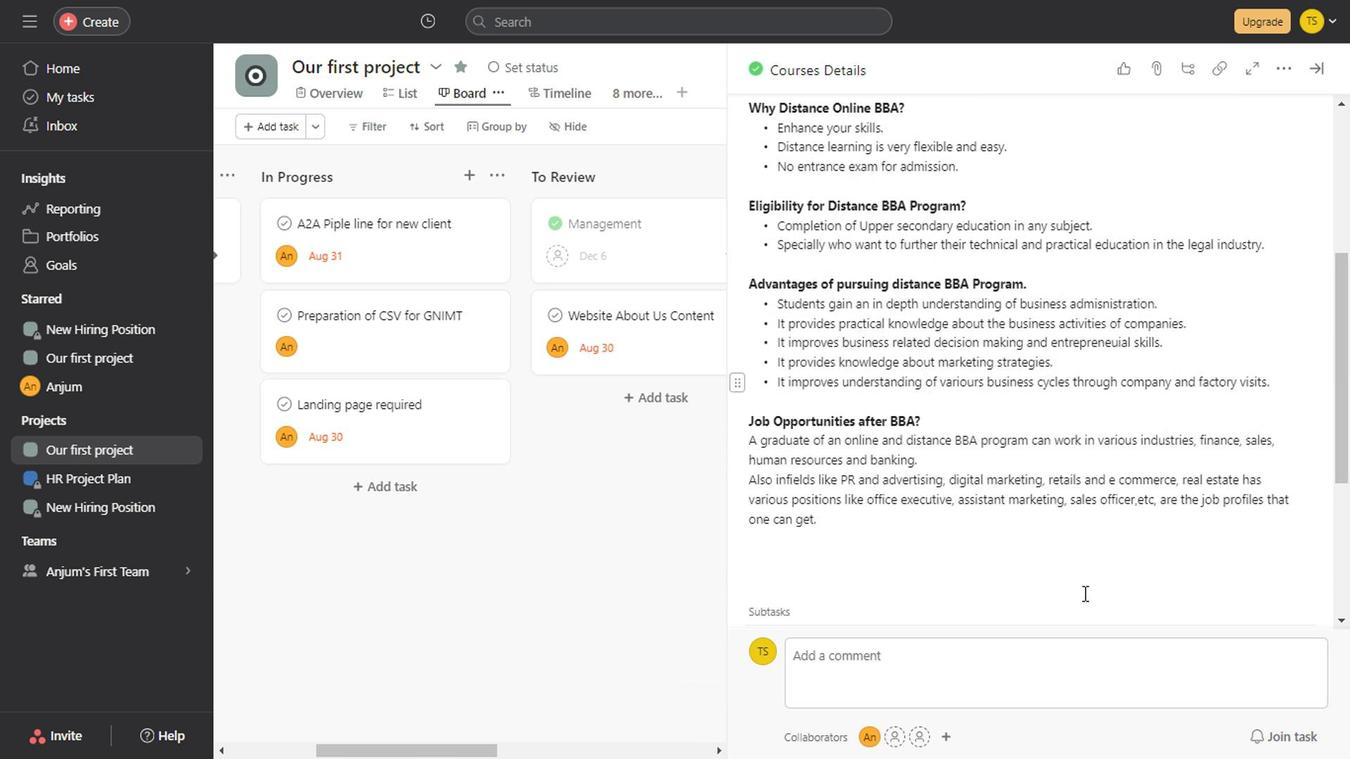 
Action: Mouse scrolled (1079, 593) with delta (0, 0)
Screenshot: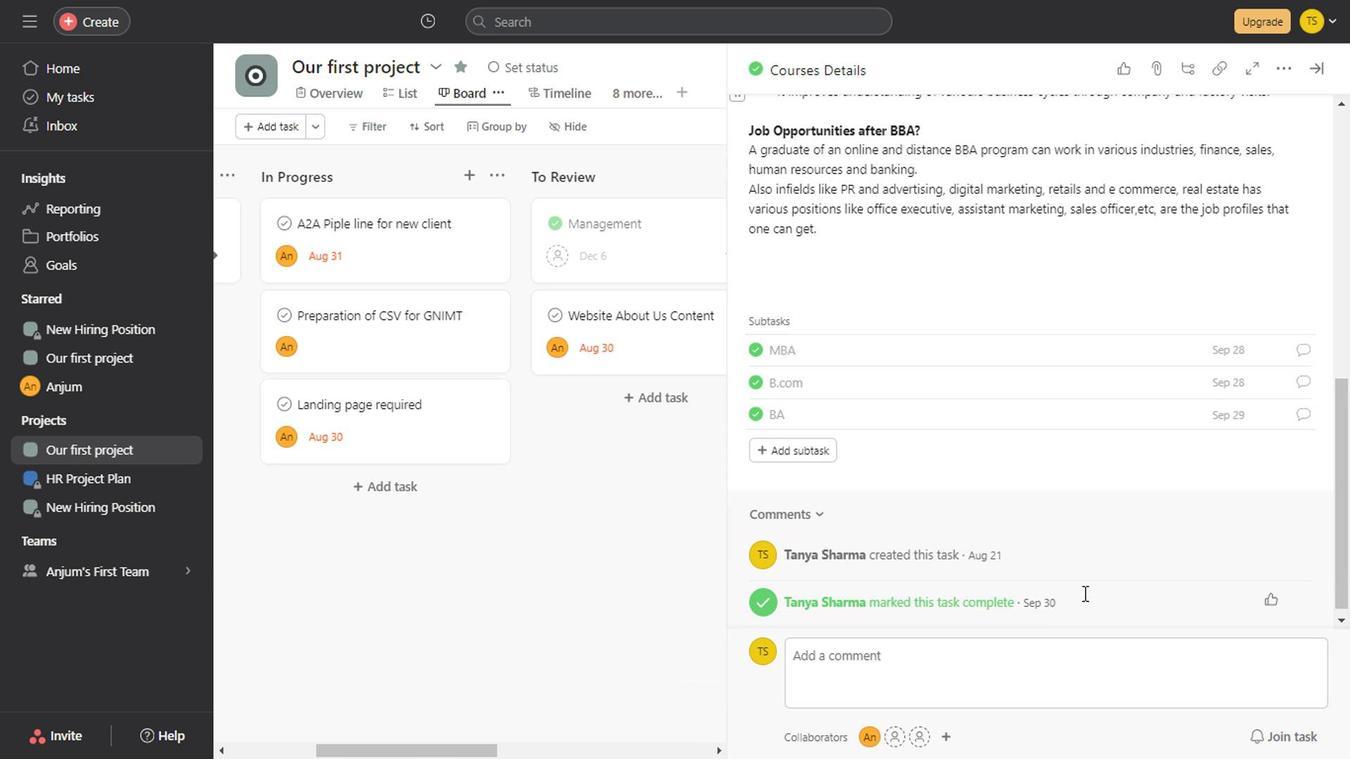 
Action: Mouse scrolled (1079, 593) with delta (0, 0)
Screenshot: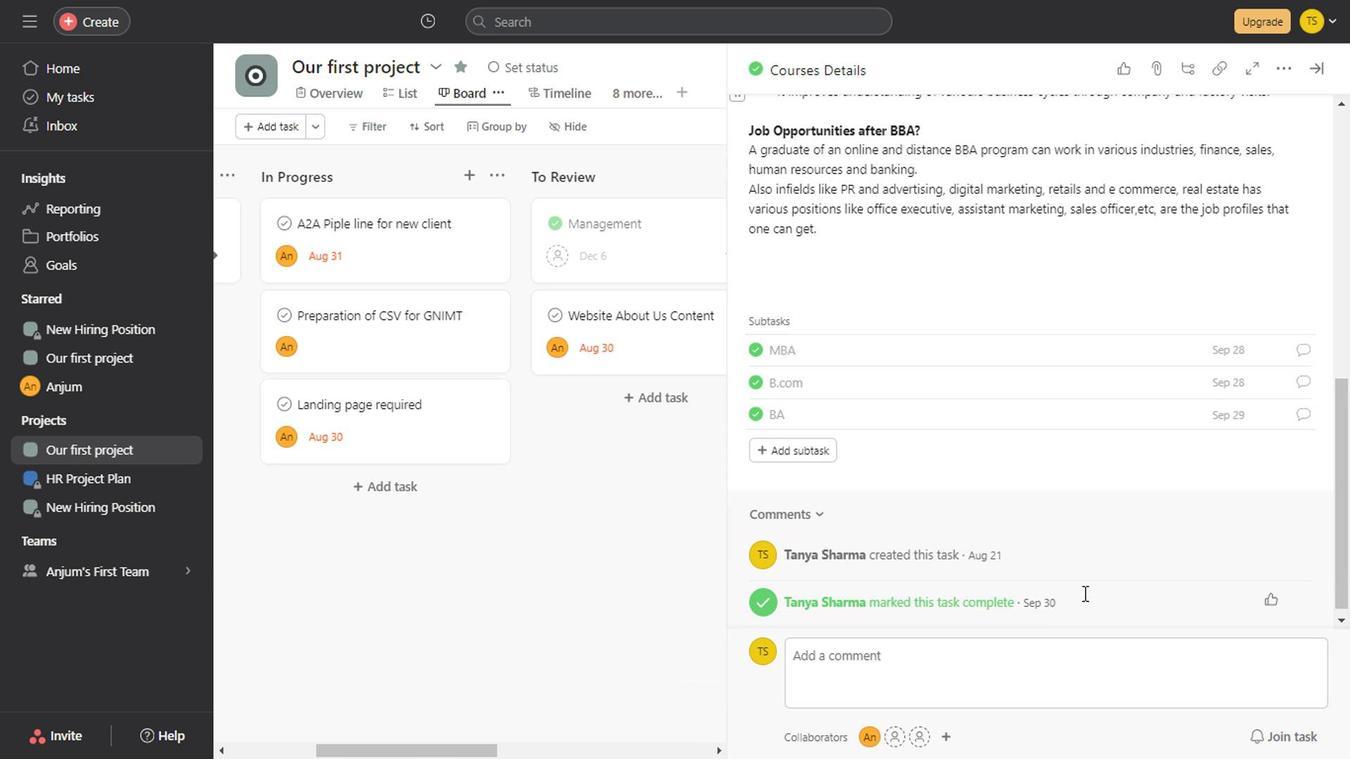 
Action: Mouse scrolled (1079, 593) with delta (0, 0)
Screenshot: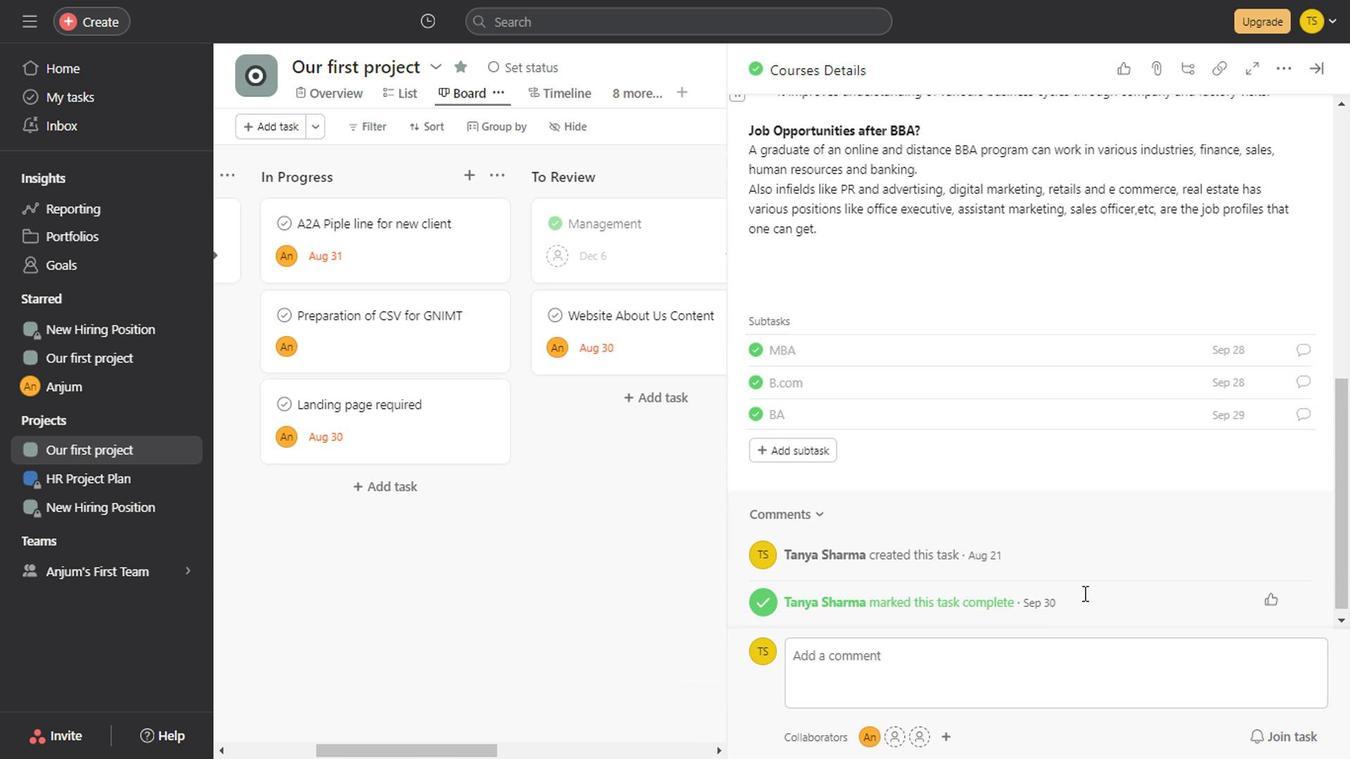 
Action: Mouse scrolled (1079, 593) with delta (0, 0)
Screenshot: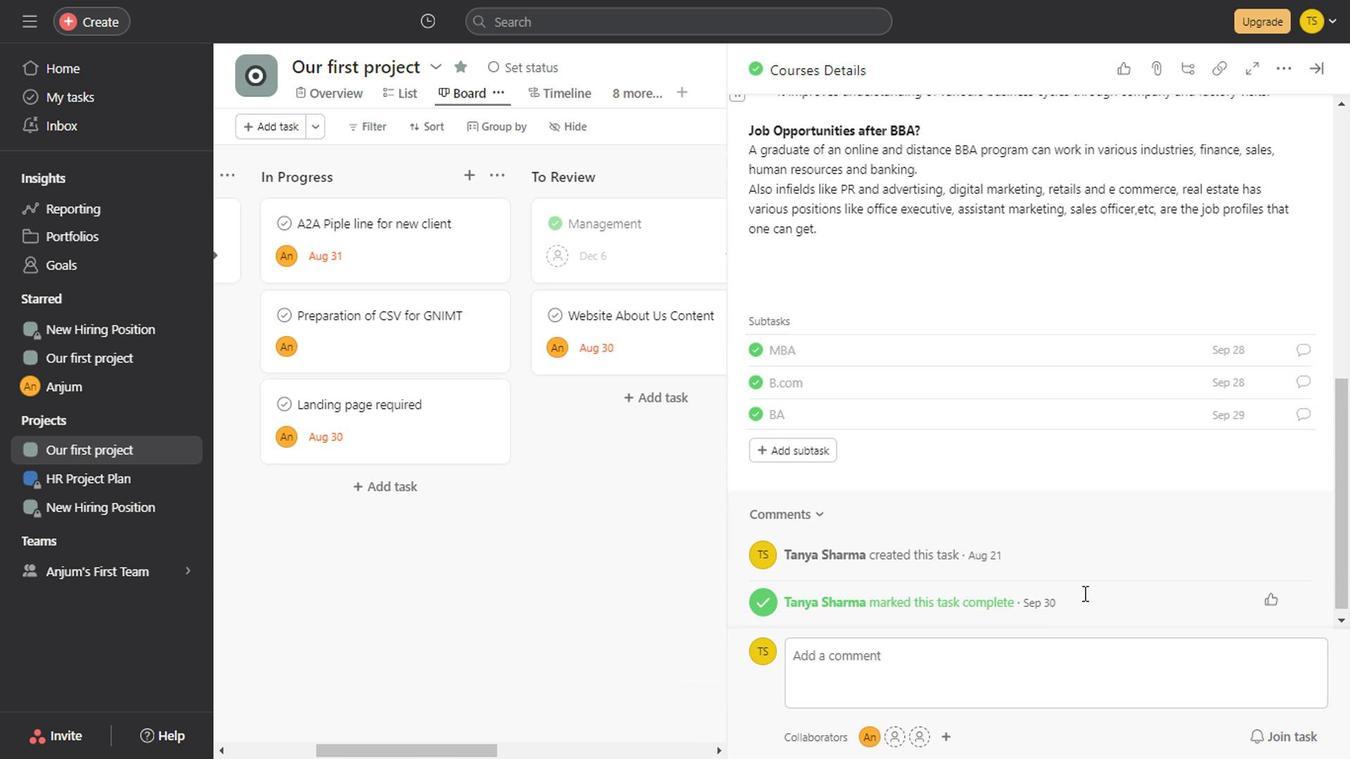 
Action: Mouse scrolled (1079, 593) with delta (0, 0)
Screenshot: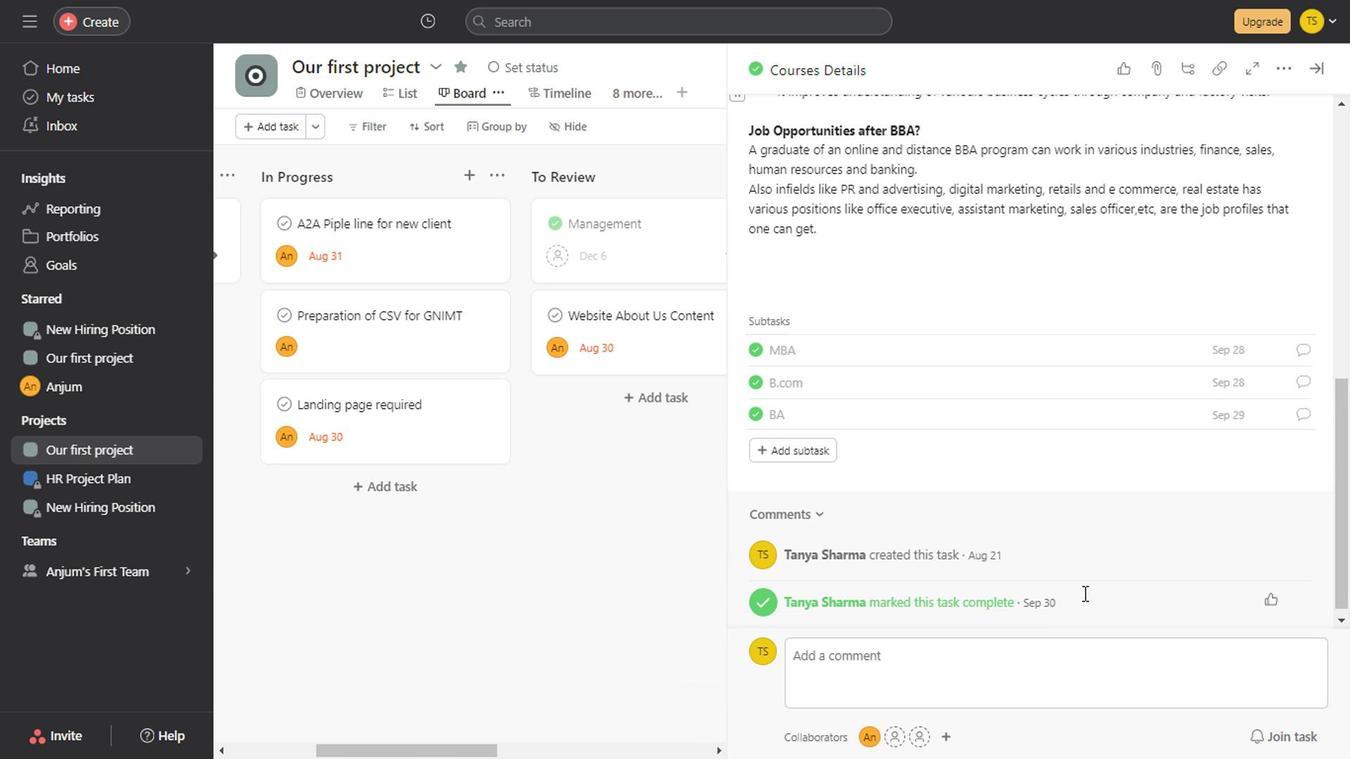 
Action: Mouse scrolled (1079, 593) with delta (0, 0)
Screenshot: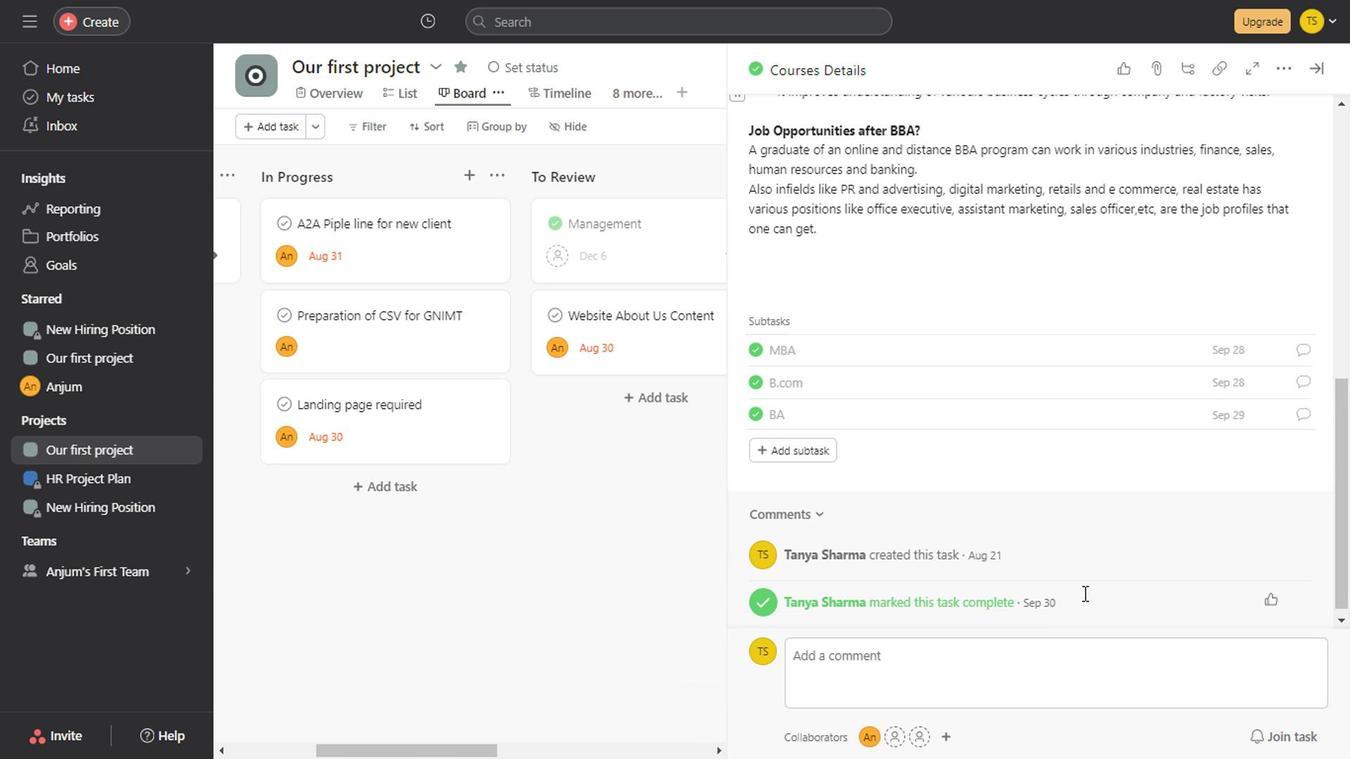 
Action: Mouse scrolled (1079, 593) with delta (0, 0)
Screenshot: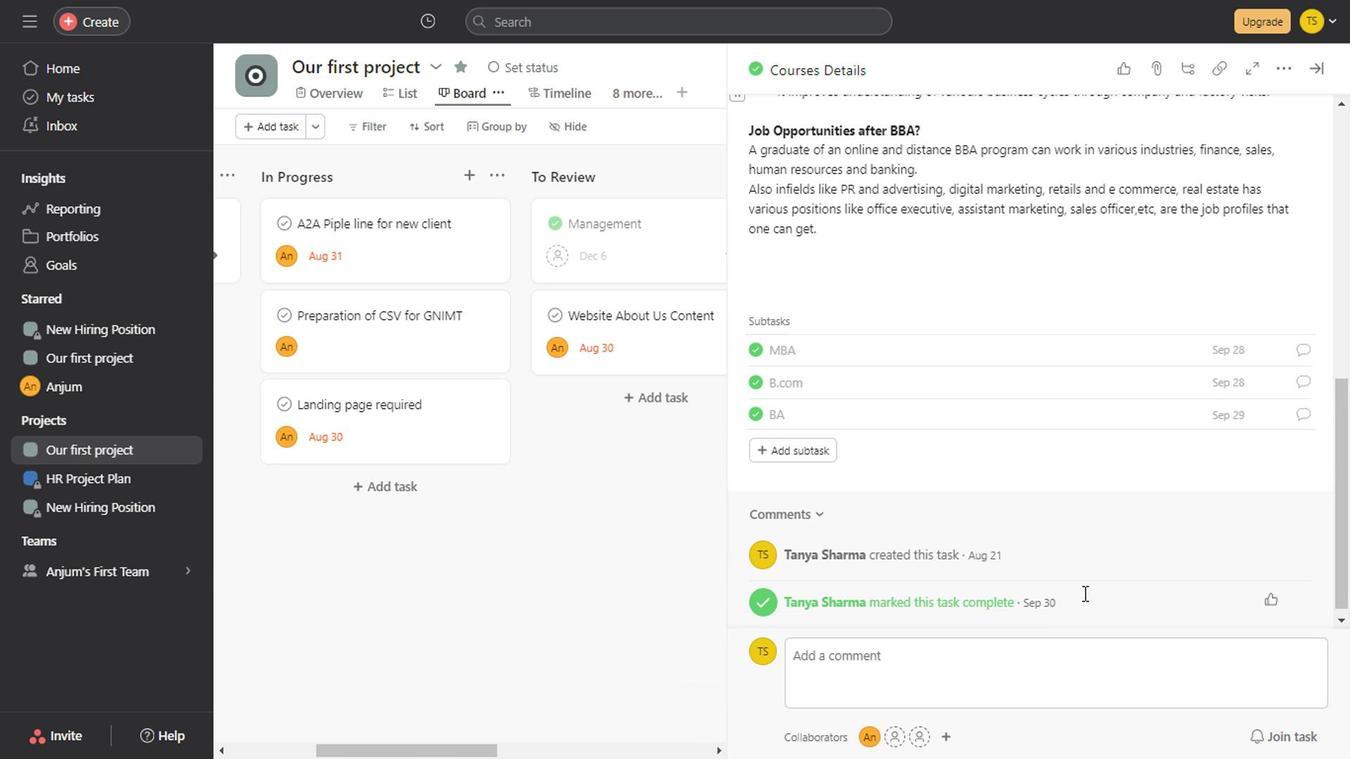
Action: Mouse scrolled (1079, 593) with delta (0, 0)
Screenshot: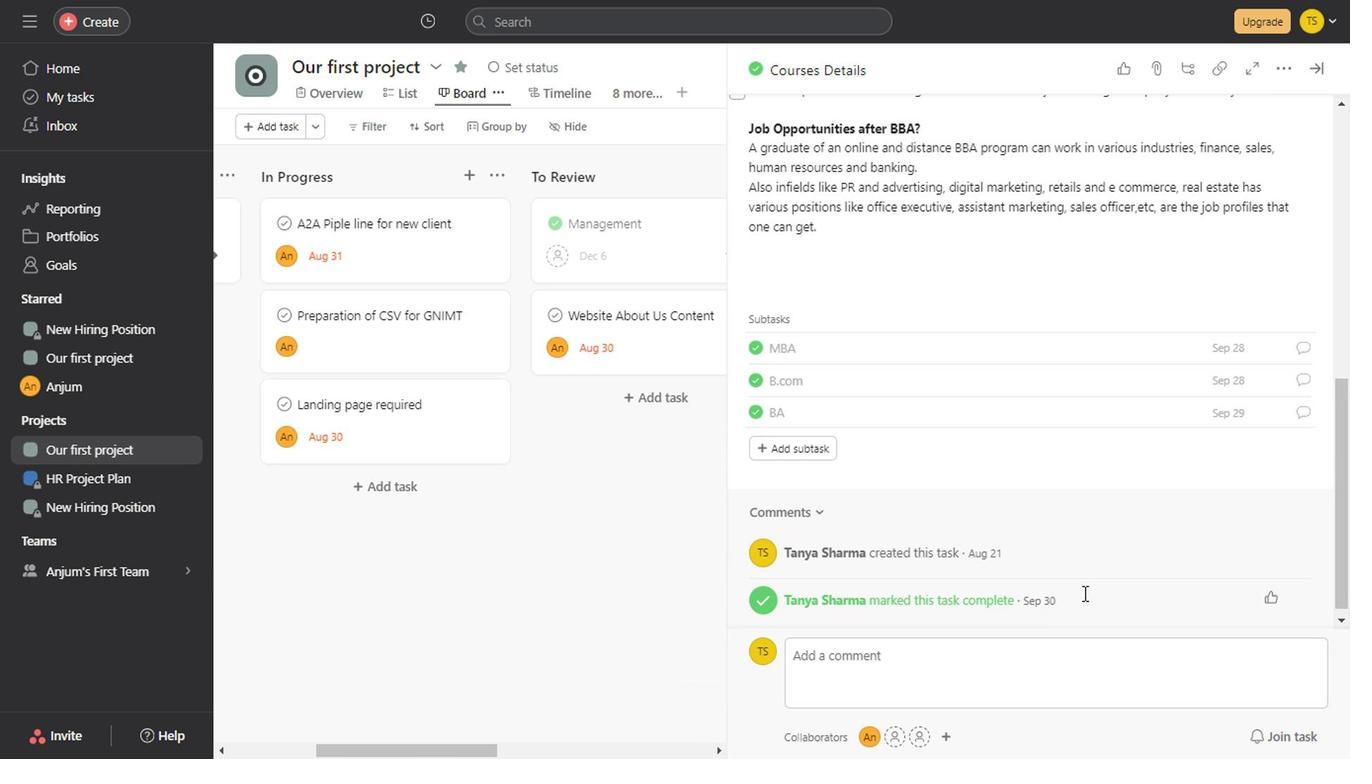 
Action: Mouse scrolled (1079, 593) with delta (0, 0)
Screenshot: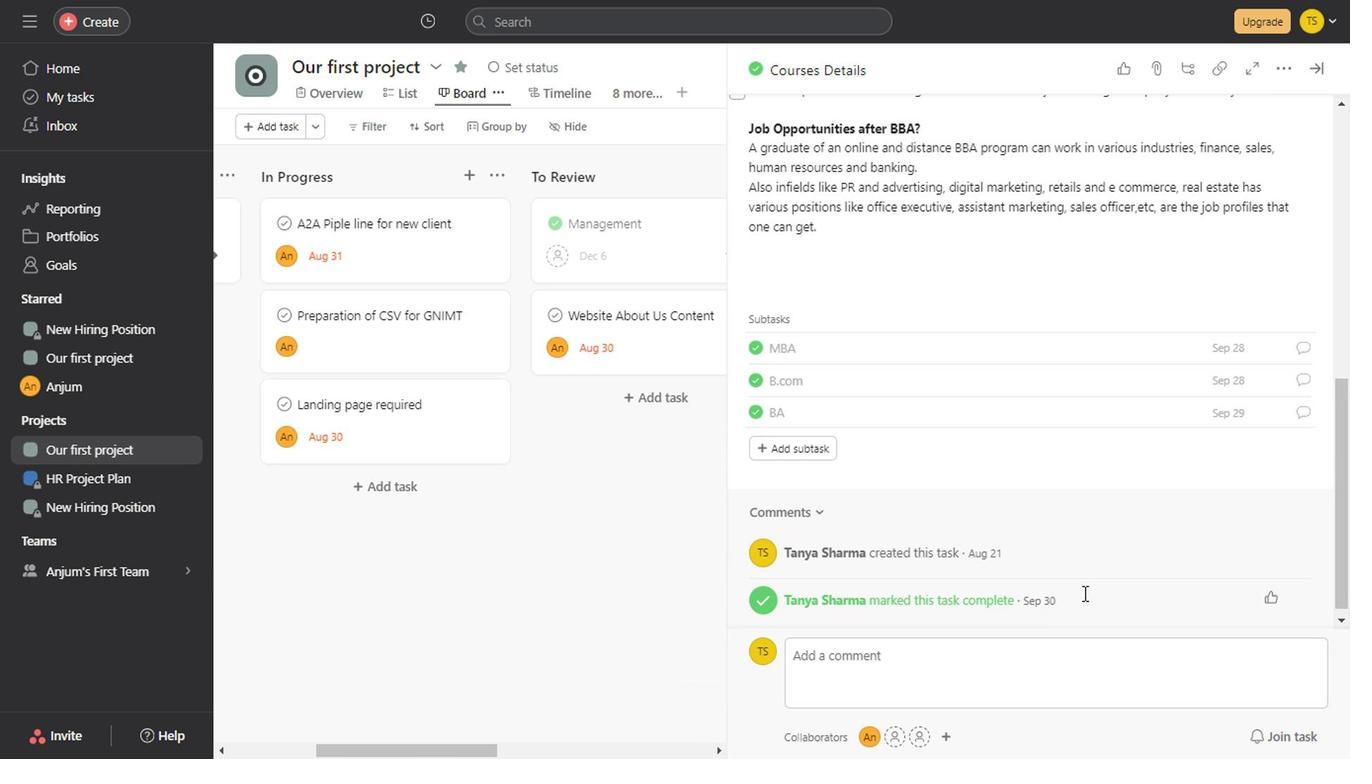 
Action: Mouse scrolled (1079, 593) with delta (0, 0)
Screenshot: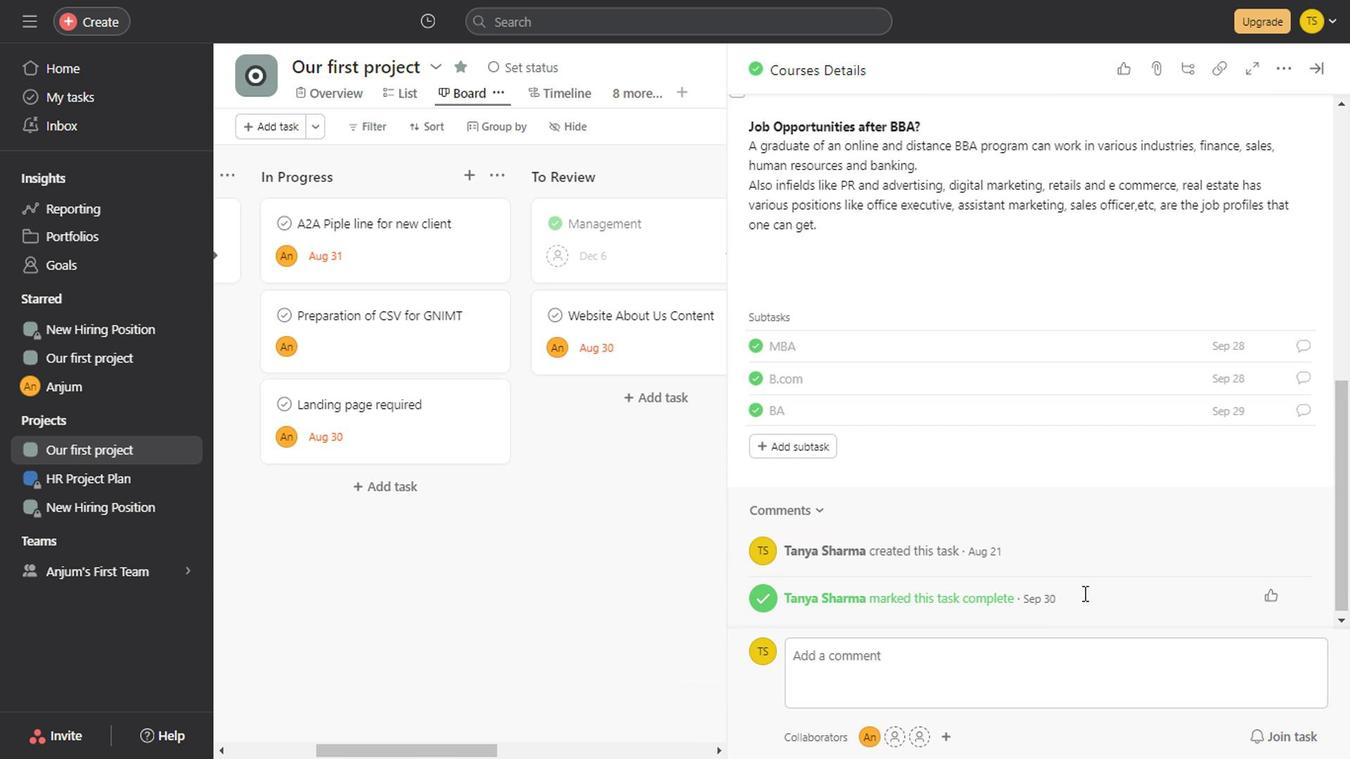 
Action: Mouse scrolled (1079, 593) with delta (0, 0)
Screenshot: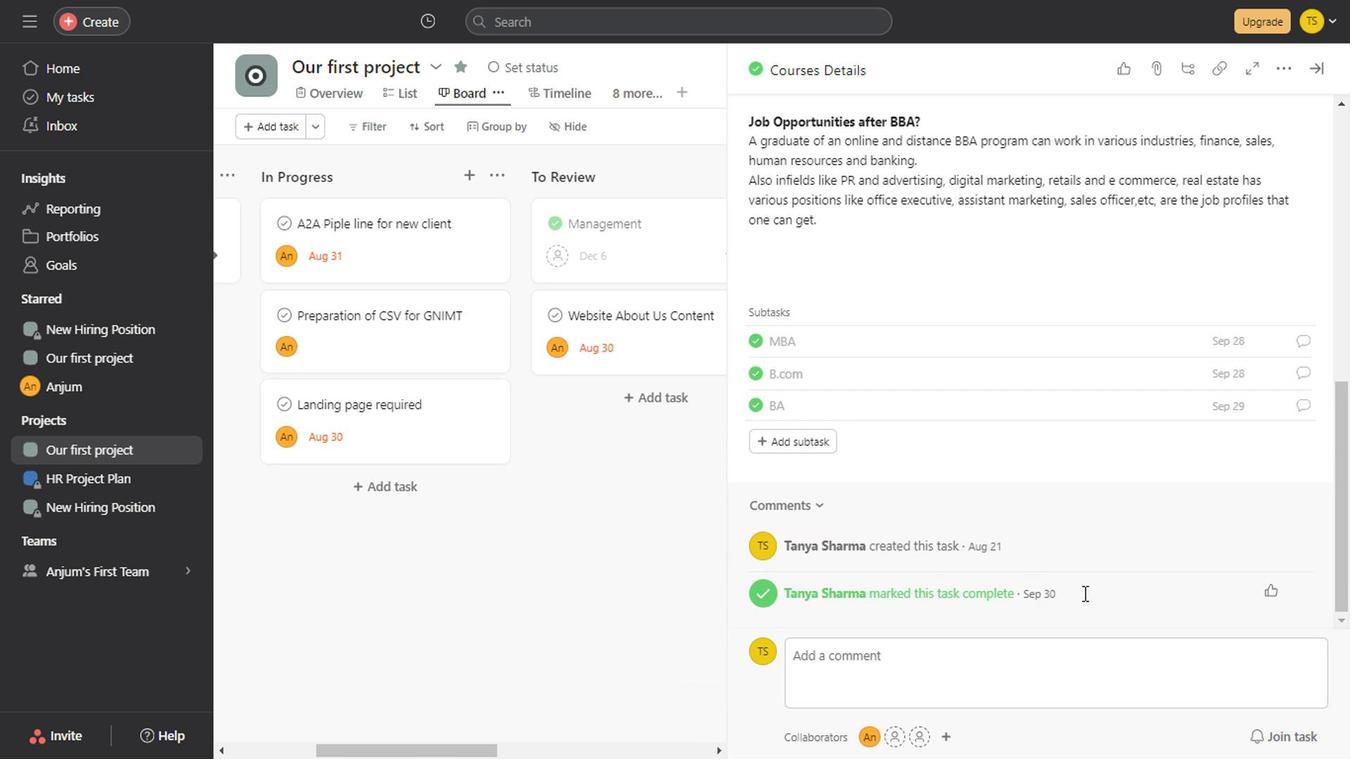 
Action: Mouse scrolled (1079, 593) with delta (0, 0)
Screenshot: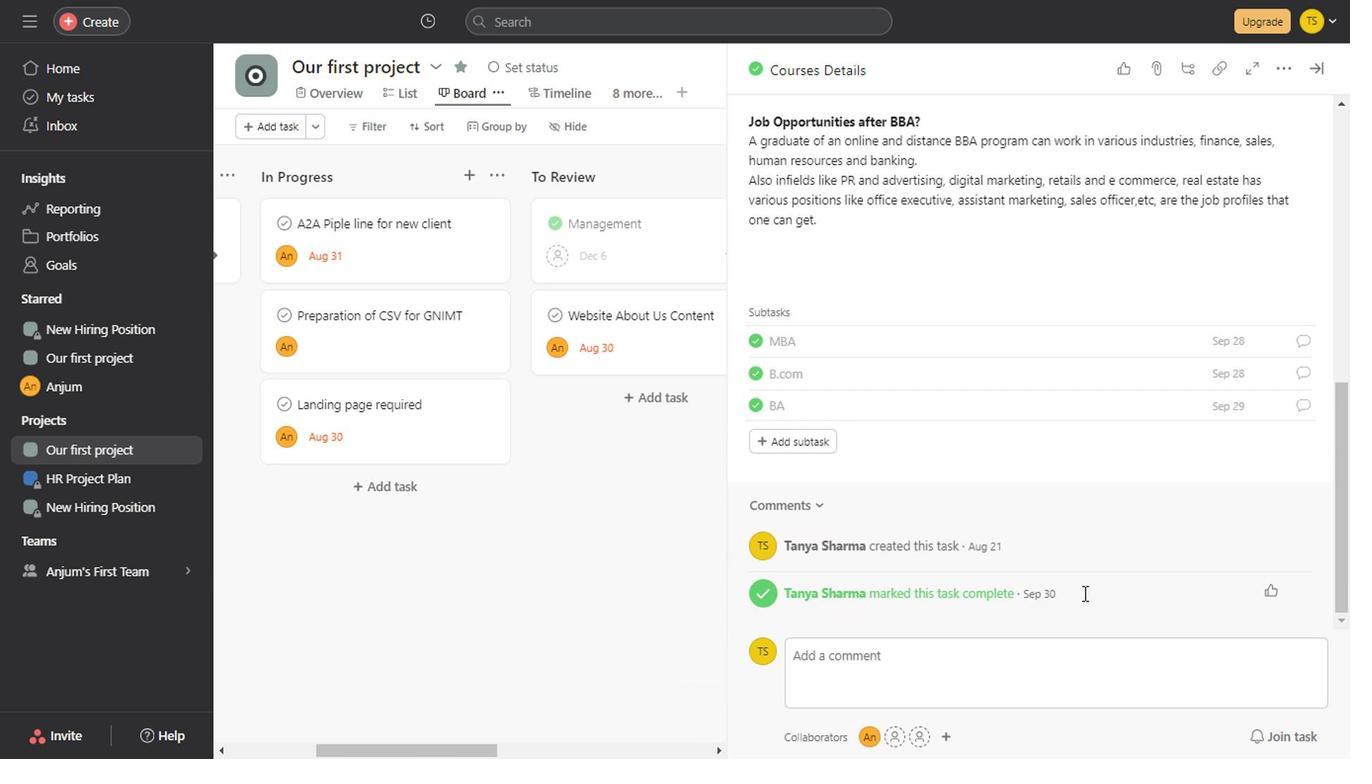 
Action: Mouse scrolled (1079, 593) with delta (0, 0)
Screenshot: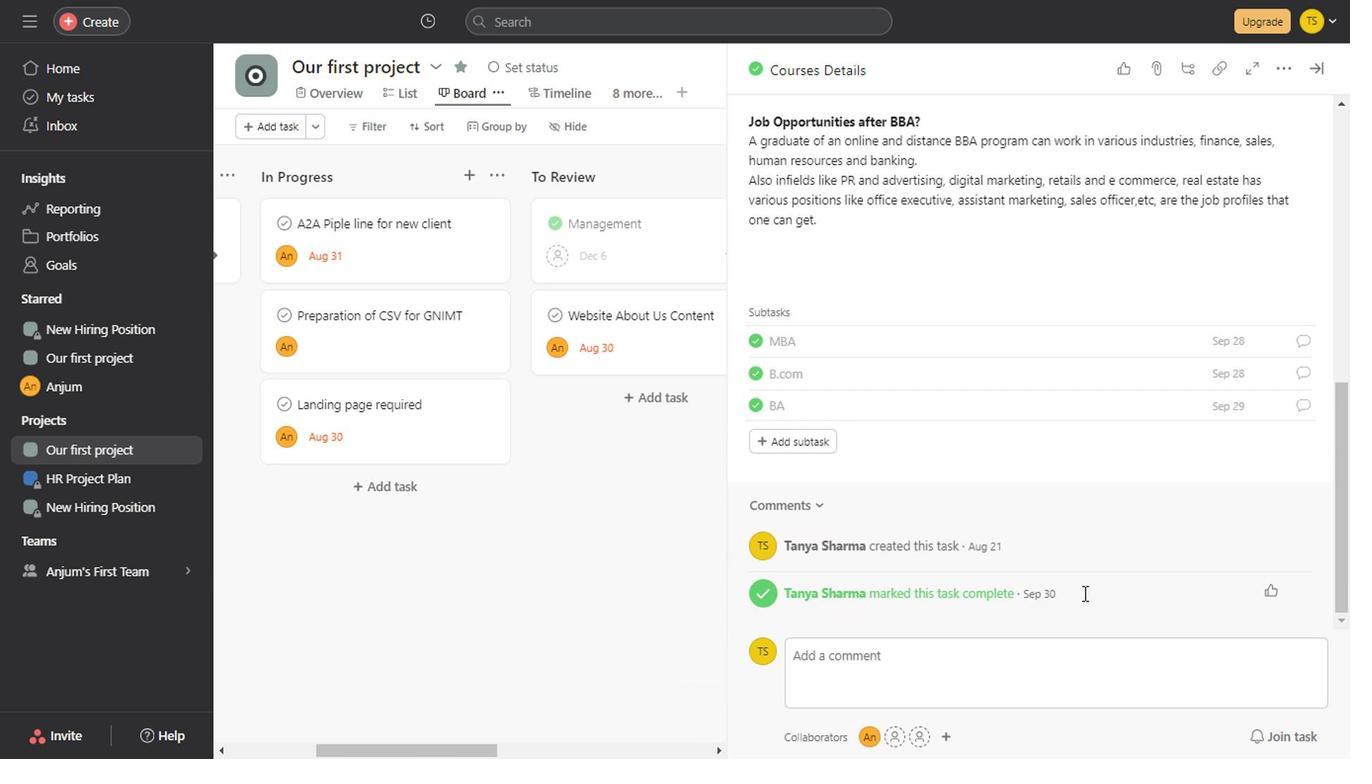 
Action: Mouse moved to (1325, 75)
Screenshot: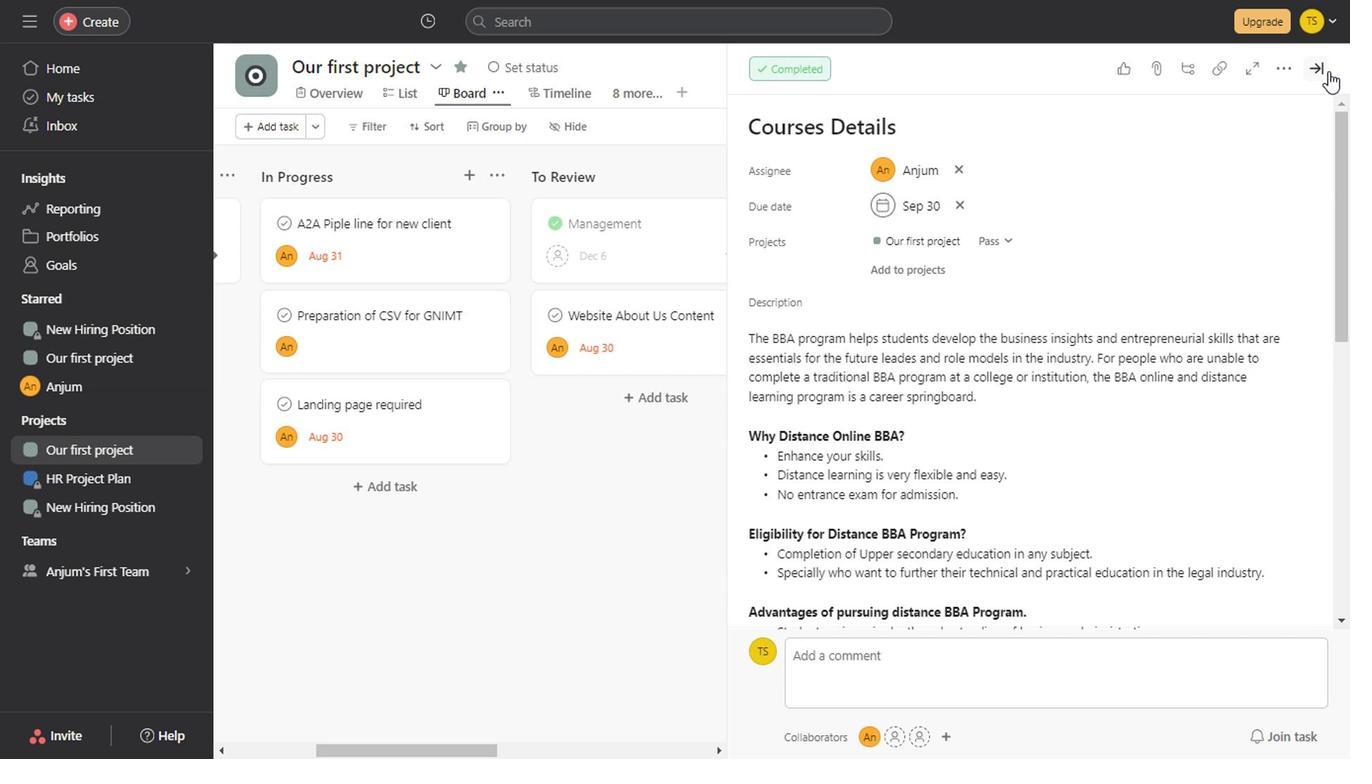 
Action: Mouse pressed left at (1325, 75)
Screenshot: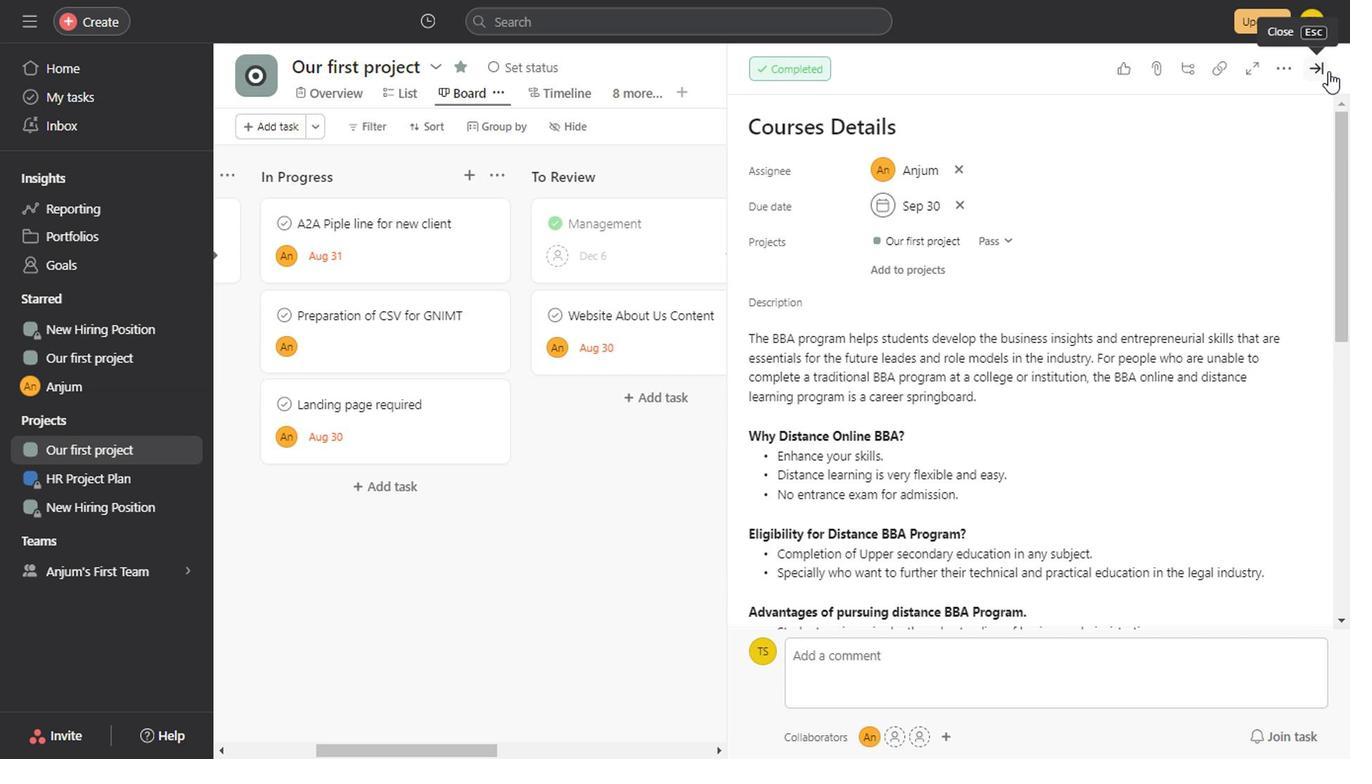 
Action: Mouse moved to (744, 466)
Screenshot: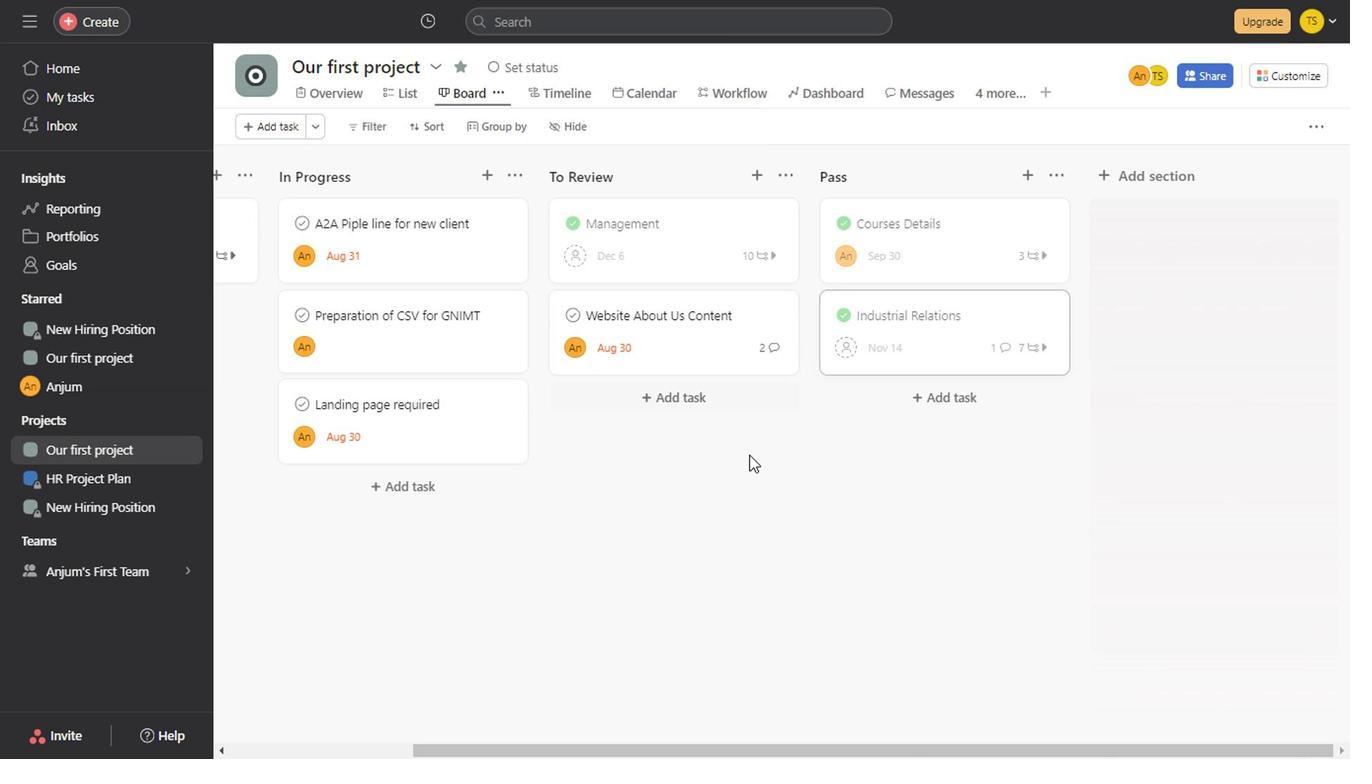 
Action: Mouse pressed left at (744, 466)
Screenshot: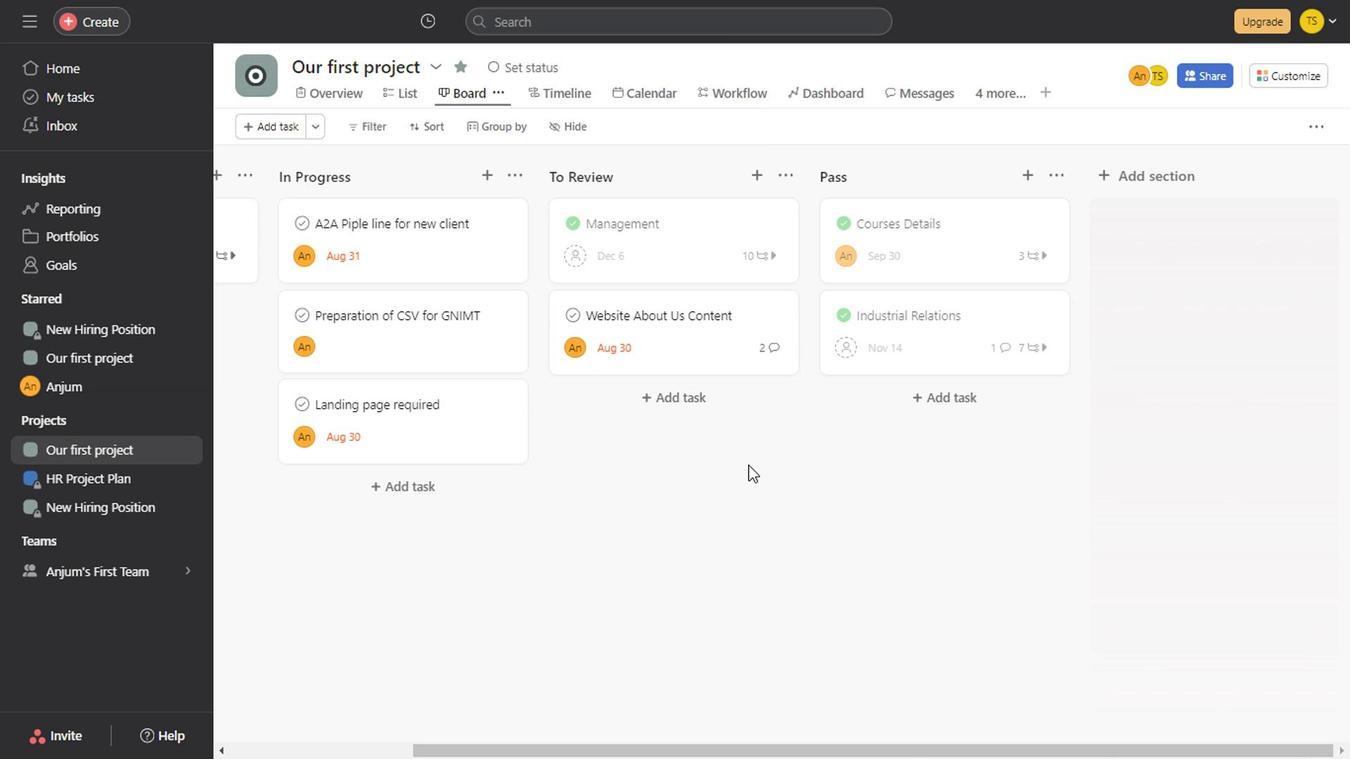
Action: Mouse moved to (662, 235)
Screenshot: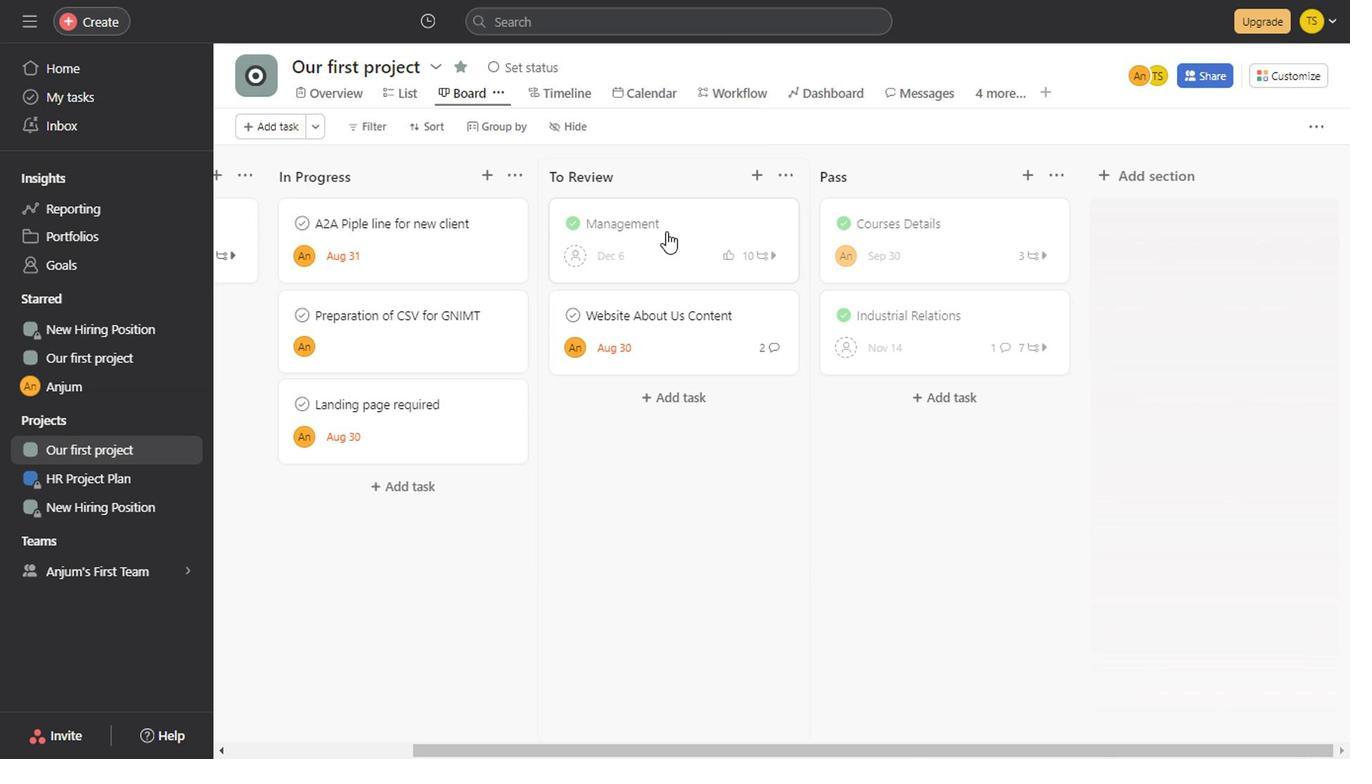 
Action: Mouse pressed left at (662, 235)
Screenshot: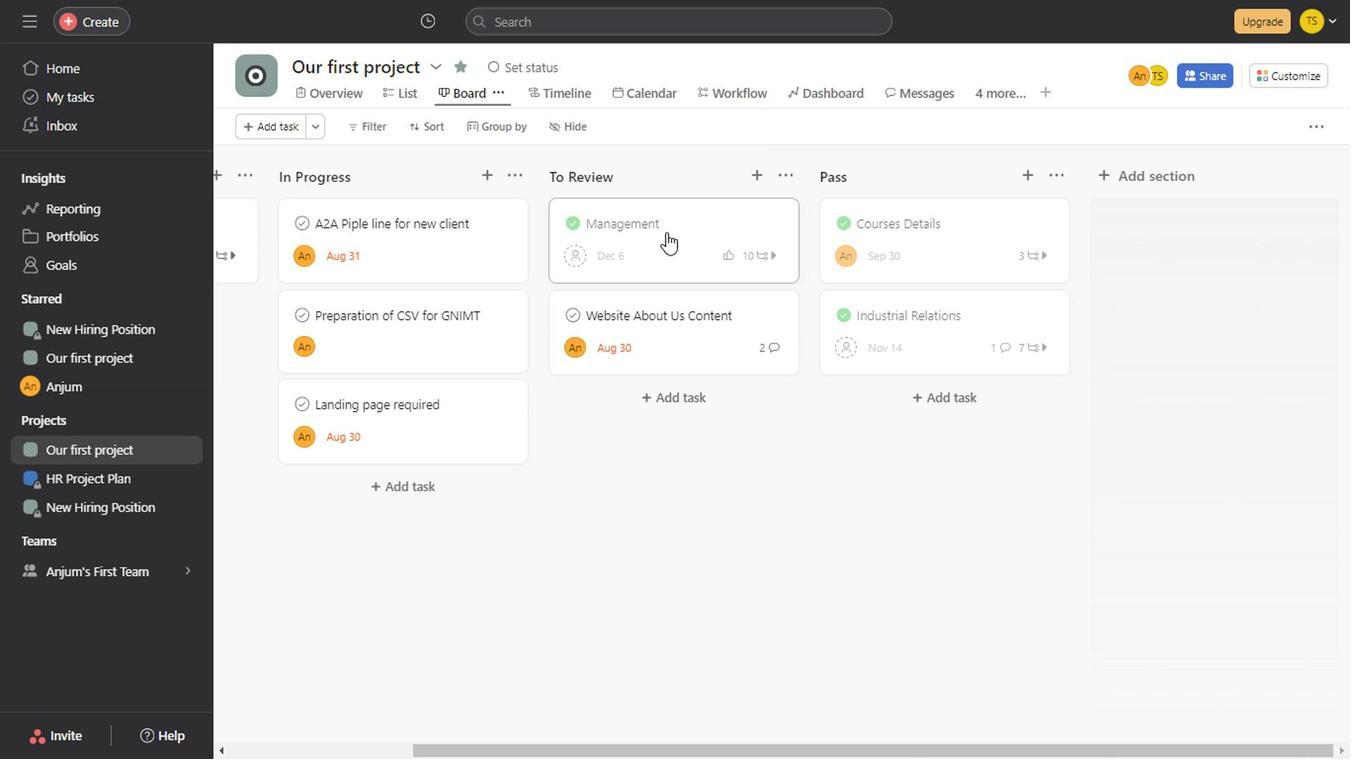 
Action: Mouse moved to (628, 486)
Screenshot: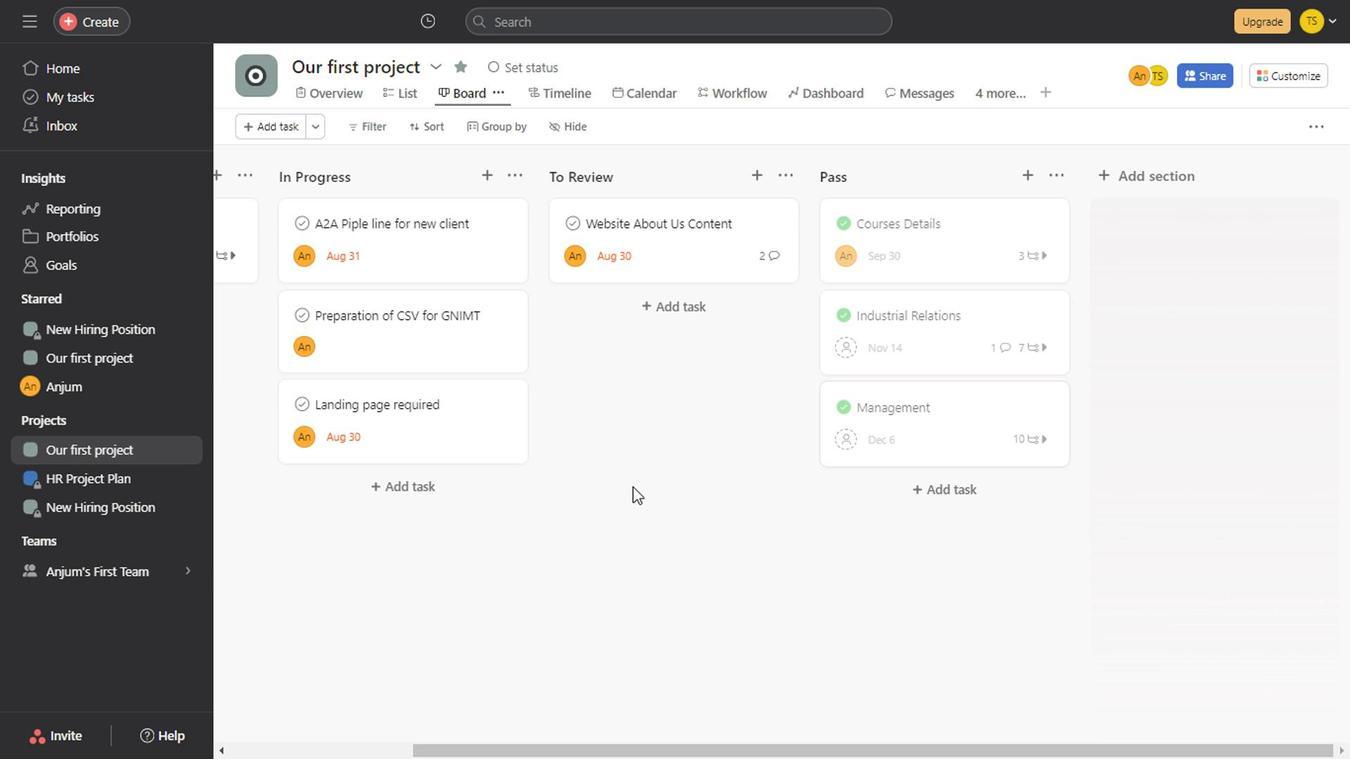 
Action: Mouse pressed left at (628, 486)
Screenshot: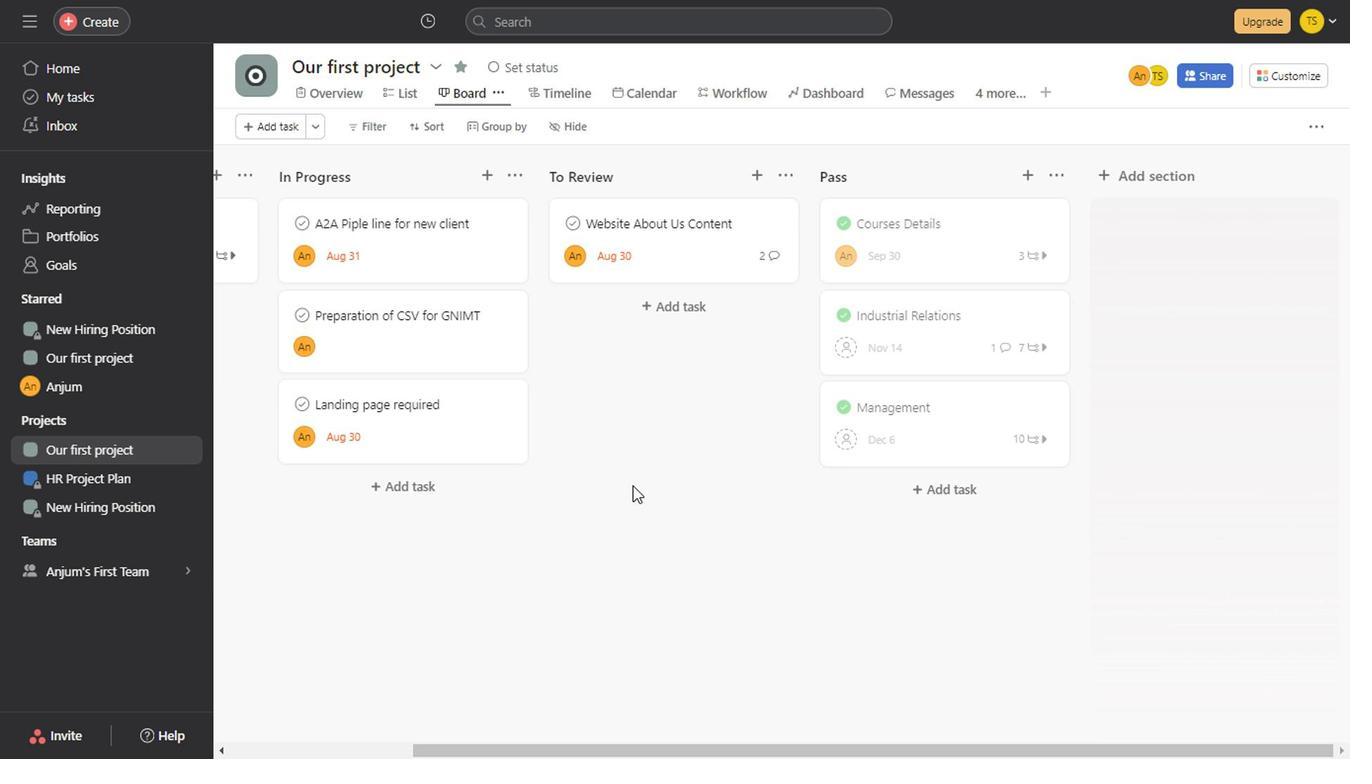 
Action: Mouse moved to (927, 437)
Screenshot: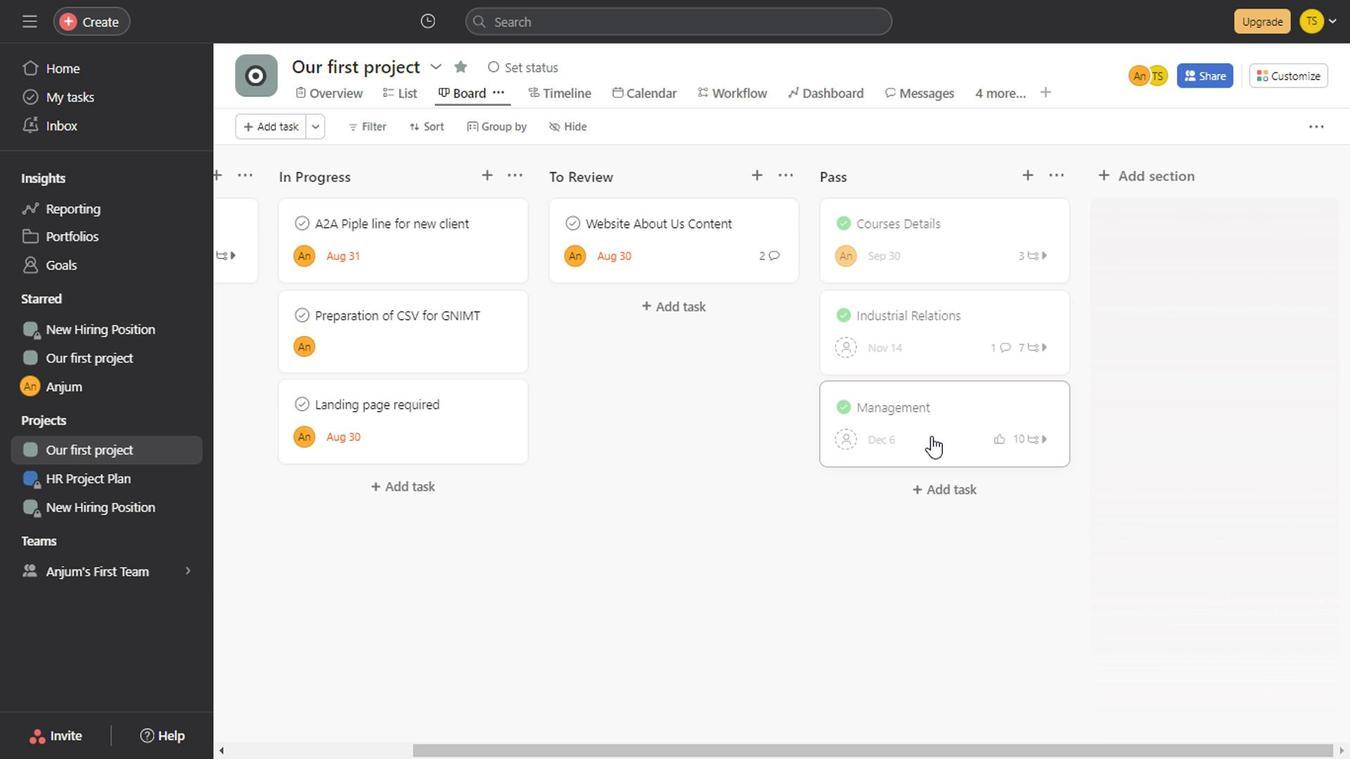 
Action: Mouse pressed left at (927, 437)
Screenshot: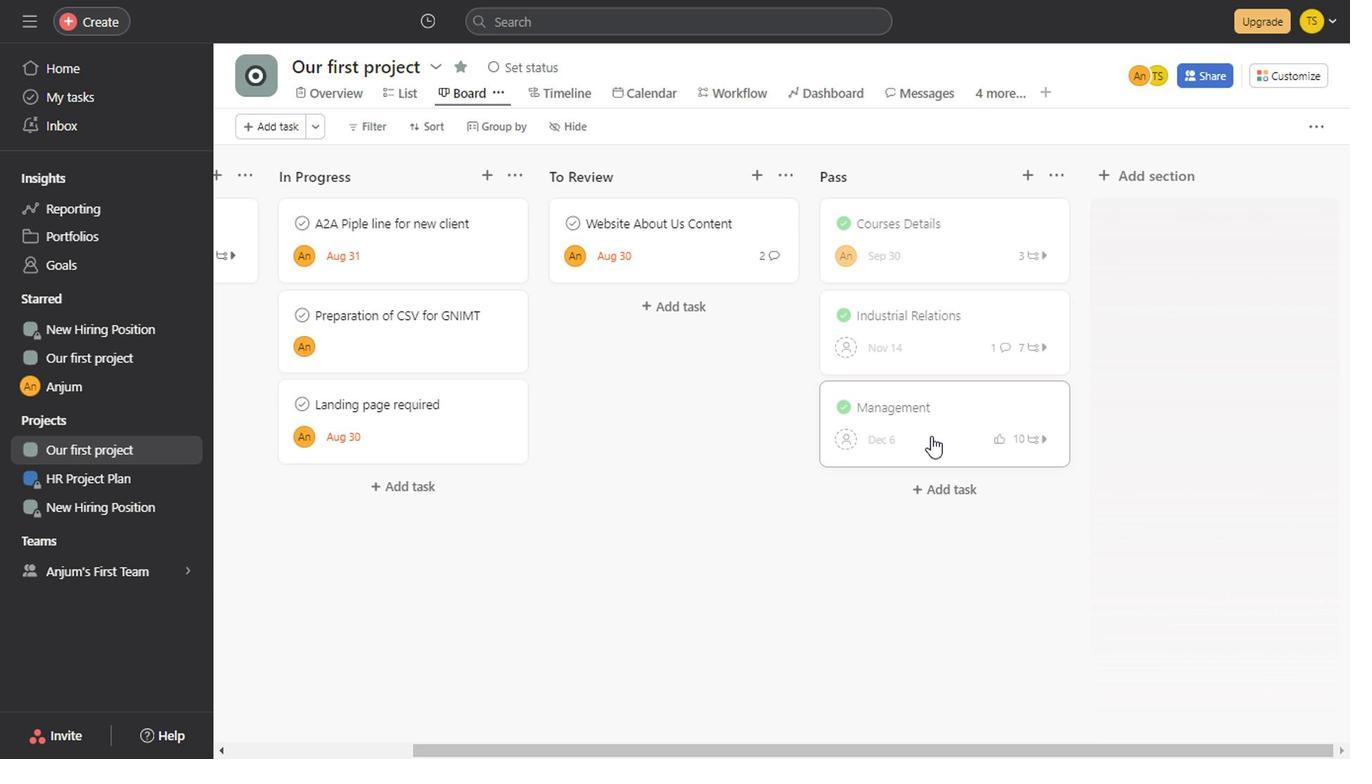 
Action: Mouse moved to (1138, 424)
Screenshot: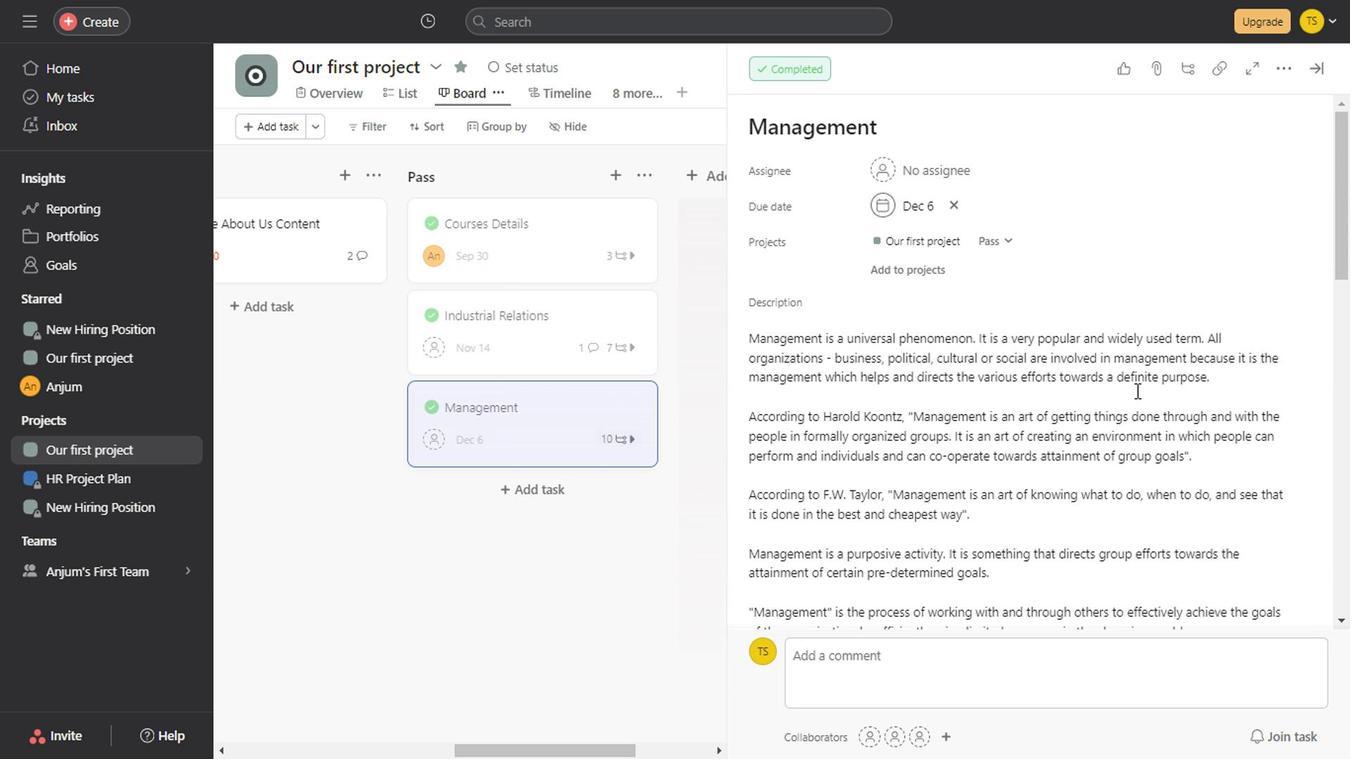
Action: Mouse scrolled (1138, 422) with delta (0, -1)
Screenshot: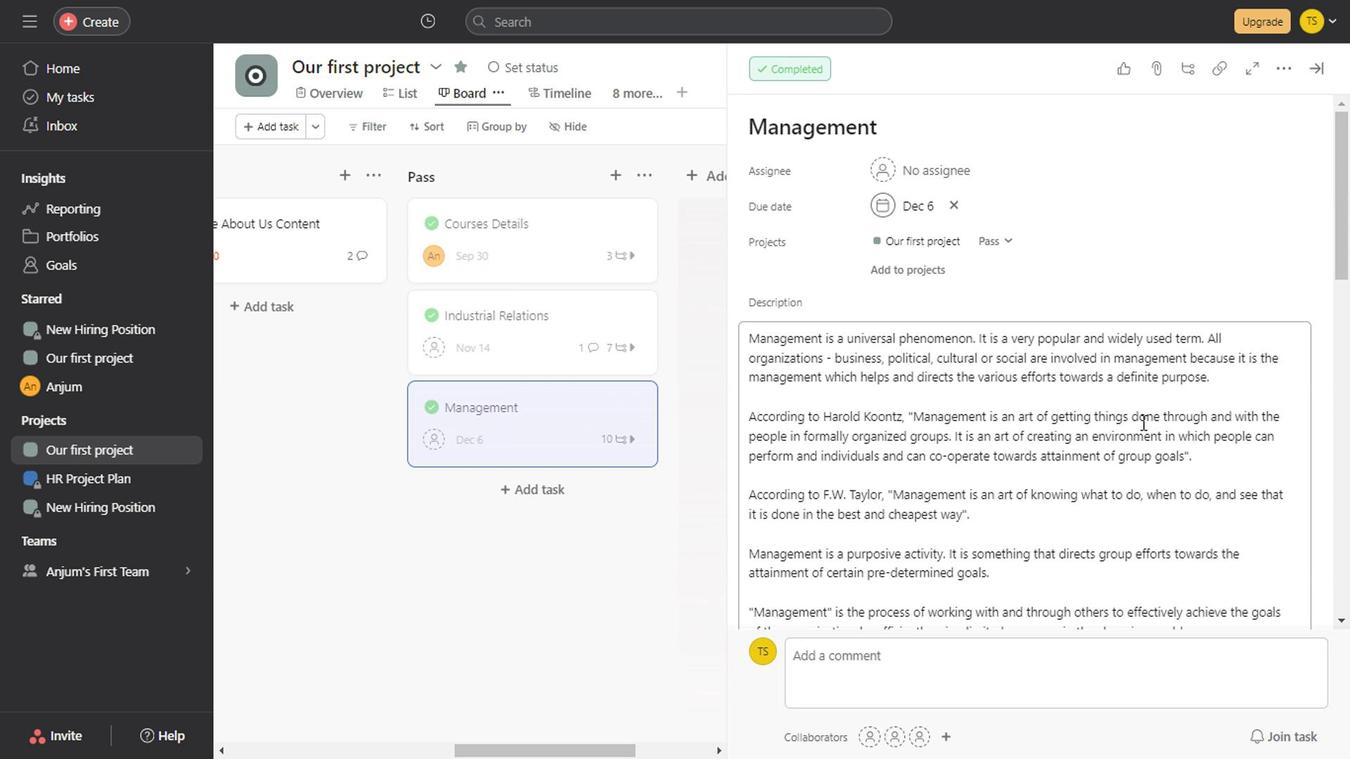 
Action: Mouse scrolled (1138, 422) with delta (0, -1)
Screenshot: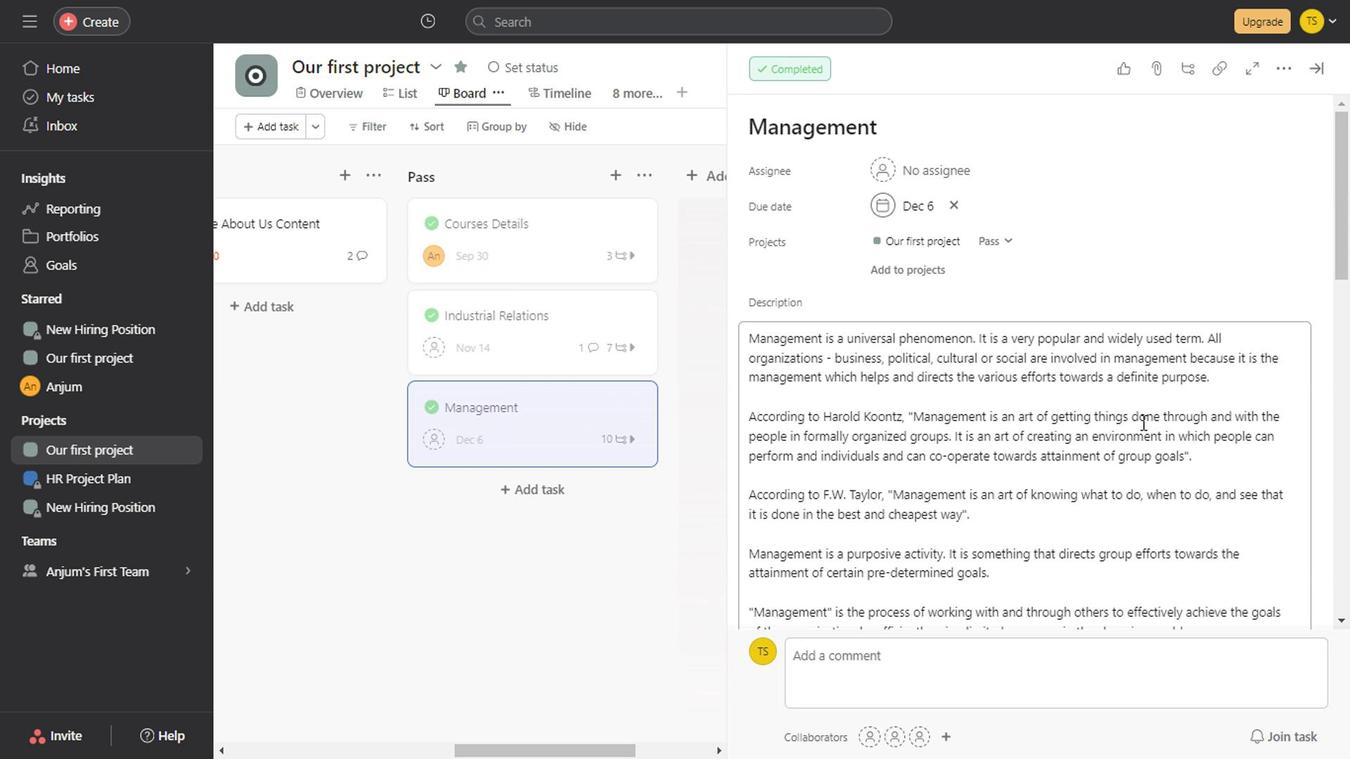 
Action: Mouse scrolled (1138, 422) with delta (0, -1)
Screenshot: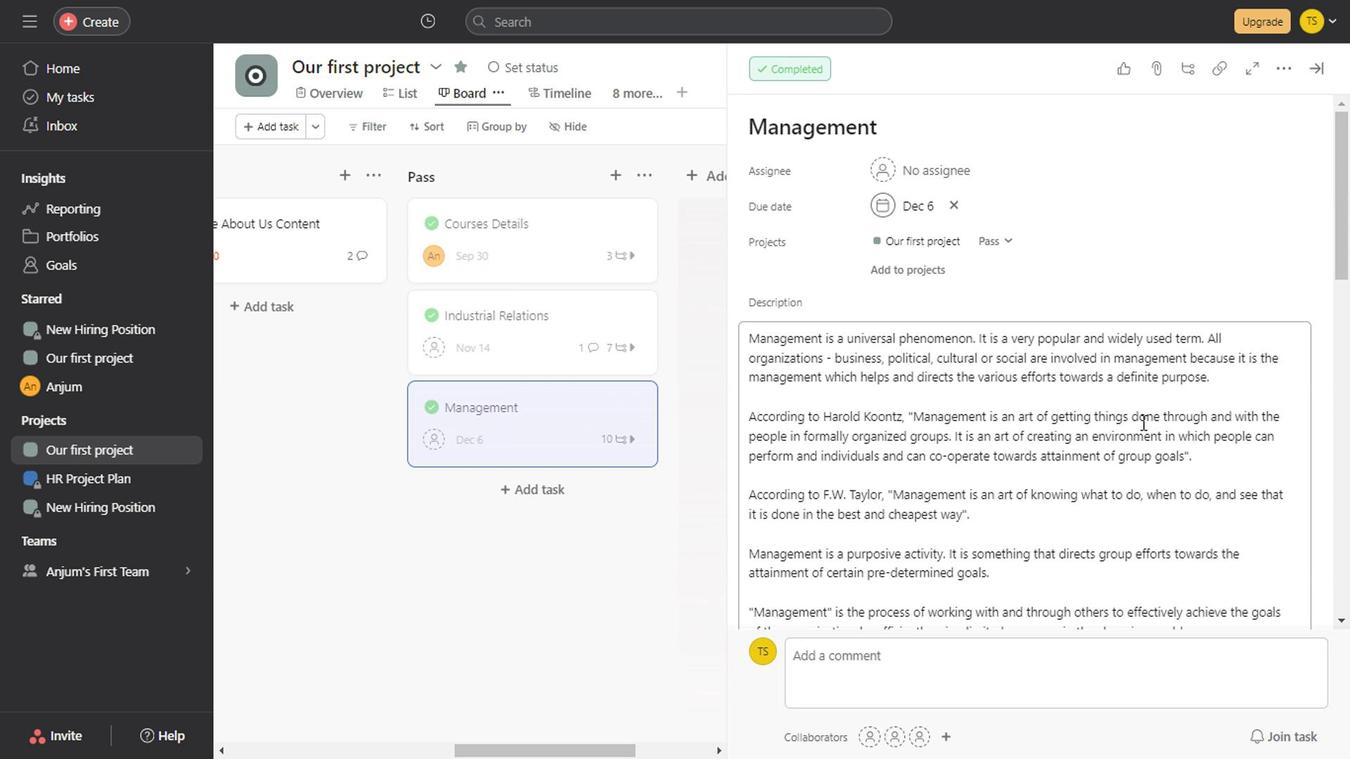 
Action: Mouse scrolled (1138, 422) with delta (0, -1)
Screenshot: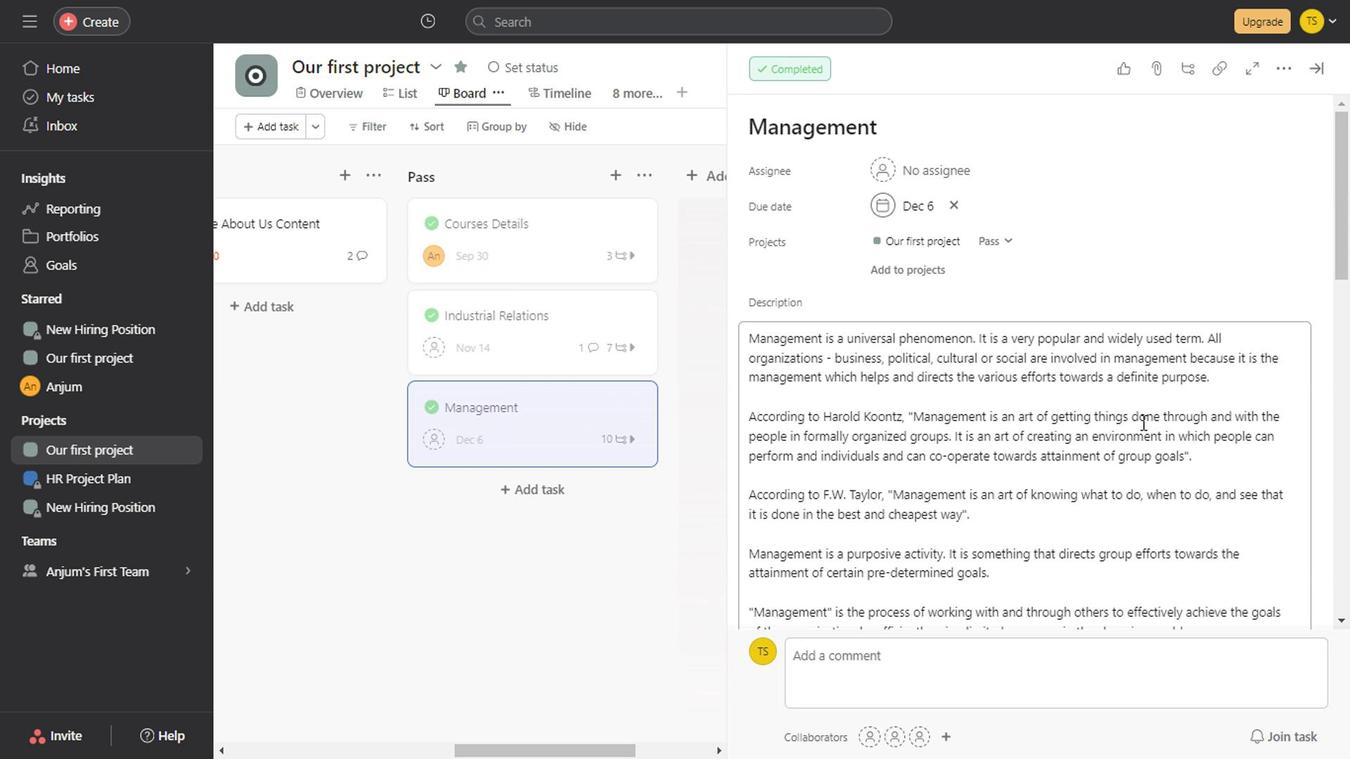 
Action: Mouse scrolled (1138, 422) with delta (0, -1)
Screenshot: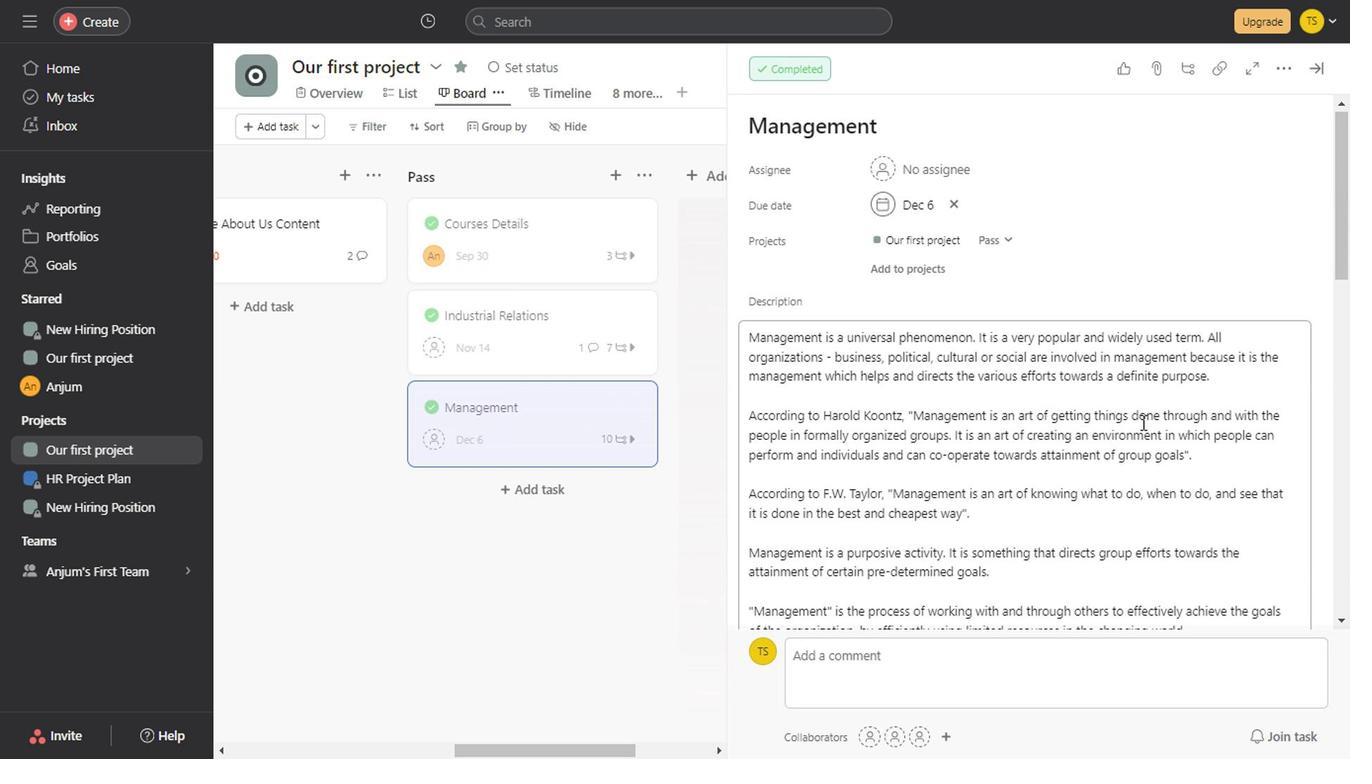 
Action: Mouse scrolled (1138, 422) with delta (0, -1)
Screenshot: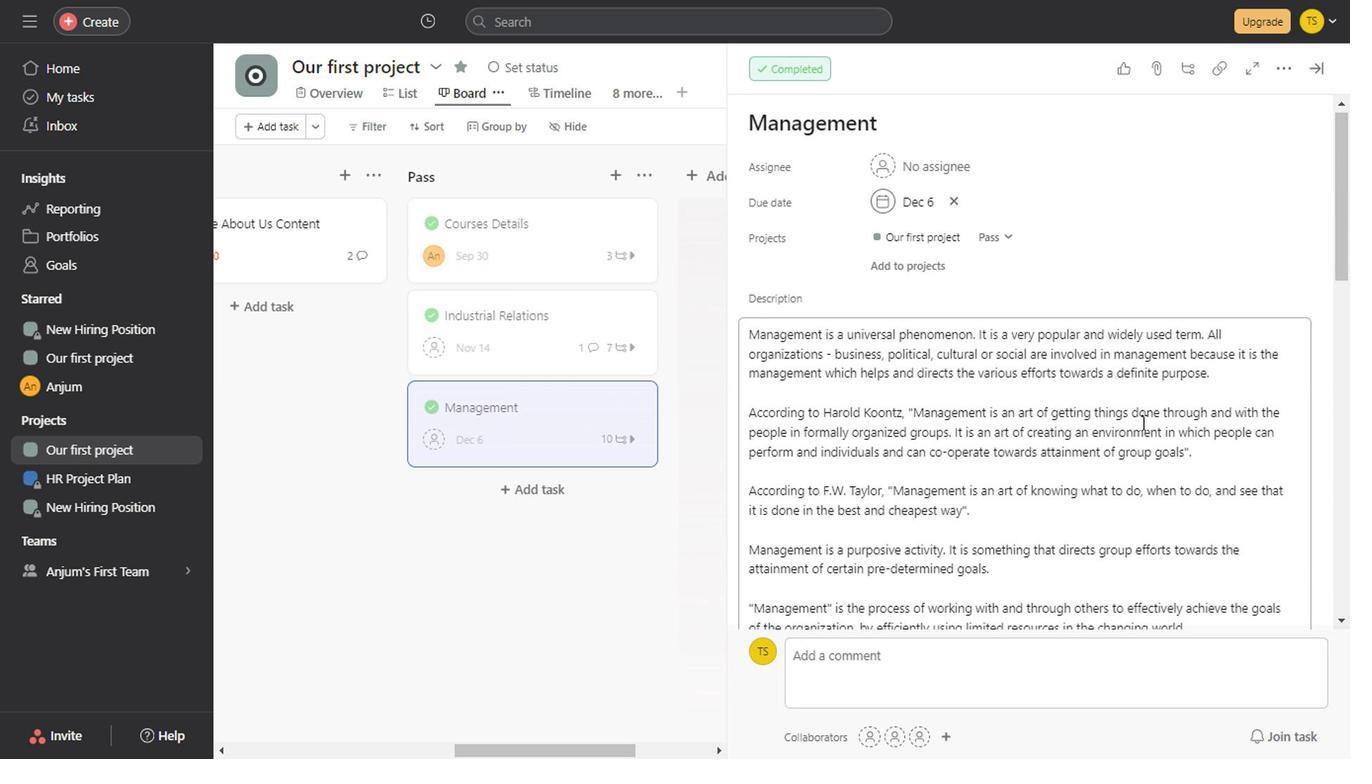 
Action: Mouse scrolled (1138, 422) with delta (0, -1)
Screenshot: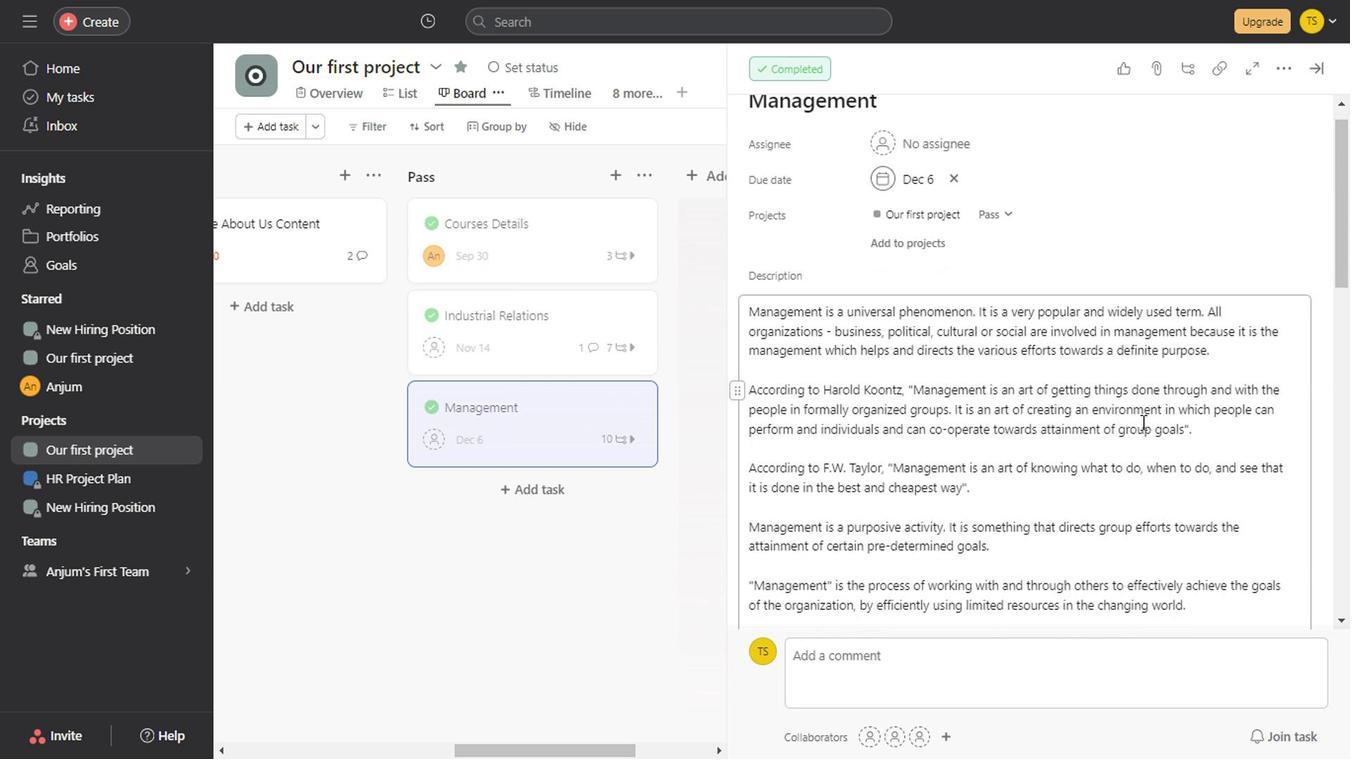 
Action: Mouse scrolled (1138, 422) with delta (0, -1)
Screenshot: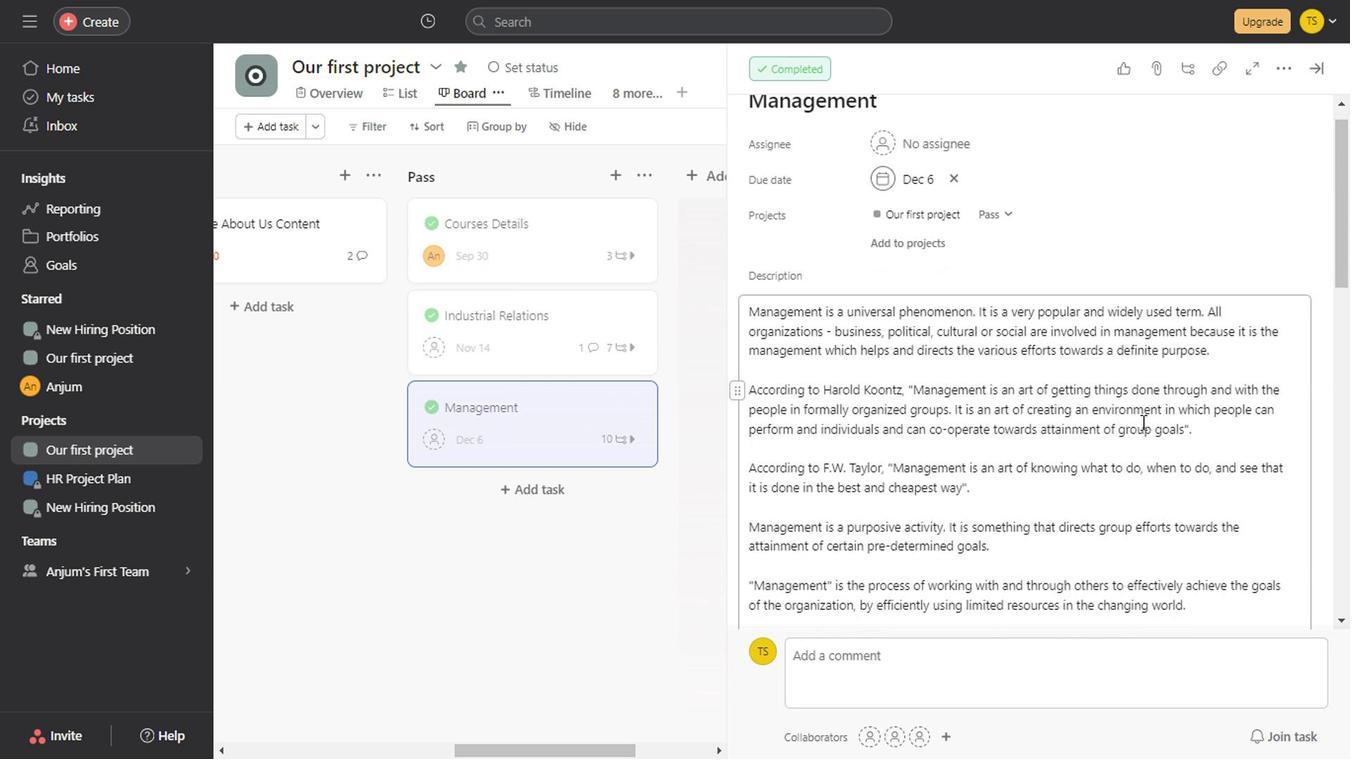 
Action: Mouse scrolled (1138, 422) with delta (0, -1)
Screenshot: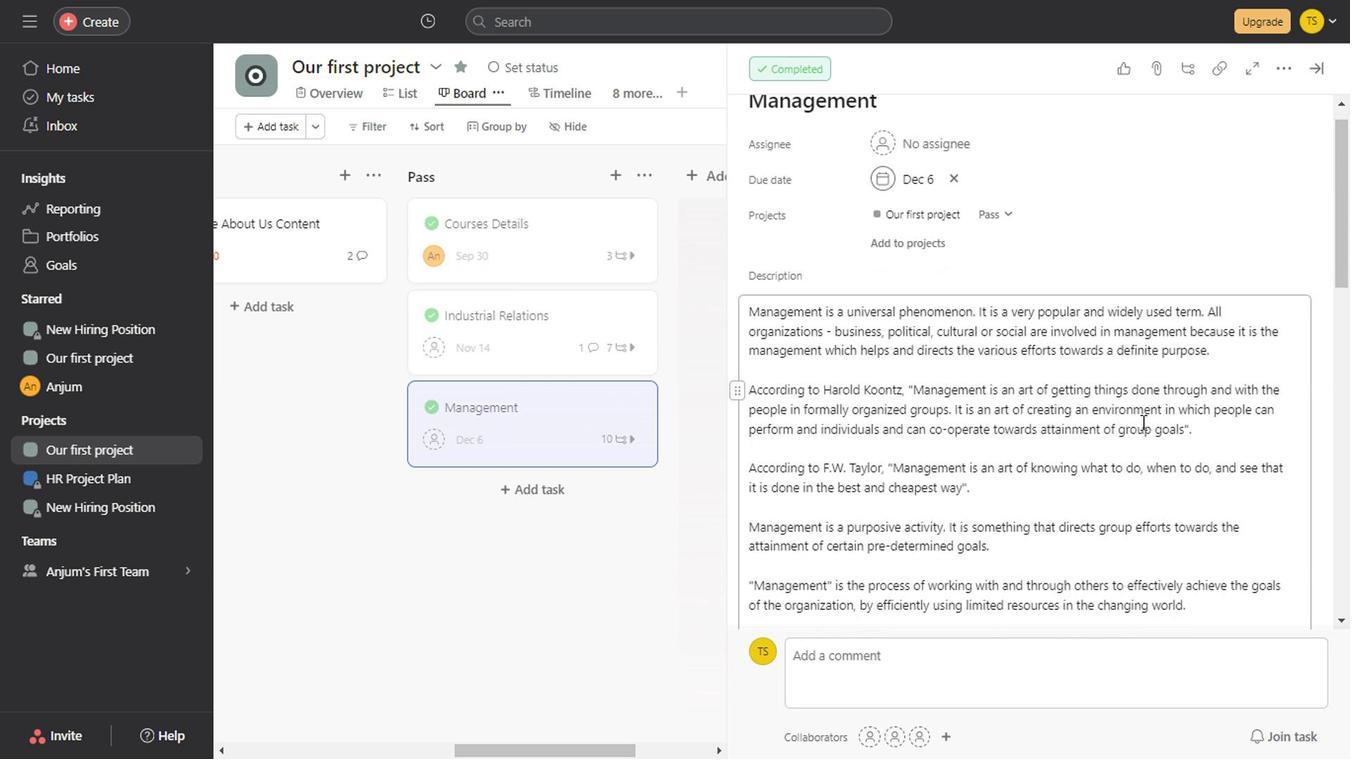 
Action: Mouse scrolled (1138, 422) with delta (0, -1)
Screenshot: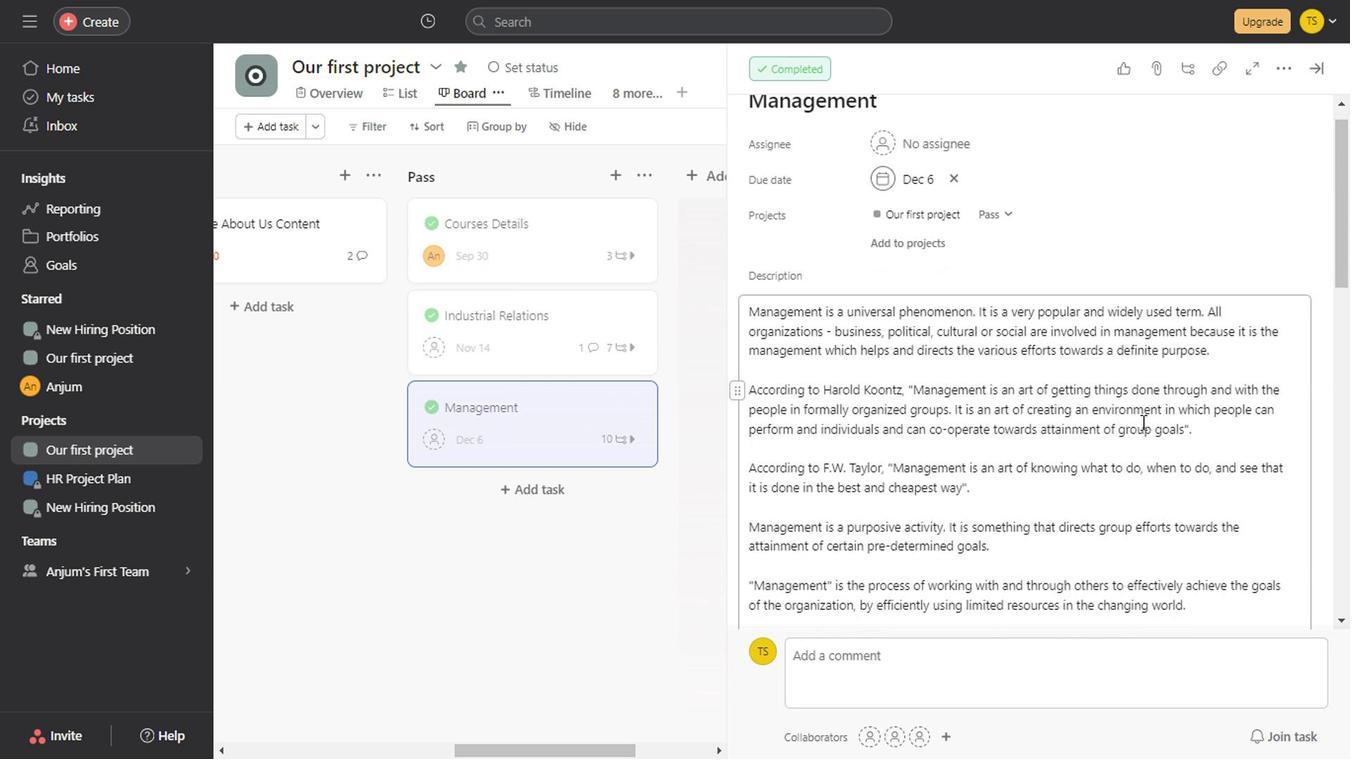
Action: Mouse scrolled (1138, 422) with delta (0, -1)
Screenshot: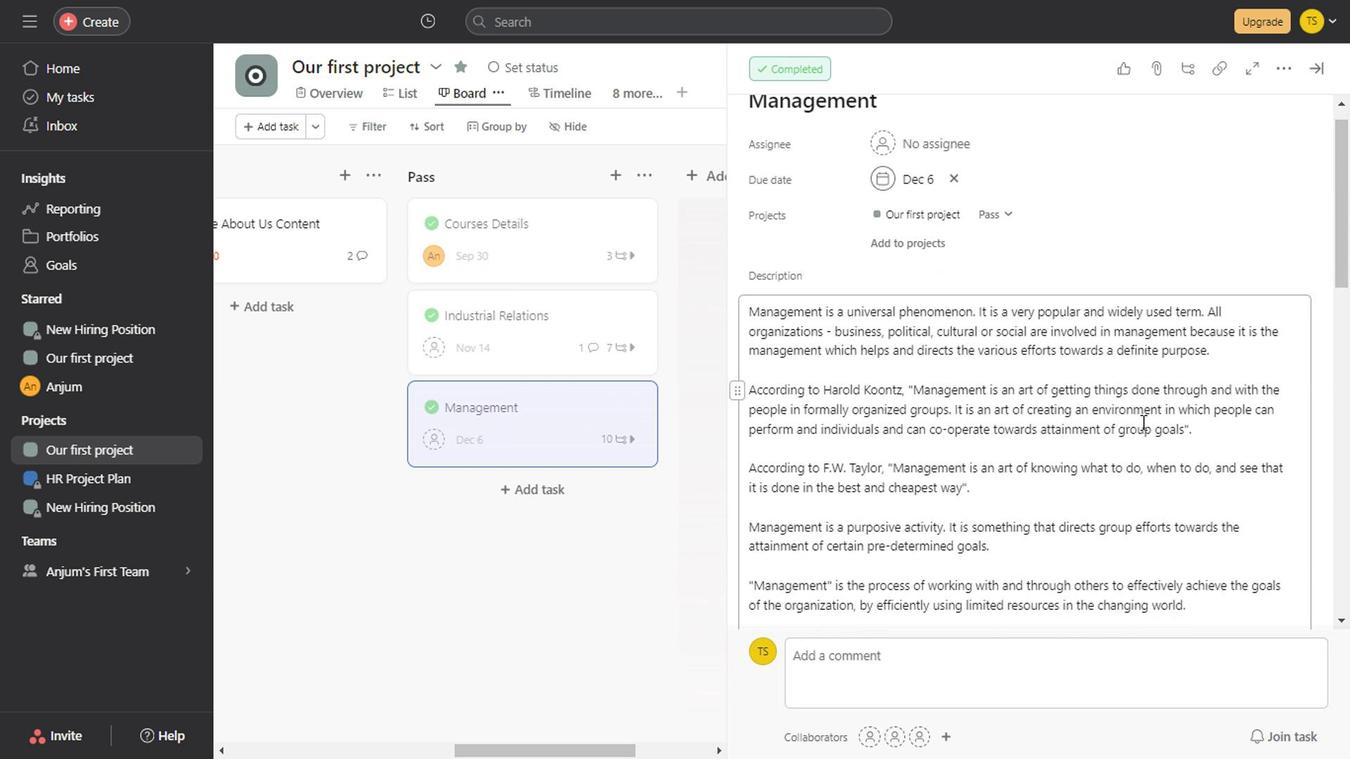 
Action: Mouse scrolled (1138, 422) with delta (0, -1)
Screenshot: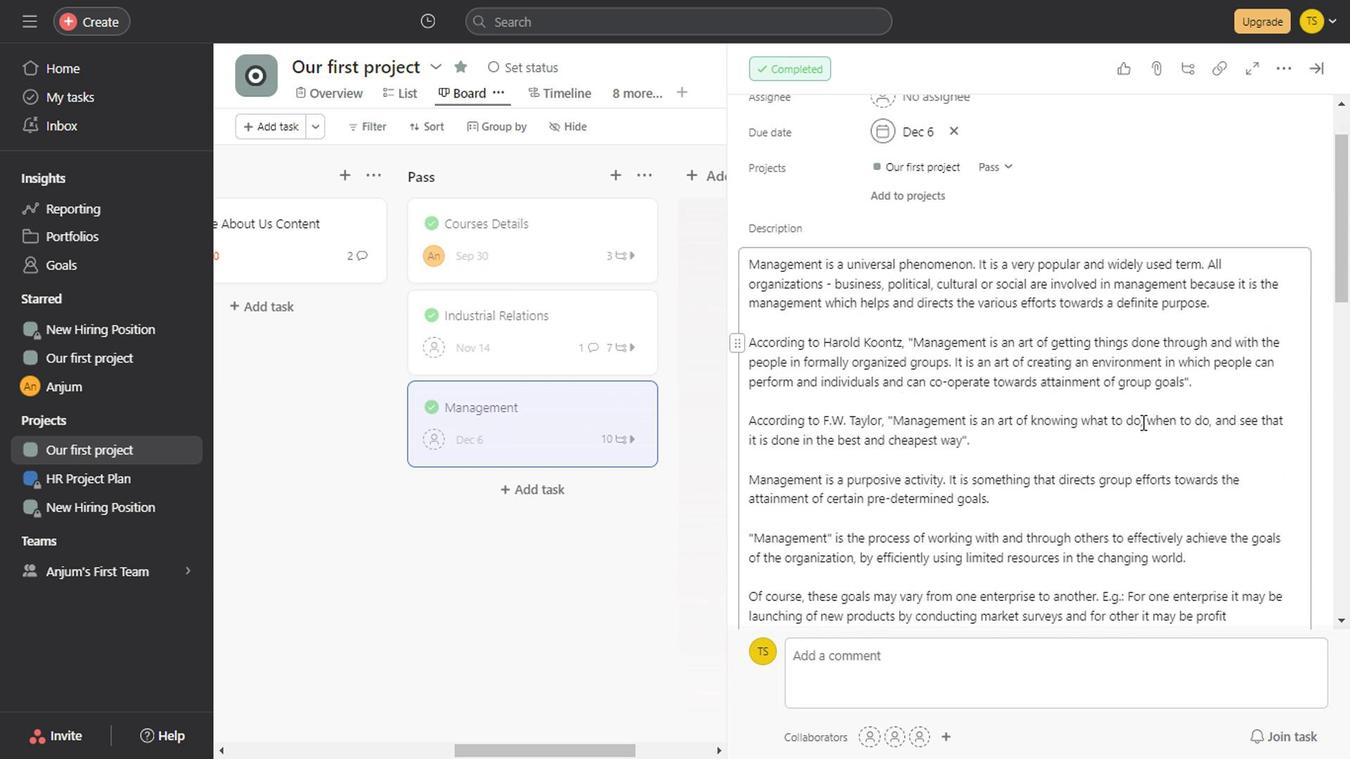 
Action: Mouse scrolled (1138, 422) with delta (0, -1)
Screenshot: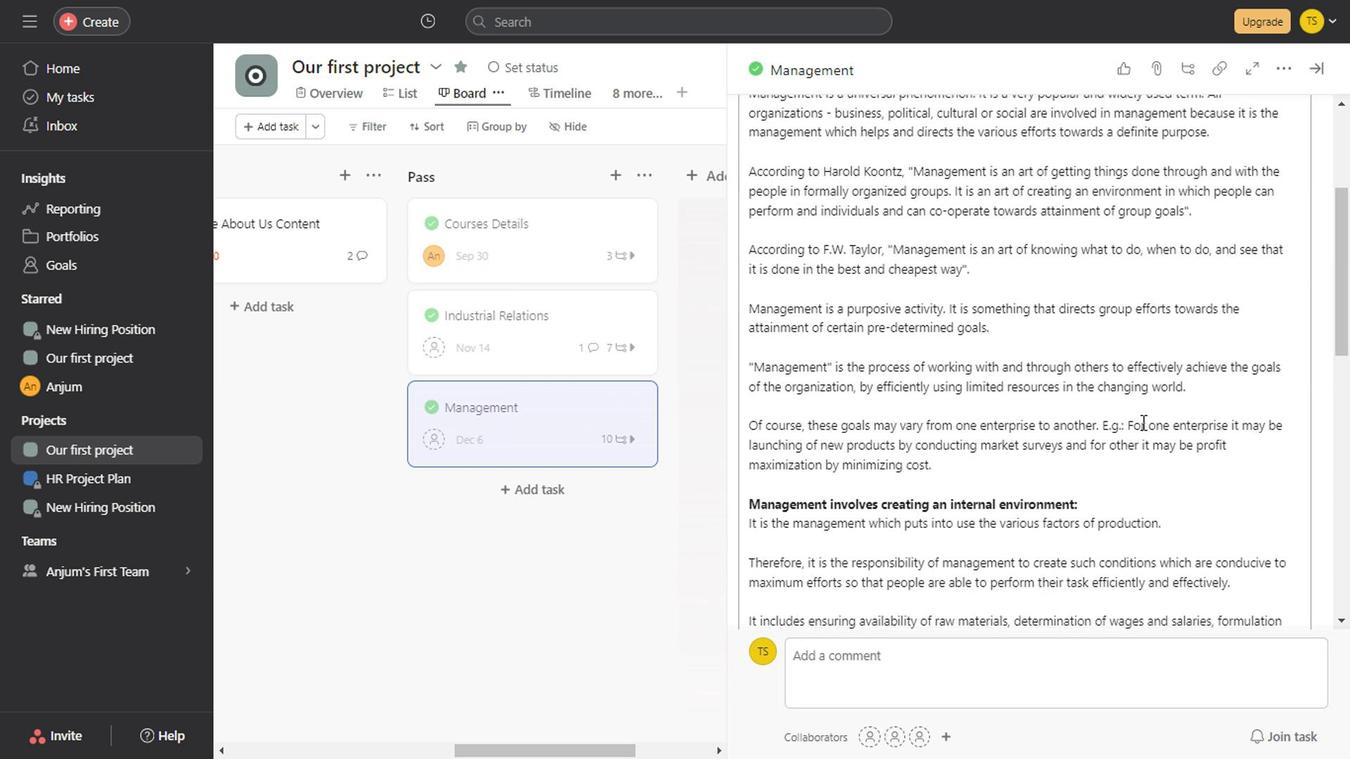 
Action: Mouse scrolled (1138, 422) with delta (0, -1)
Screenshot: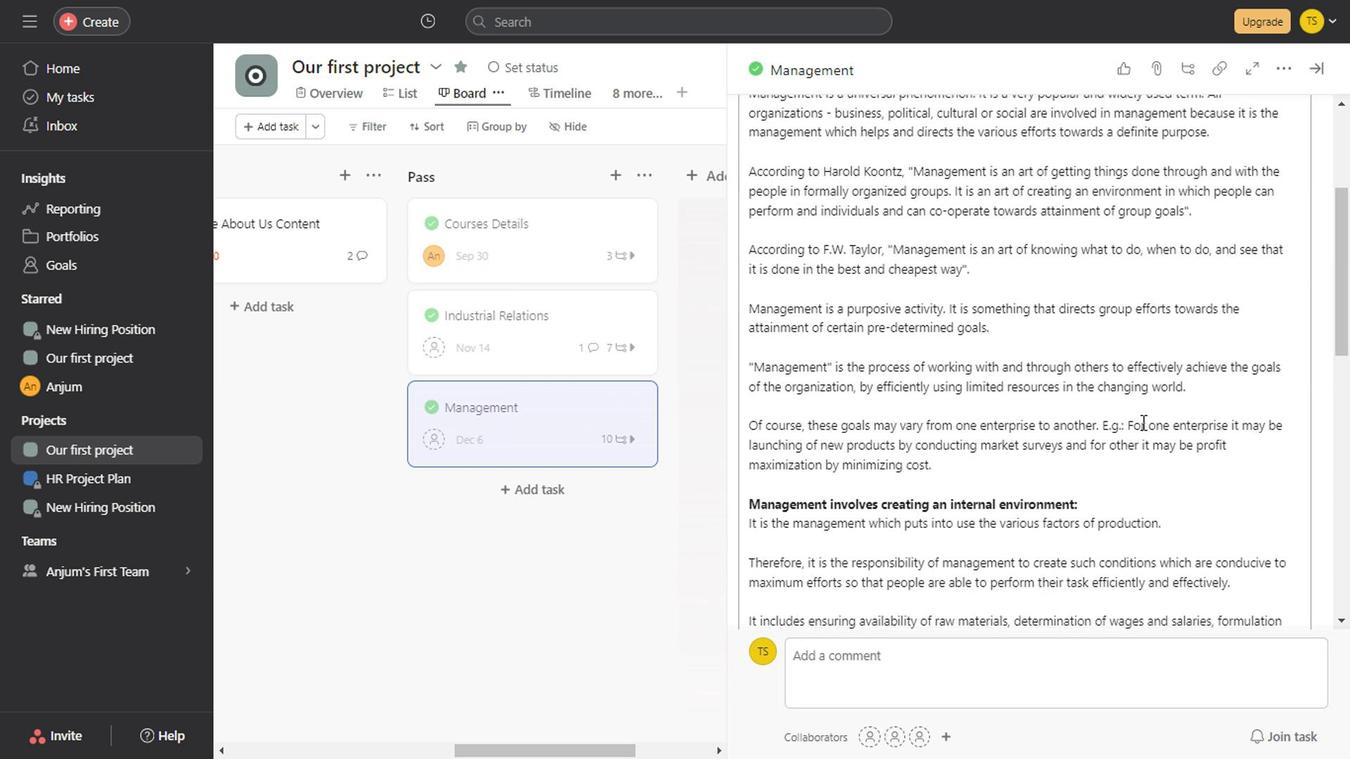 
Action: Mouse scrolled (1138, 422) with delta (0, -1)
Screenshot: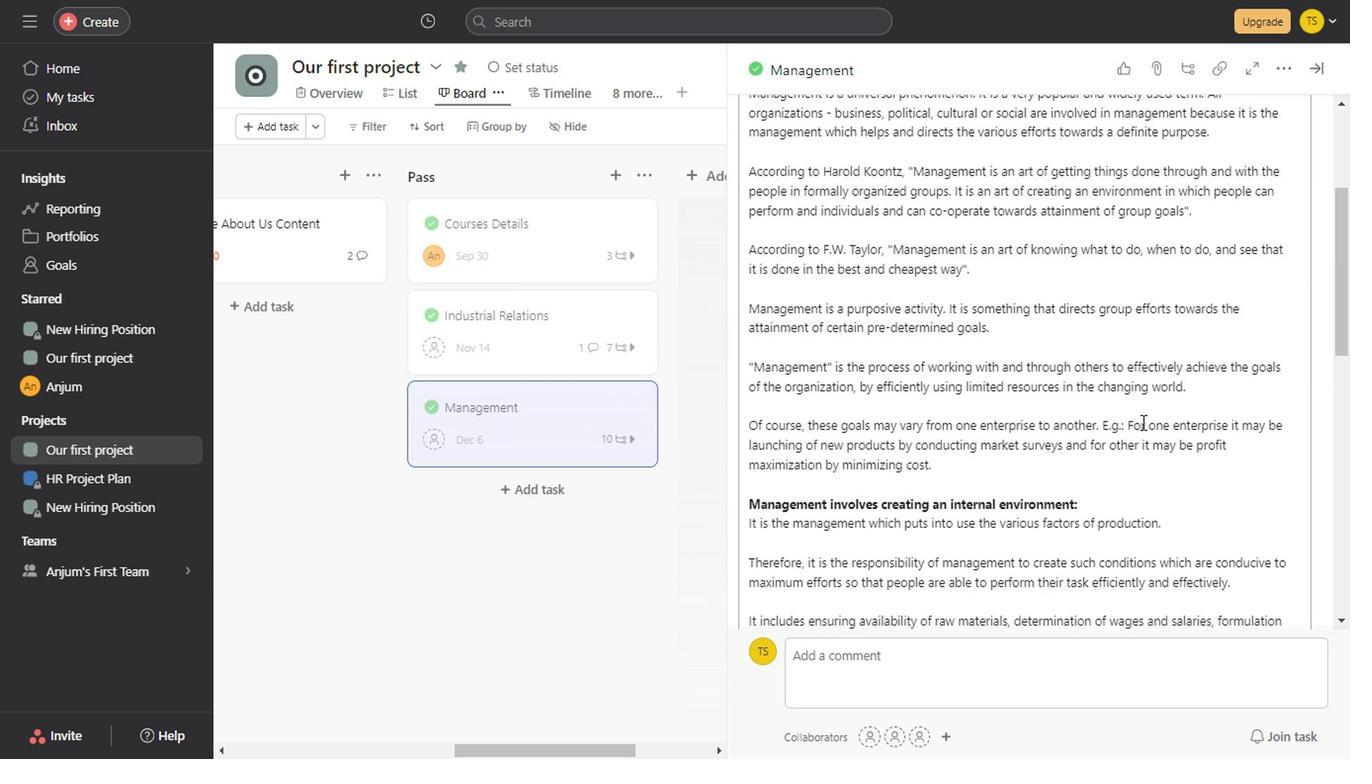 
Action: Mouse scrolled (1138, 422) with delta (0, -1)
Screenshot: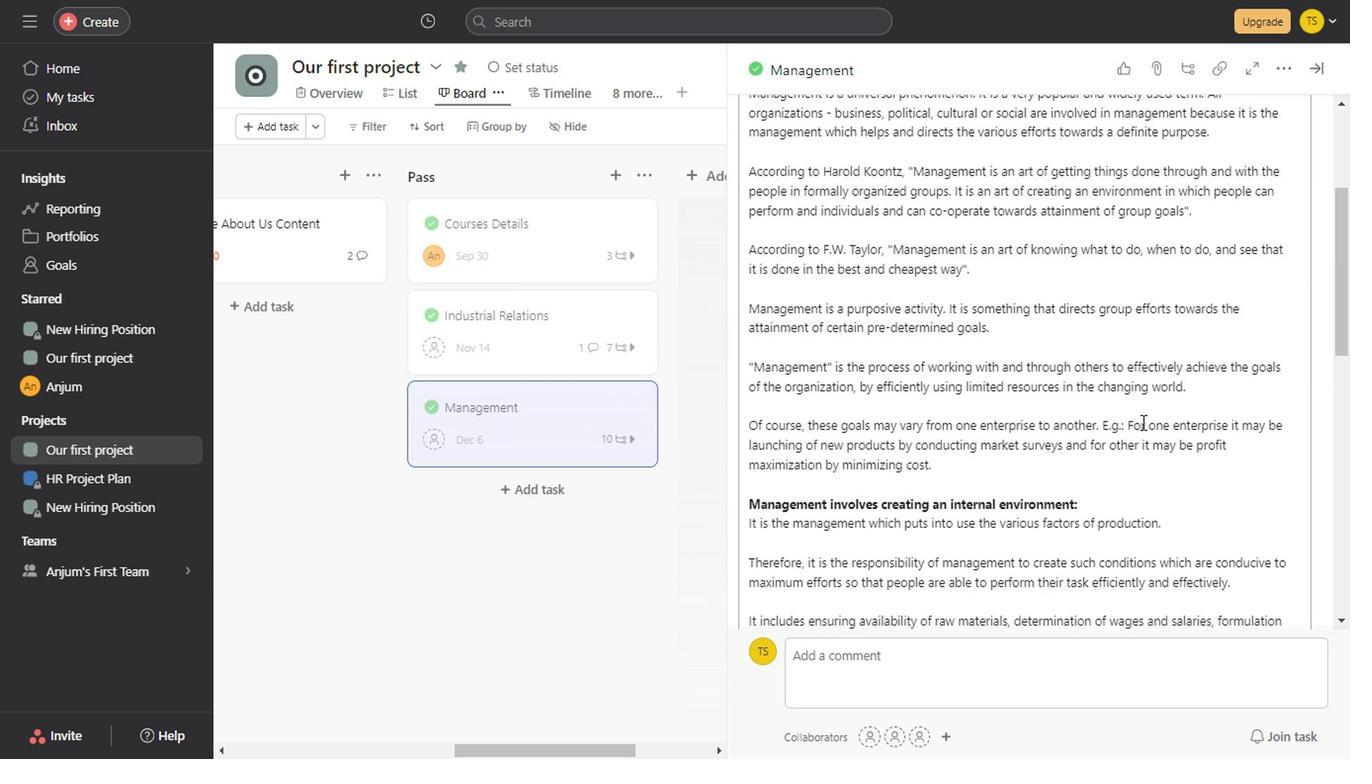 
Action: Mouse scrolled (1138, 422) with delta (0, -1)
Screenshot: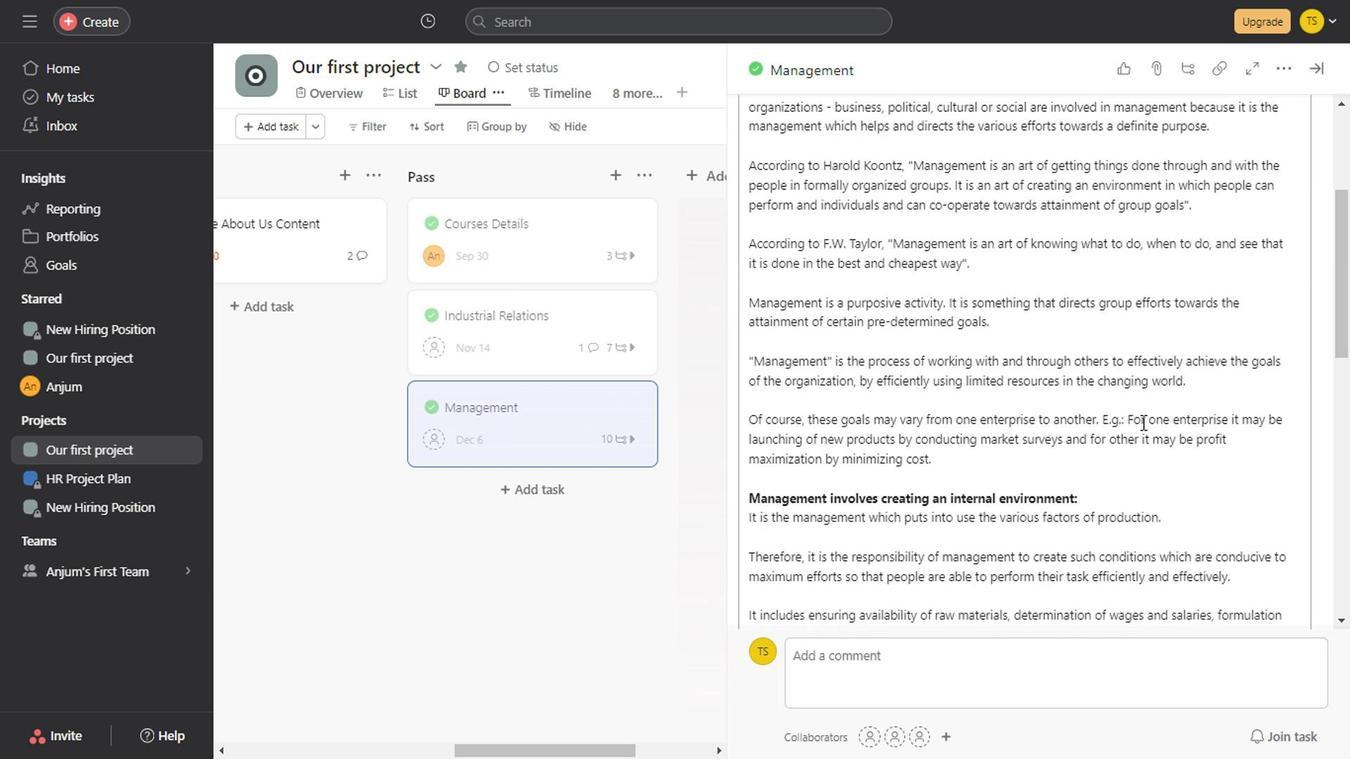 
Action: Mouse scrolled (1138, 422) with delta (0, -1)
Screenshot: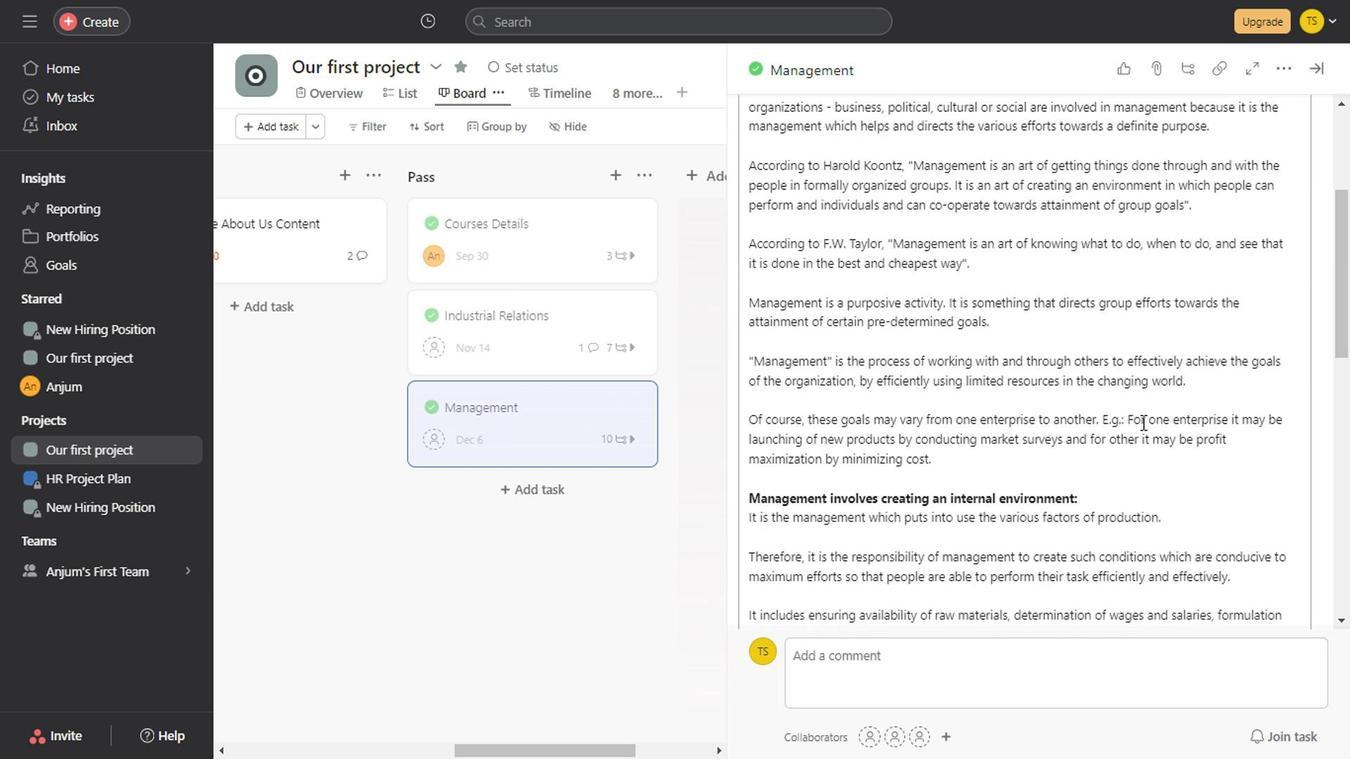 
Action: Mouse scrolled (1138, 422) with delta (0, -1)
Screenshot: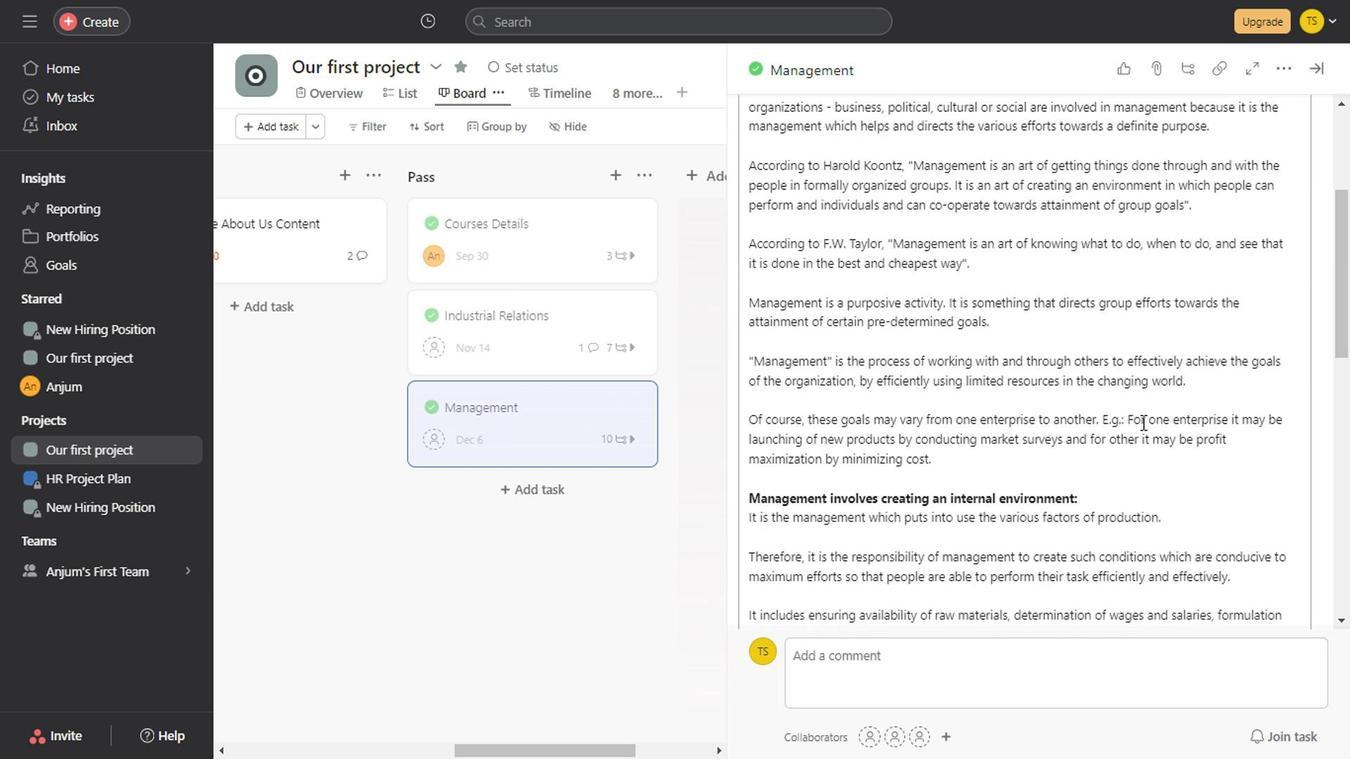 
Action: Mouse scrolled (1138, 422) with delta (0, -1)
Screenshot: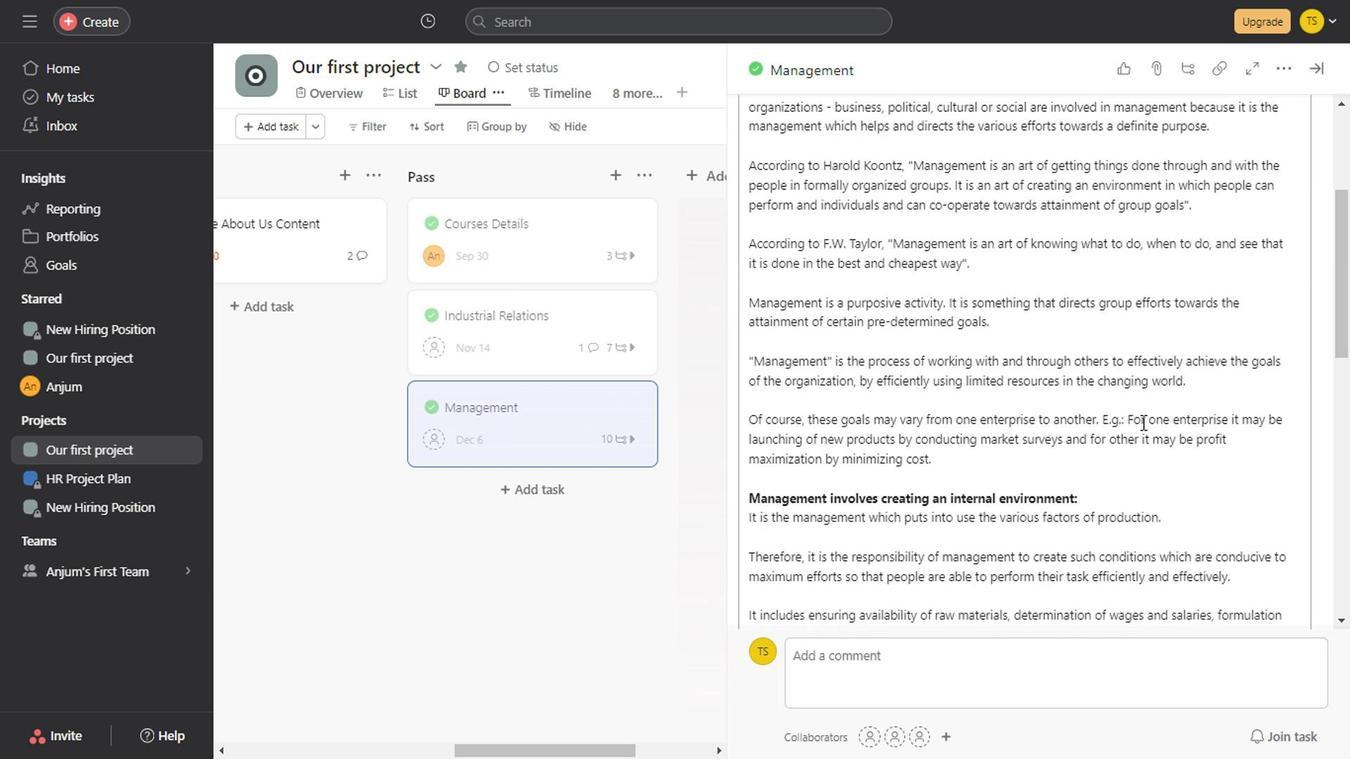 
Action: Mouse scrolled (1138, 422) with delta (0, -1)
Screenshot: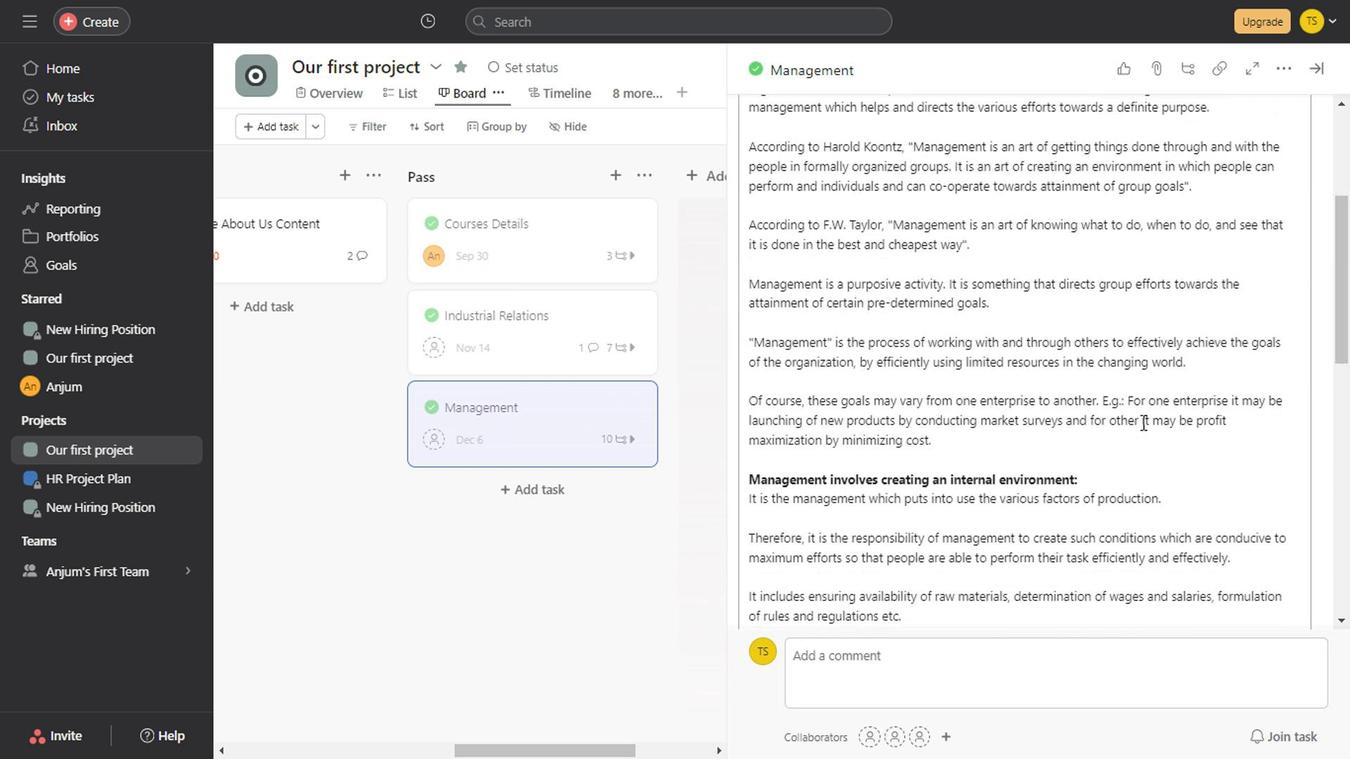 
Action: Mouse scrolled (1138, 422) with delta (0, -1)
Screenshot: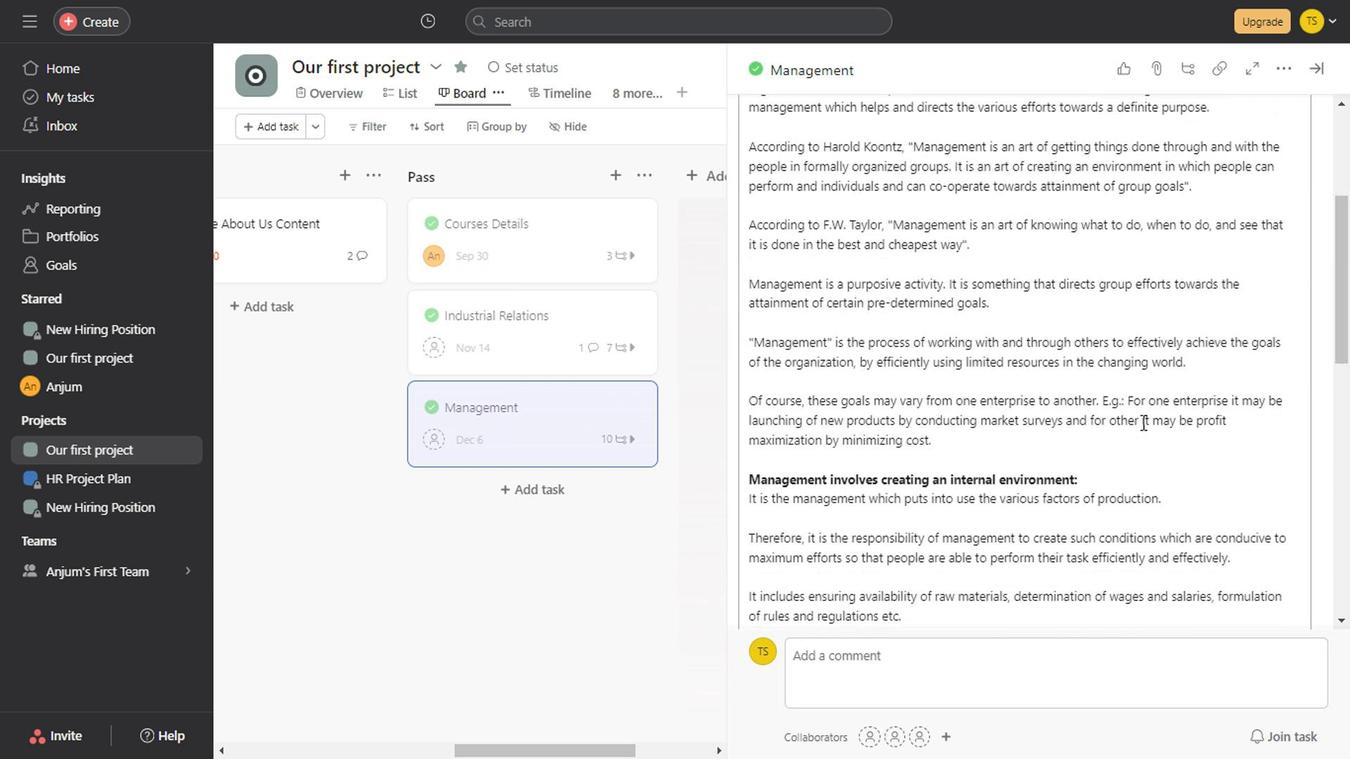 
Action: Mouse scrolled (1138, 422) with delta (0, -1)
Screenshot: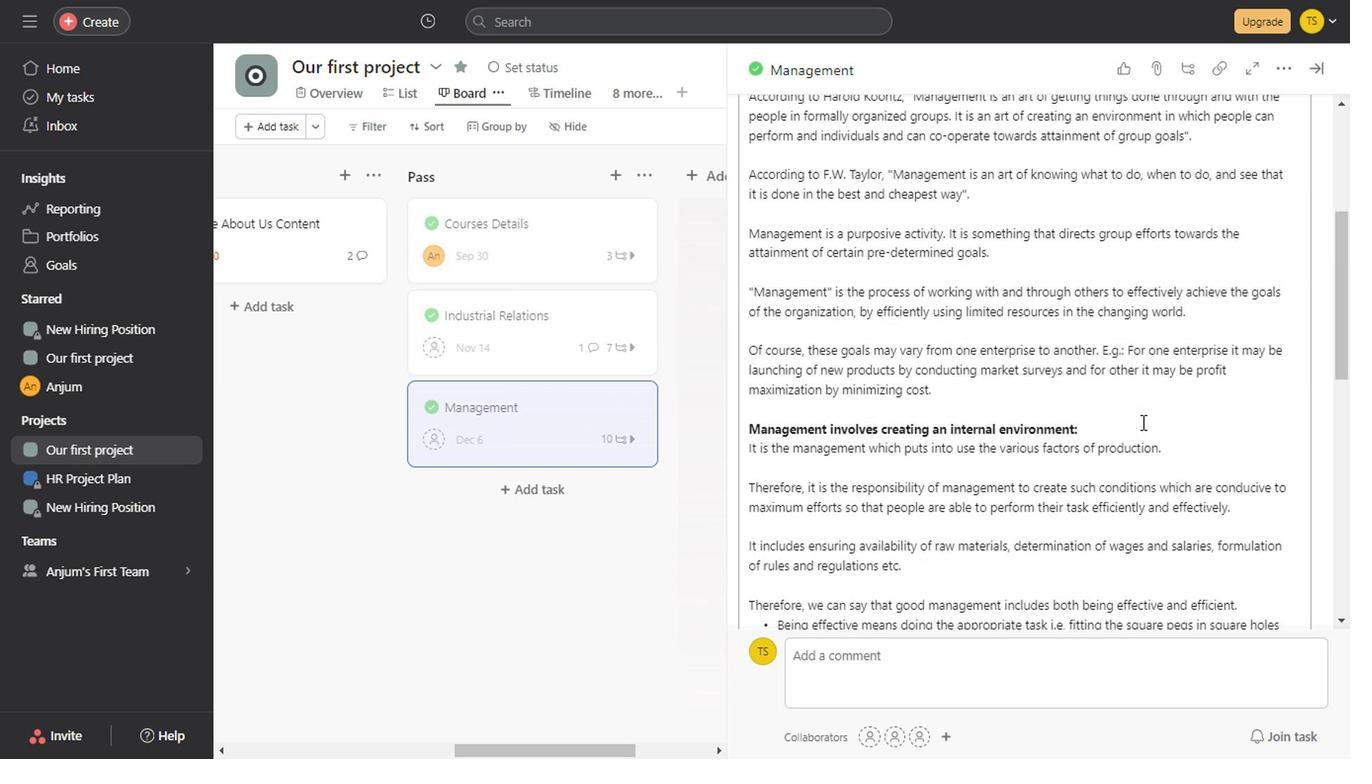 
Action: Mouse scrolled (1138, 422) with delta (0, -1)
Screenshot: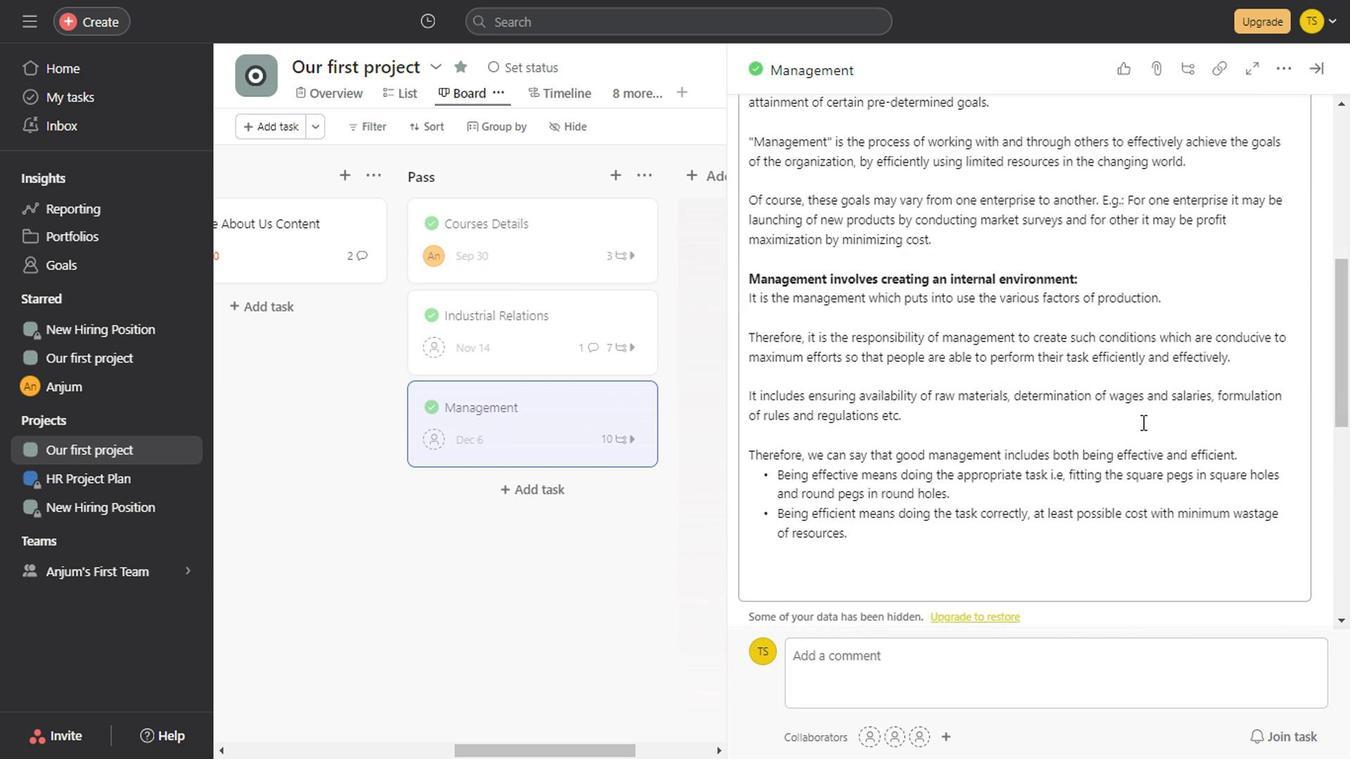 
Action: Mouse scrolled (1138, 422) with delta (0, -1)
Screenshot: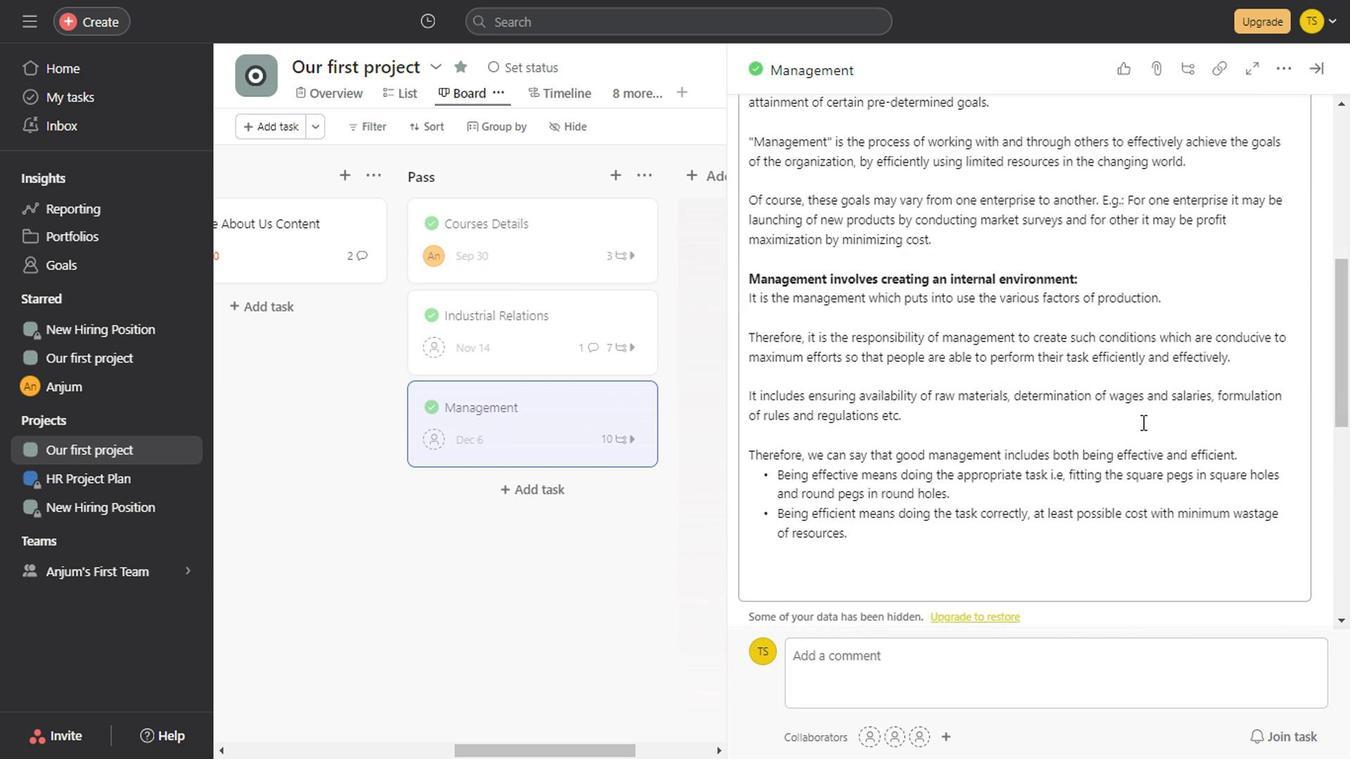 
Action: Mouse scrolled (1138, 422) with delta (0, -1)
Screenshot: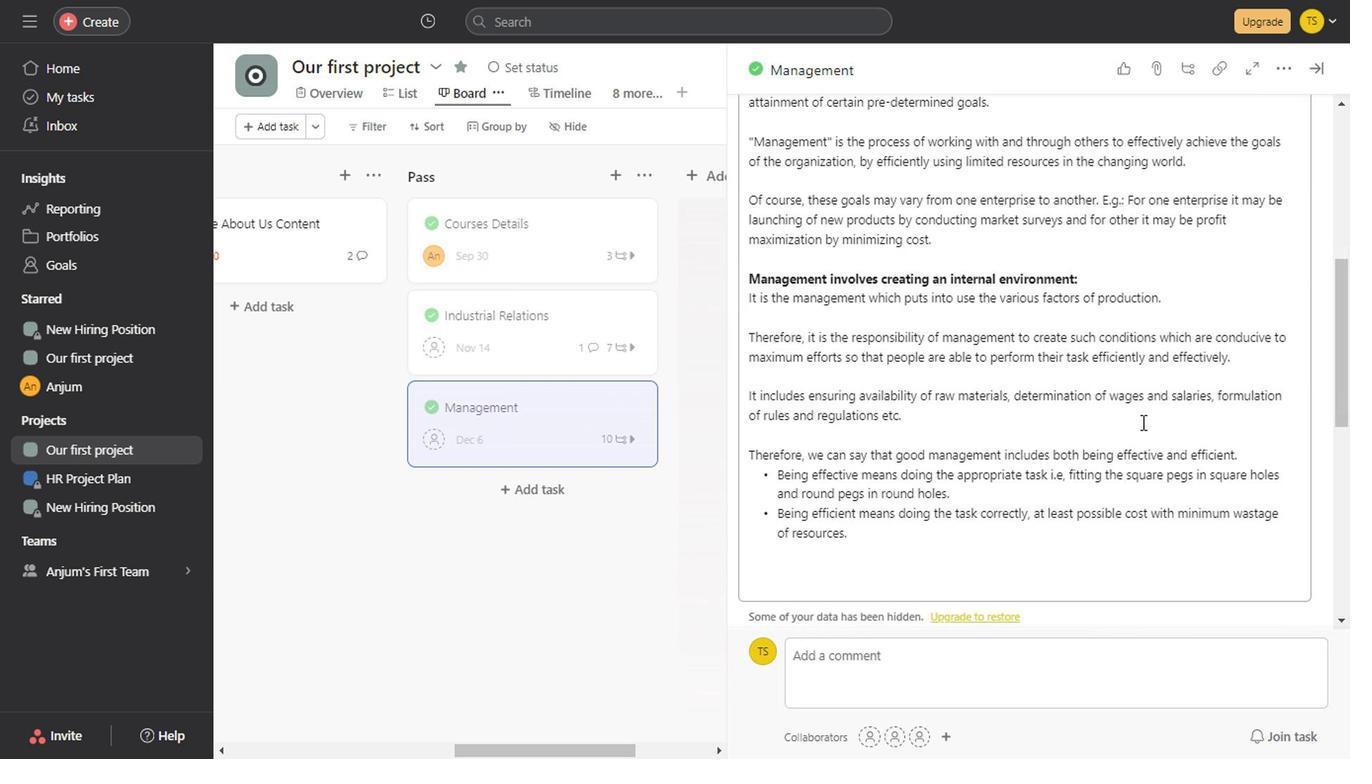 
Action: Mouse scrolled (1138, 422) with delta (0, -1)
Screenshot: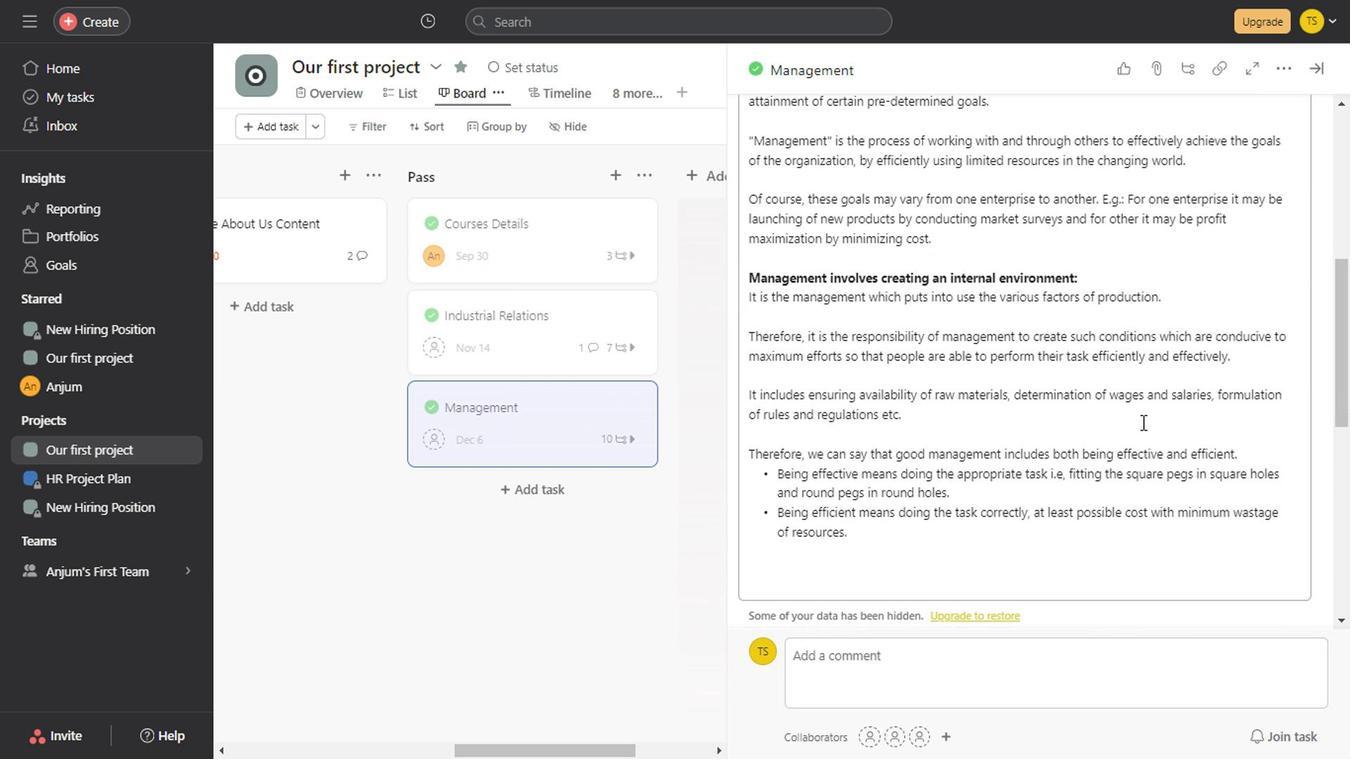
Action: Mouse scrolled (1138, 422) with delta (0, -1)
Screenshot: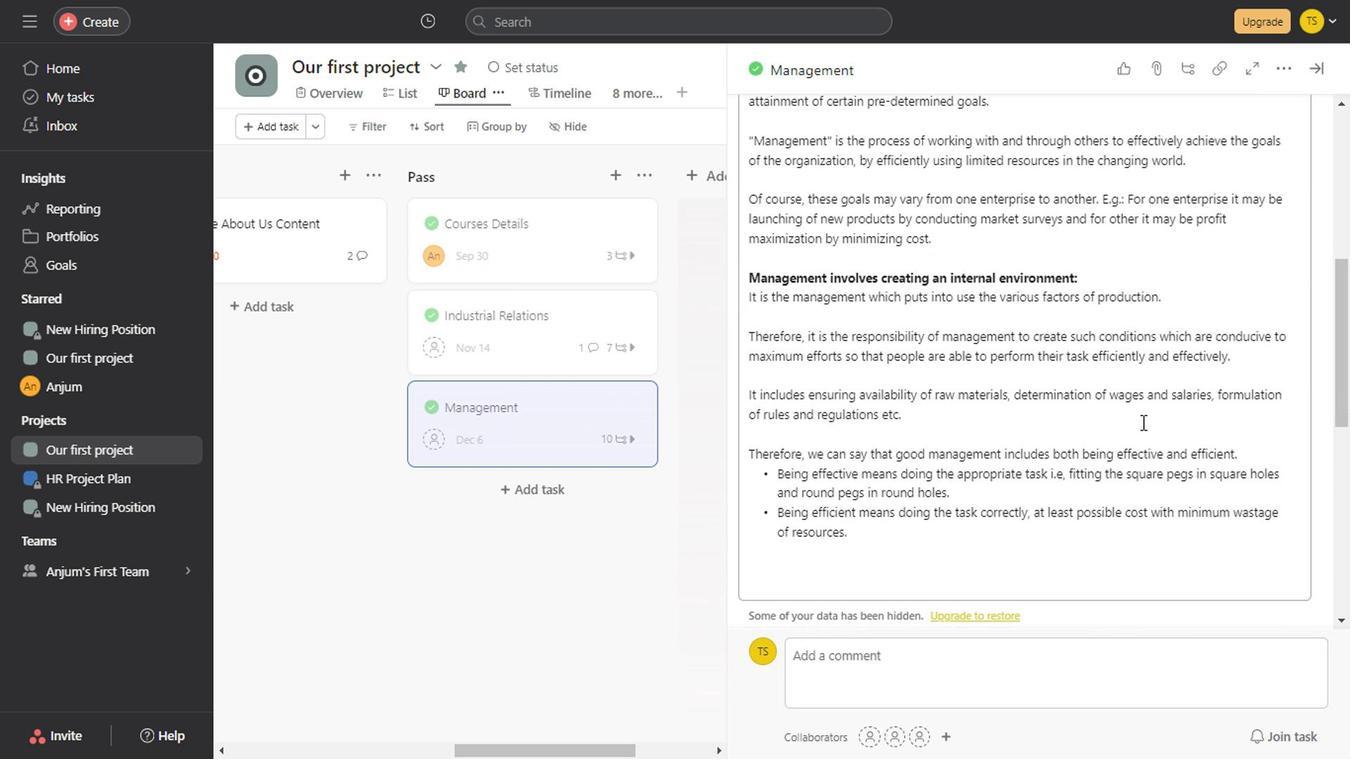
Action: Mouse scrolled (1138, 422) with delta (0, -1)
Screenshot: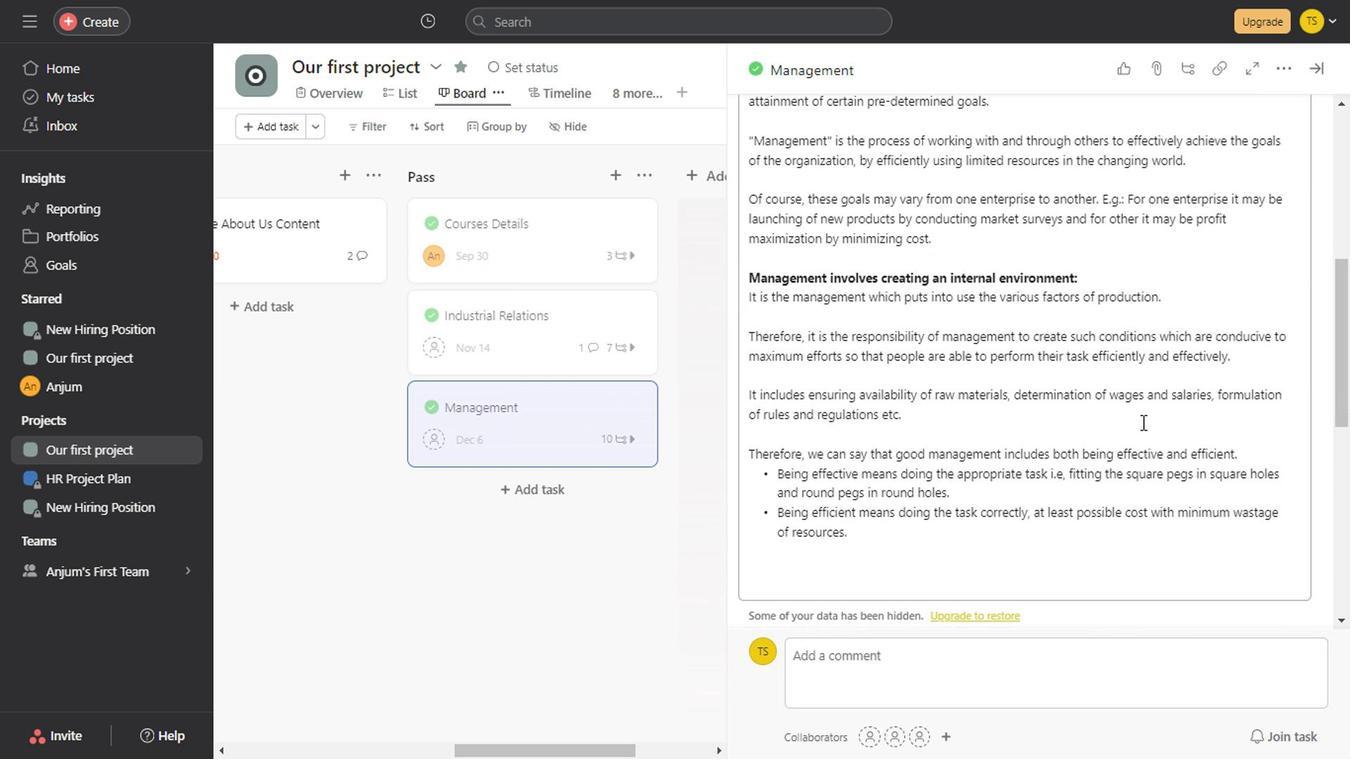 
Action: Mouse scrolled (1138, 422) with delta (0, -1)
Screenshot: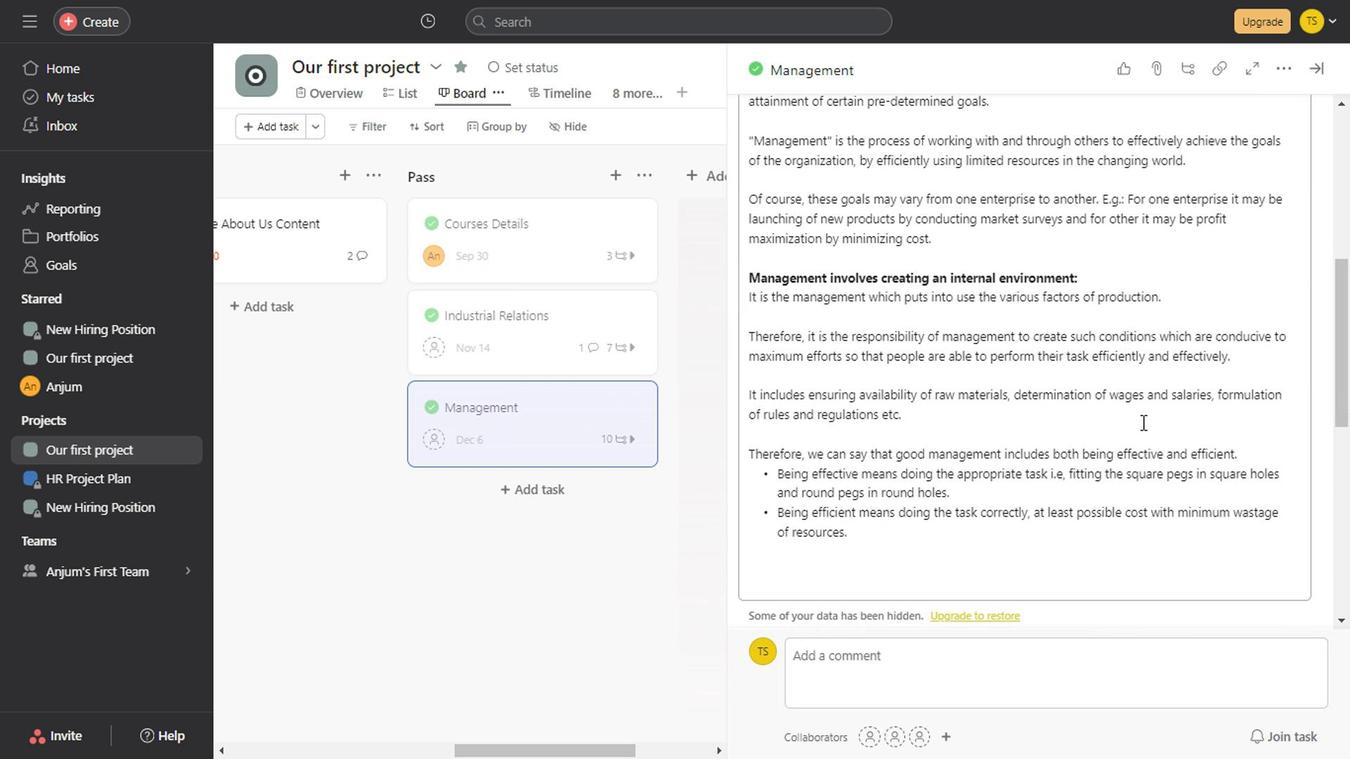 
Action: Mouse scrolled (1138, 422) with delta (0, -1)
Screenshot: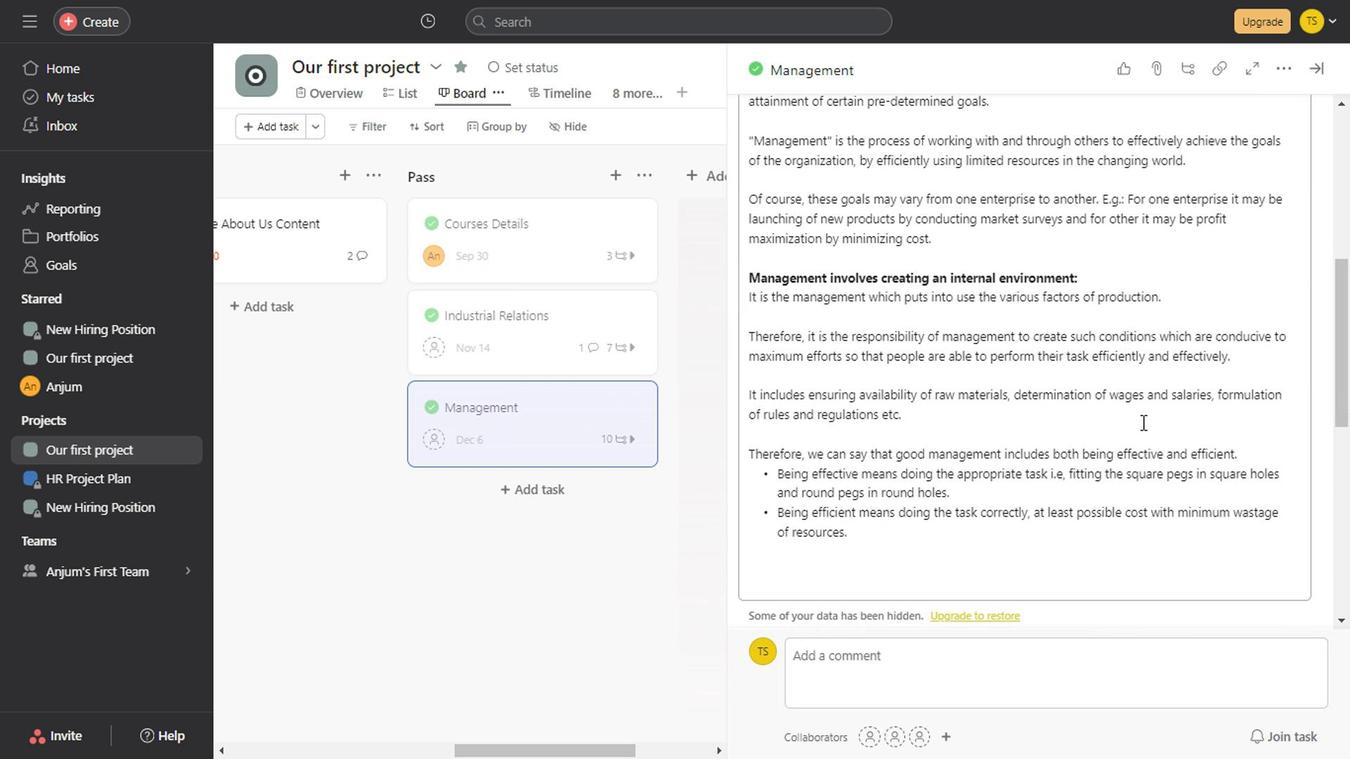 
Action: Mouse scrolled (1138, 422) with delta (0, -1)
Screenshot: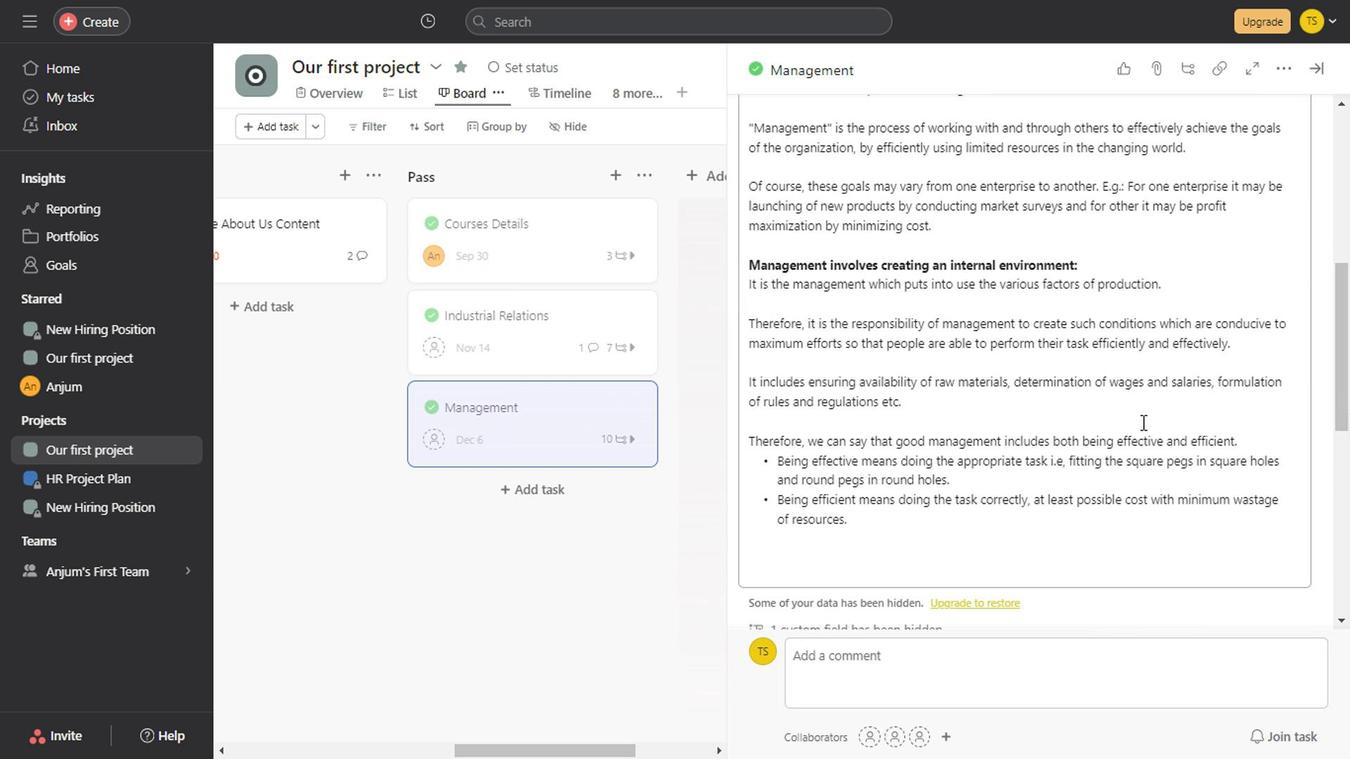 
Action: Mouse scrolled (1138, 422) with delta (0, -1)
Screenshot: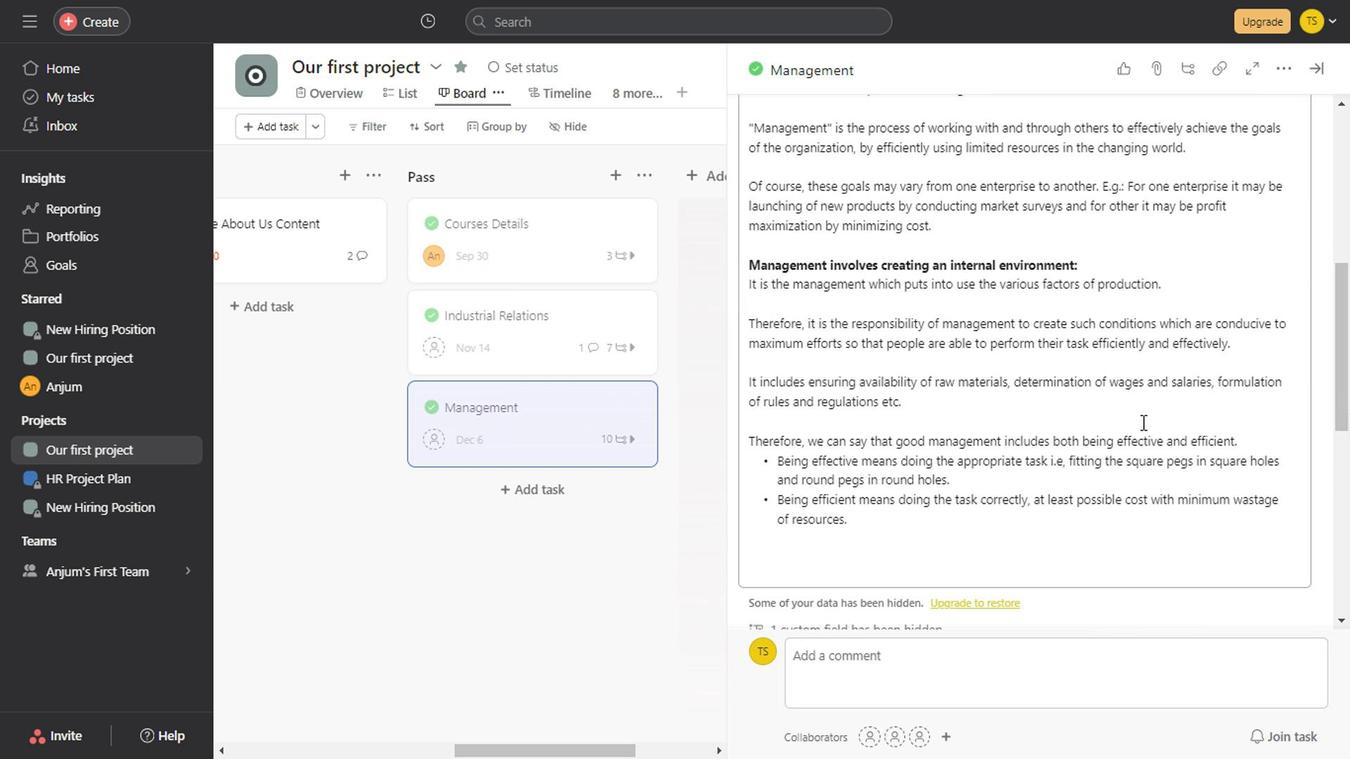 
Action: Mouse scrolled (1138, 422) with delta (0, -1)
Screenshot: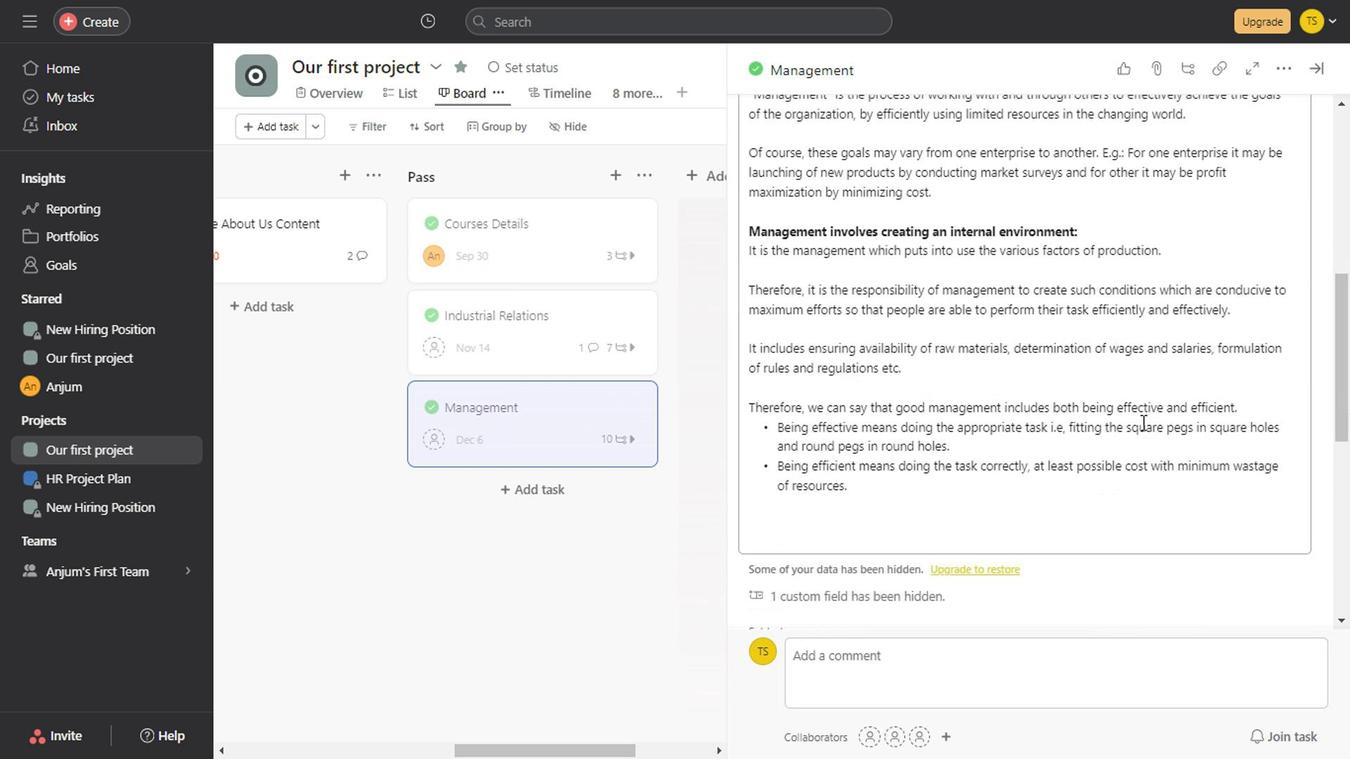 
Action: Mouse scrolled (1138, 422) with delta (0, -1)
Screenshot: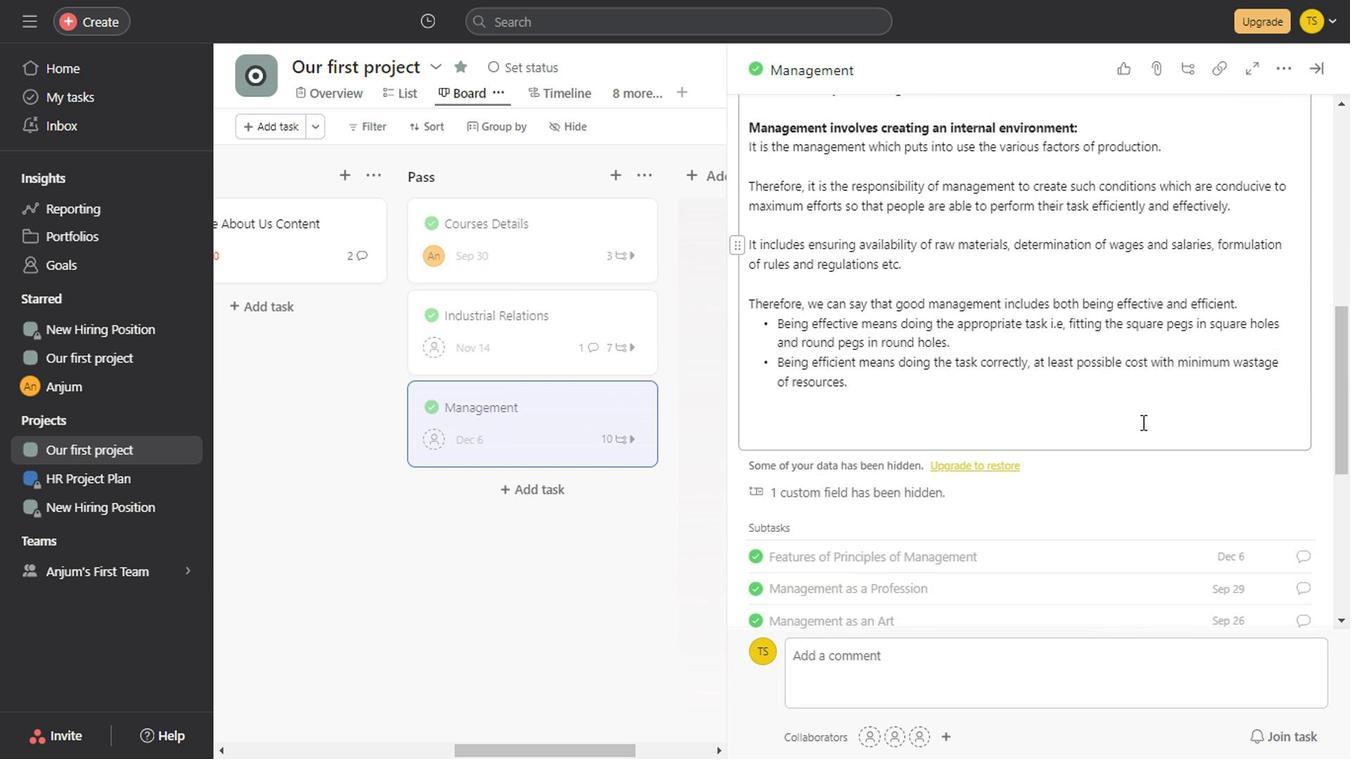 
Action: Mouse scrolled (1138, 422) with delta (0, -1)
Screenshot: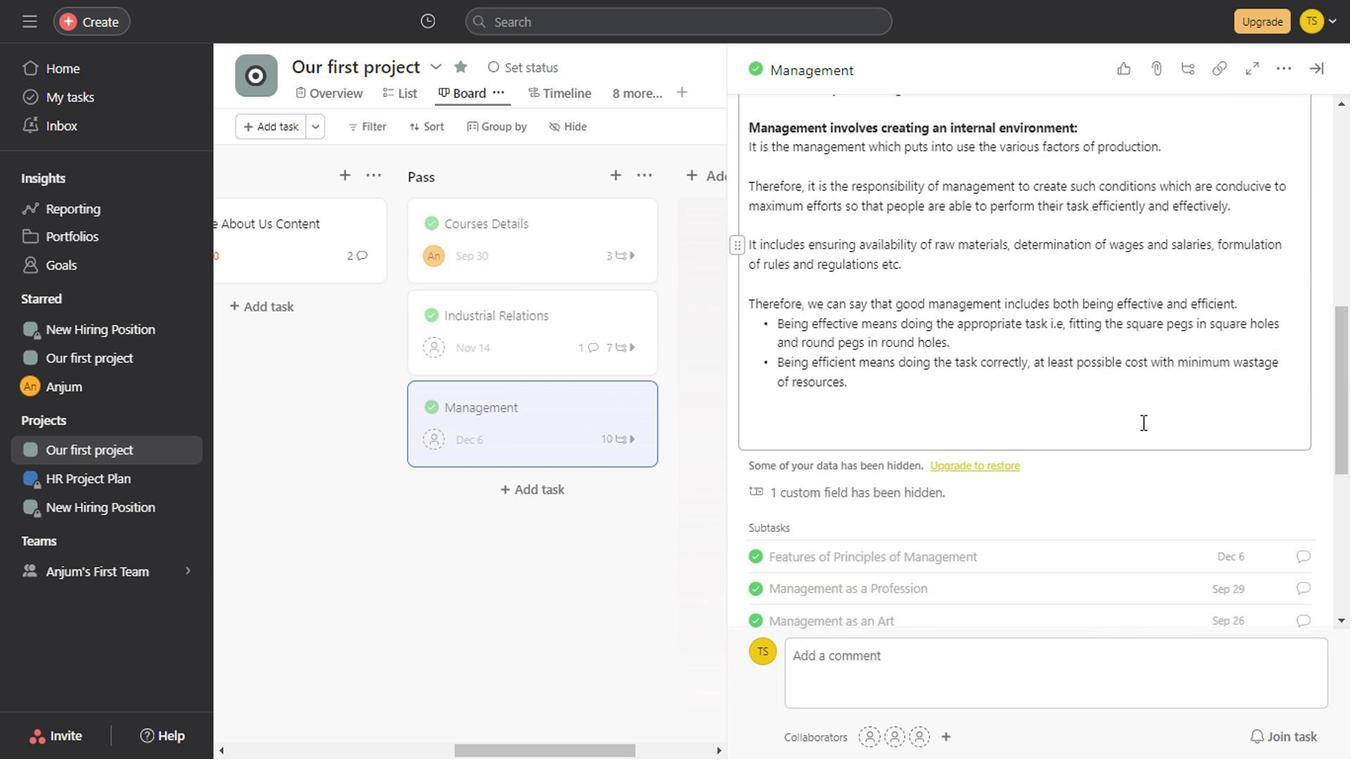
Action: Mouse scrolled (1138, 422) with delta (0, -1)
Screenshot: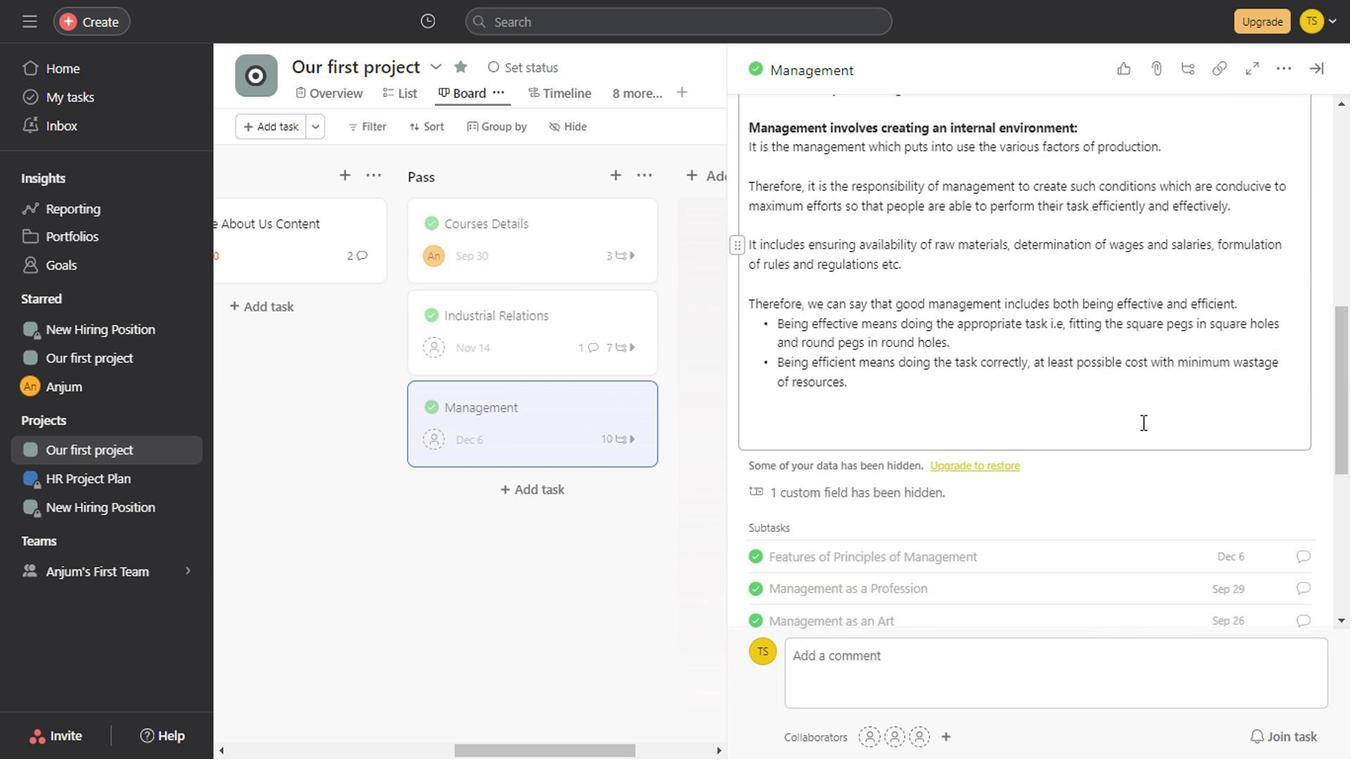 
Action: Mouse scrolled (1138, 422) with delta (0, -1)
Screenshot: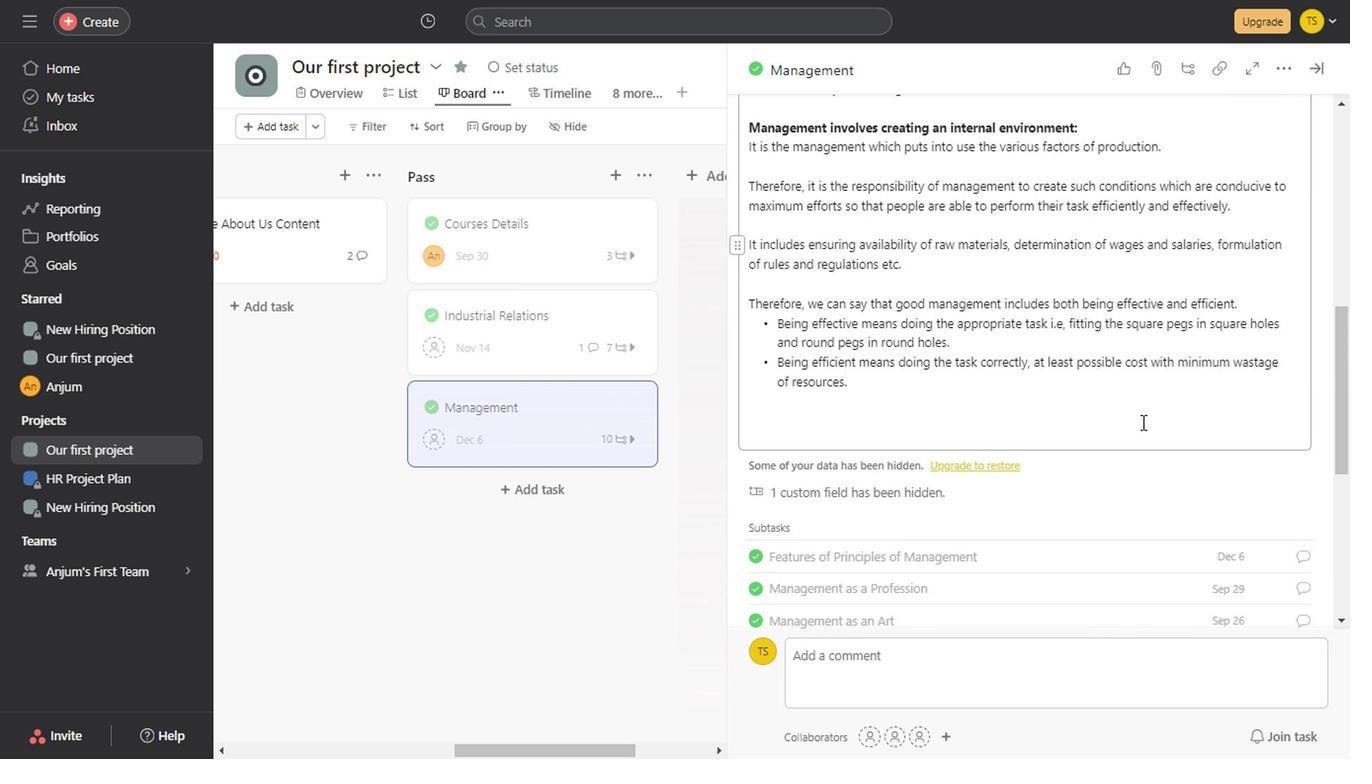 
Action: Mouse scrolled (1138, 422) with delta (0, -1)
Screenshot: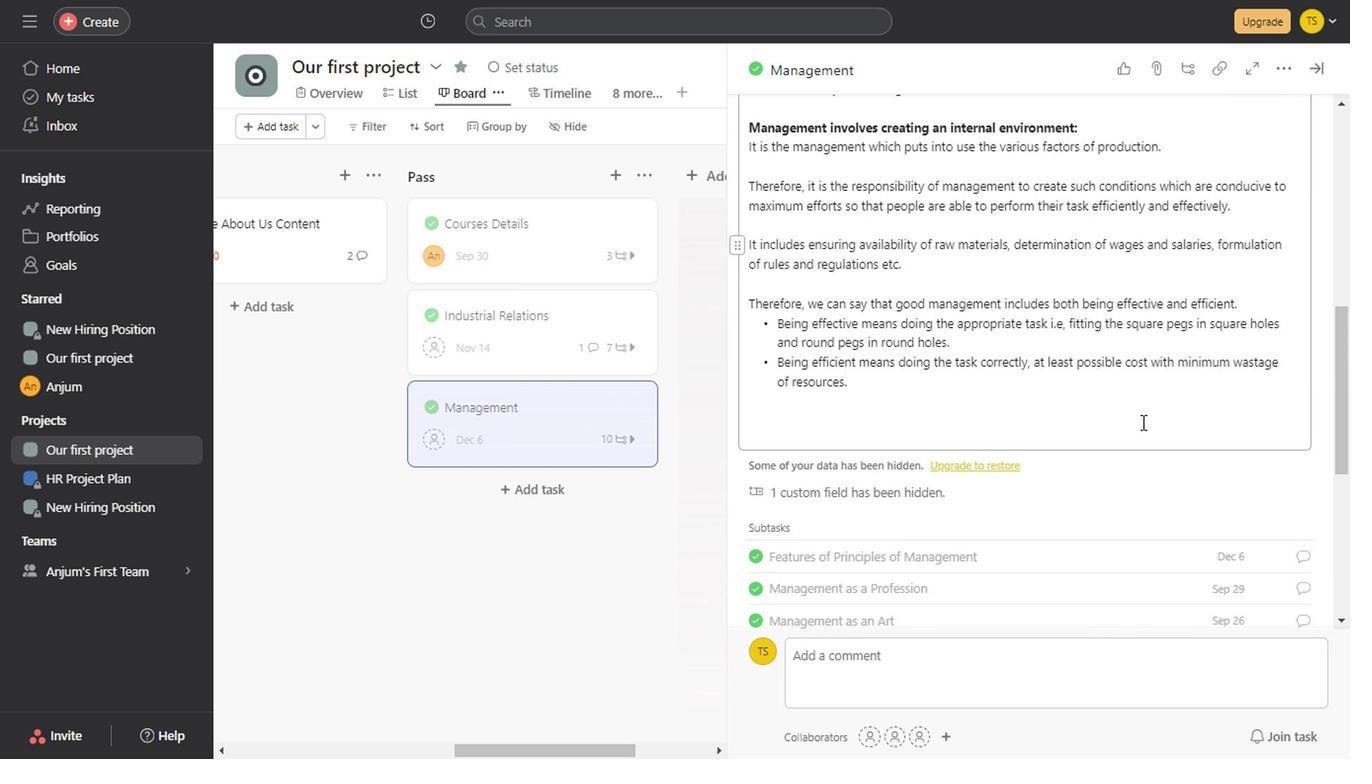 
Action: Mouse scrolled (1138, 422) with delta (0, -1)
Screenshot: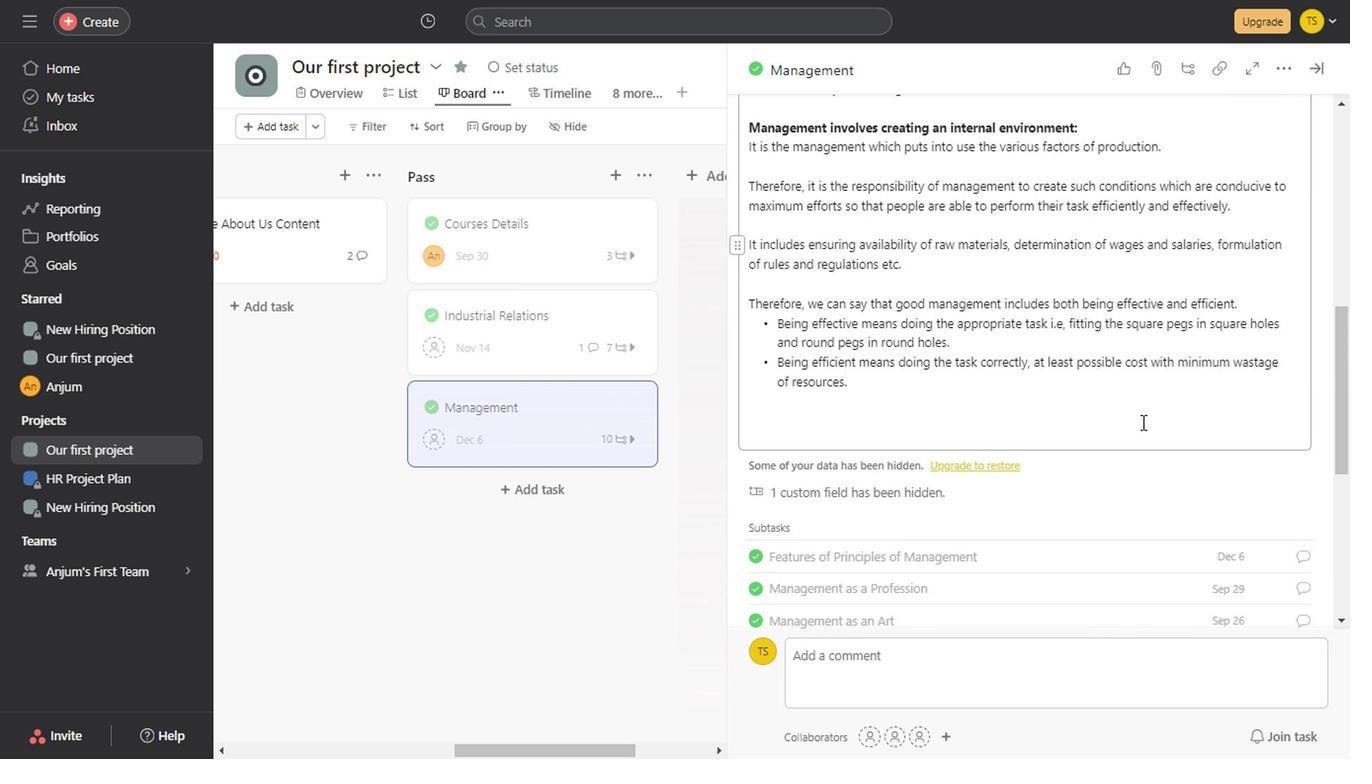 
Action: Mouse scrolled (1138, 422) with delta (0, -1)
Screenshot: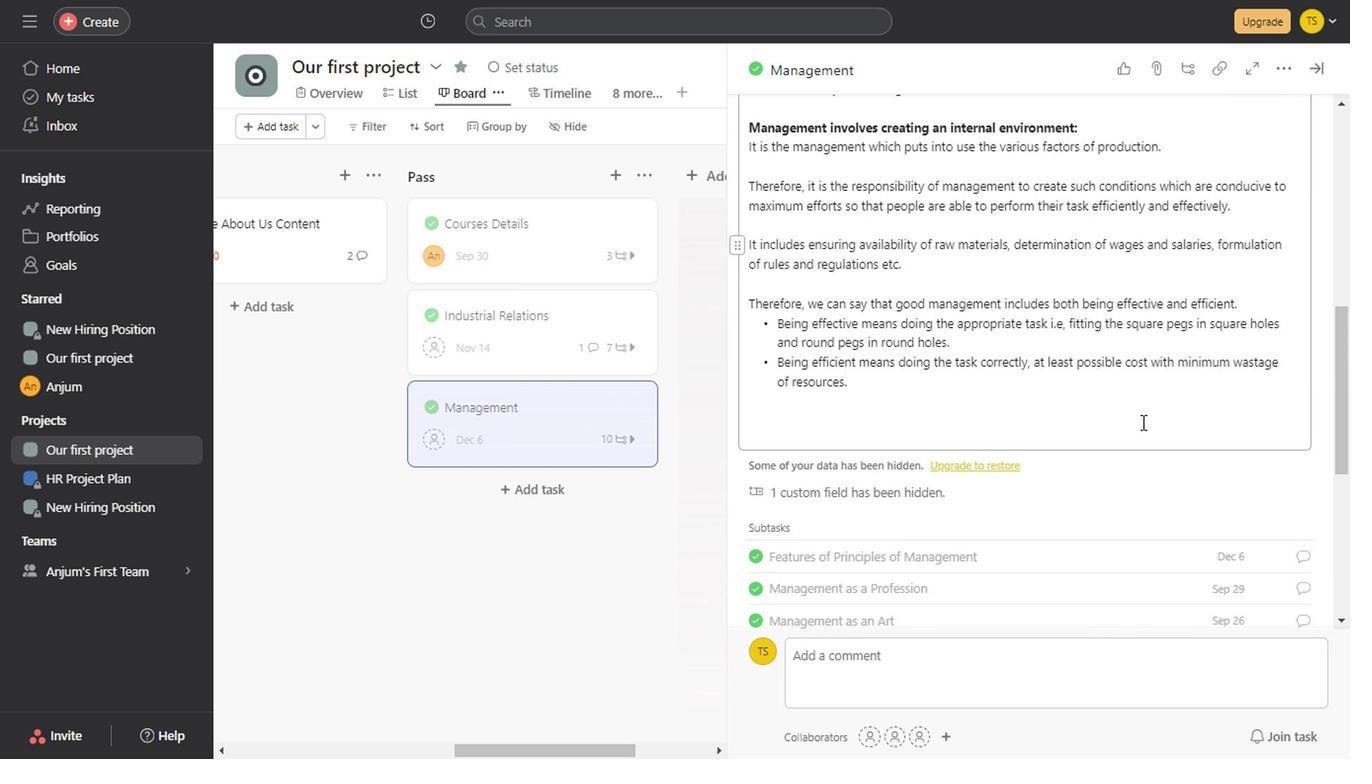 
Action: Mouse scrolled (1138, 422) with delta (0, -1)
Screenshot: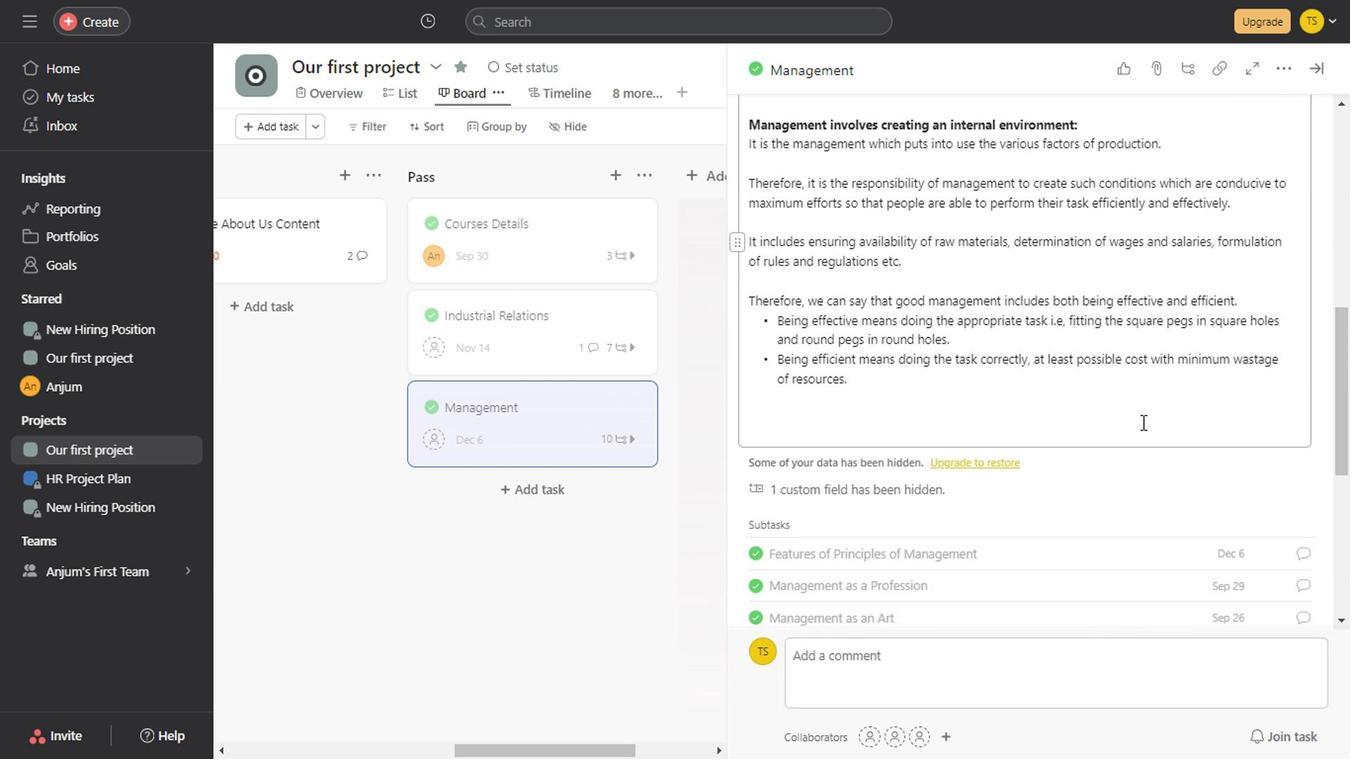 
Action: Mouse scrolled (1138, 422) with delta (0, -1)
Screenshot: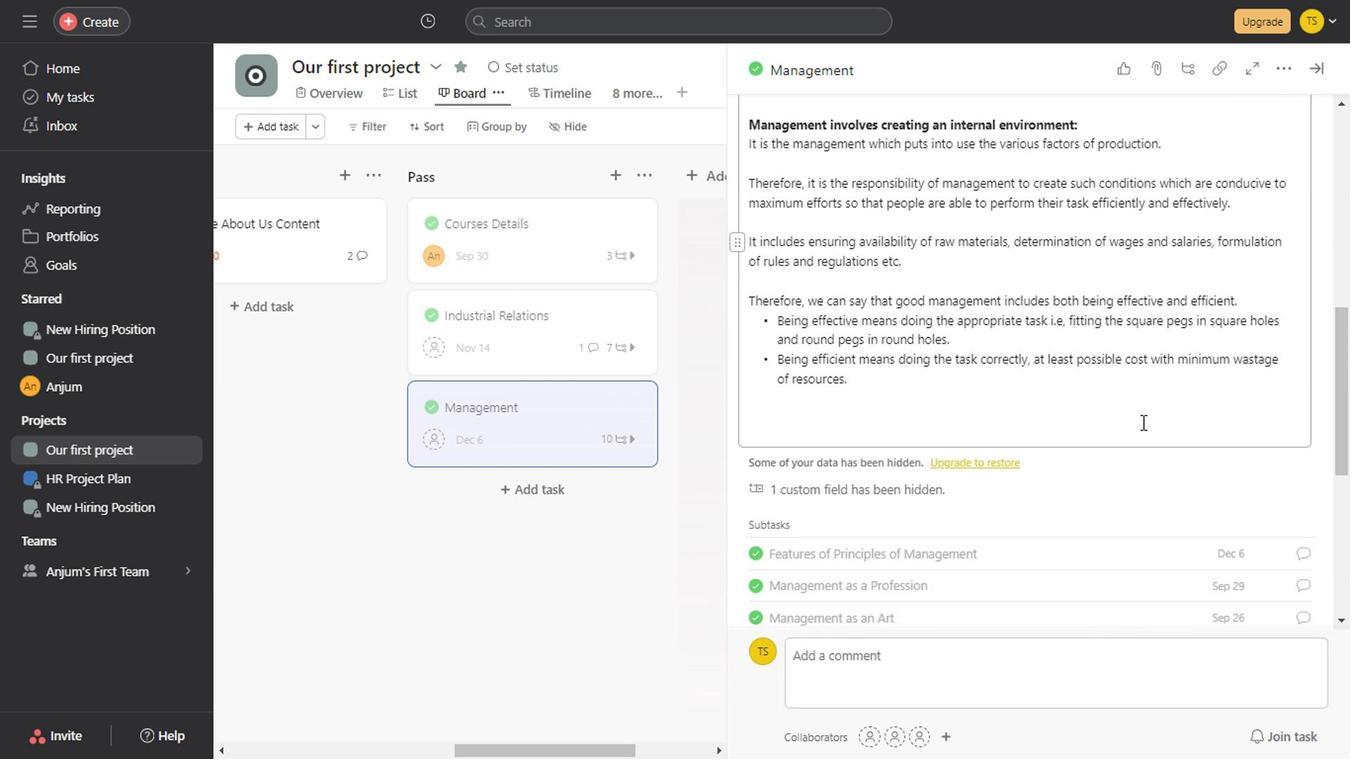 
Action: Mouse scrolled (1138, 422) with delta (0, -1)
Screenshot: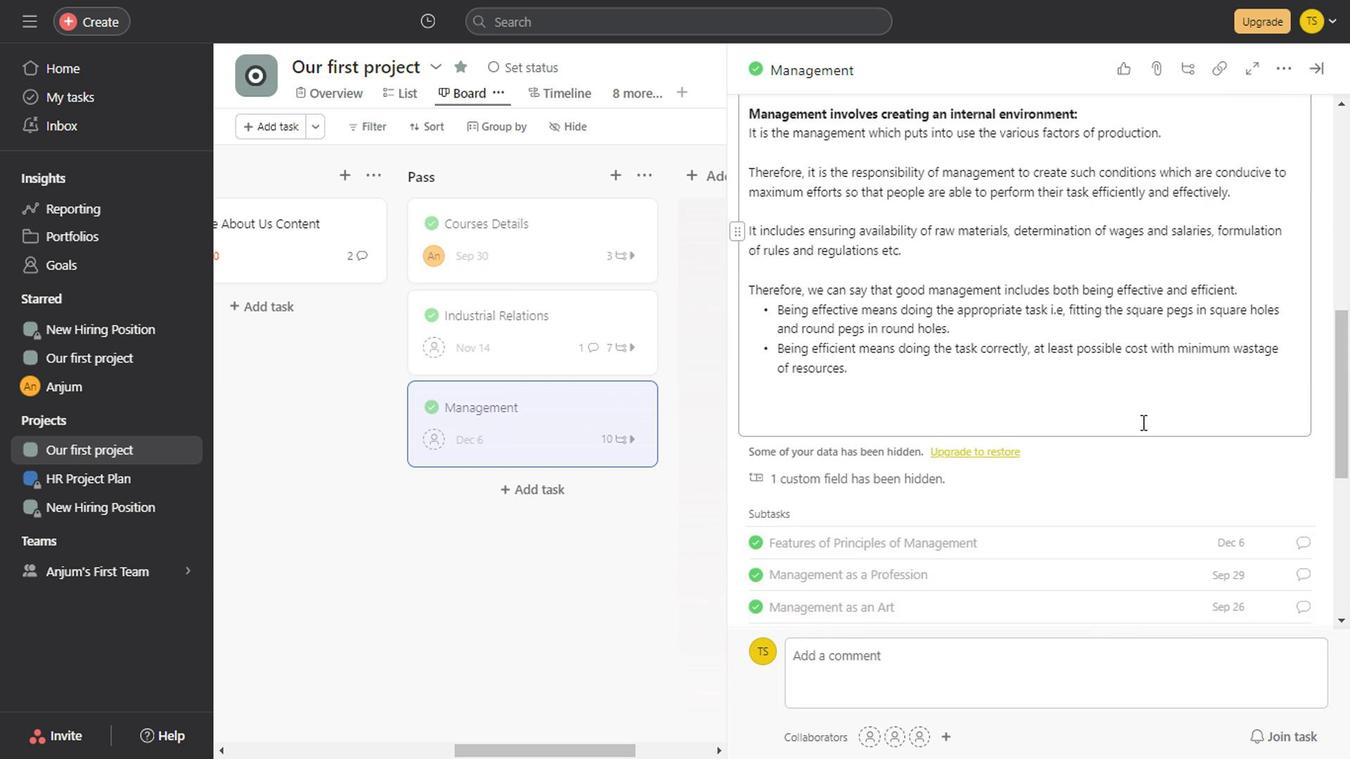 
Action: Mouse scrolled (1138, 422) with delta (0, -1)
Screenshot: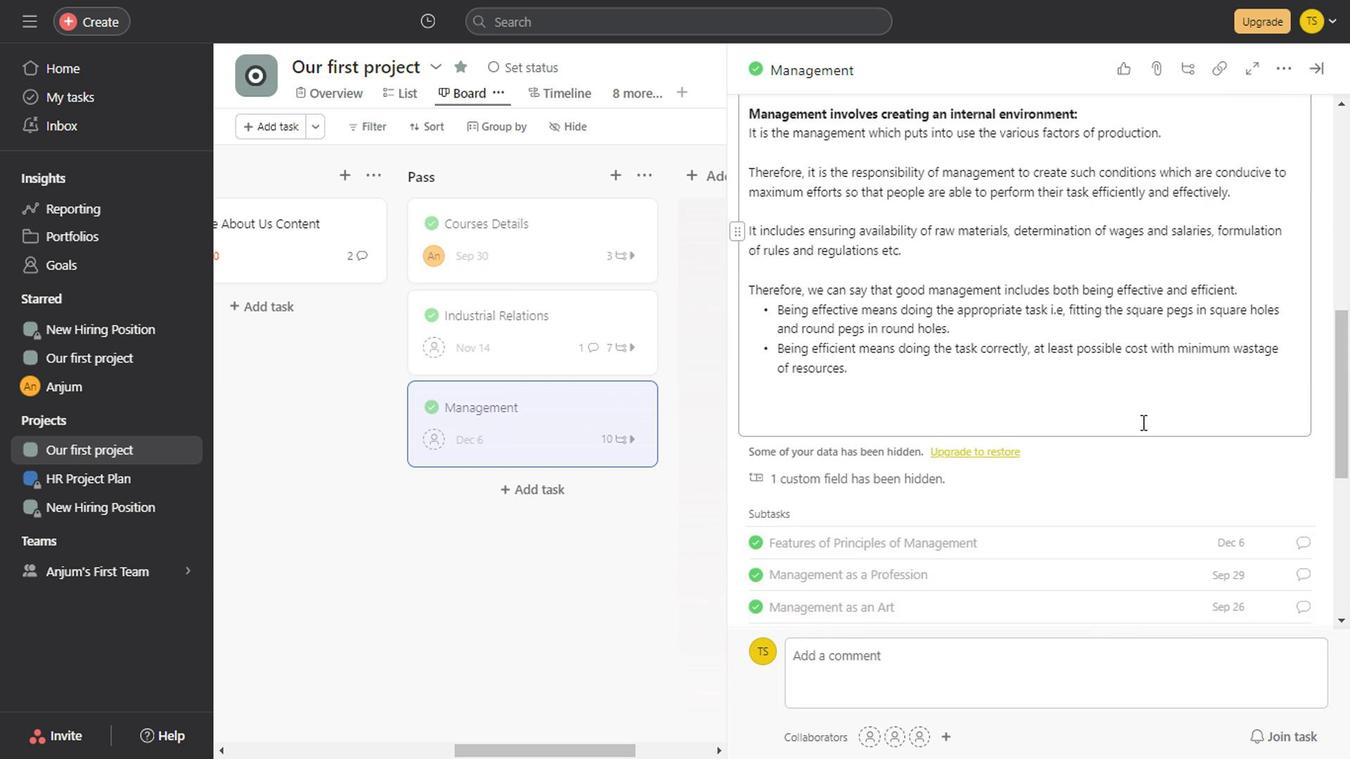 
Action: Mouse scrolled (1138, 422) with delta (0, -1)
Screenshot: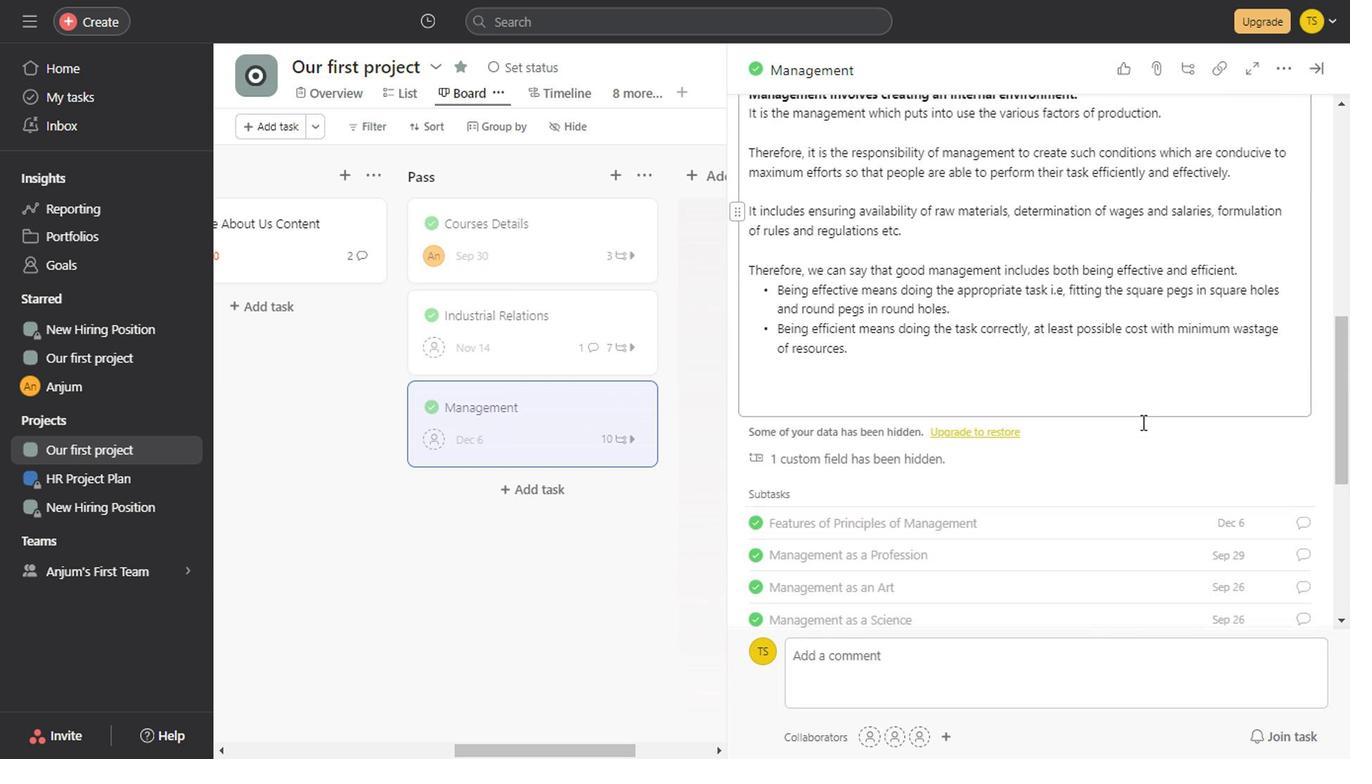 
Action: Mouse scrolled (1138, 422) with delta (0, -1)
Screenshot: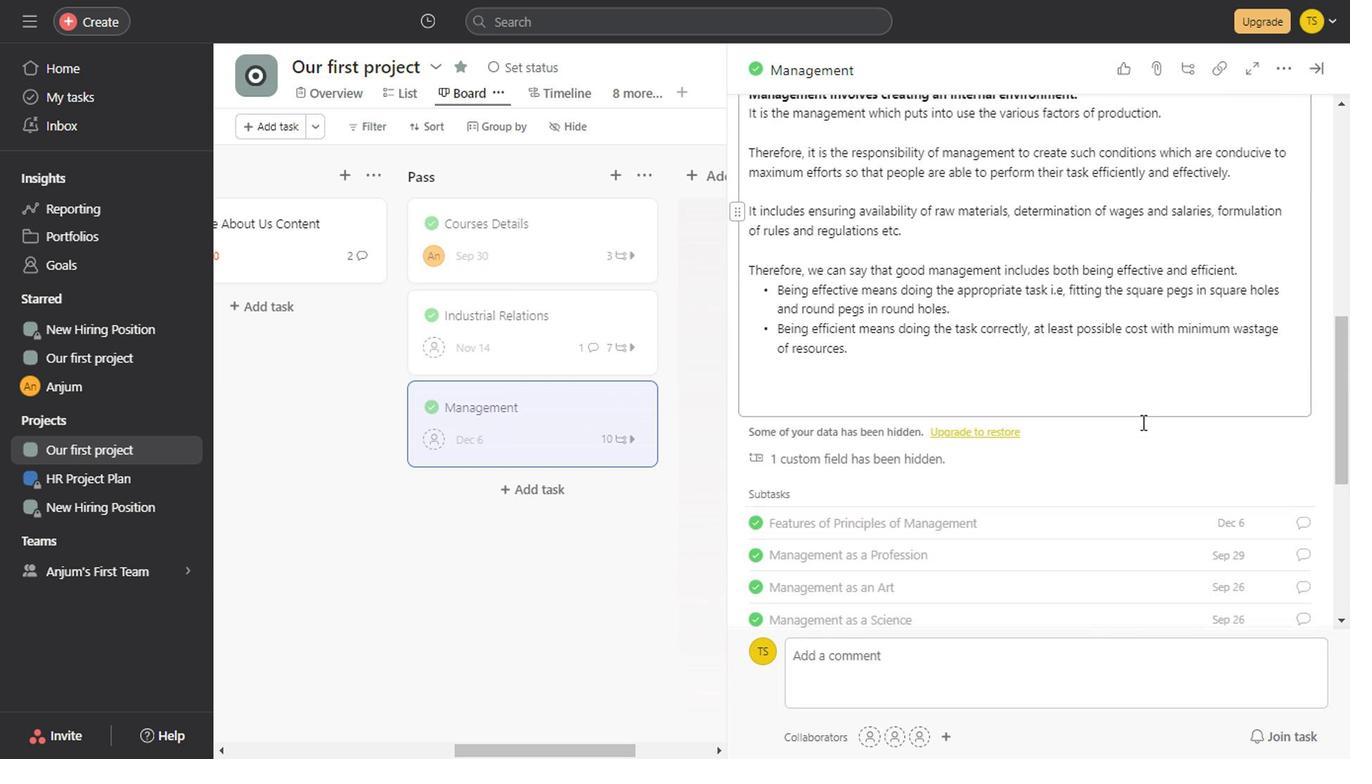 
Action: Mouse scrolled (1138, 422) with delta (0, -1)
Screenshot: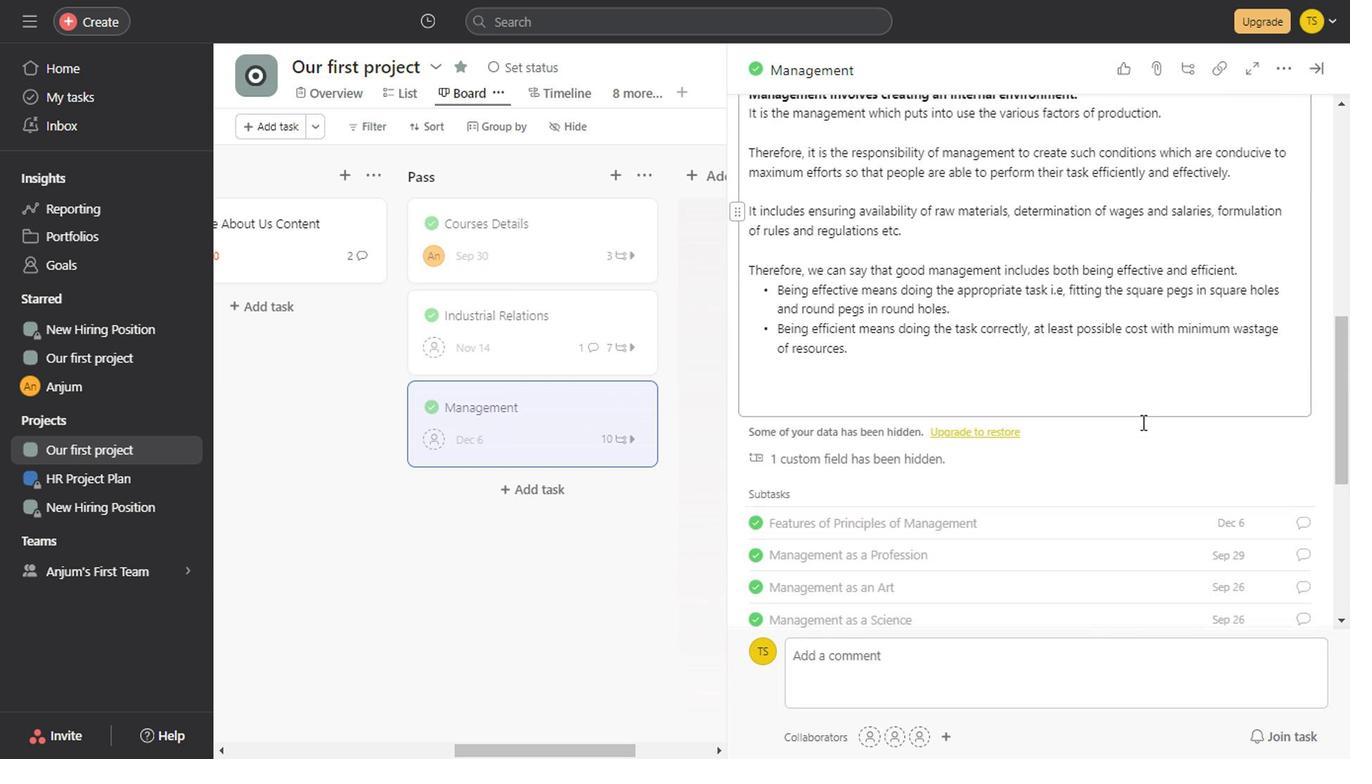 
Action: Mouse scrolled (1138, 422) with delta (0, -1)
Screenshot: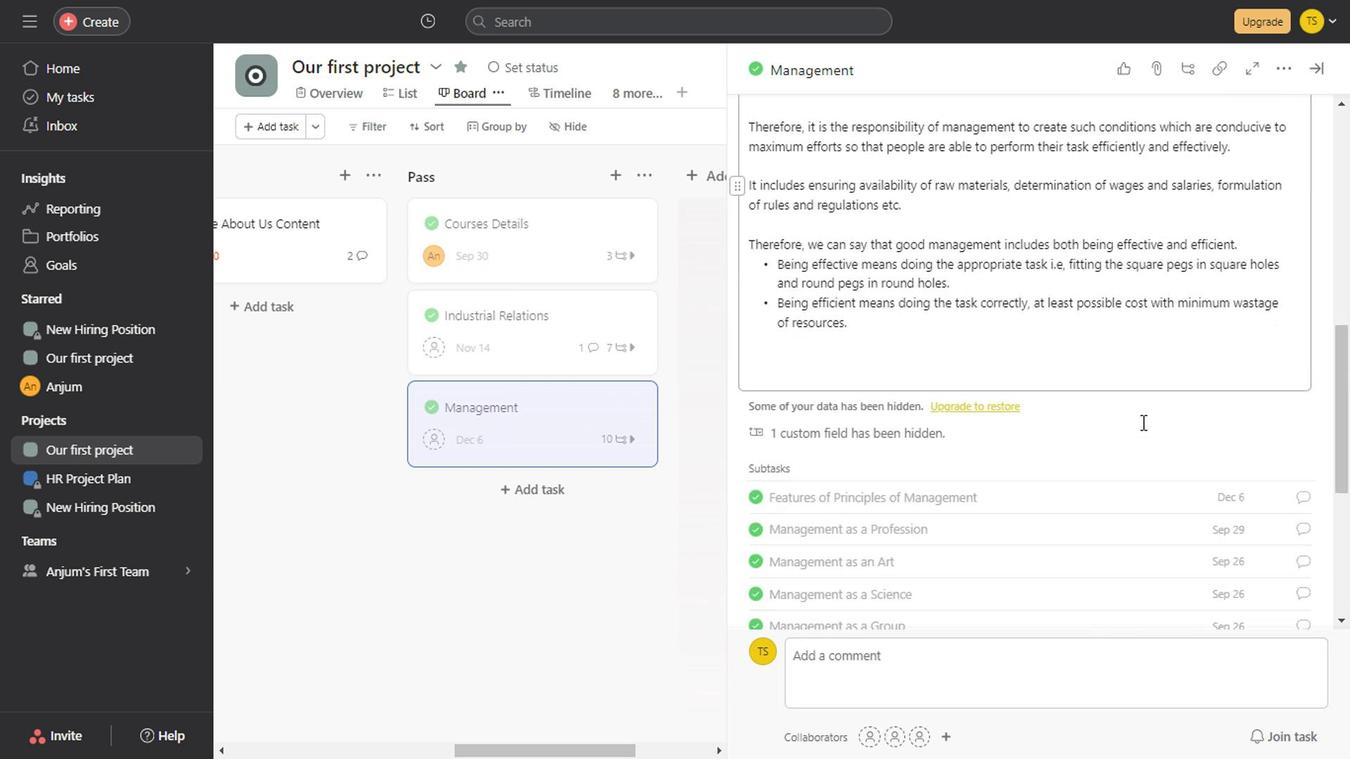 
Action: Mouse scrolled (1138, 422) with delta (0, -1)
Screenshot: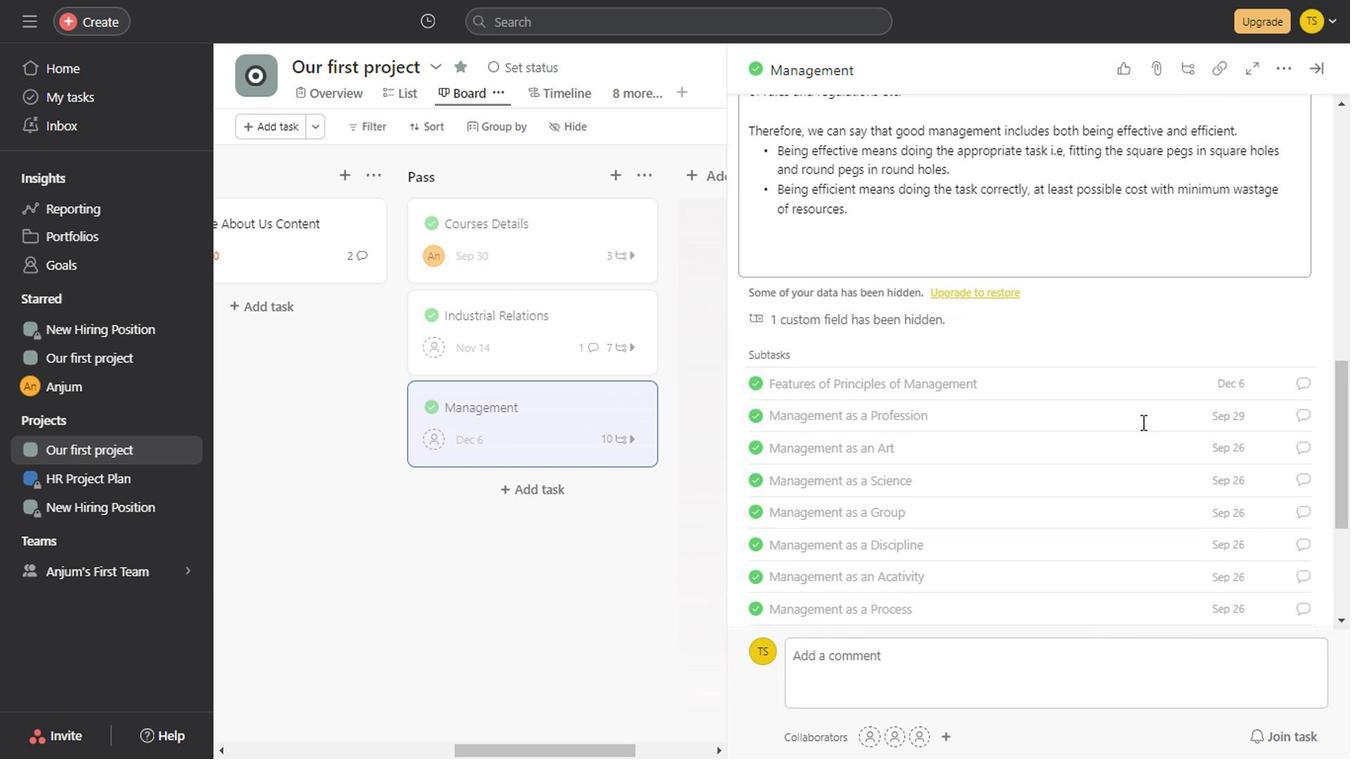 
Action: Mouse scrolled (1138, 422) with delta (0, -1)
Screenshot: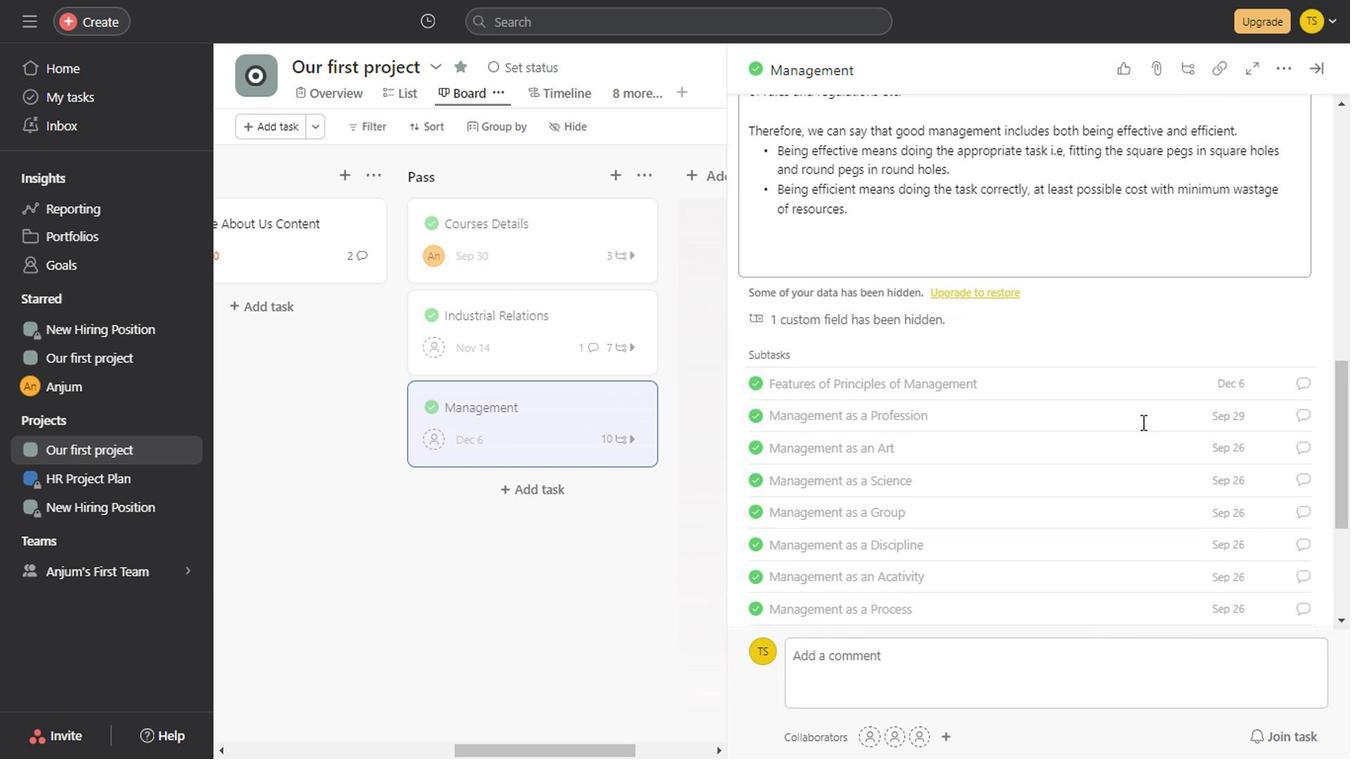 
Action: Mouse scrolled (1138, 422) with delta (0, -1)
Screenshot: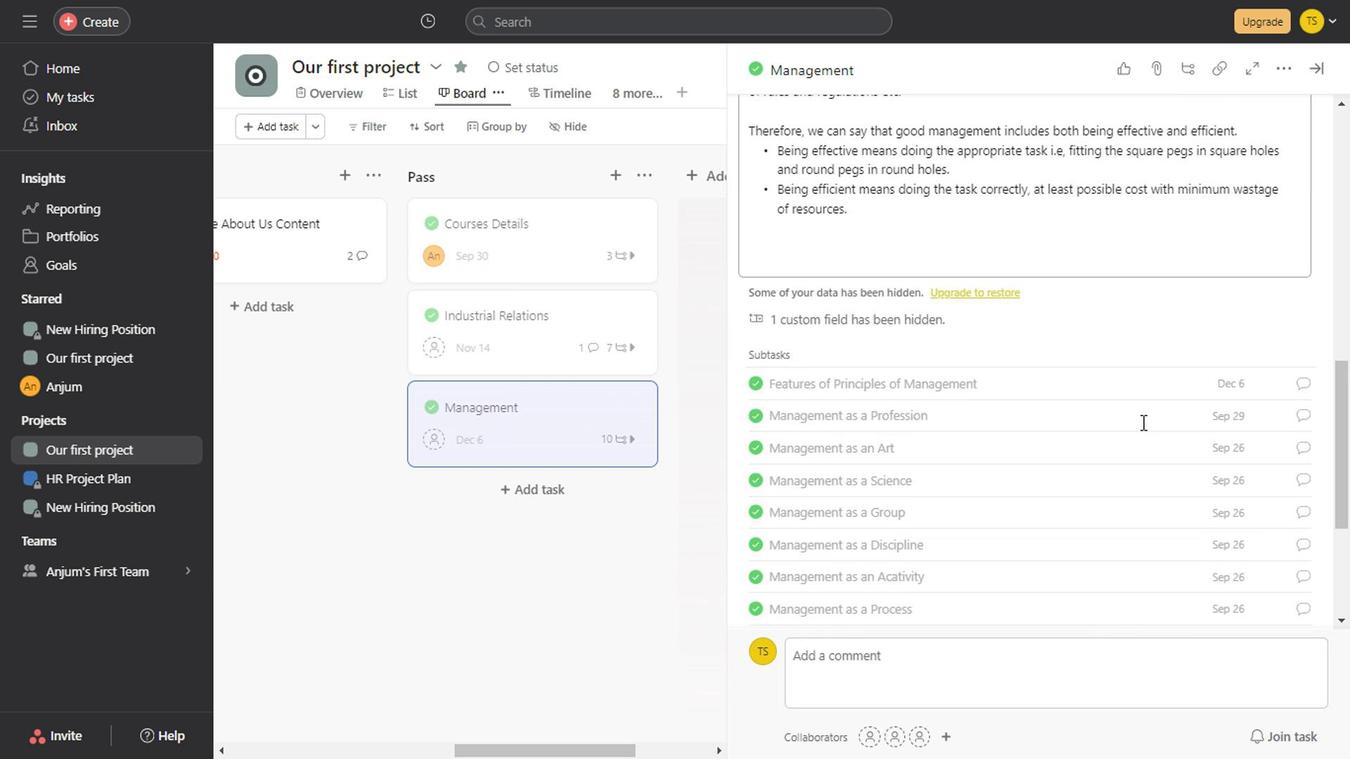 
Action: Mouse scrolled (1138, 422) with delta (0, -1)
Screenshot: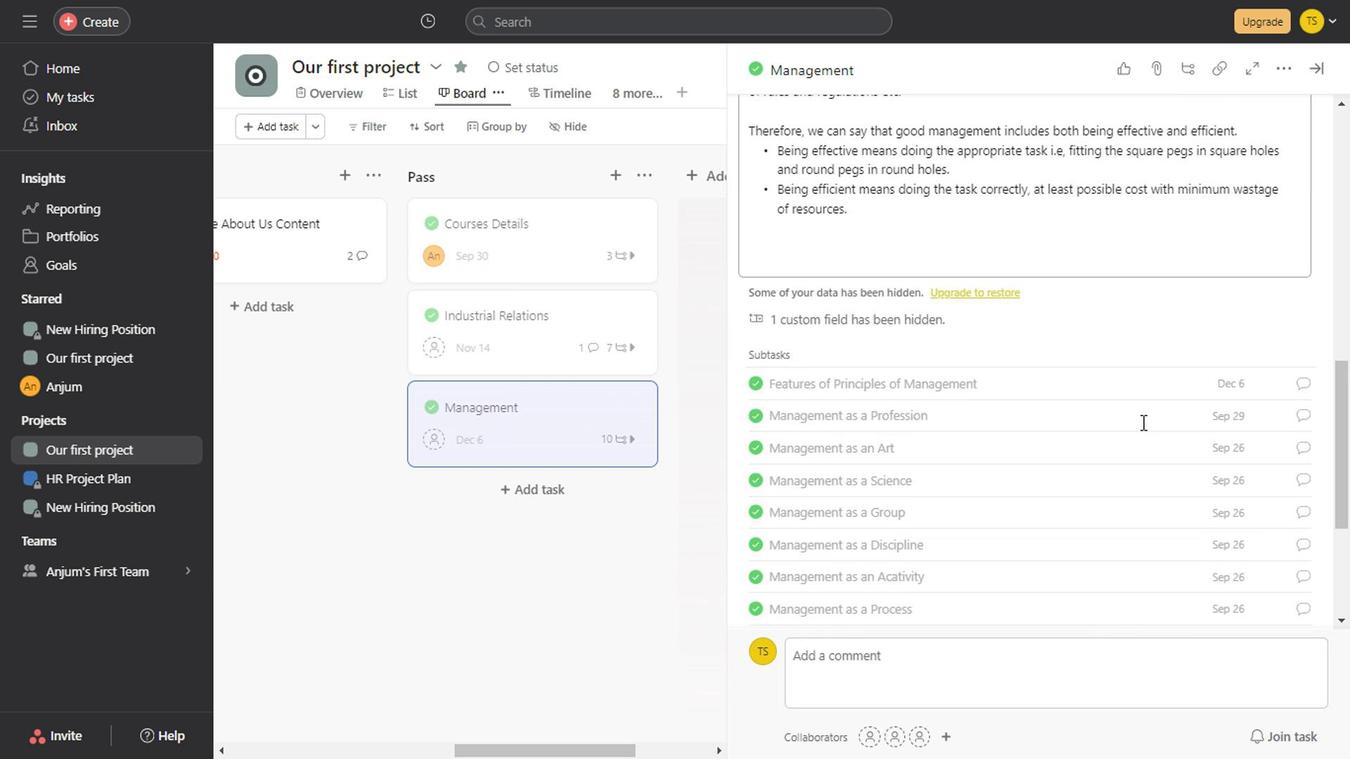 
Action: Mouse scrolled (1138, 422) with delta (0, -1)
Screenshot: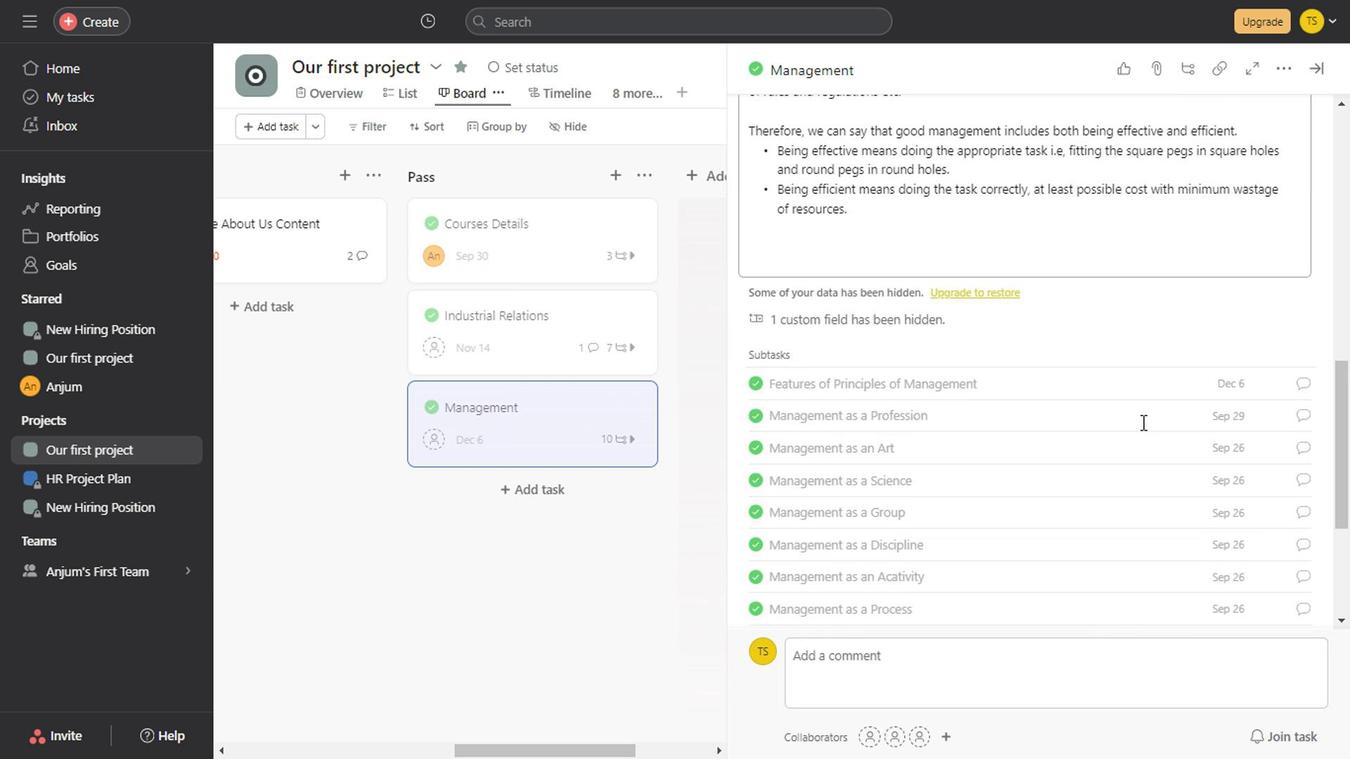 
Action: Mouse scrolled (1138, 422) with delta (0, -1)
Screenshot: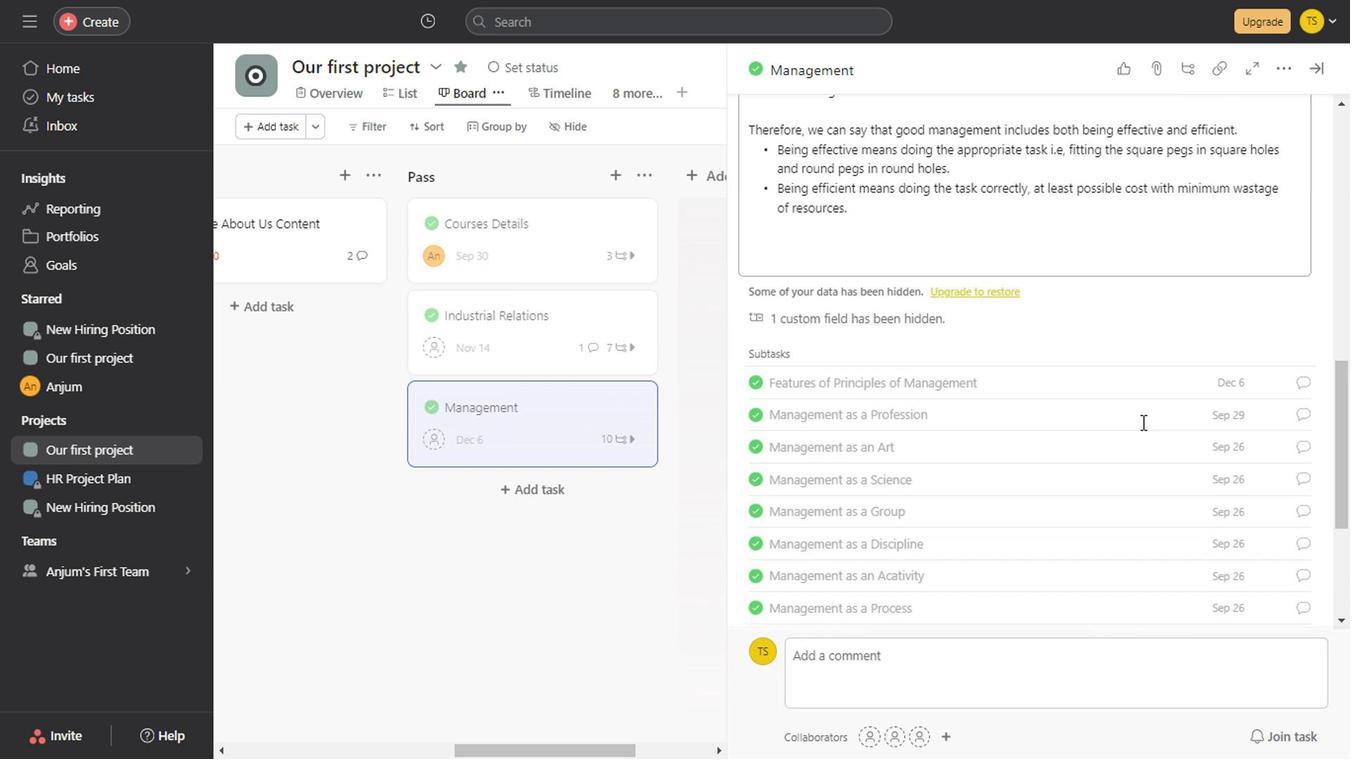 
Action: Mouse scrolled (1138, 422) with delta (0, -1)
Screenshot: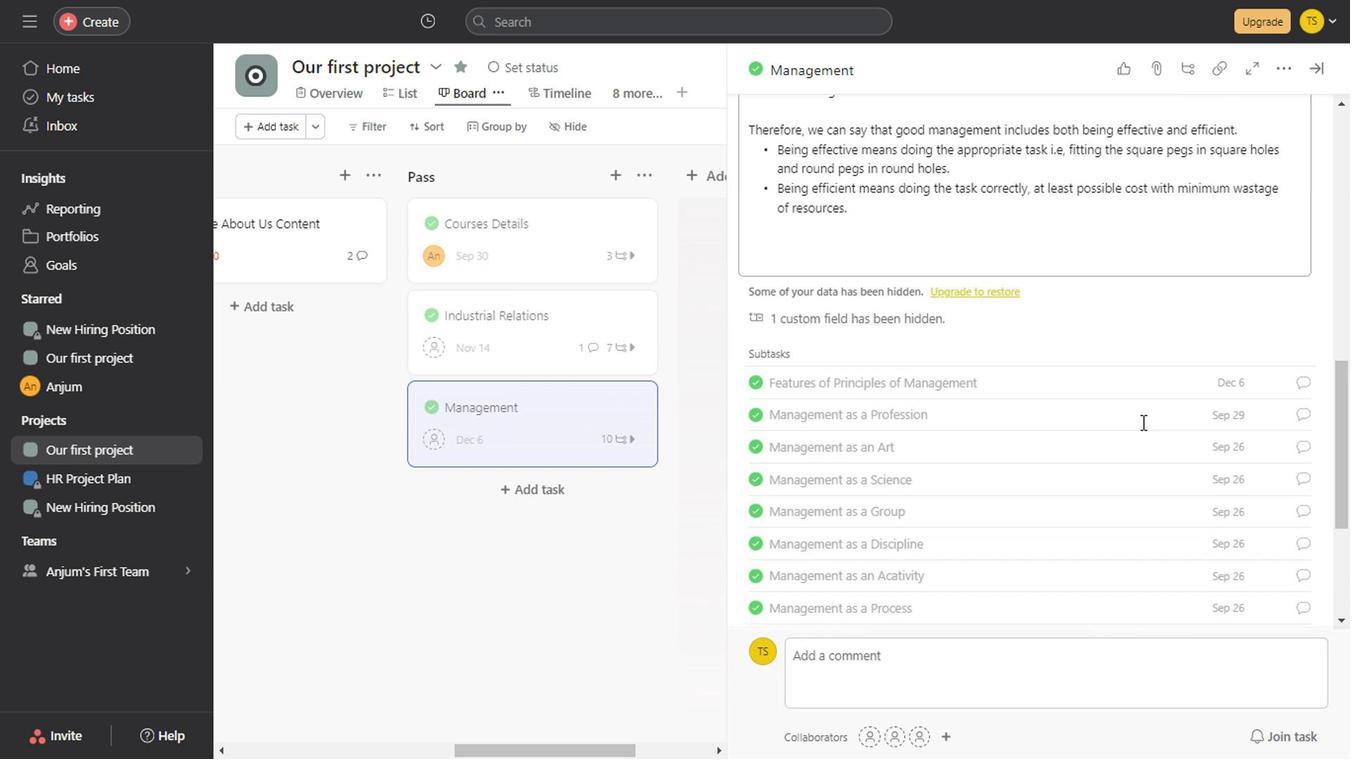 
Action: Mouse scrolled (1138, 422) with delta (0, -1)
Screenshot: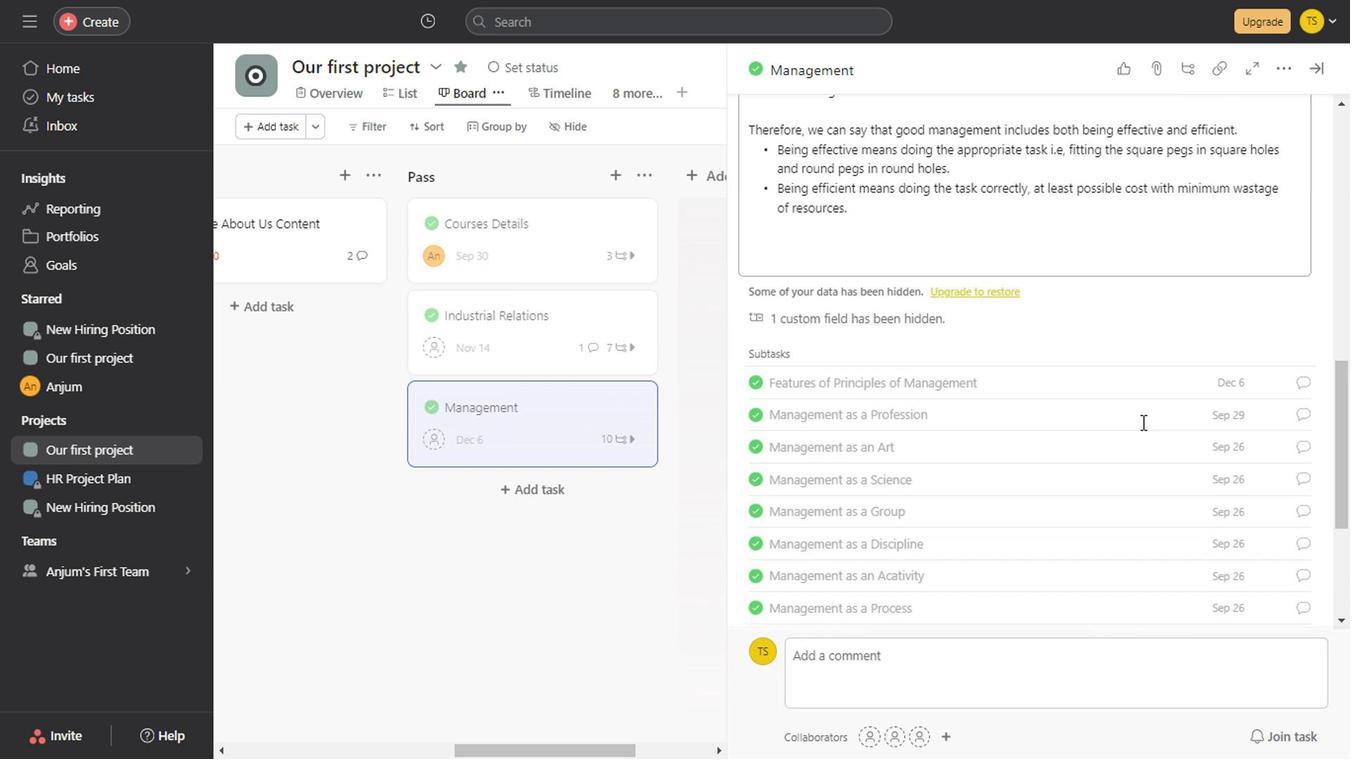 
Action: Mouse scrolled (1138, 422) with delta (0, -1)
Screenshot: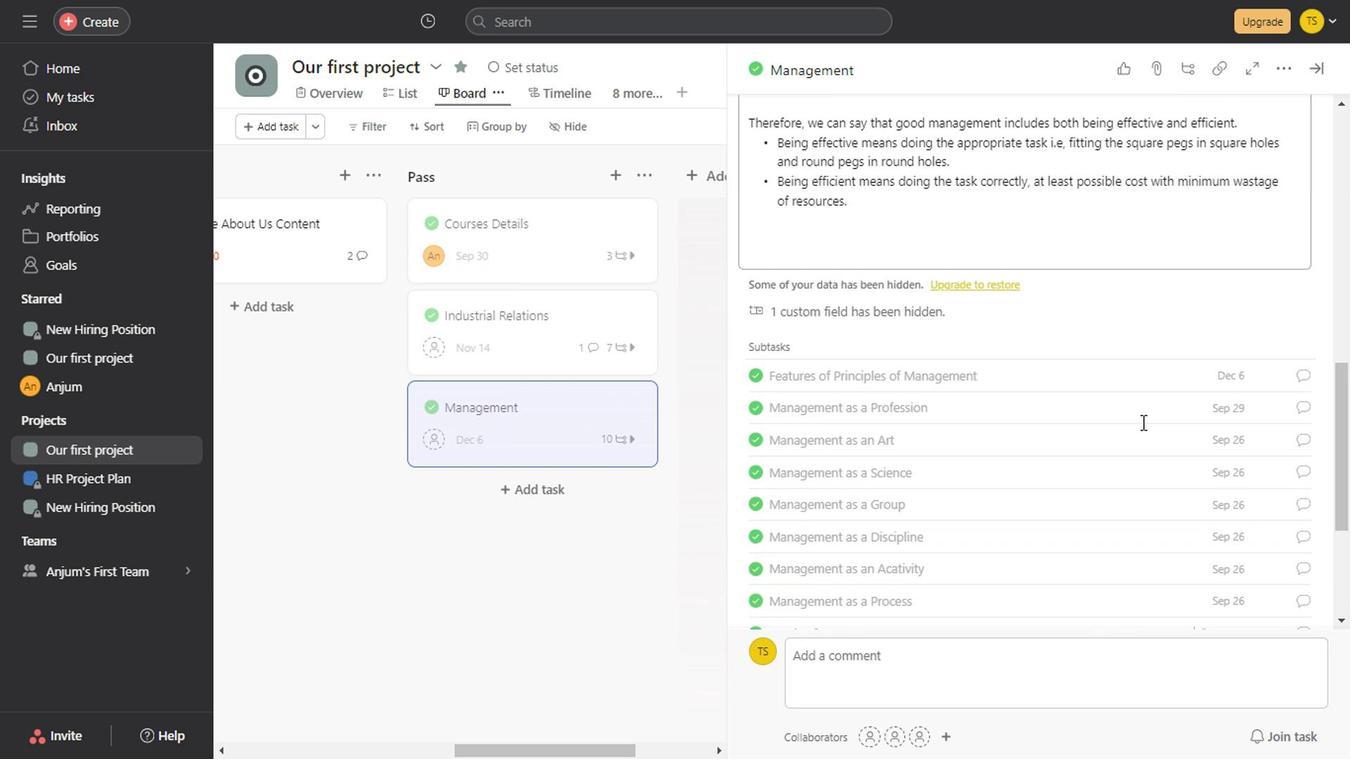 
Action: Mouse scrolled (1138, 422) with delta (0, -1)
Screenshot: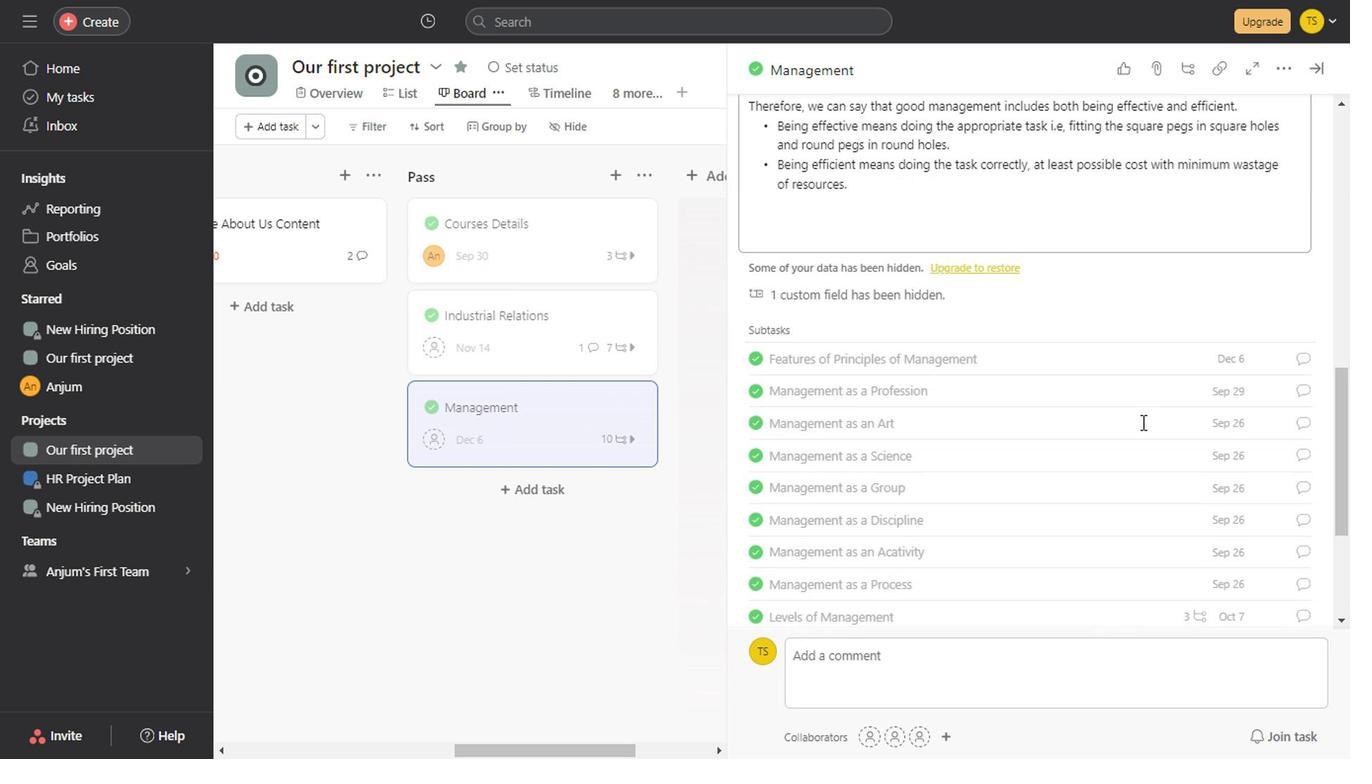 
Action: Mouse scrolled (1138, 422) with delta (0, -1)
Screenshot: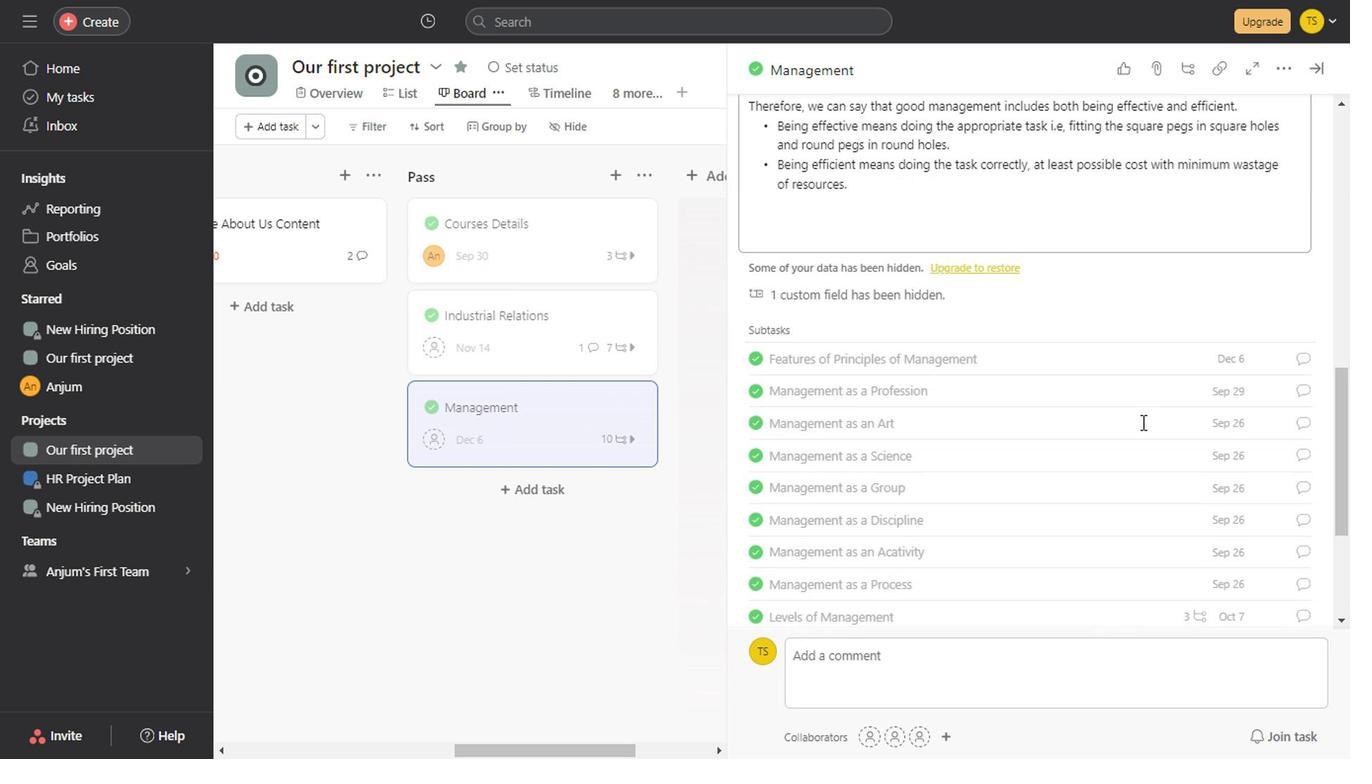 
Action: Mouse scrolled (1138, 422) with delta (0, -1)
Screenshot: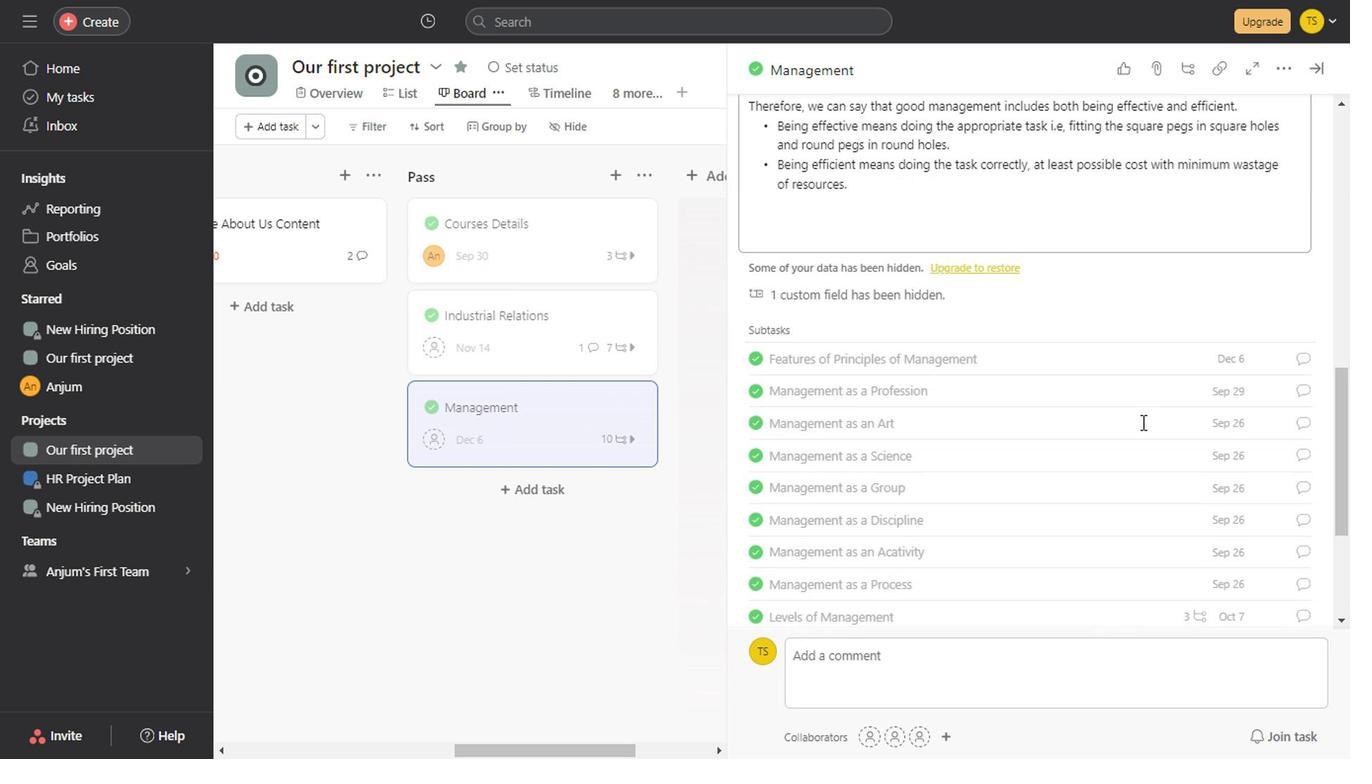 
Action: Mouse moved to (1182, 493)
Screenshot: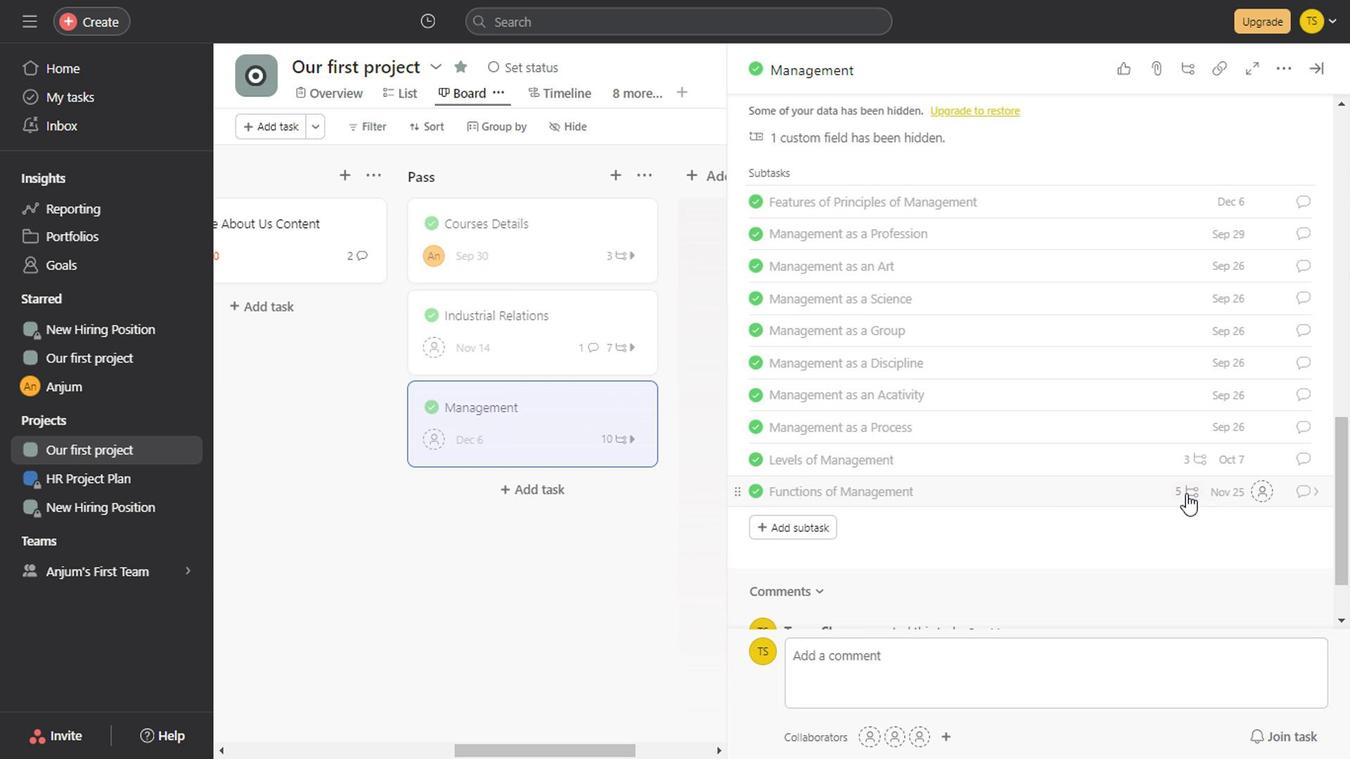 
Action: Mouse pressed left at (1182, 493)
Screenshot: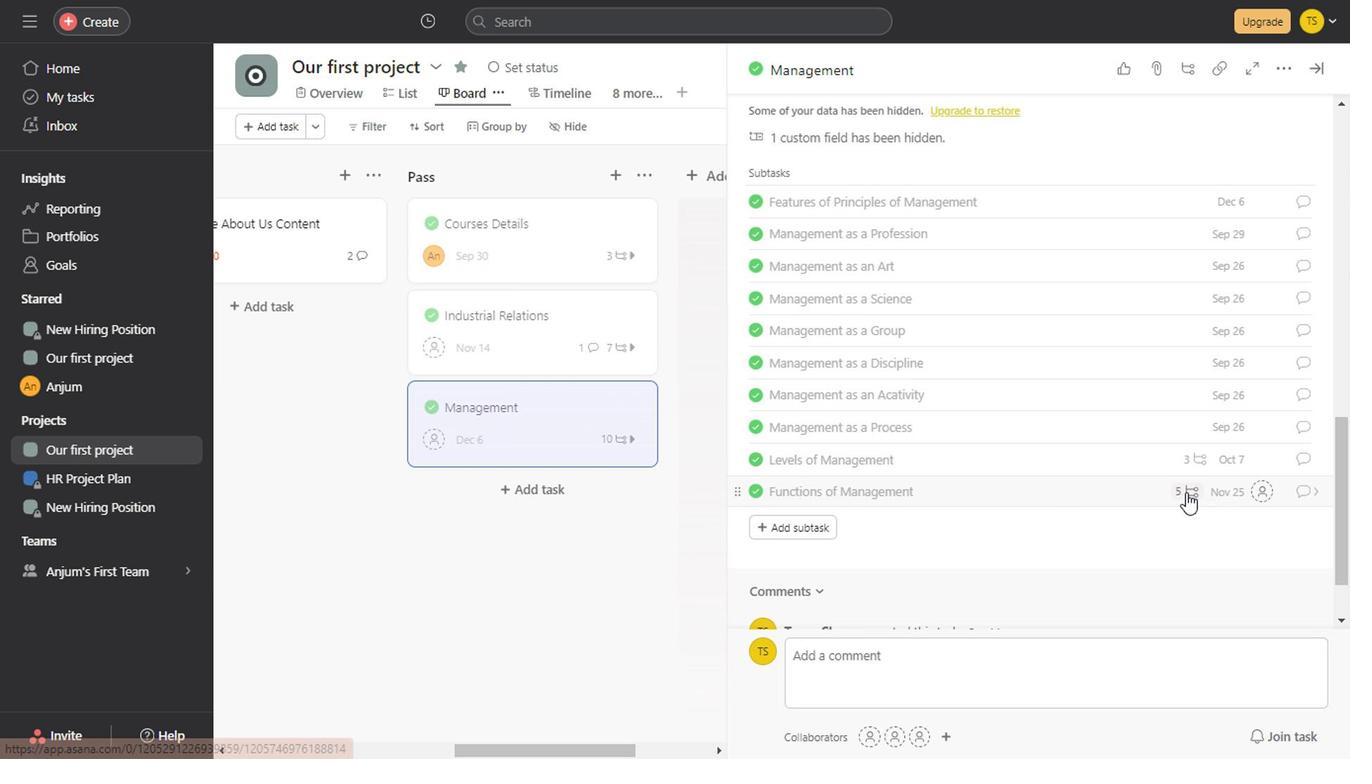 
Action: Mouse scrolled (1182, 493) with delta (0, 0)
Screenshot: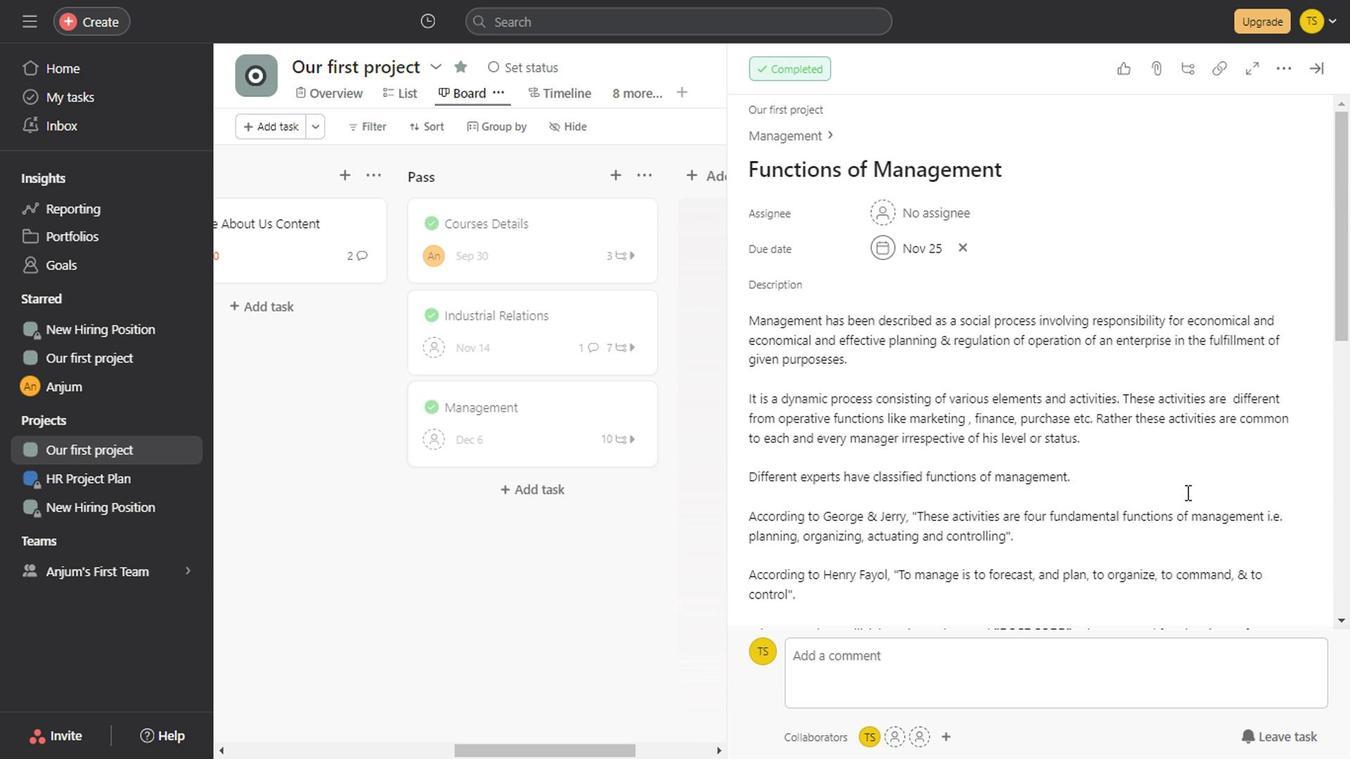 
Action: Mouse scrolled (1182, 493) with delta (0, 0)
Screenshot: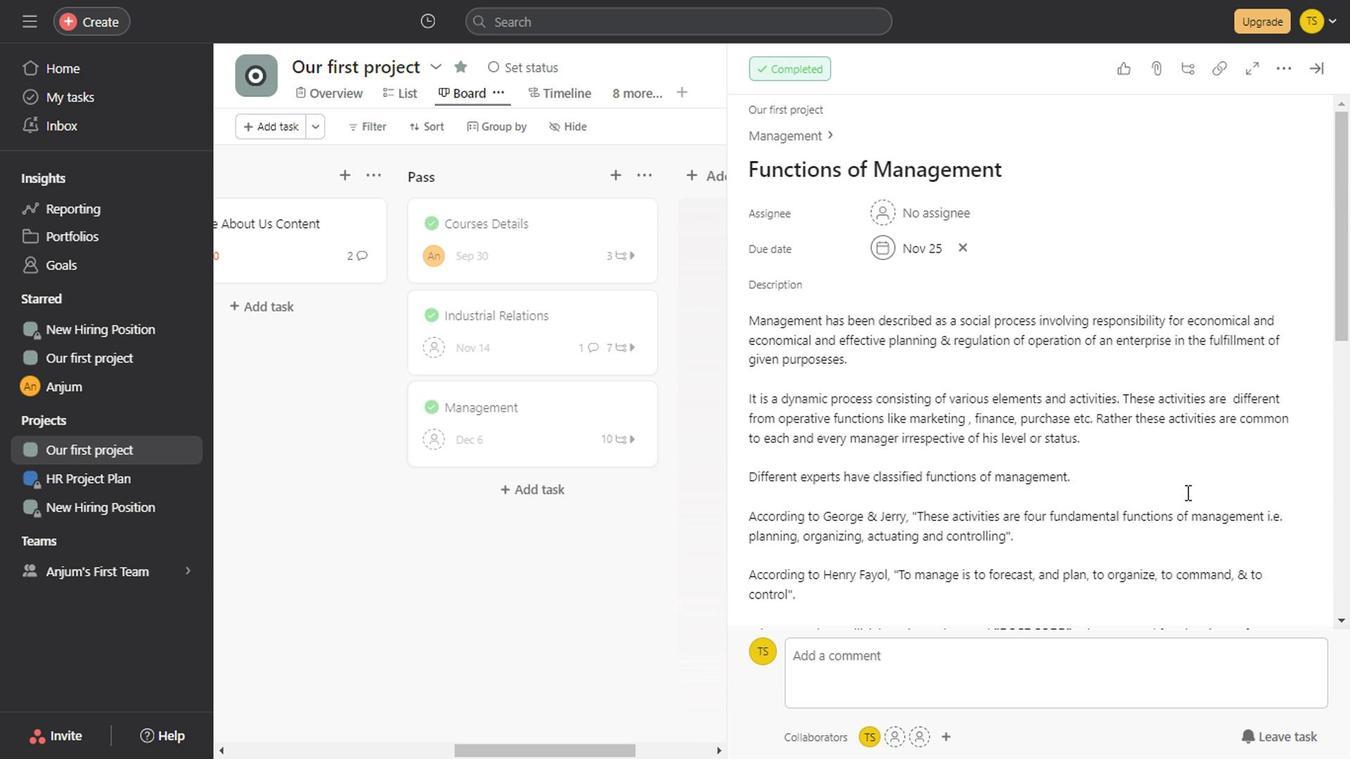 
Action: Mouse scrolled (1182, 493) with delta (0, 0)
Screenshot: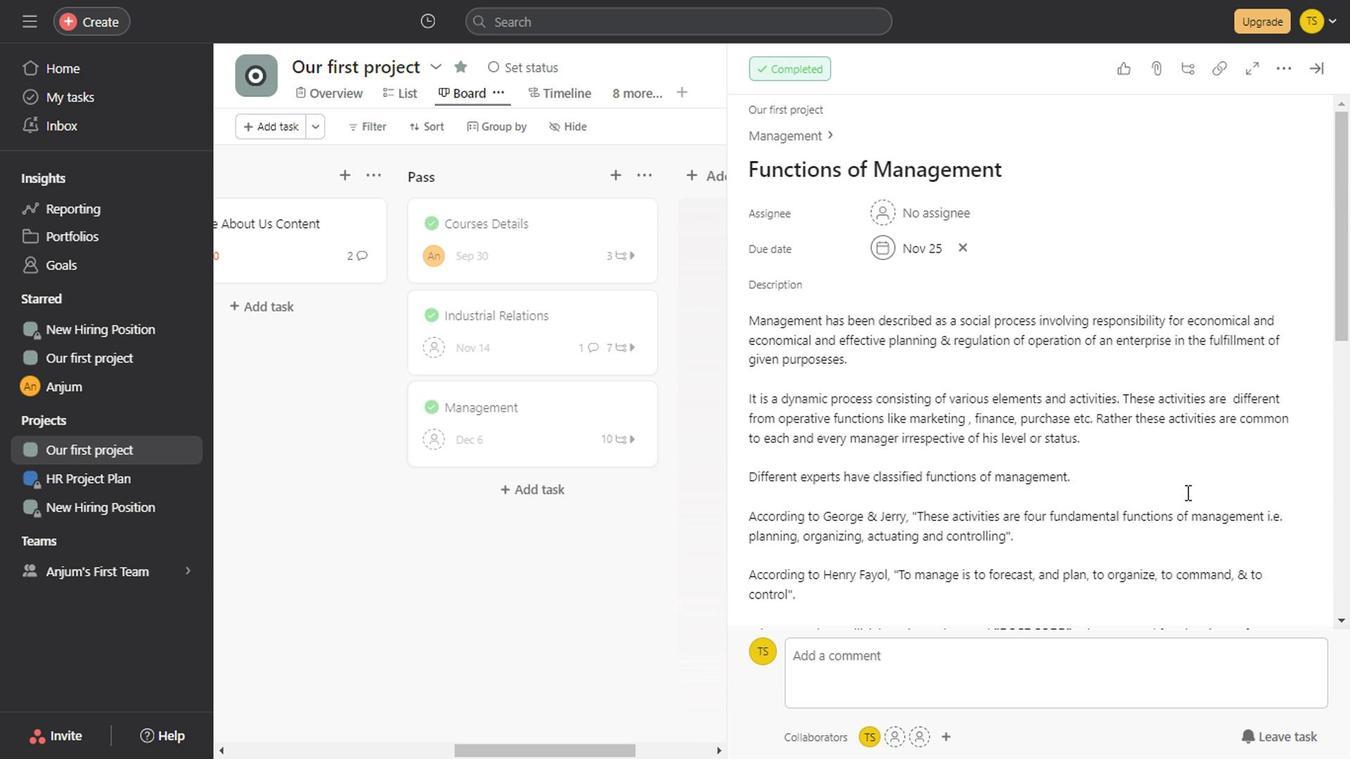 
Action: Mouse scrolled (1182, 493) with delta (0, 0)
Screenshot: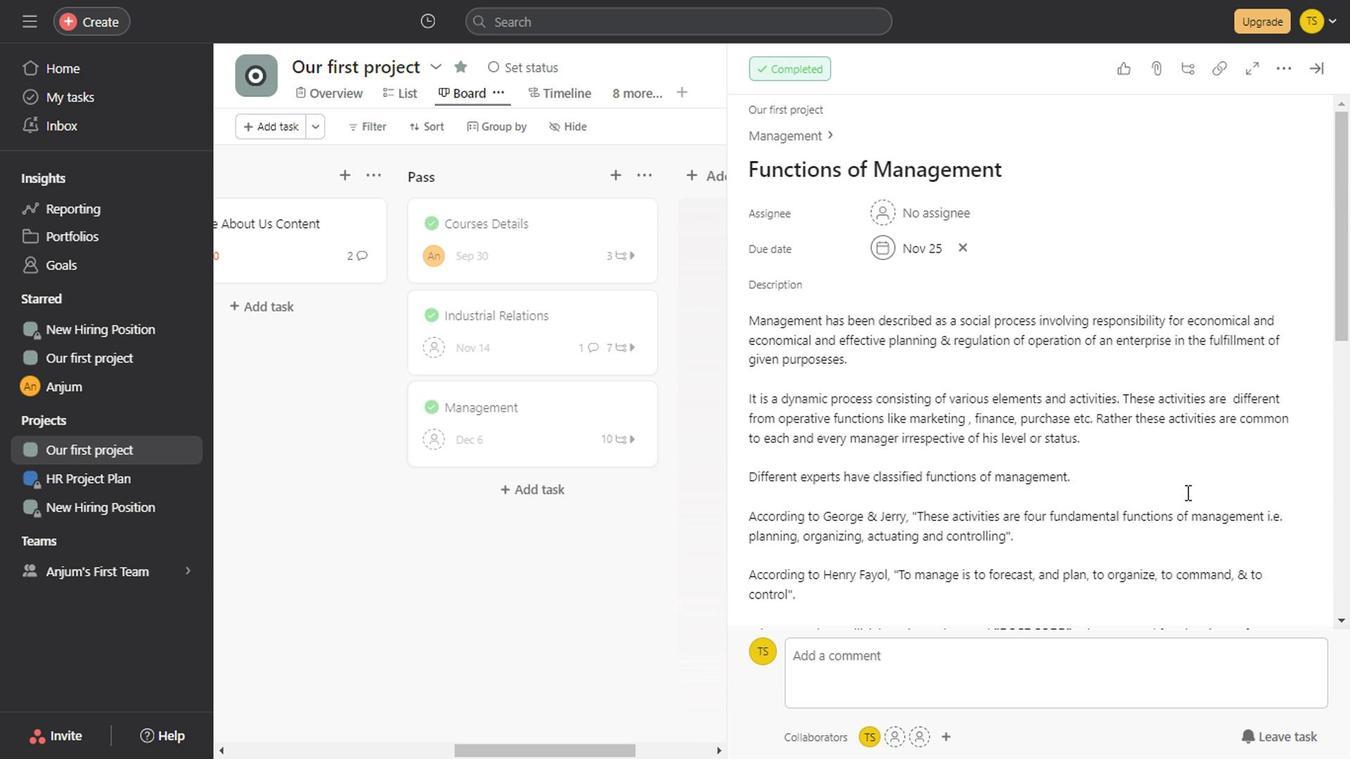 
Action: Mouse scrolled (1182, 493) with delta (0, 0)
Screenshot: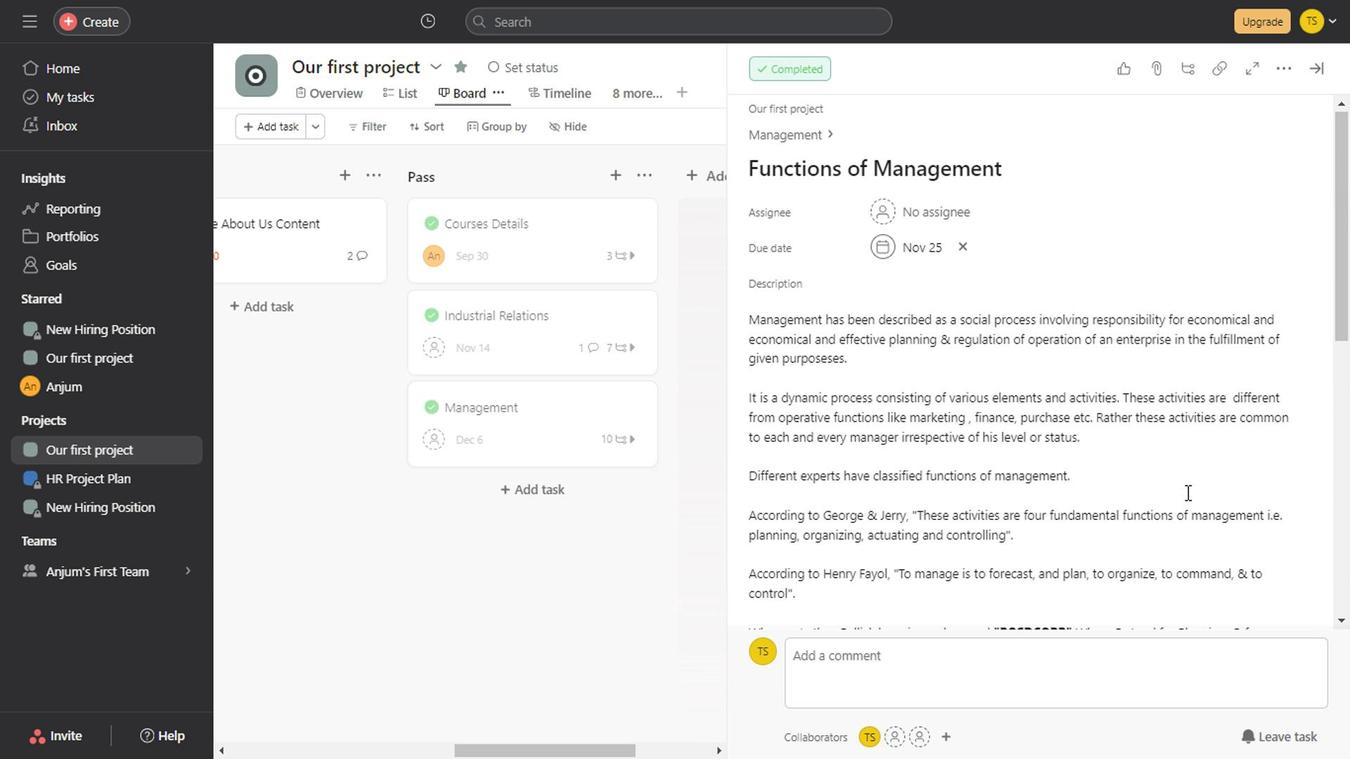 
Action: Mouse scrolled (1182, 493) with delta (0, 0)
Screenshot: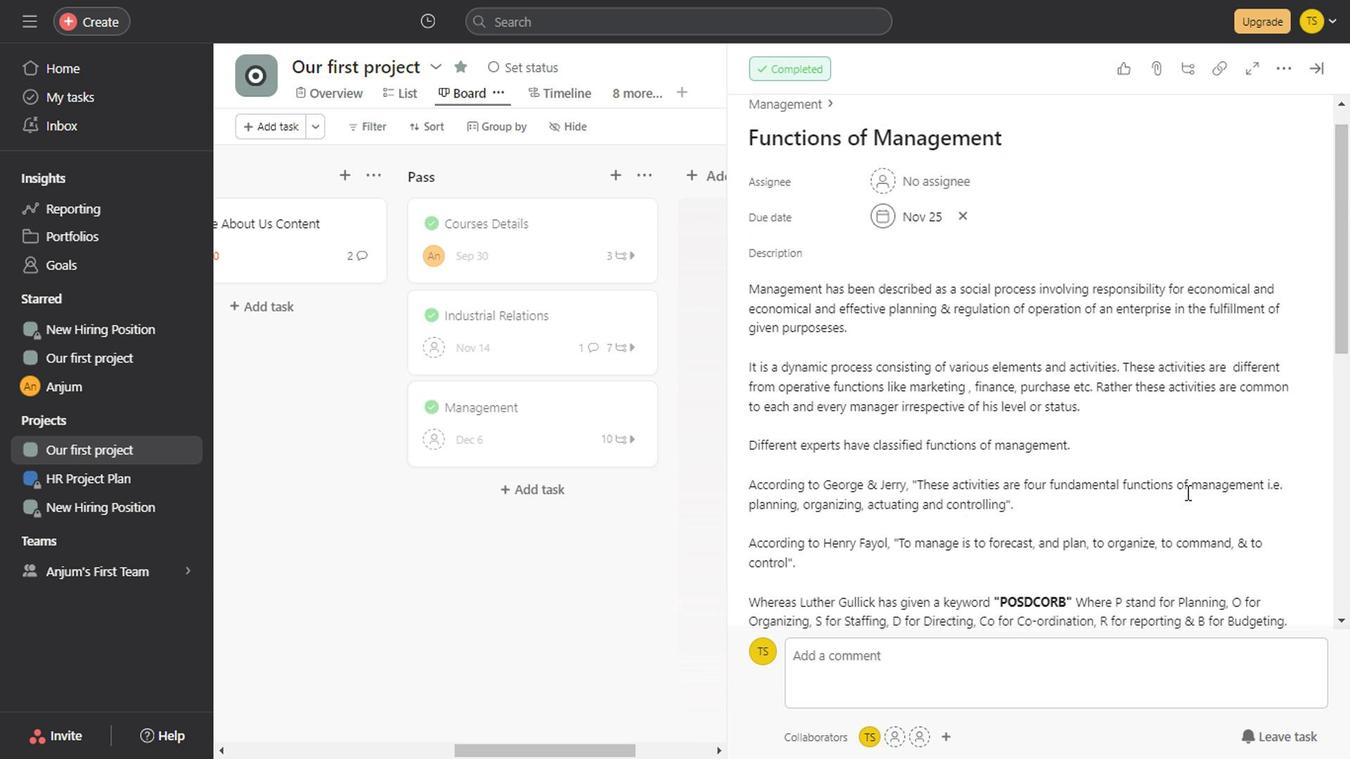 
Action: Mouse scrolled (1182, 493) with delta (0, 0)
Screenshot: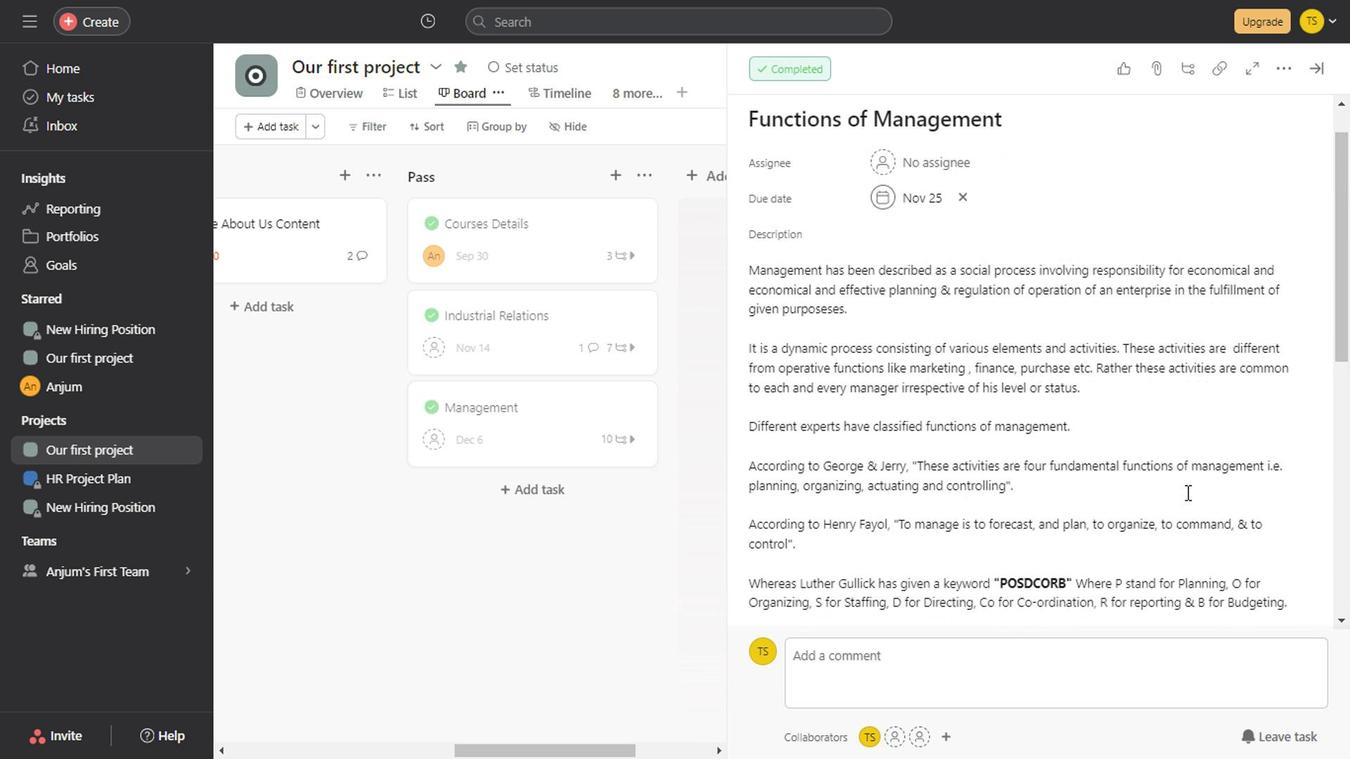 
Action: Mouse scrolled (1182, 493) with delta (0, 0)
Screenshot: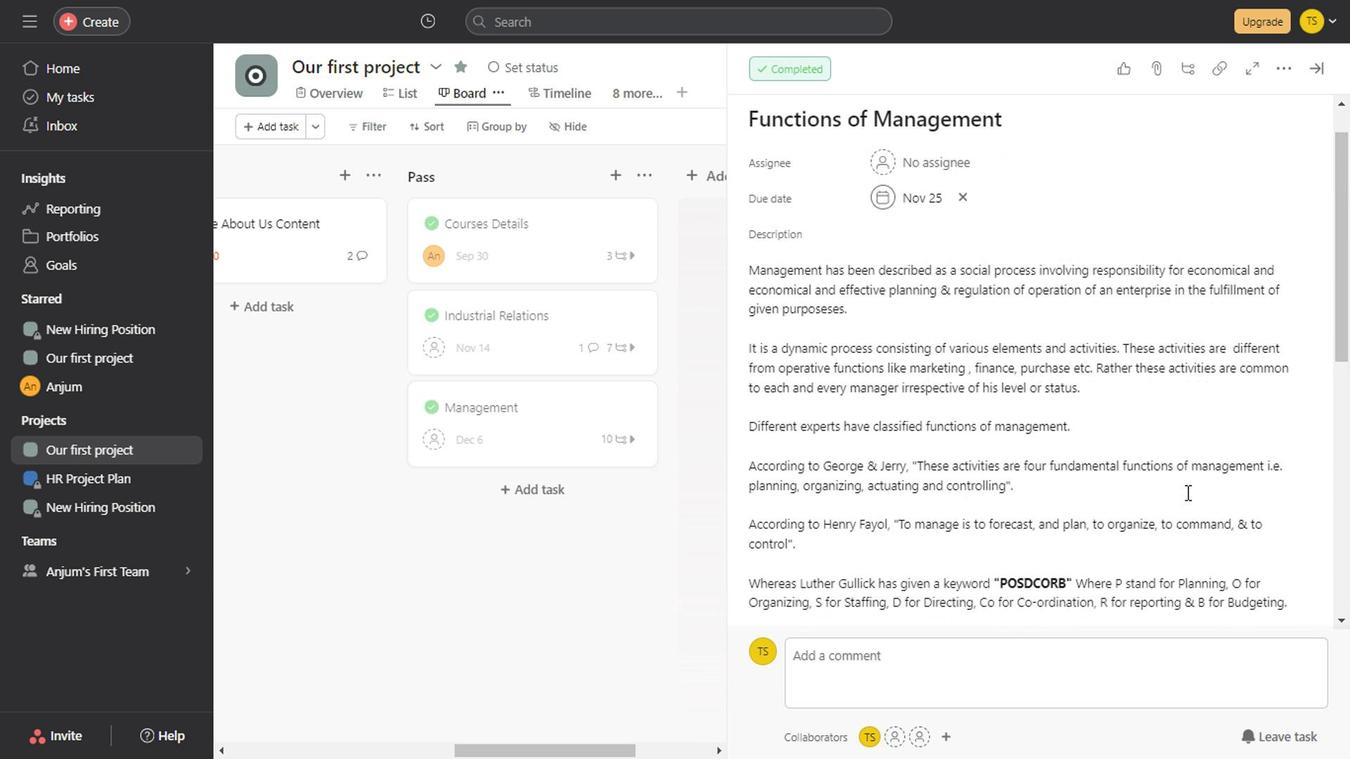 
Action: Mouse scrolled (1182, 493) with delta (0, 0)
Screenshot: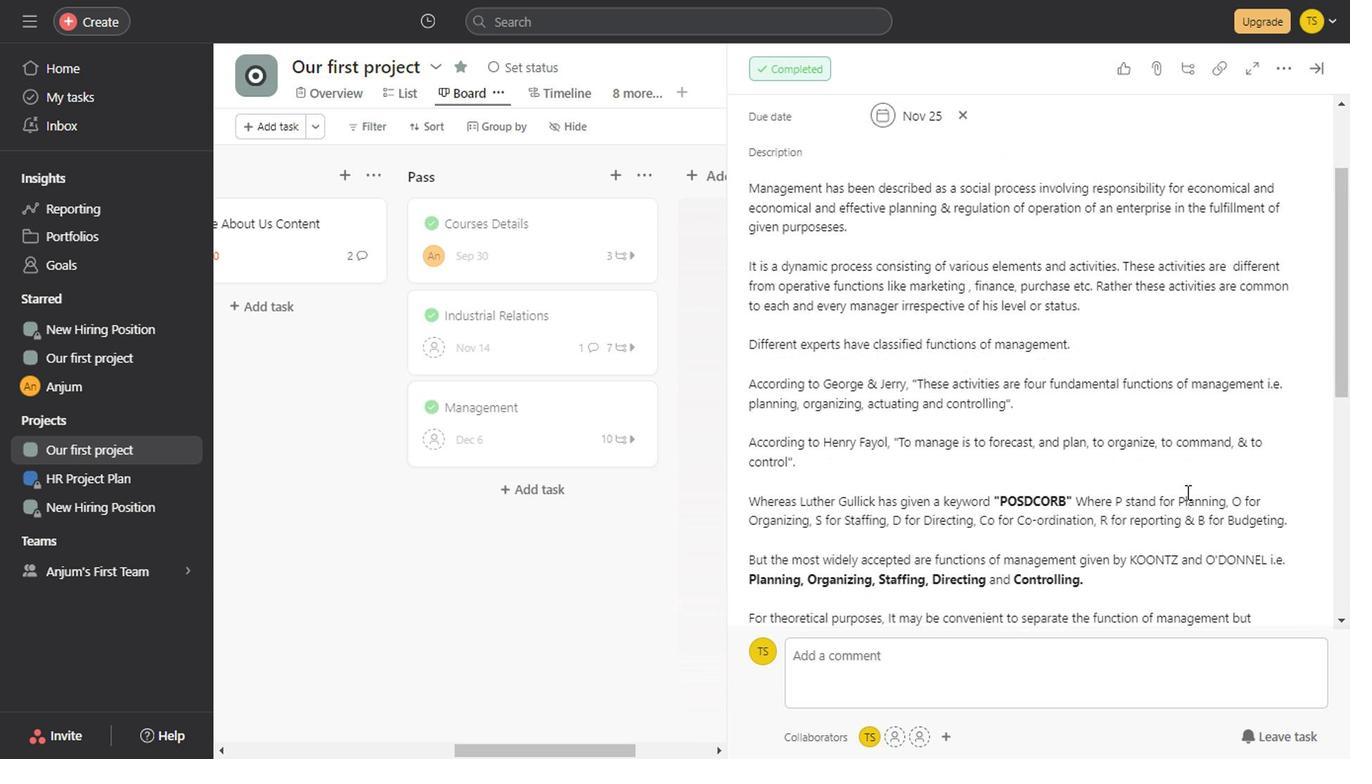 
Action: Mouse scrolled (1182, 493) with delta (0, 0)
Screenshot: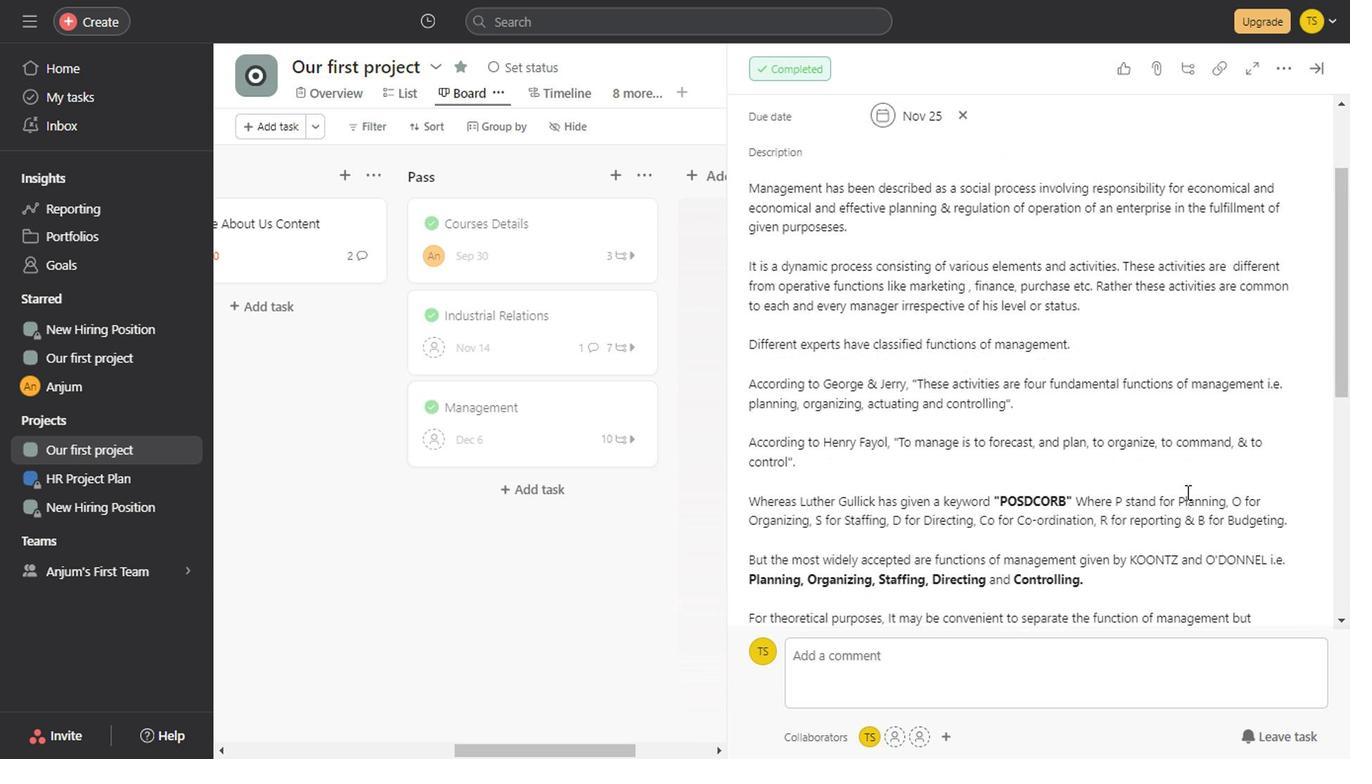 
Action: Mouse scrolled (1182, 493) with delta (0, 0)
Screenshot: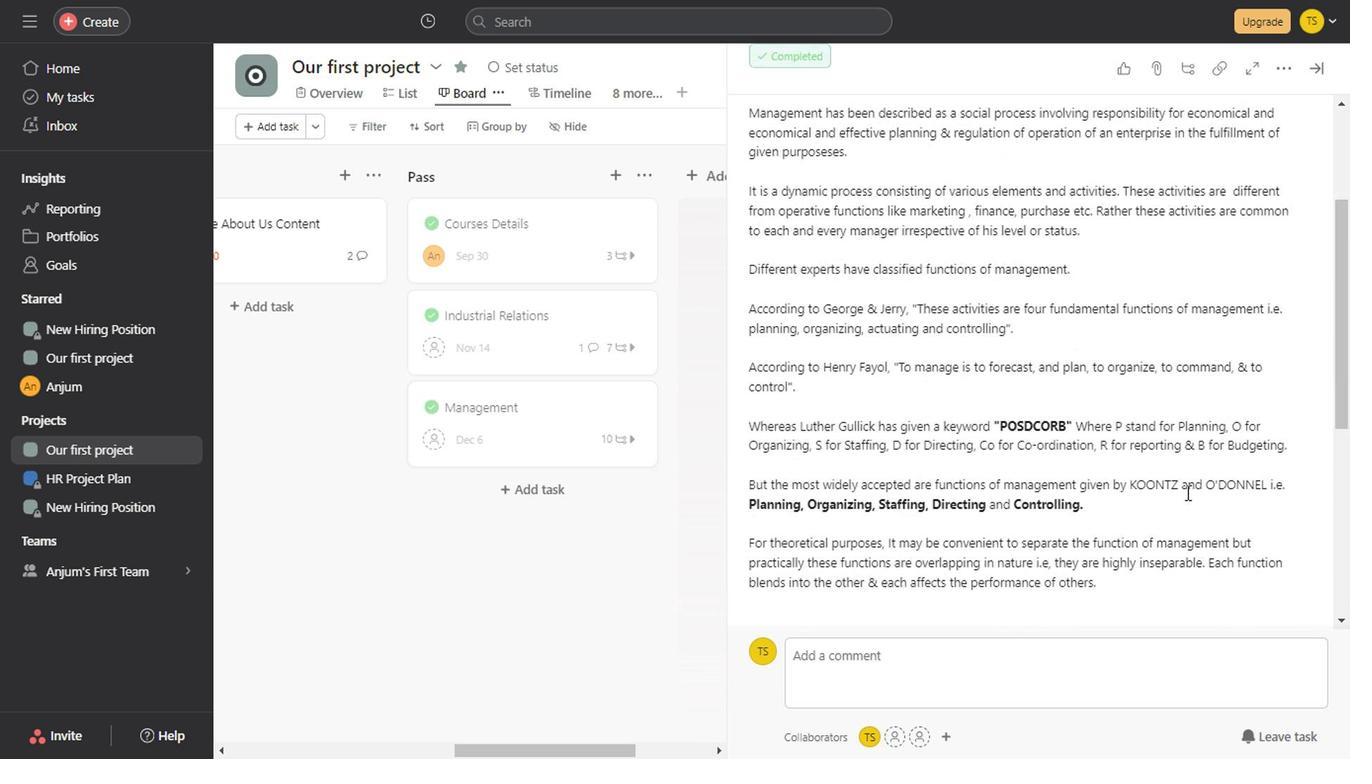 
Action: Mouse scrolled (1182, 493) with delta (0, 0)
Screenshot: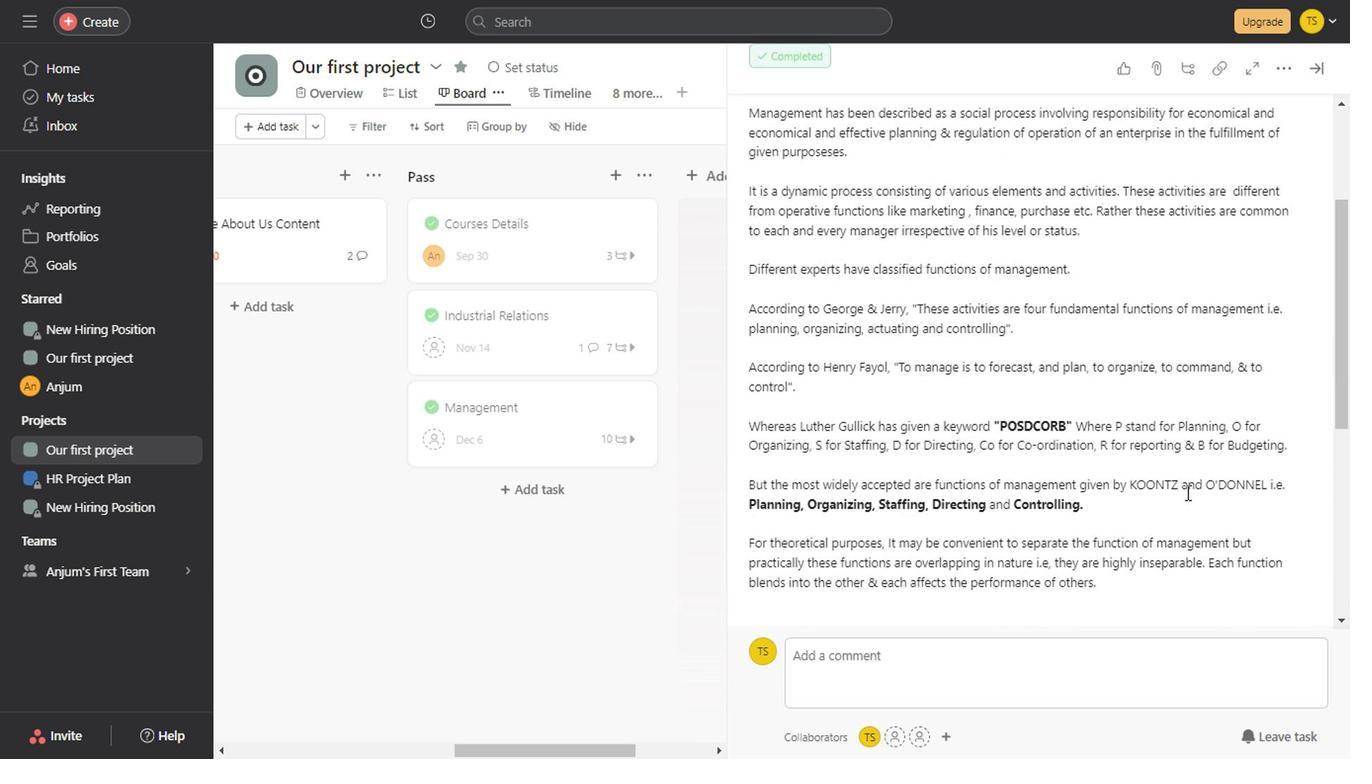 
Action: Mouse scrolled (1182, 493) with delta (0, 0)
Screenshot: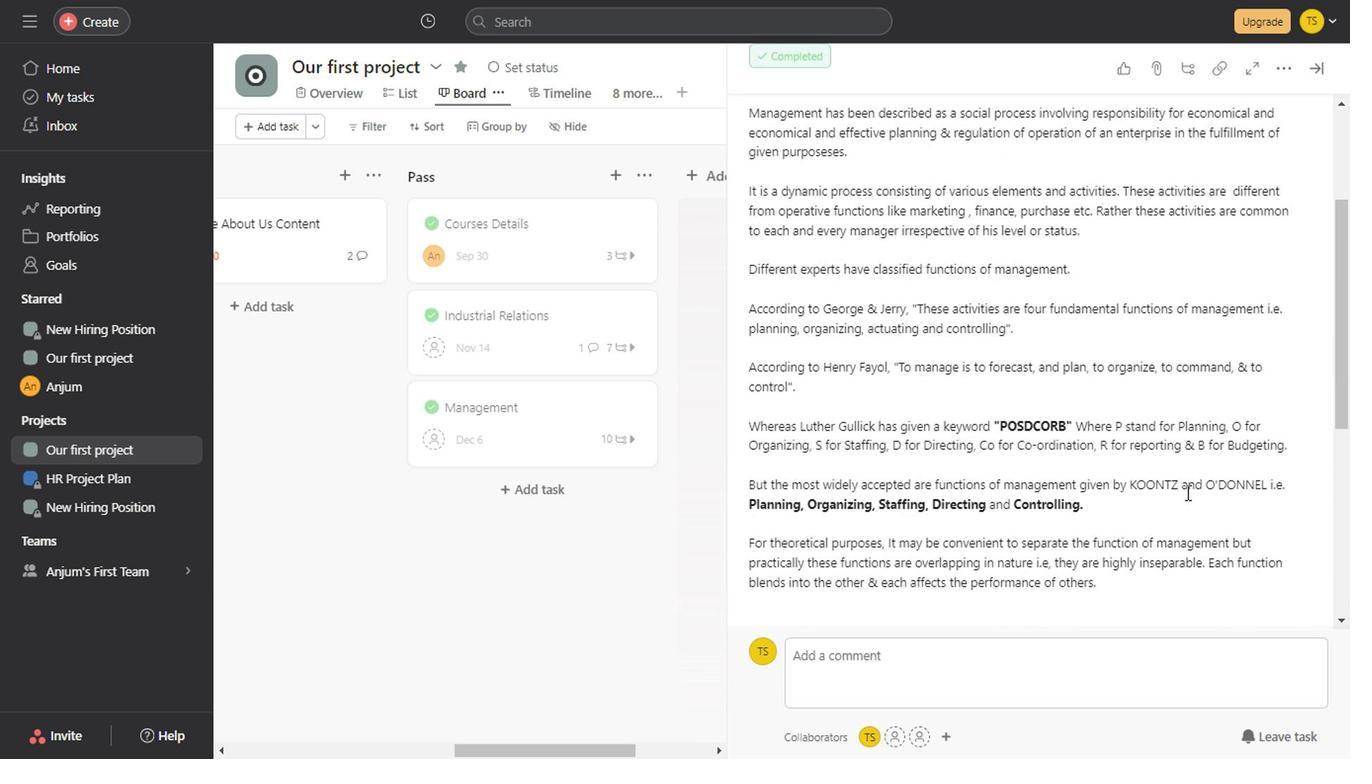 
Action: Mouse scrolled (1182, 493) with delta (0, 0)
Screenshot: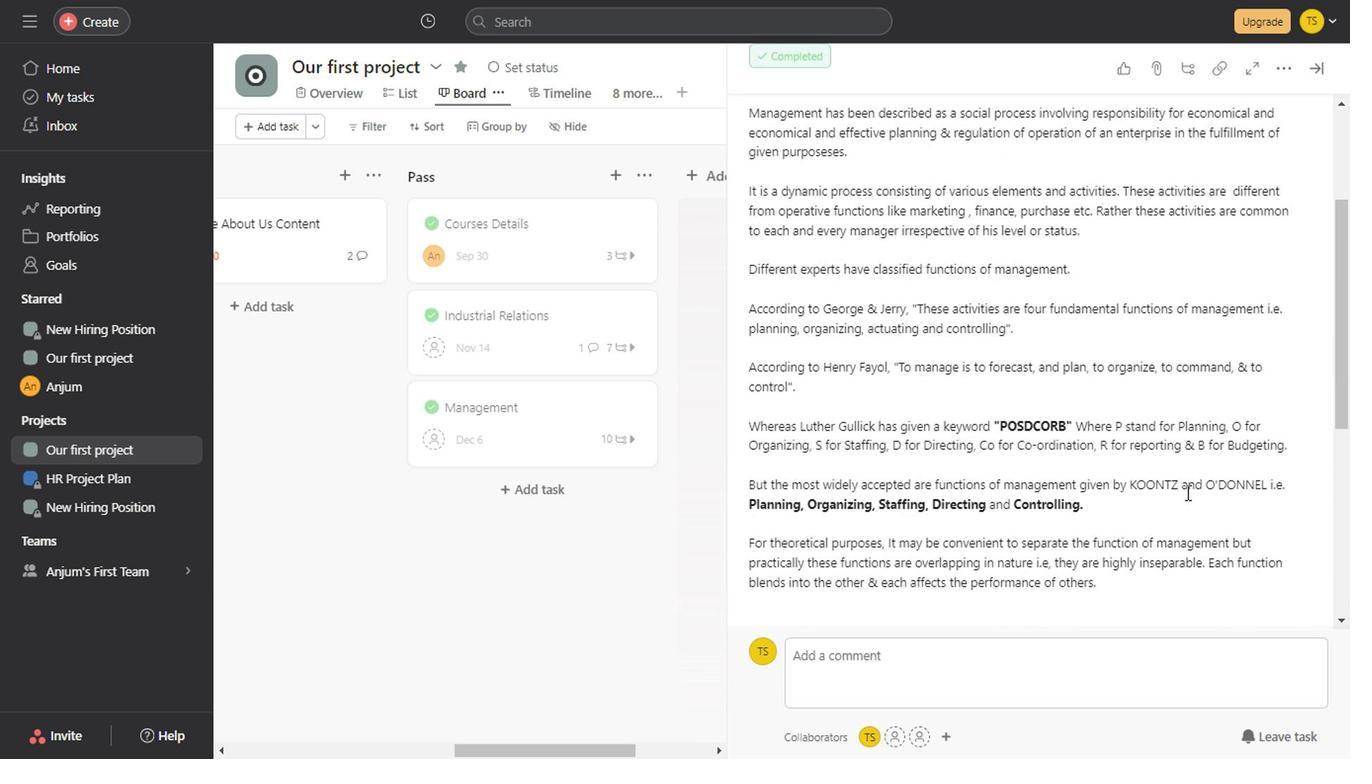 
Action: Mouse scrolled (1182, 493) with delta (0, 0)
Screenshot: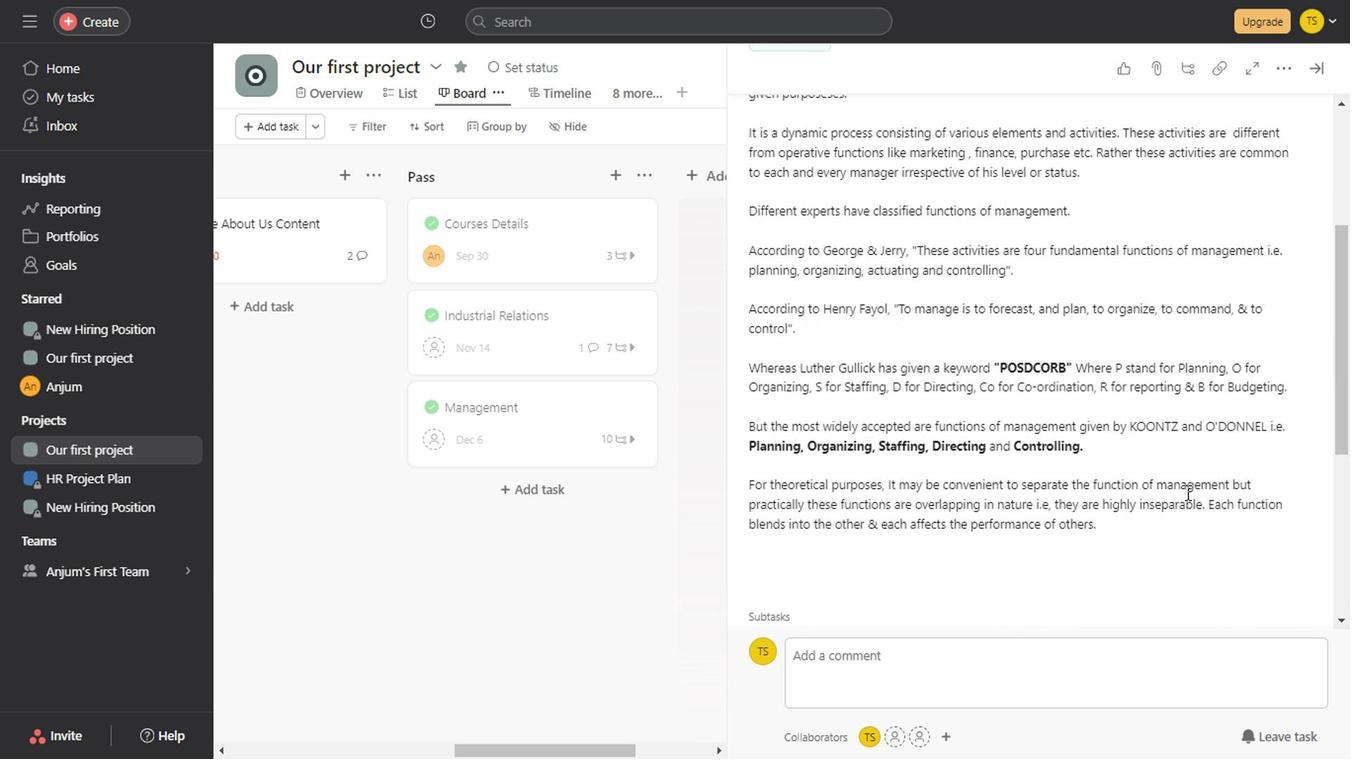 
Action: Mouse scrolled (1182, 493) with delta (0, 0)
Screenshot: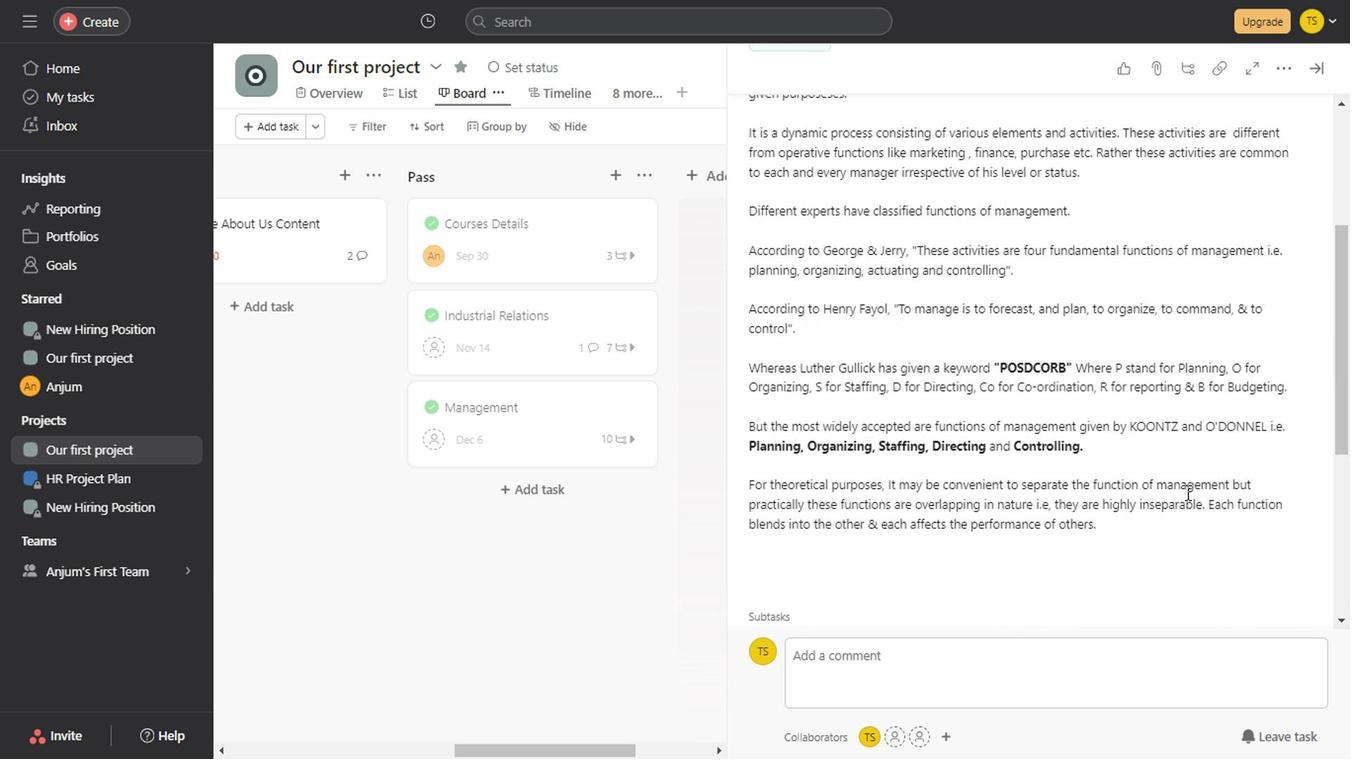 
Action: Mouse scrolled (1182, 493) with delta (0, 0)
Screenshot: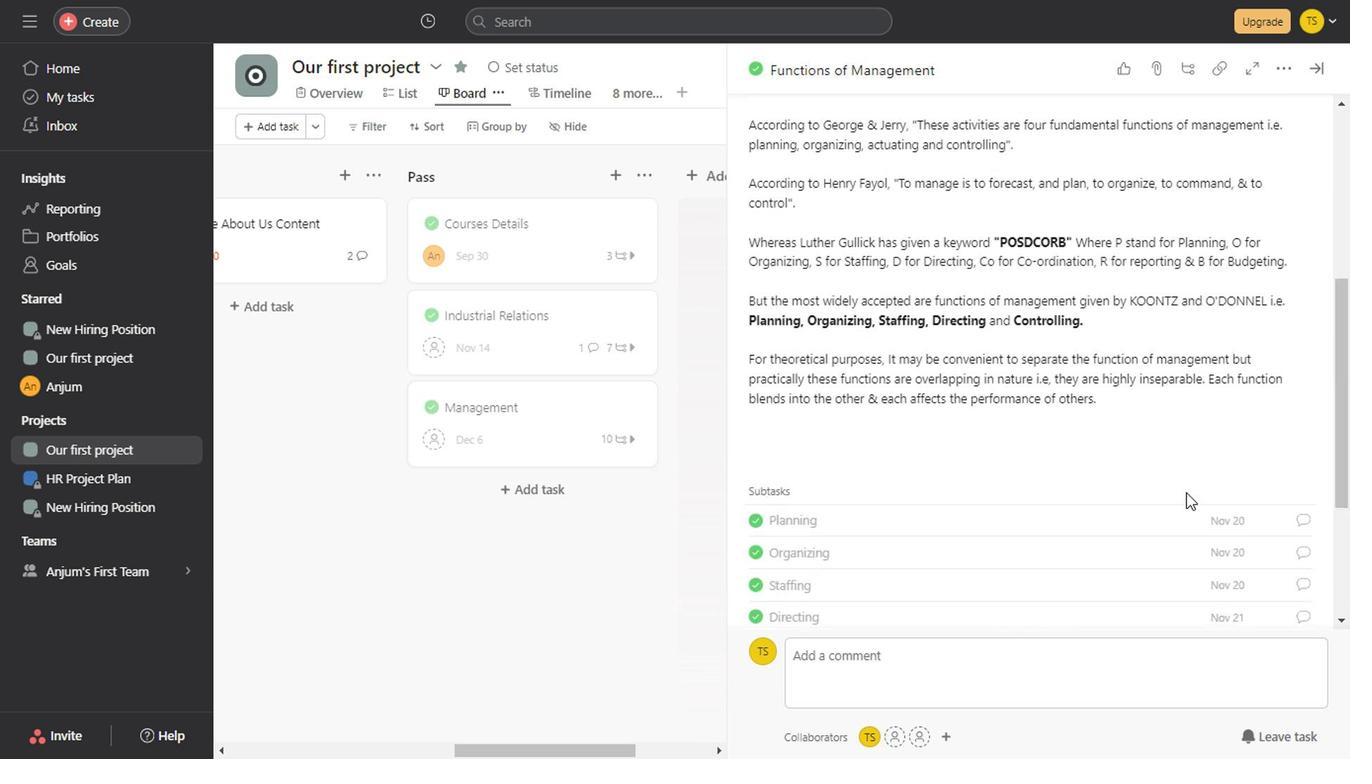 
Action: Mouse scrolled (1182, 493) with delta (0, 0)
Screenshot: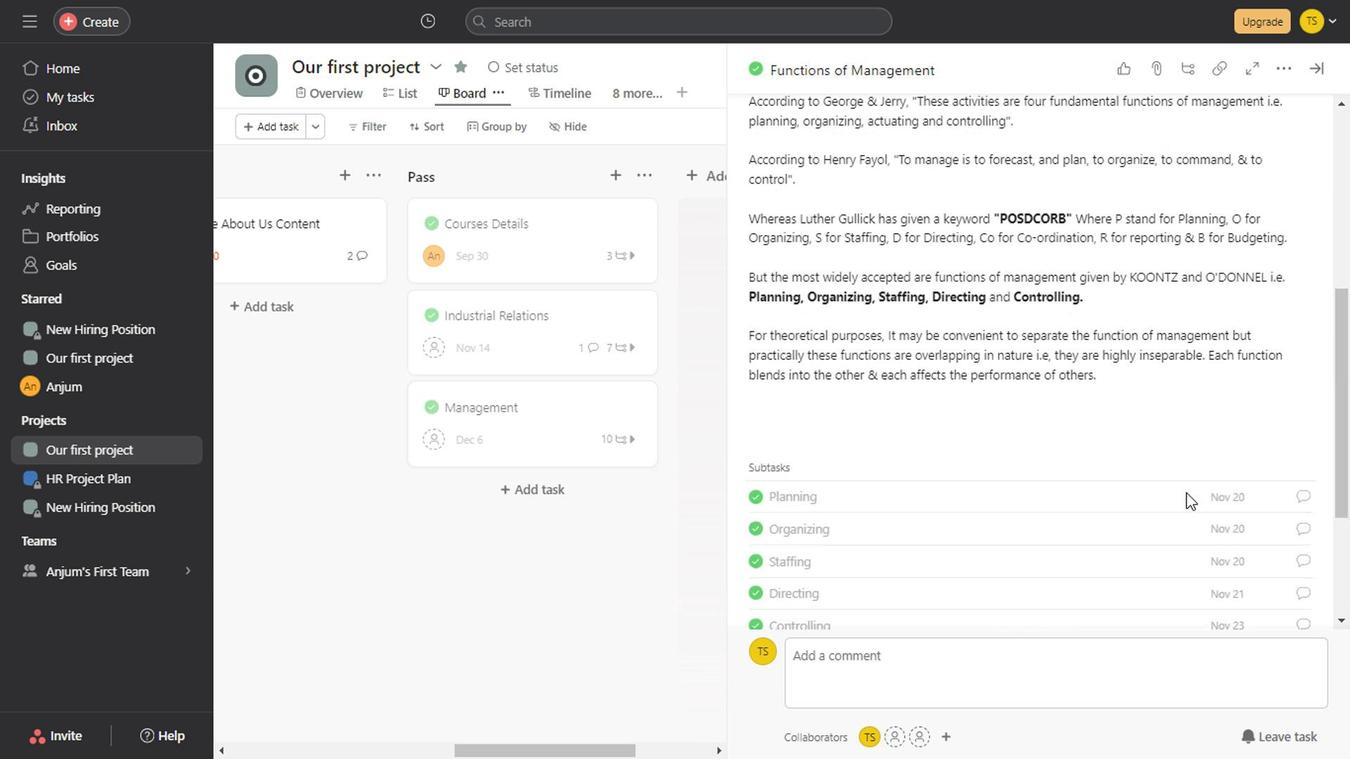 
Action: Mouse scrolled (1182, 493) with delta (0, 0)
Screenshot: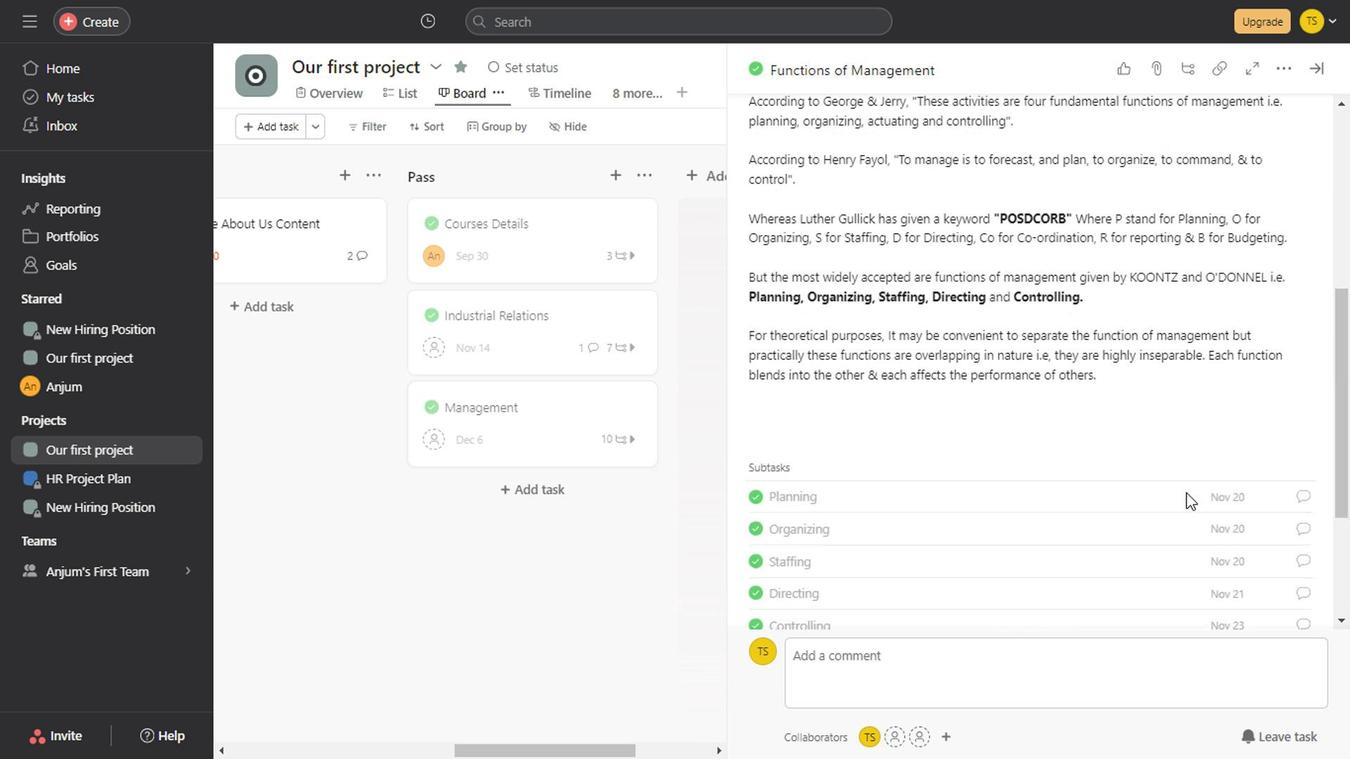 
Action: Mouse scrolled (1182, 493) with delta (0, 0)
Screenshot: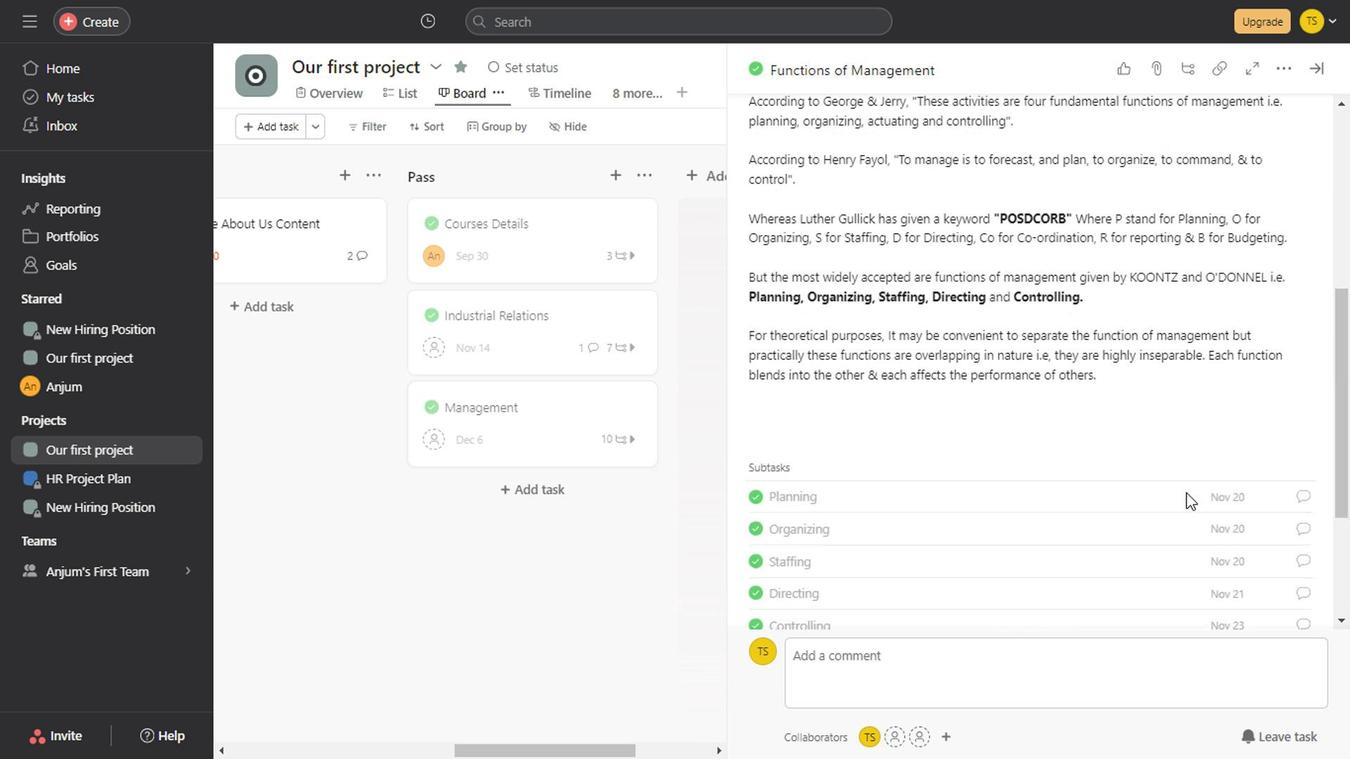 
Action: Mouse scrolled (1182, 493) with delta (0, 0)
Screenshot: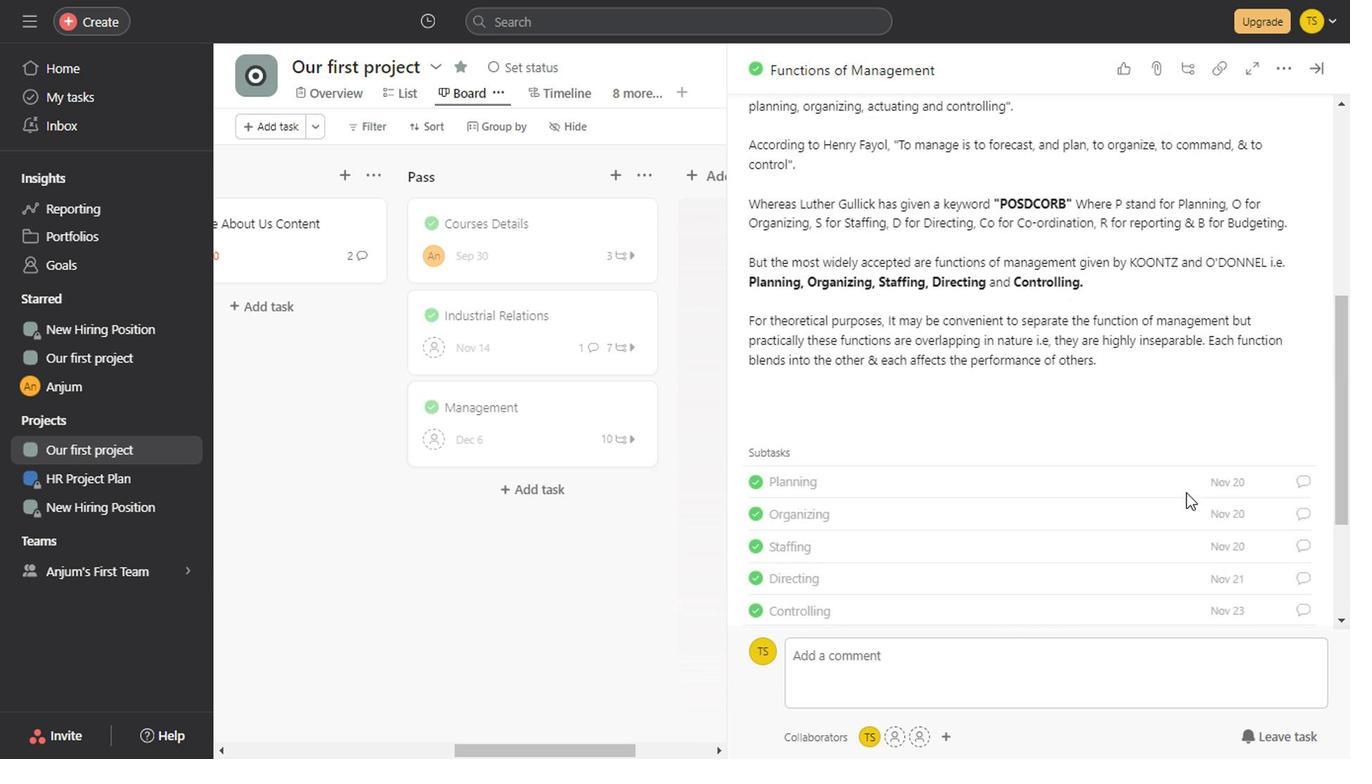 
Action: Mouse scrolled (1182, 493) with delta (0, 0)
Screenshot: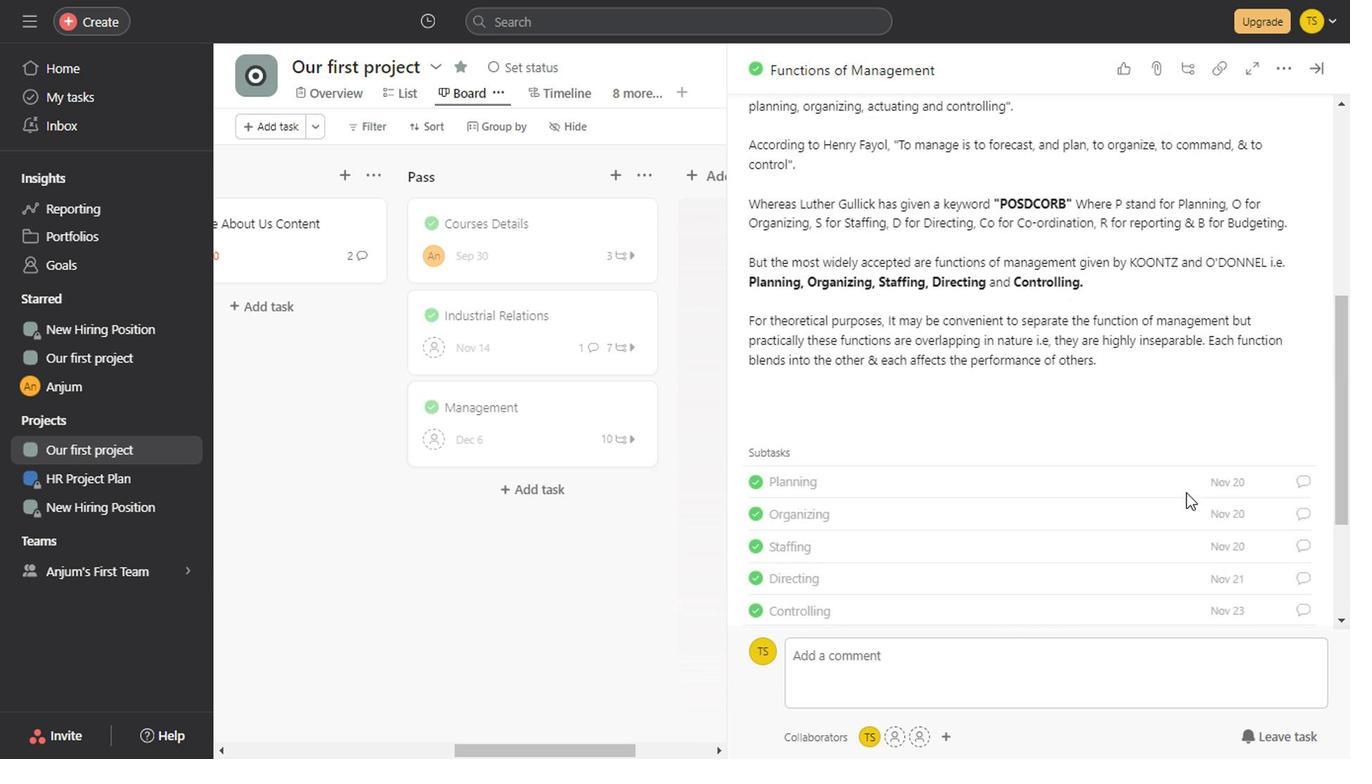 
Action: Mouse scrolled (1182, 493) with delta (0, 0)
Screenshot: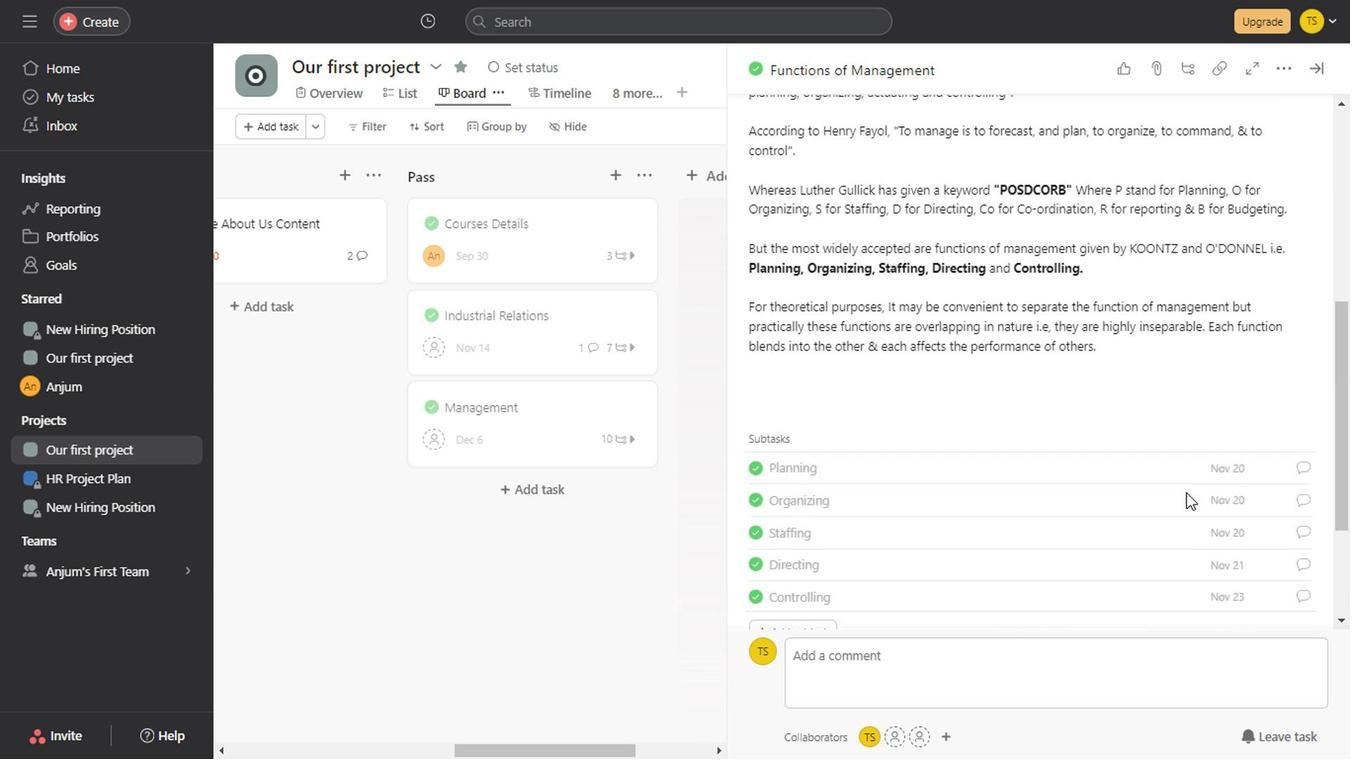
Action: Mouse scrolled (1182, 493) with delta (0, 0)
Screenshot: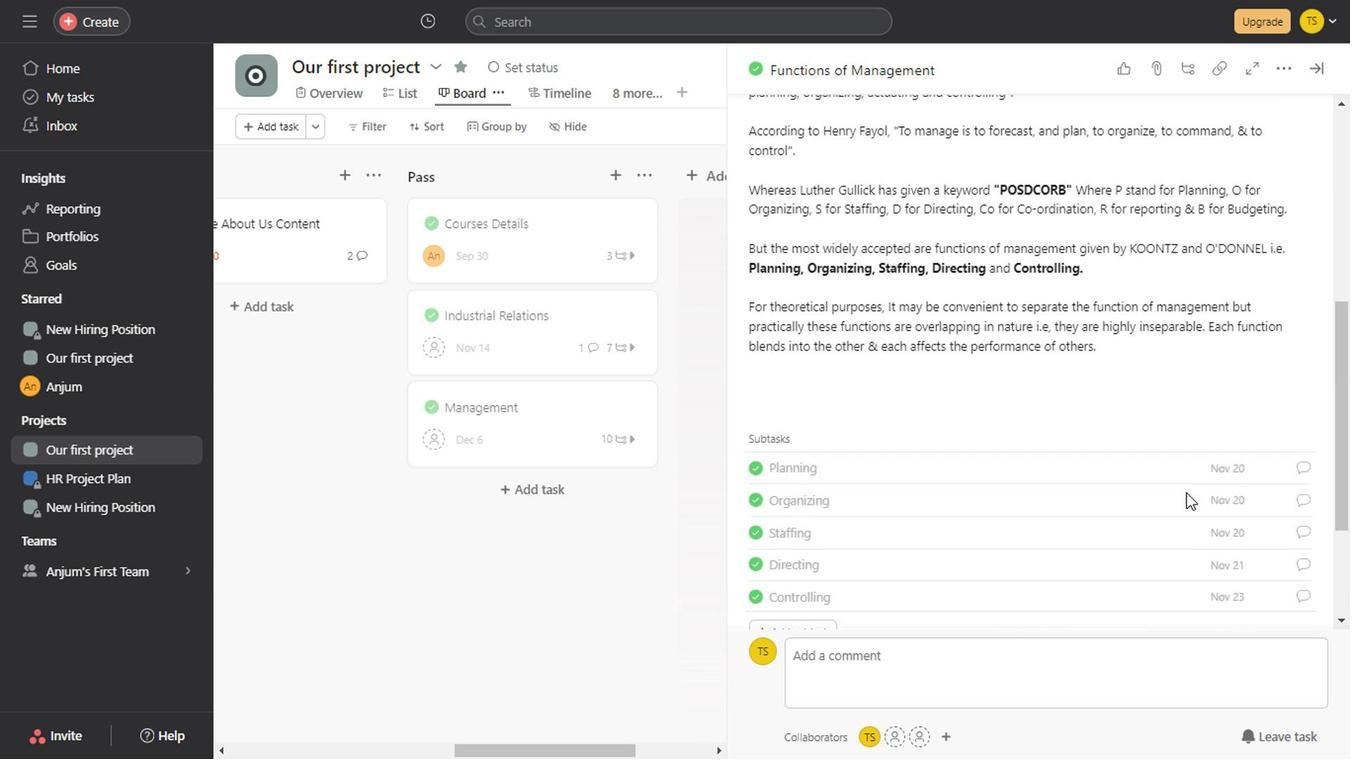 
Action: Mouse scrolled (1182, 493) with delta (0, 0)
Screenshot: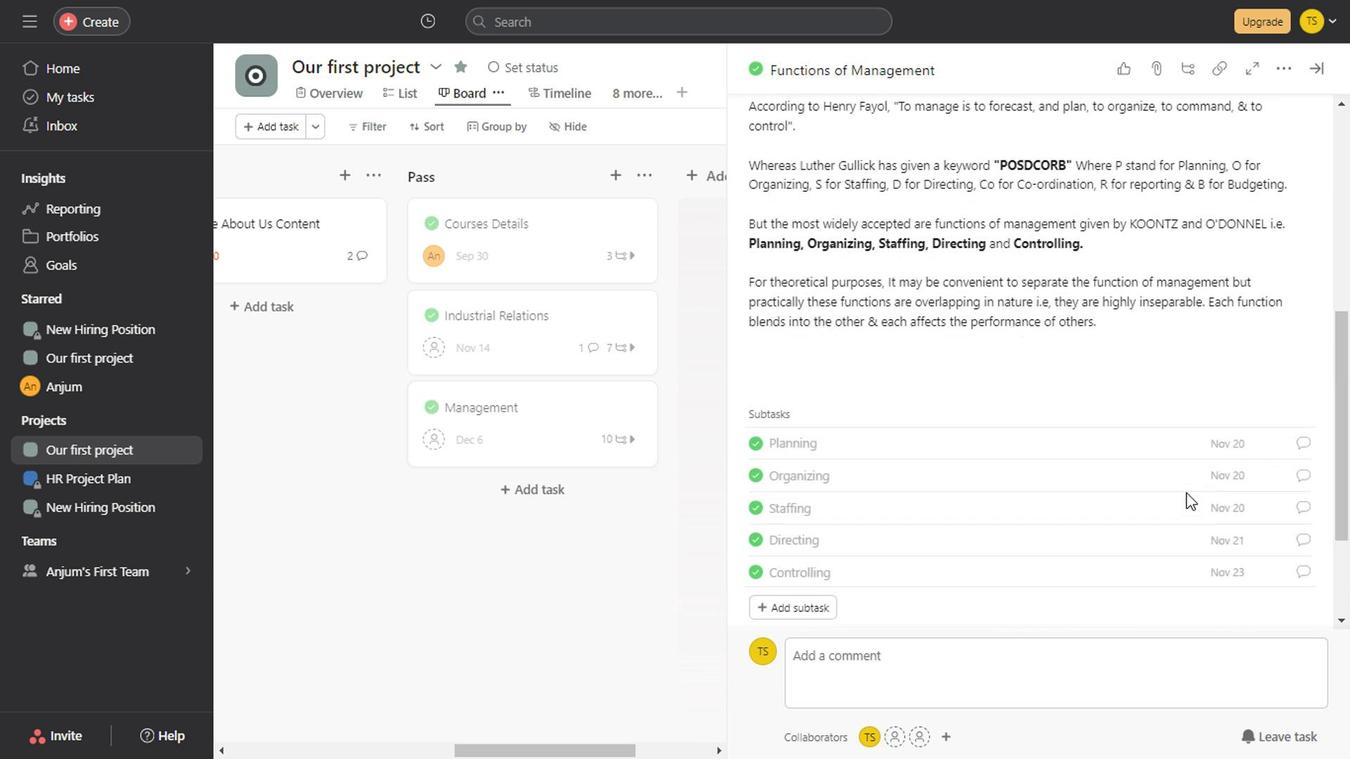 
Action: Mouse scrolled (1182, 493) with delta (0, 0)
Screenshot: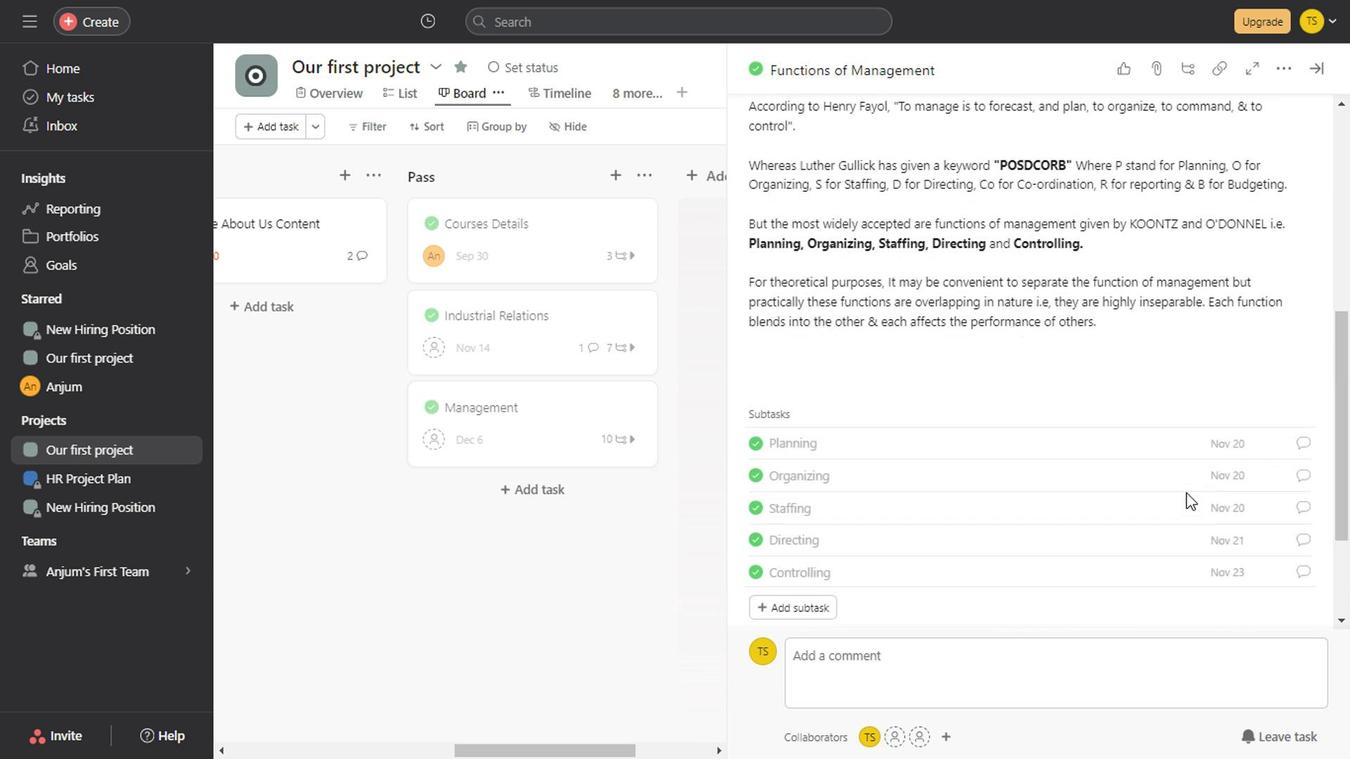 
Action: Mouse scrolled (1182, 493) with delta (0, 0)
Screenshot: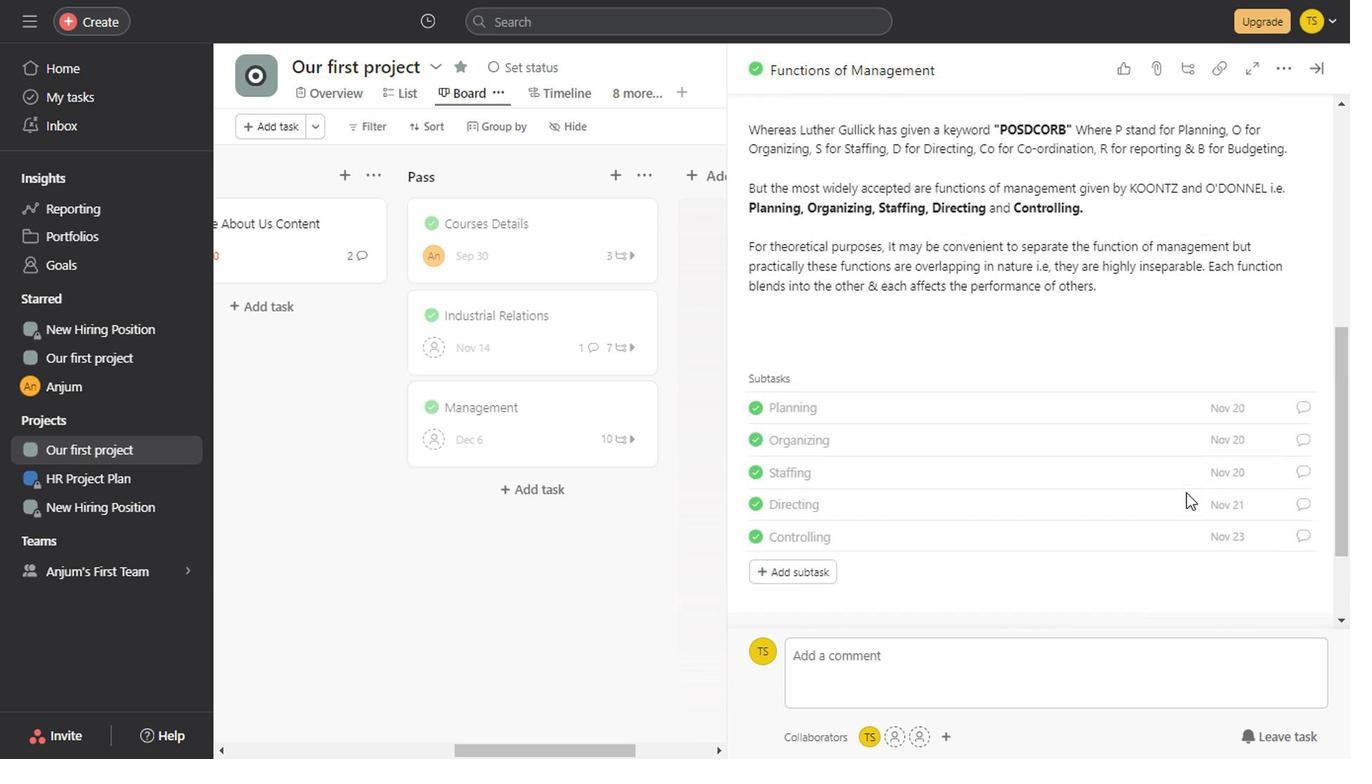 
Action: Mouse scrolled (1182, 493) with delta (0, 0)
Screenshot: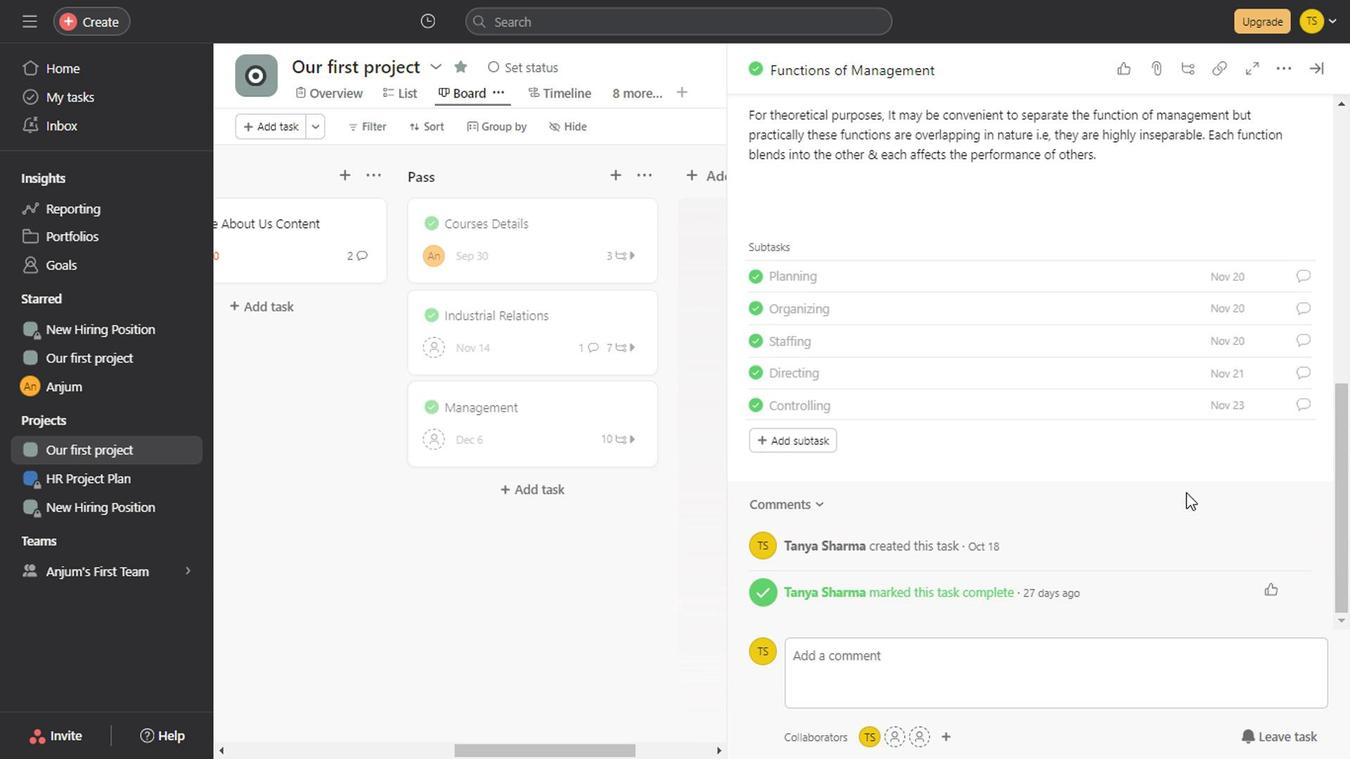 
Action: Mouse scrolled (1182, 493) with delta (0, 0)
Screenshot: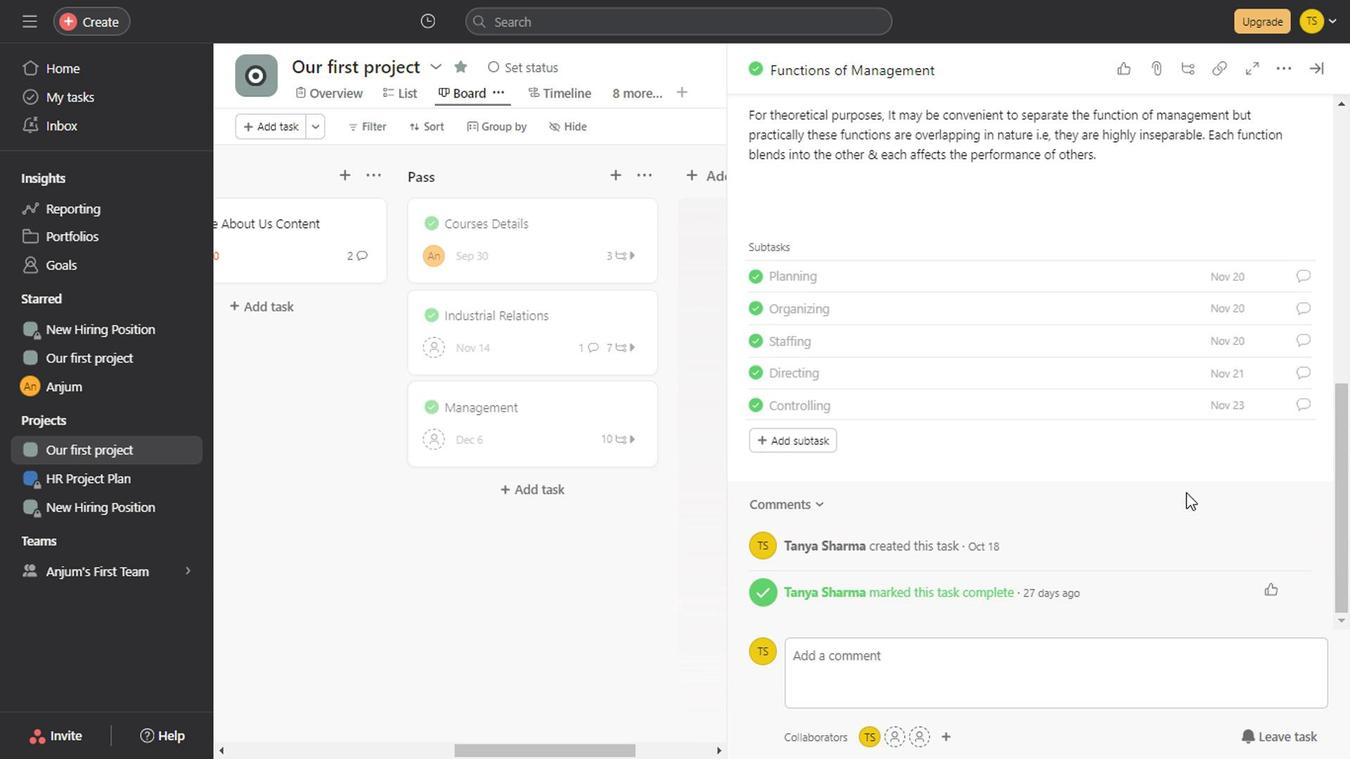 
Action: Mouse scrolled (1182, 493) with delta (0, 0)
Screenshot: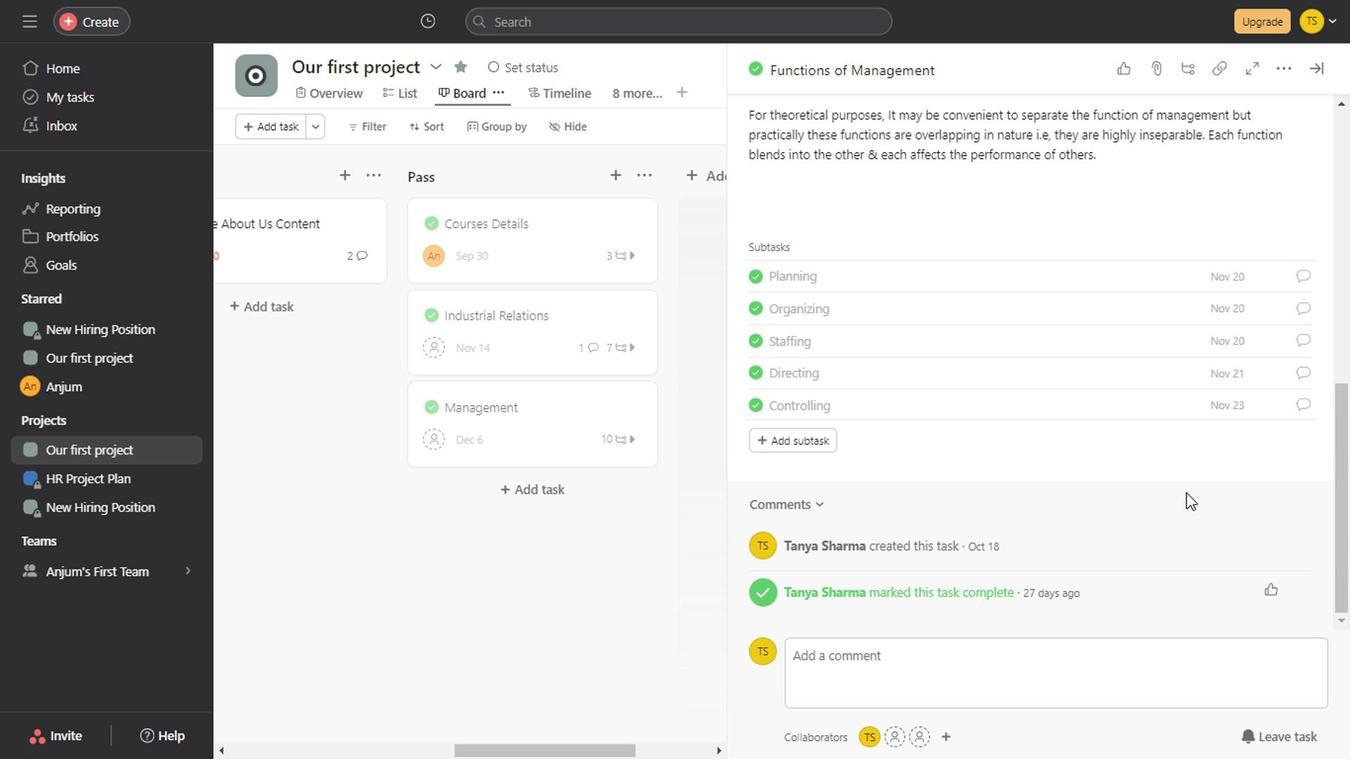 
Action: Mouse scrolled (1182, 493) with delta (0, 0)
Screenshot: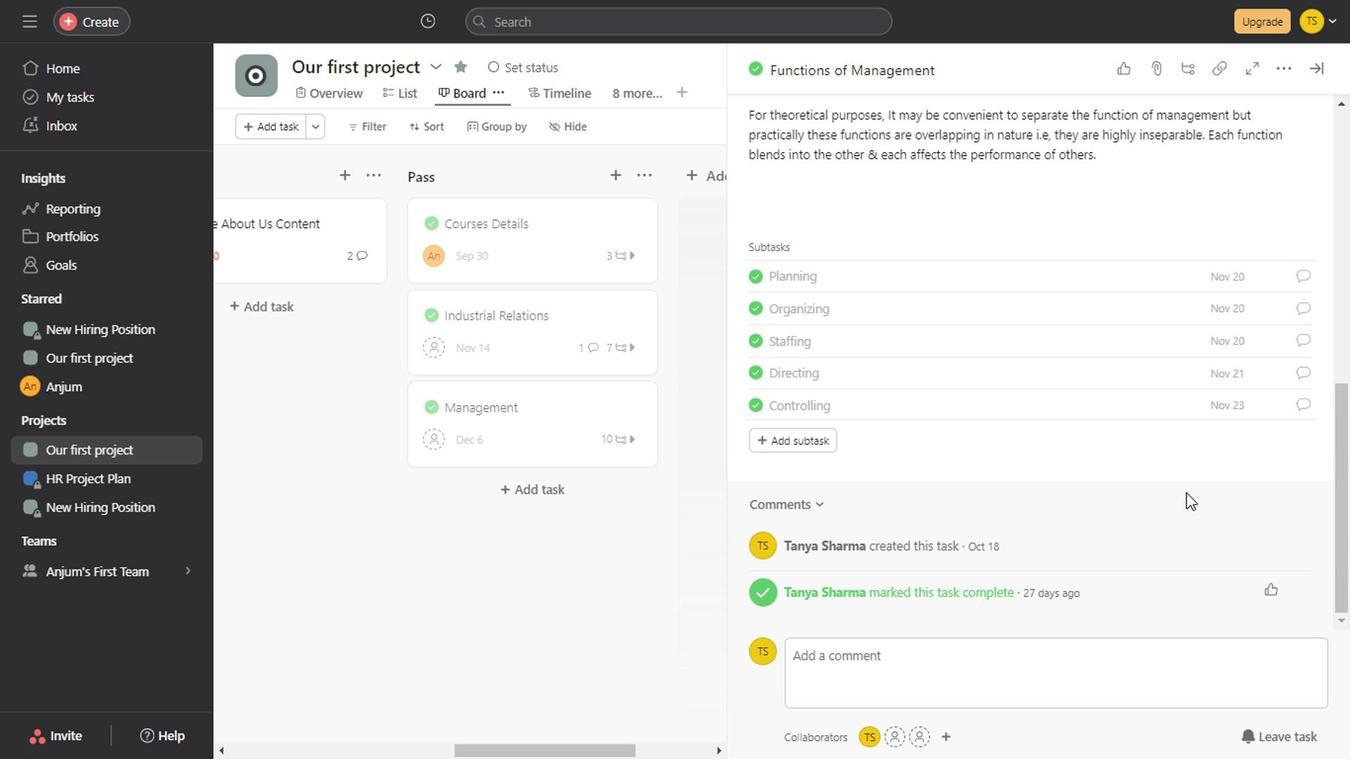 
Action: Mouse scrolled (1182, 493) with delta (0, 0)
Screenshot: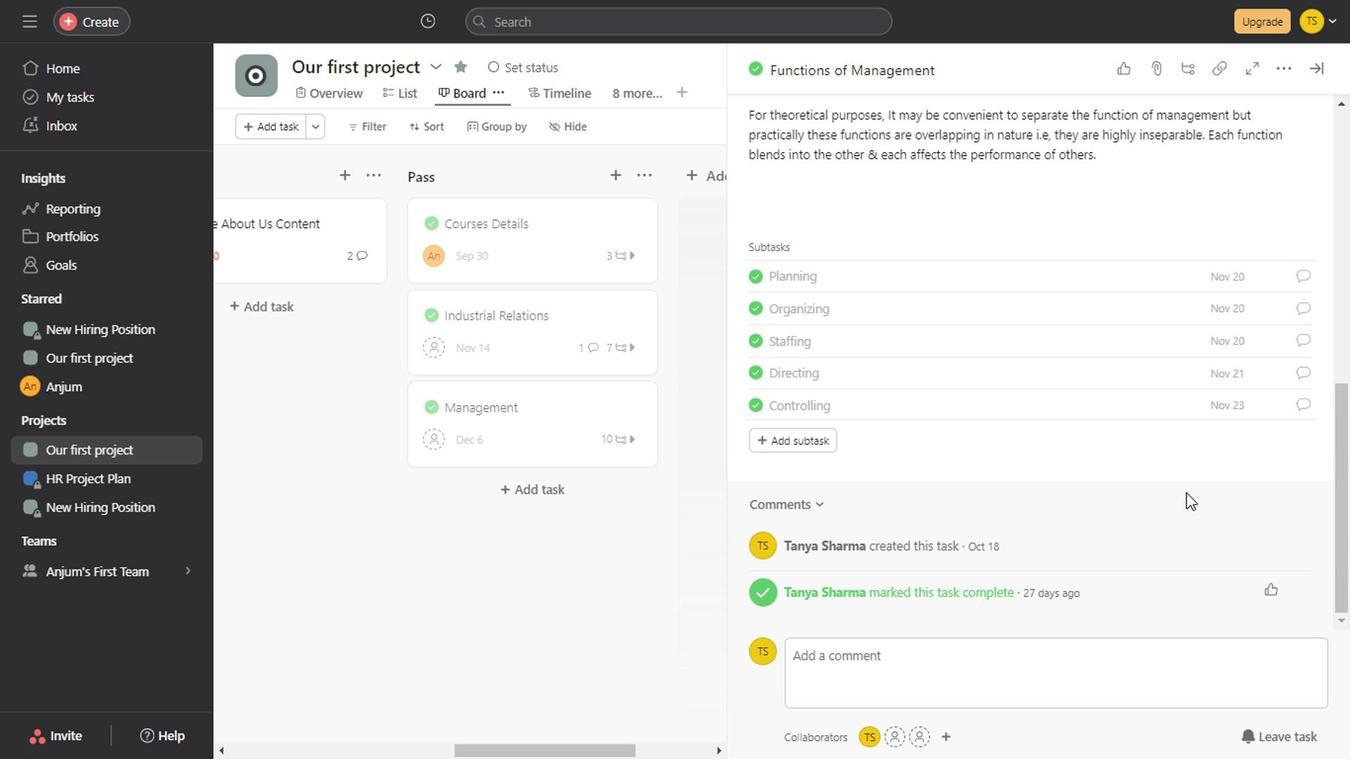 
Action: Mouse scrolled (1182, 493) with delta (0, 0)
Screenshot: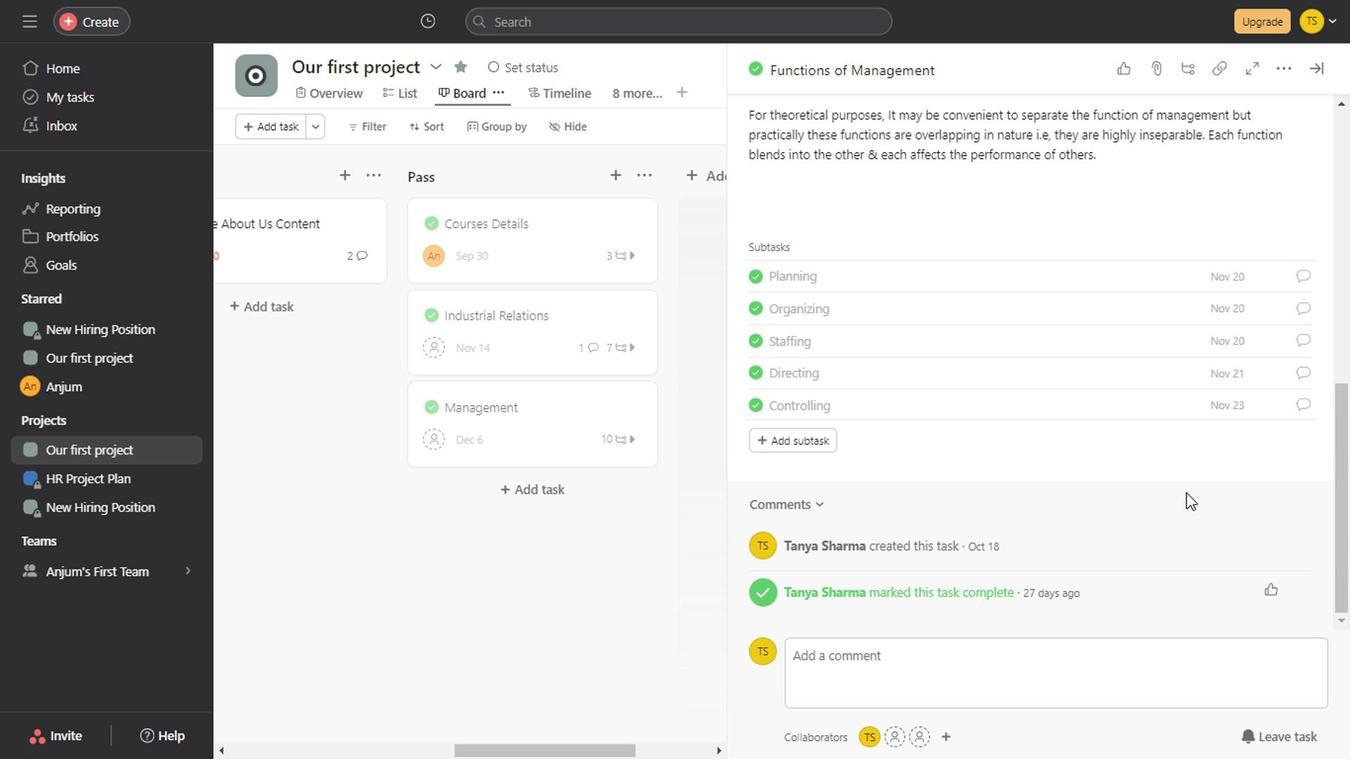 
Action: Mouse scrolled (1182, 493) with delta (0, 0)
Screenshot: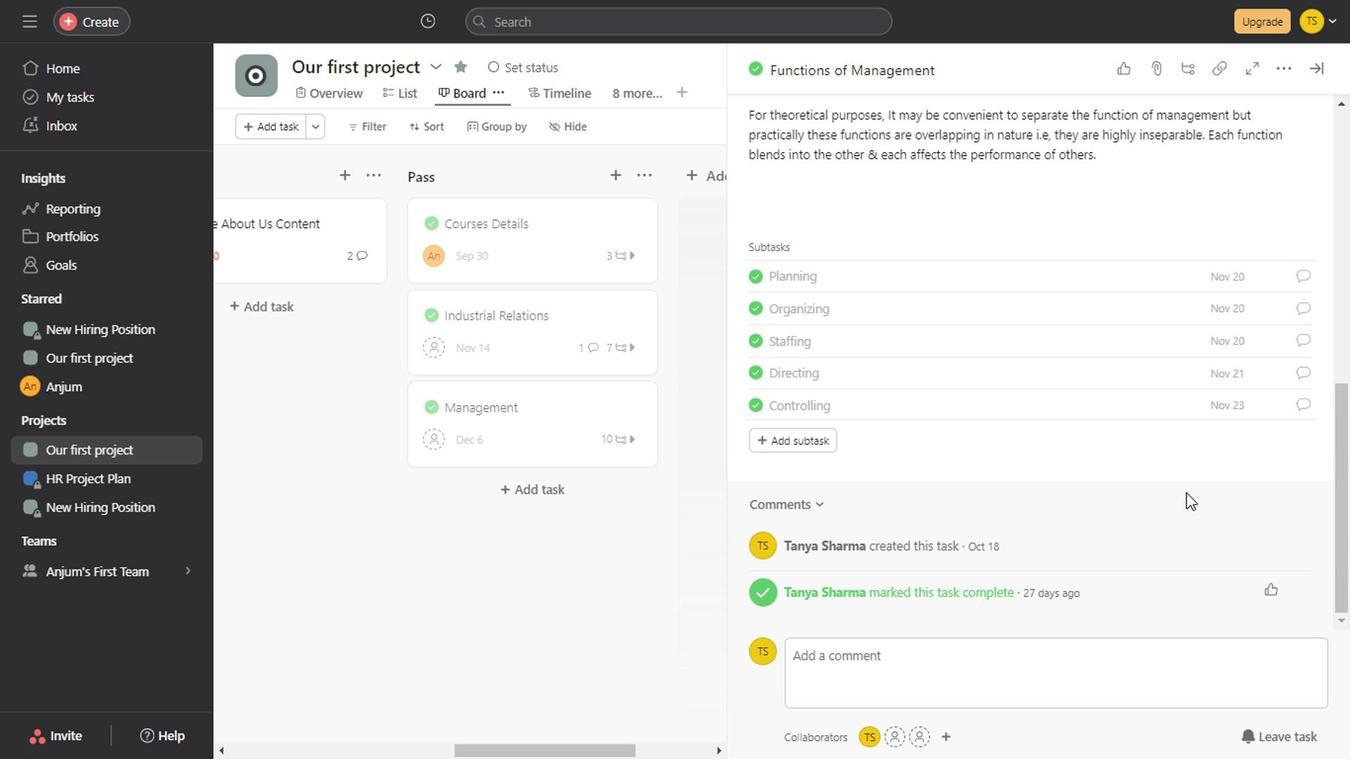 
Action: Mouse scrolled (1182, 493) with delta (0, 0)
Screenshot: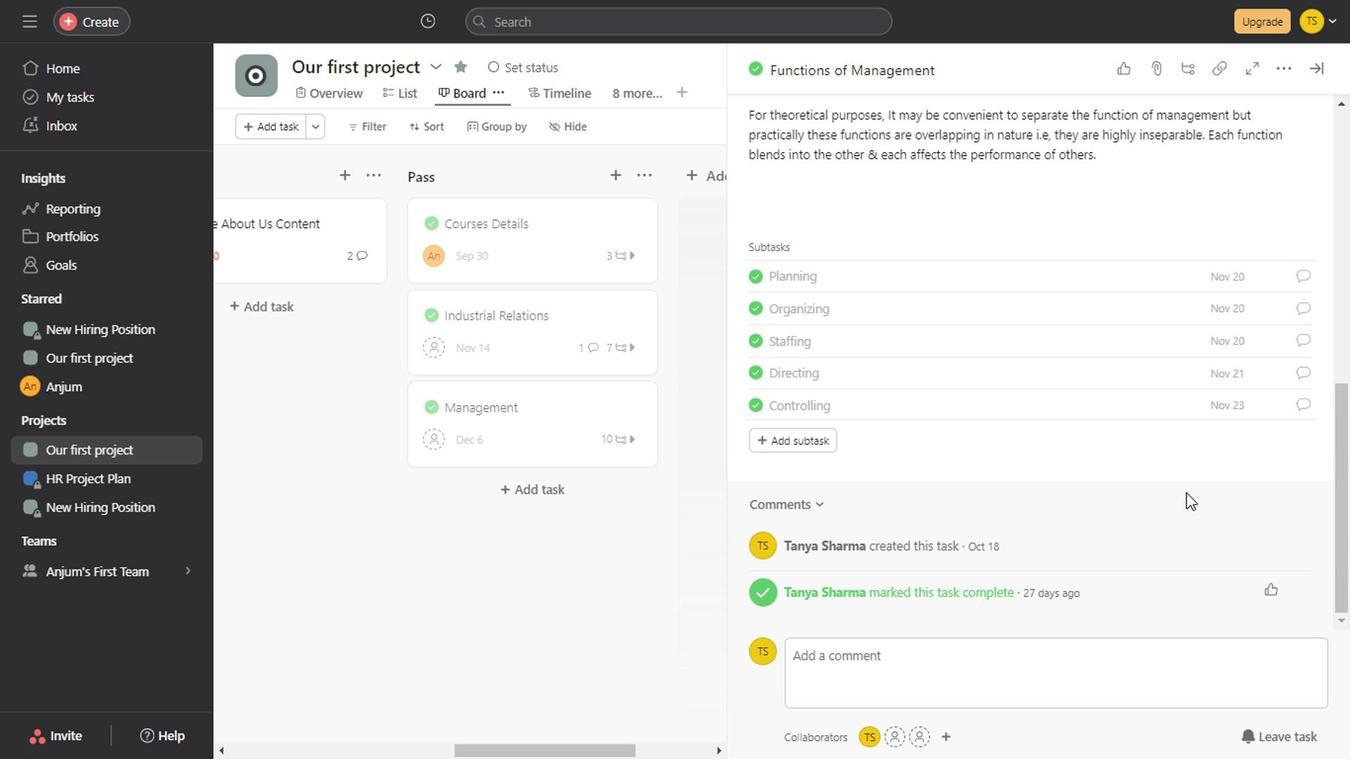 
Action: Mouse scrolled (1182, 493) with delta (0, 0)
Screenshot: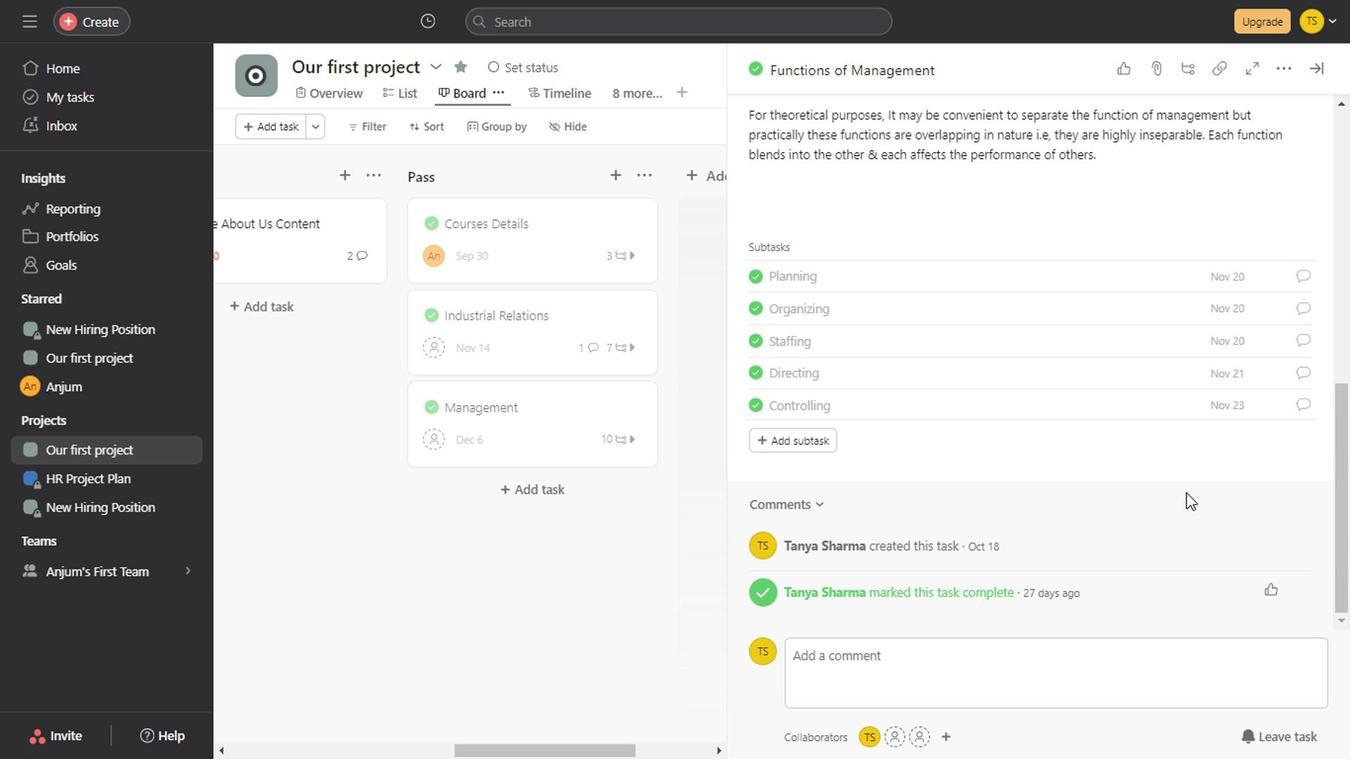 
Action: Mouse moved to (790, 201)
